 Task: Look for Airbnb properties in Nirasaki, Japan from 24th December, 2023 to 30th December, 2023 for 2 adults. Place can be entire room with 1  bedroom having 1 bed and 1 bathroom. Property type can be hotel.
Action: Mouse moved to (540, 135)
Screenshot: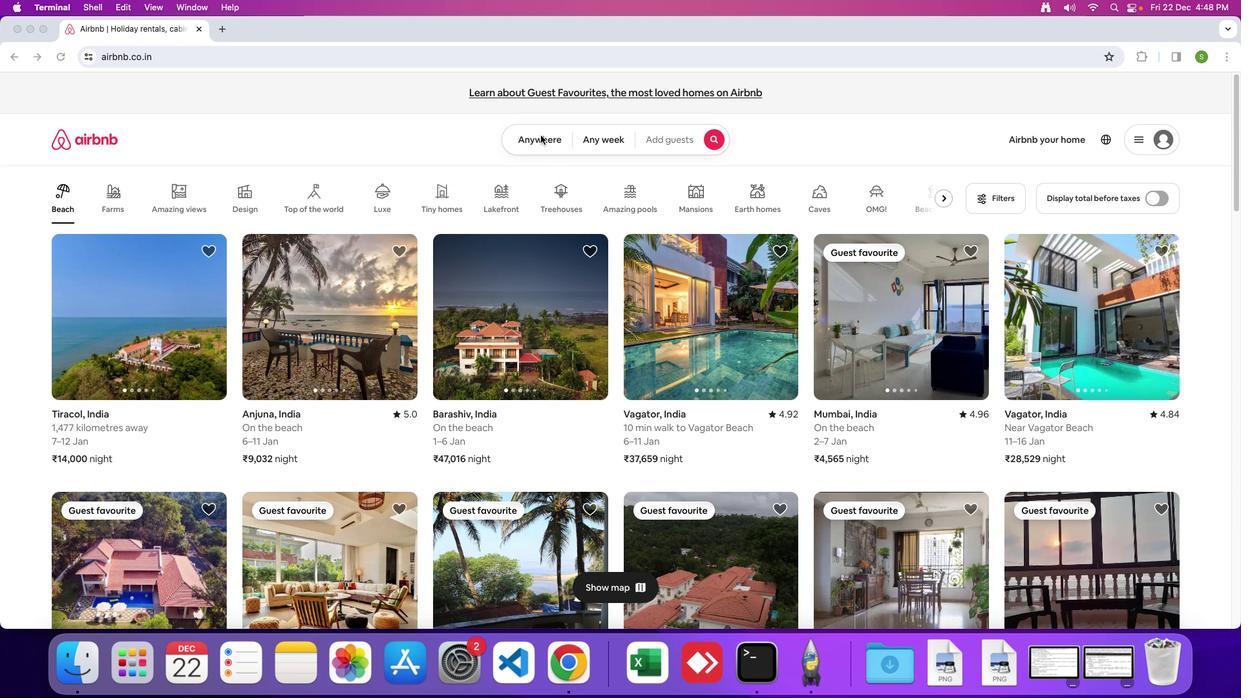 
Action: Mouse pressed left at (540, 135)
Screenshot: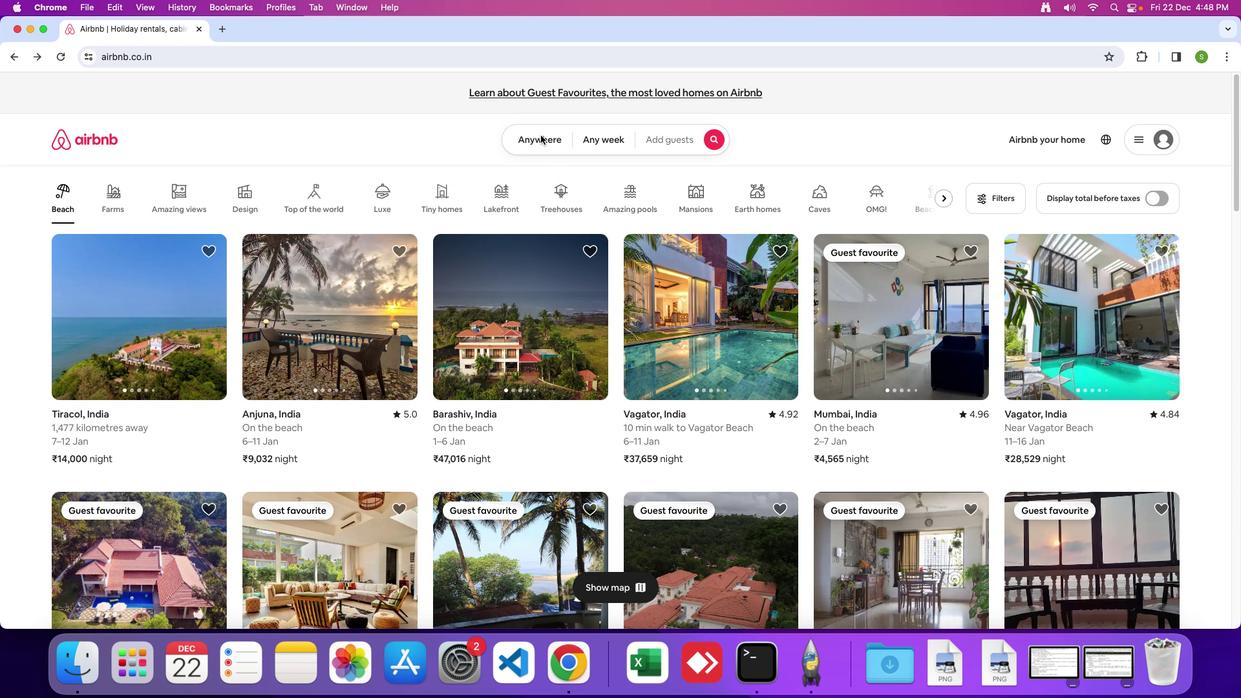 
Action: Mouse moved to (535, 139)
Screenshot: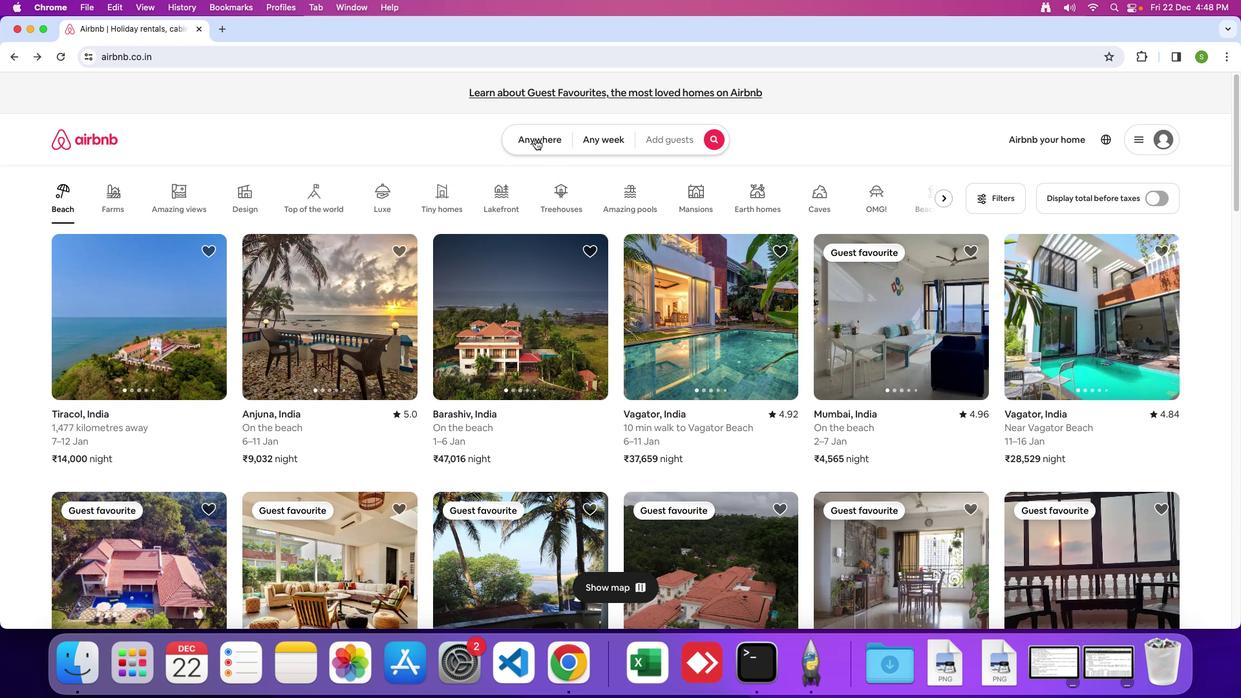 
Action: Mouse pressed left at (535, 139)
Screenshot: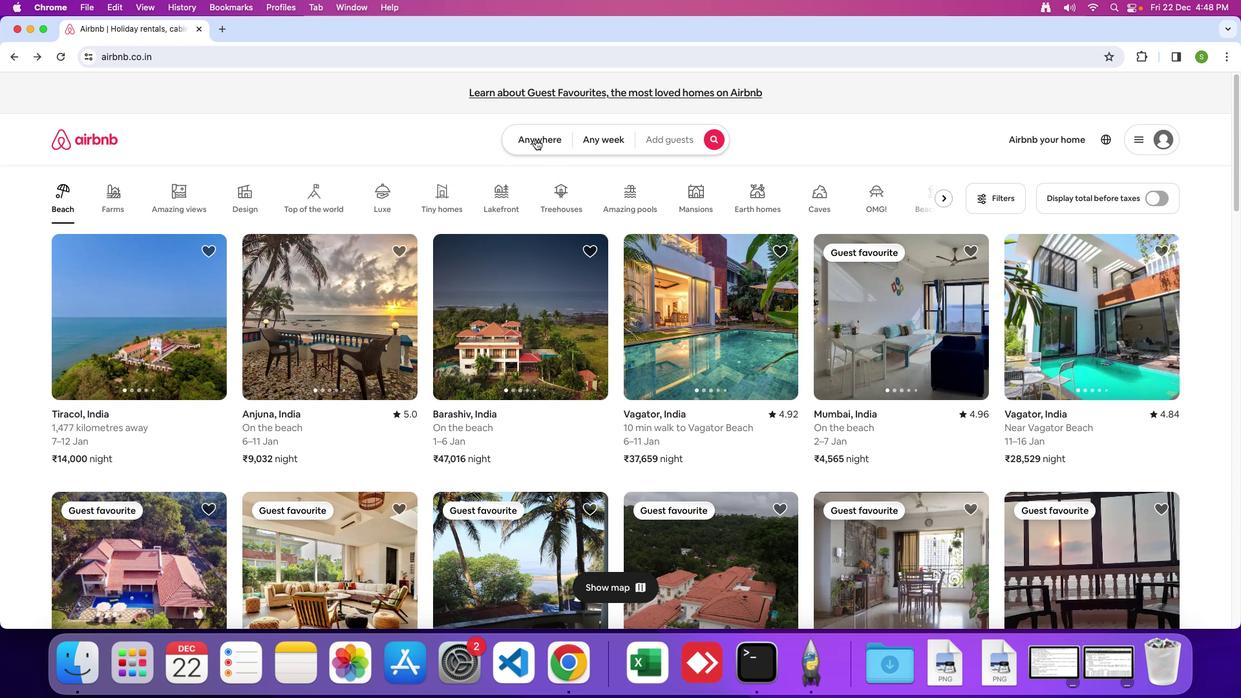 
Action: Mouse moved to (462, 184)
Screenshot: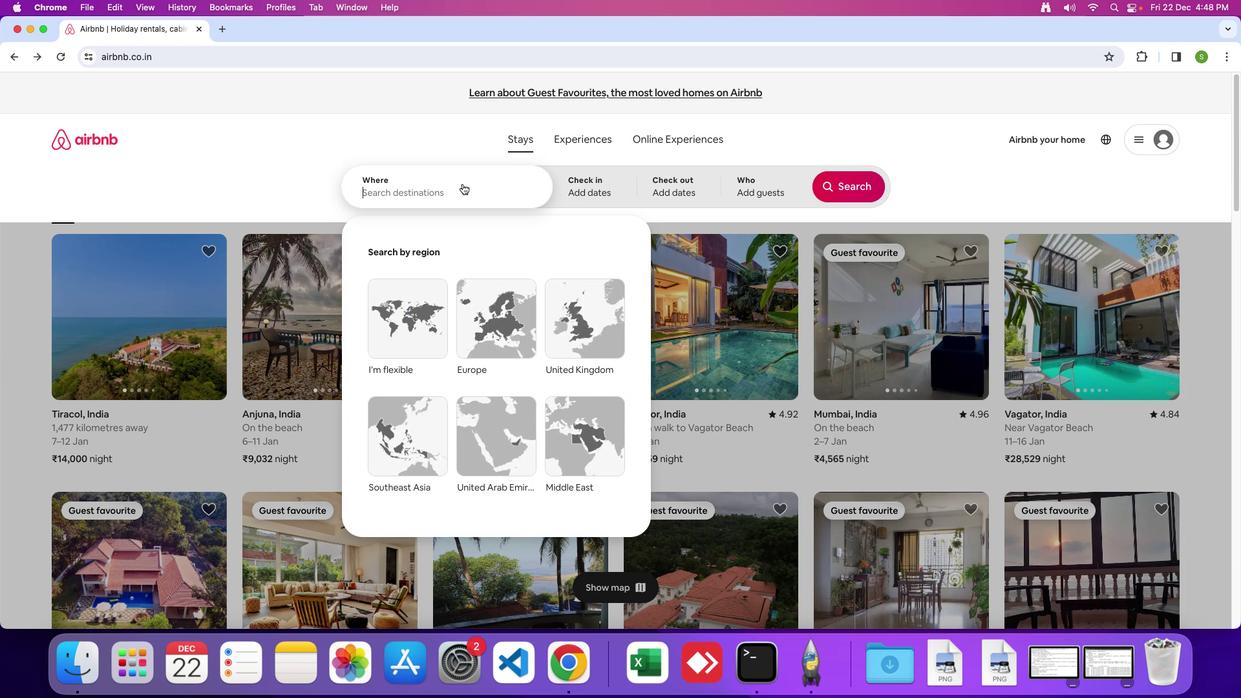 
Action: Mouse pressed left at (462, 184)
Screenshot: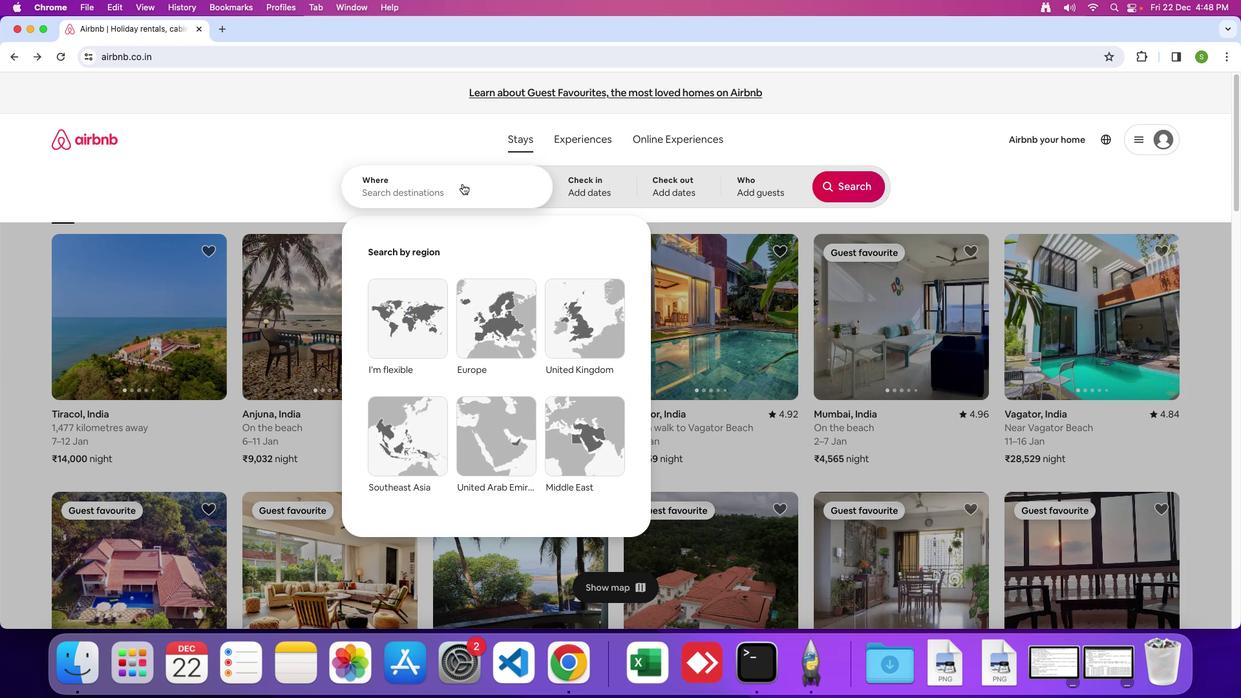 
Action: Key pressed 'N'Key.caps_lock'i''r''a''s''a''k''i'','Key.spaceKey.shift'J''a''p''a''n'Key.enter
Screenshot: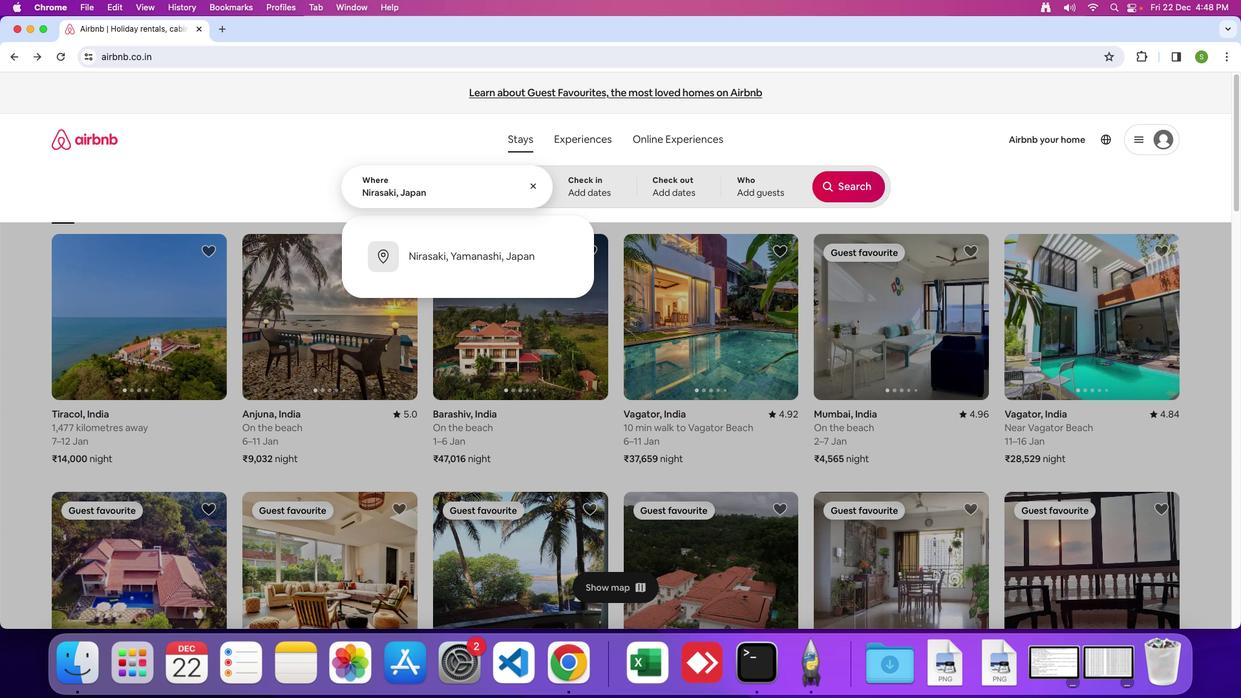 
Action: Mouse moved to (399, 469)
Screenshot: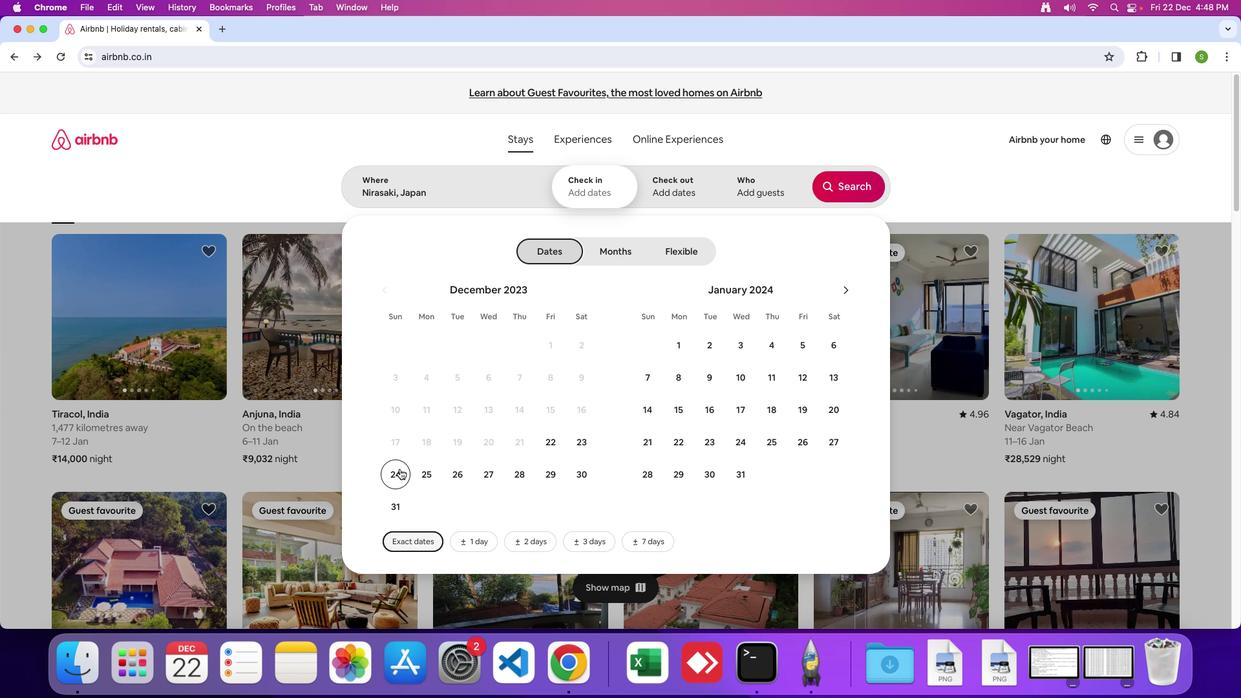 
Action: Mouse pressed left at (399, 469)
Screenshot: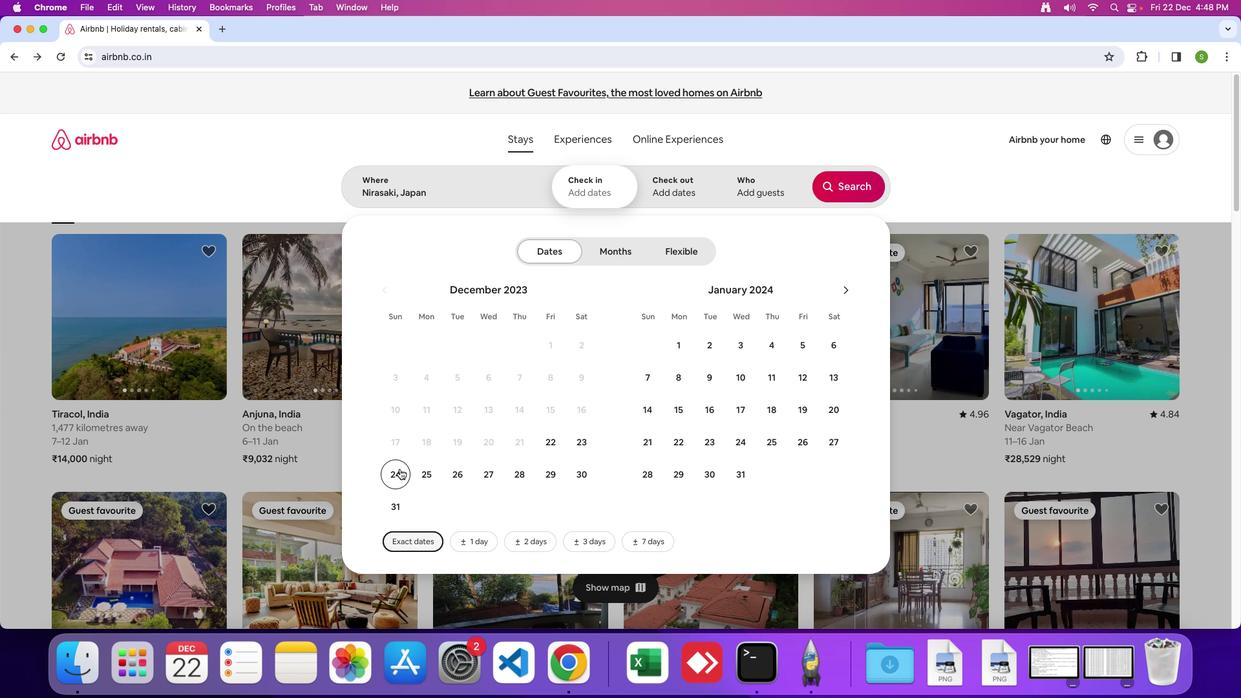 
Action: Mouse moved to (582, 475)
Screenshot: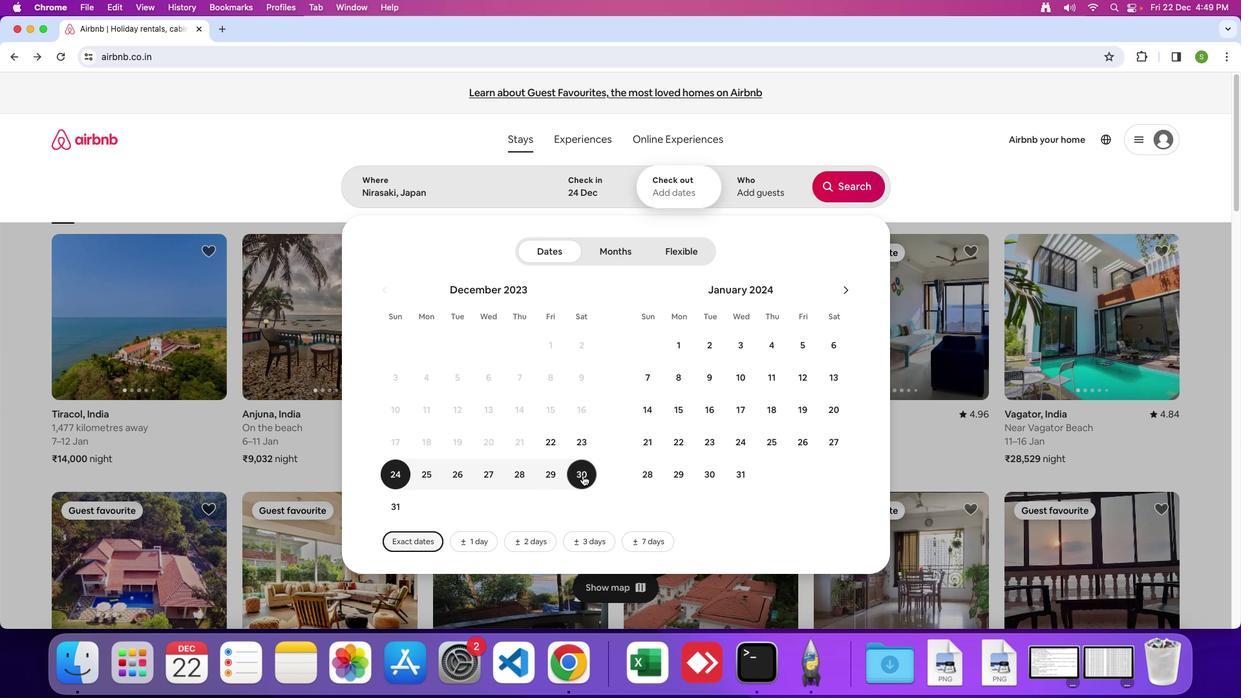 
Action: Mouse pressed left at (582, 475)
Screenshot: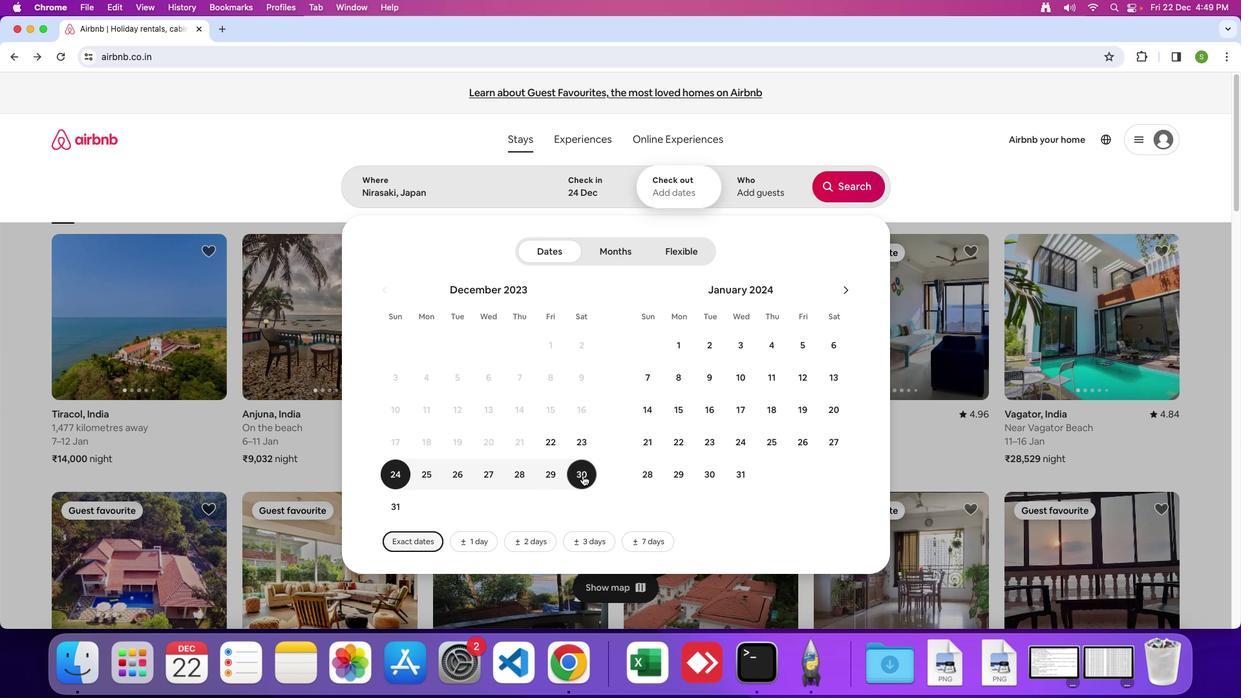 
Action: Mouse moved to (770, 197)
Screenshot: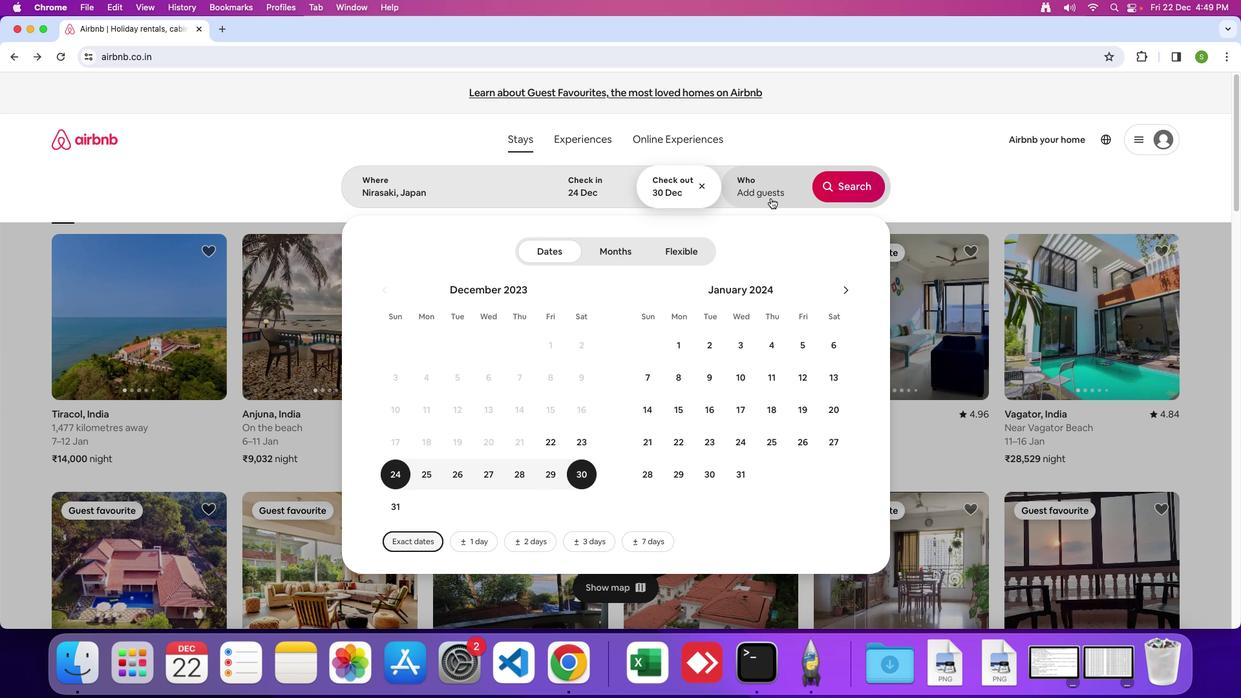 
Action: Mouse pressed left at (770, 197)
Screenshot: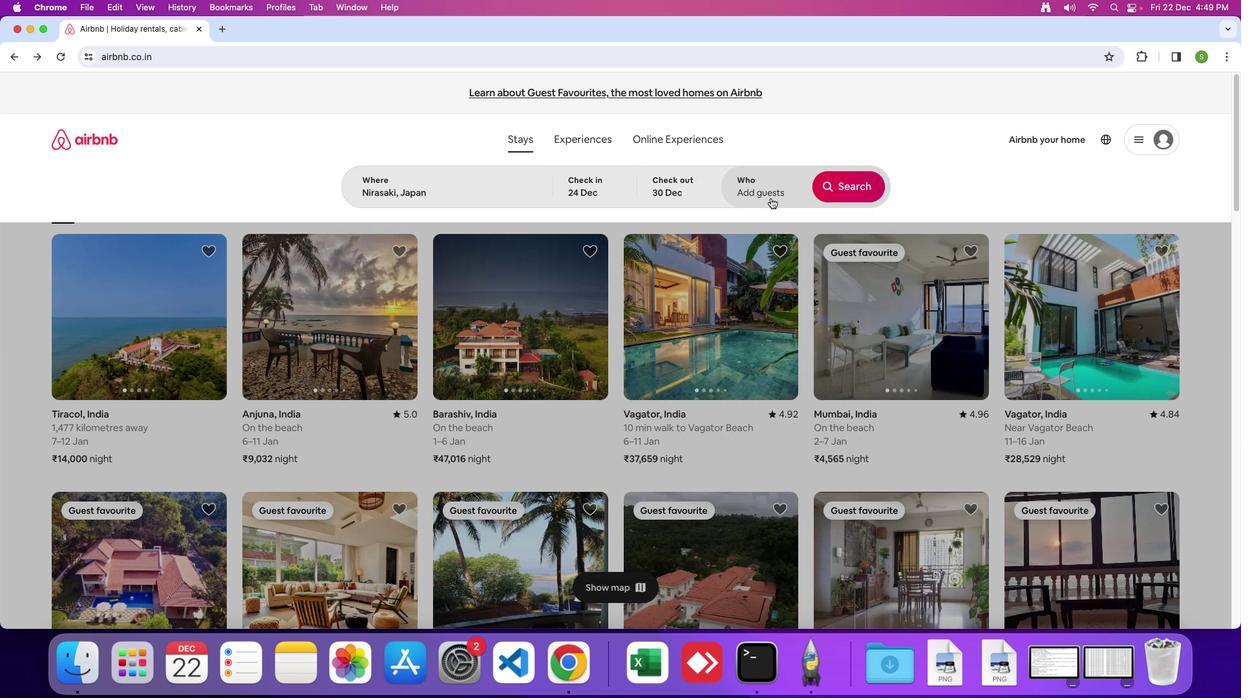 
Action: Mouse moved to (848, 250)
Screenshot: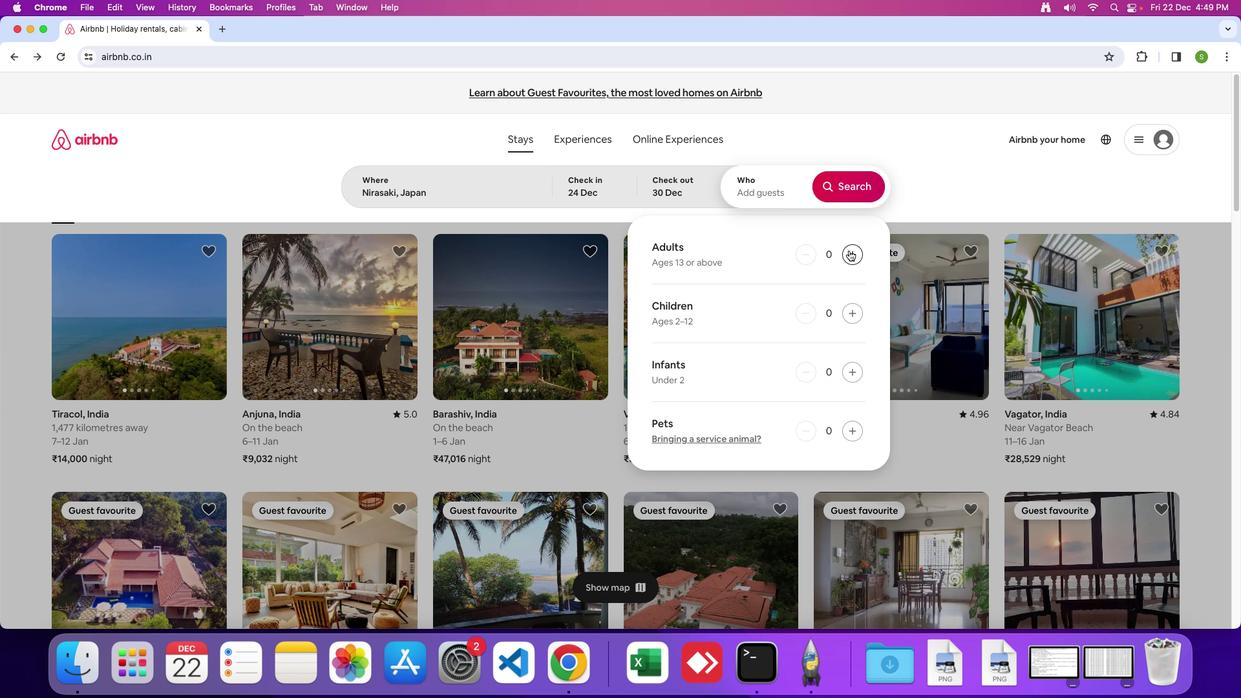 
Action: Mouse pressed left at (848, 250)
Screenshot: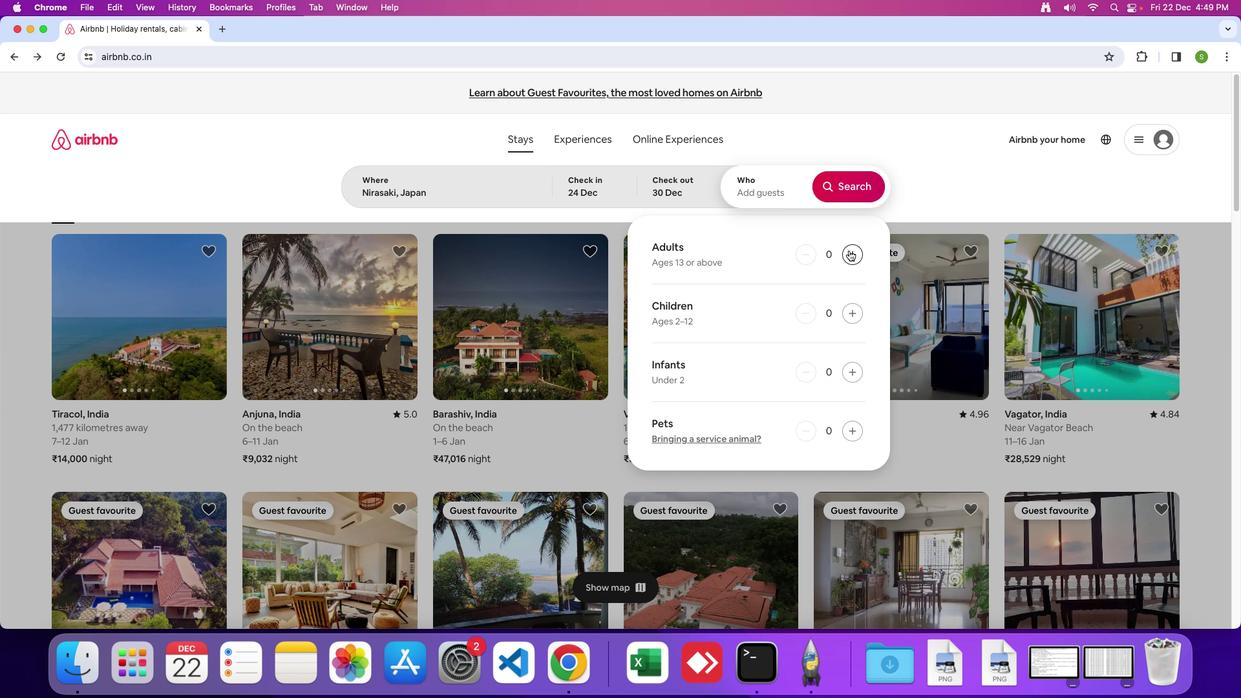 
Action: Mouse moved to (849, 251)
Screenshot: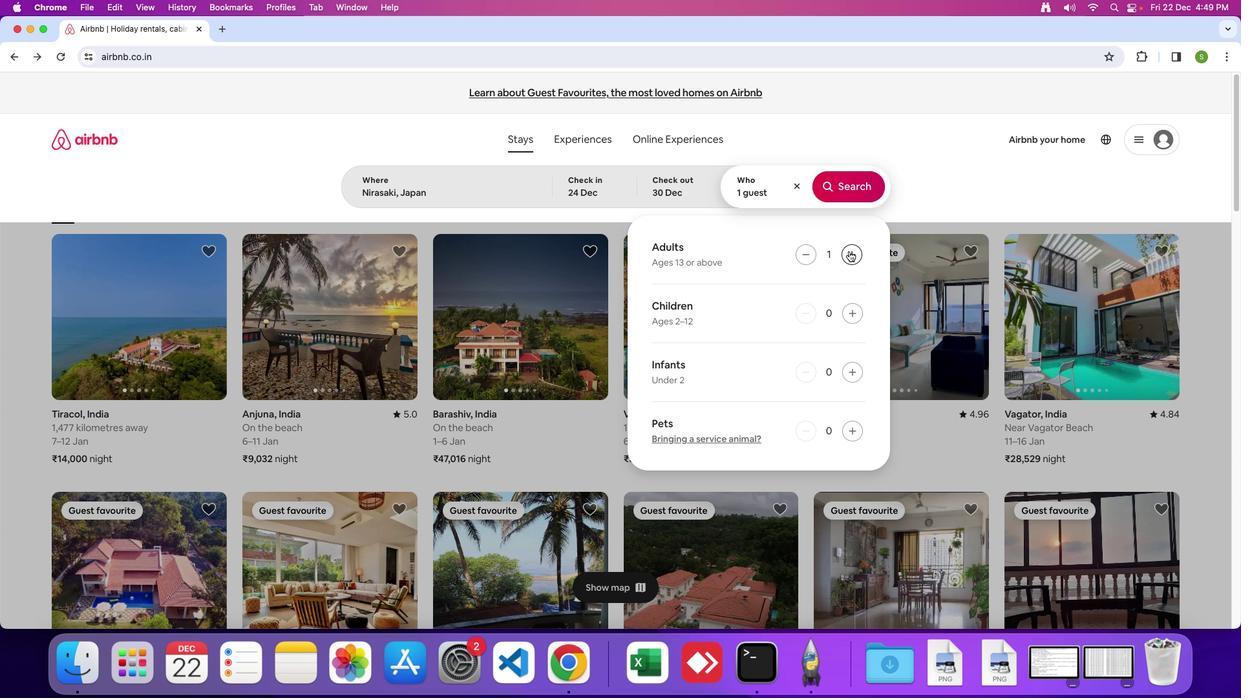 
Action: Mouse pressed left at (849, 251)
Screenshot: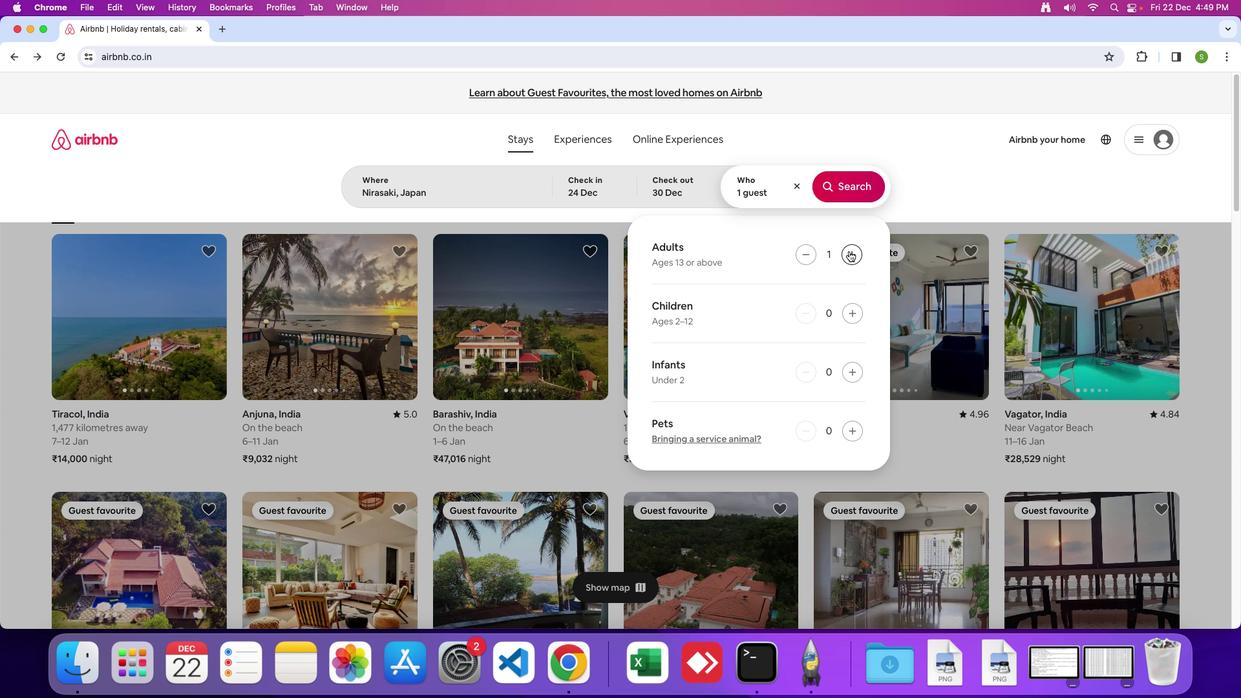 
Action: Mouse moved to (839, 192)
Screenshot: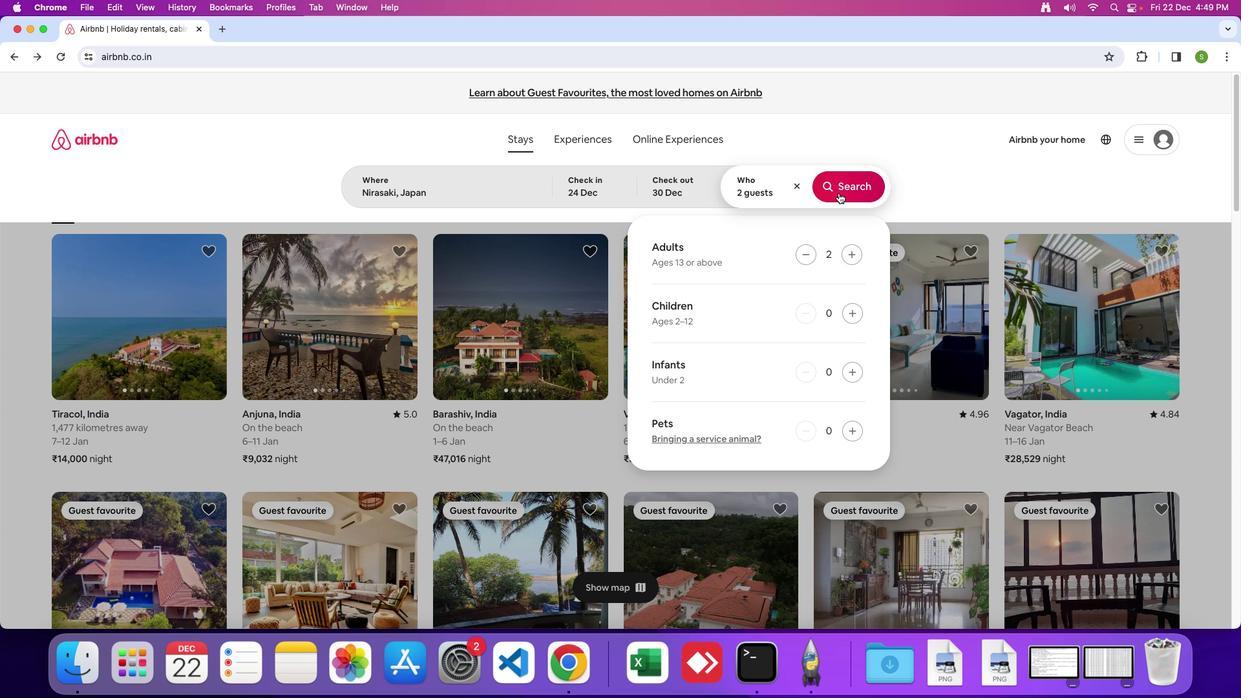 
Action: Mouse pressed left at (839, 192)
Screenshot: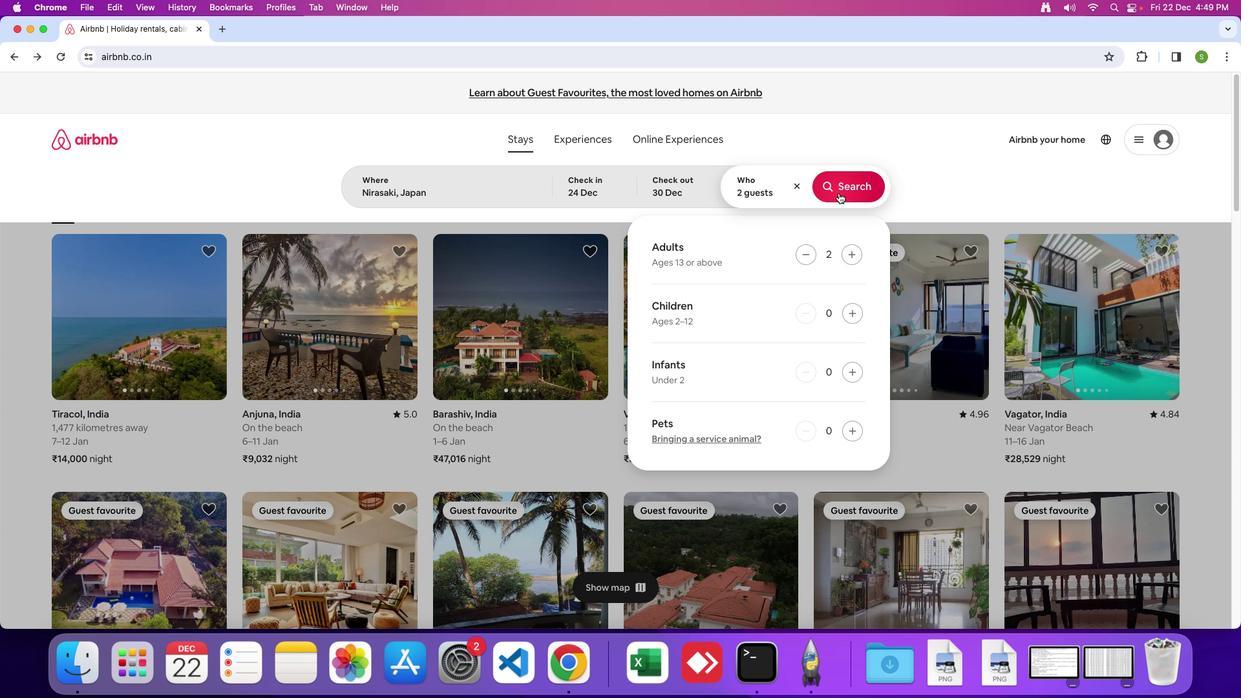 
Action: Mouse moved to (1030, 149)
Screenshot: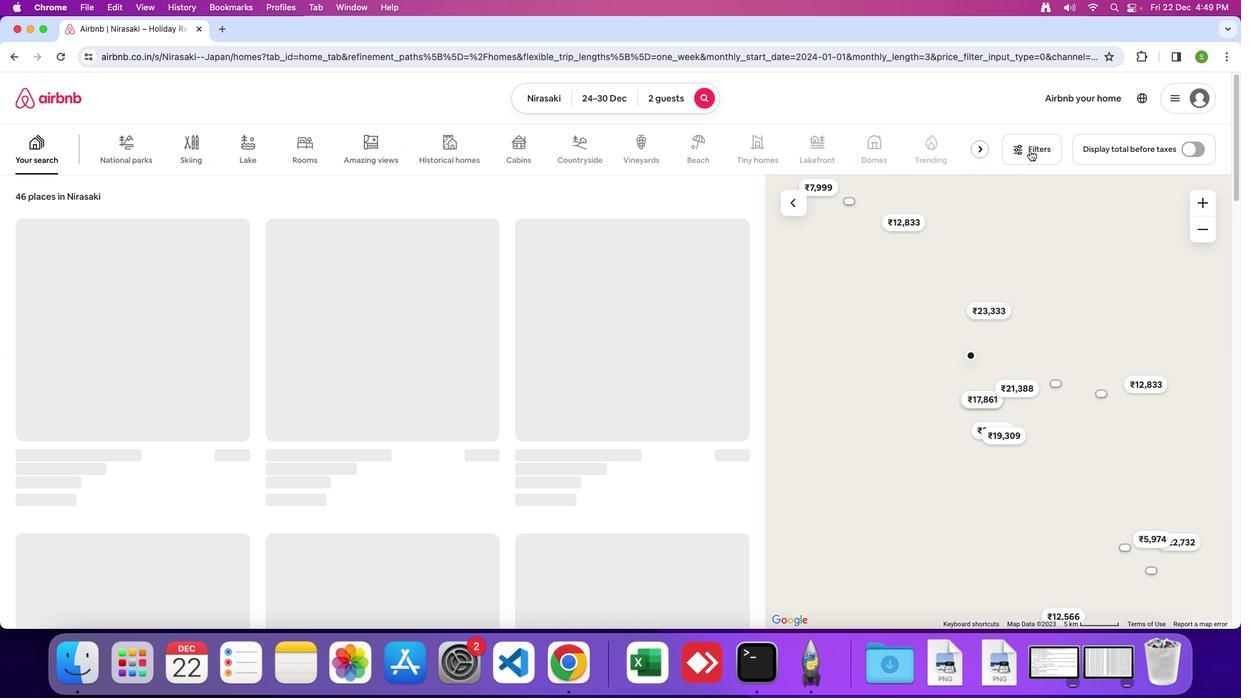 
Action: Mouse pressed left at (1030, 149)
Screenshot: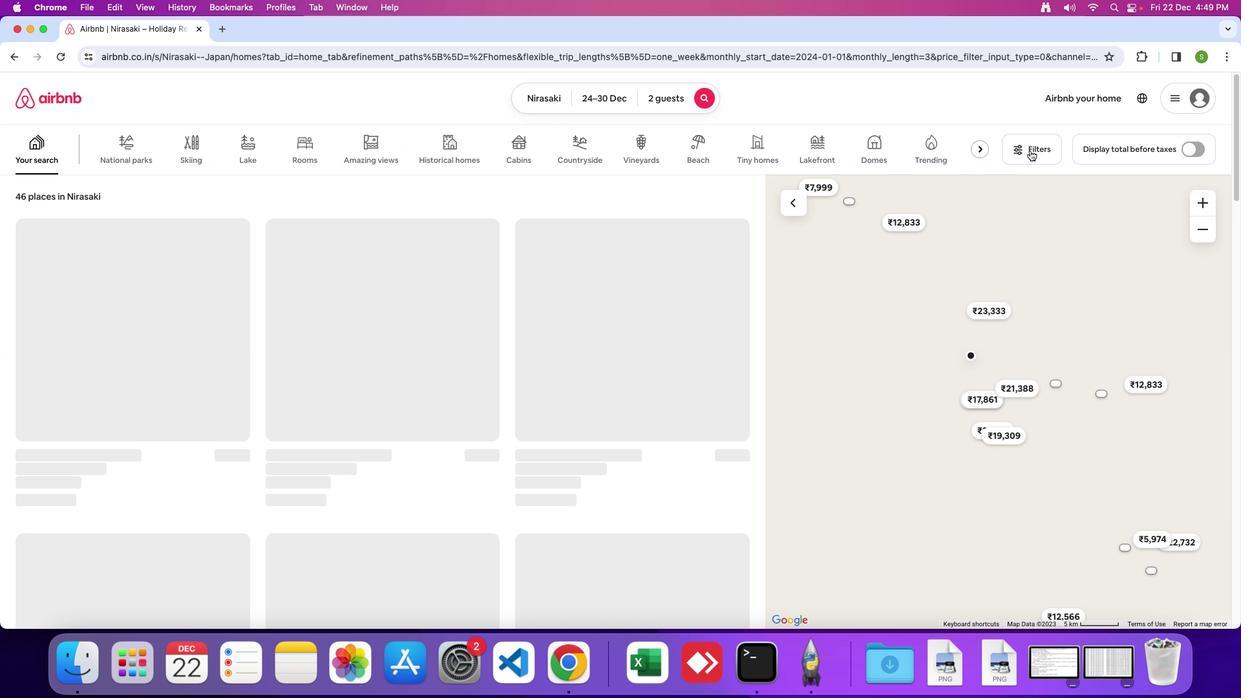 
Action: Mouse moved to (663, 354)
Screenshot: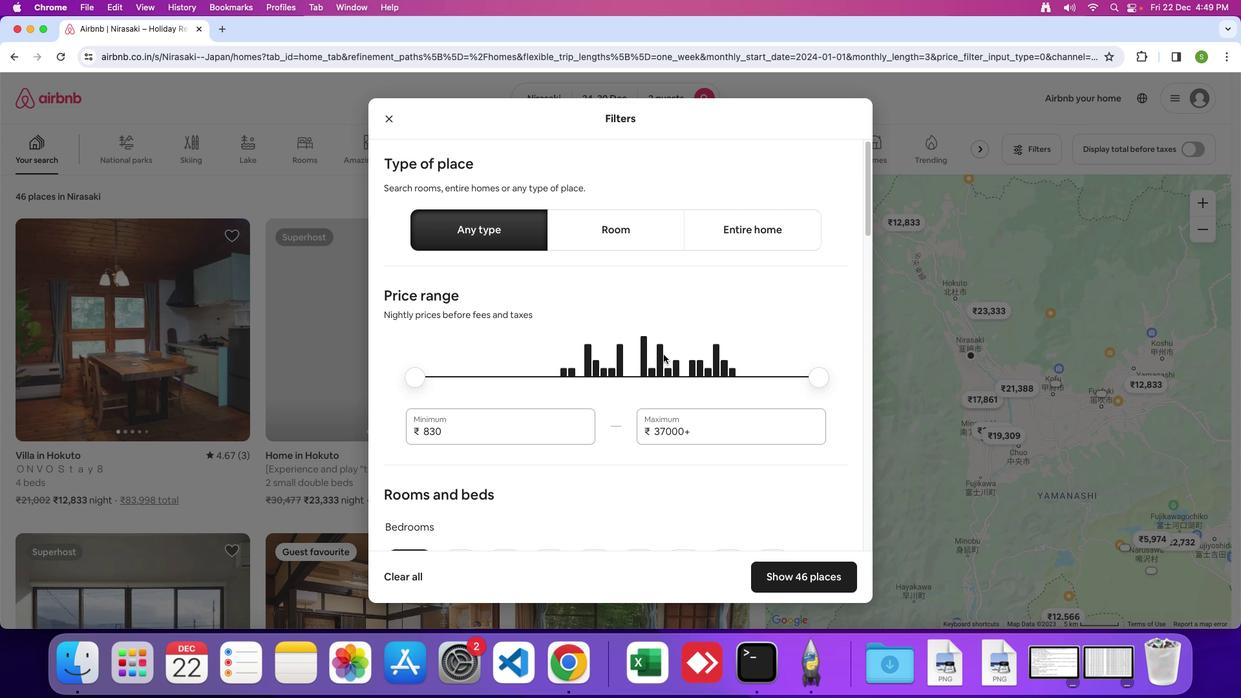
Action: Mouse scrolled (663, 354) with delta (0, 0)
Screenshot: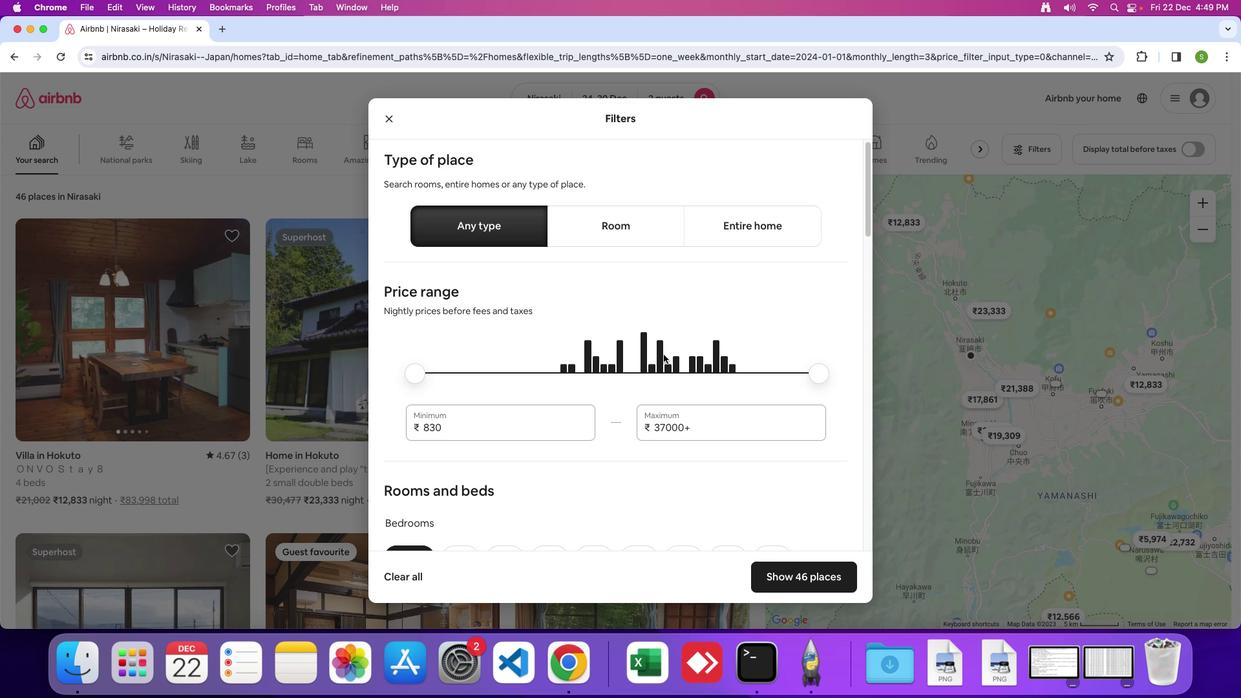 
Action: Mouse scrolled (663, 354) with delta (0, 0)
Screenshot: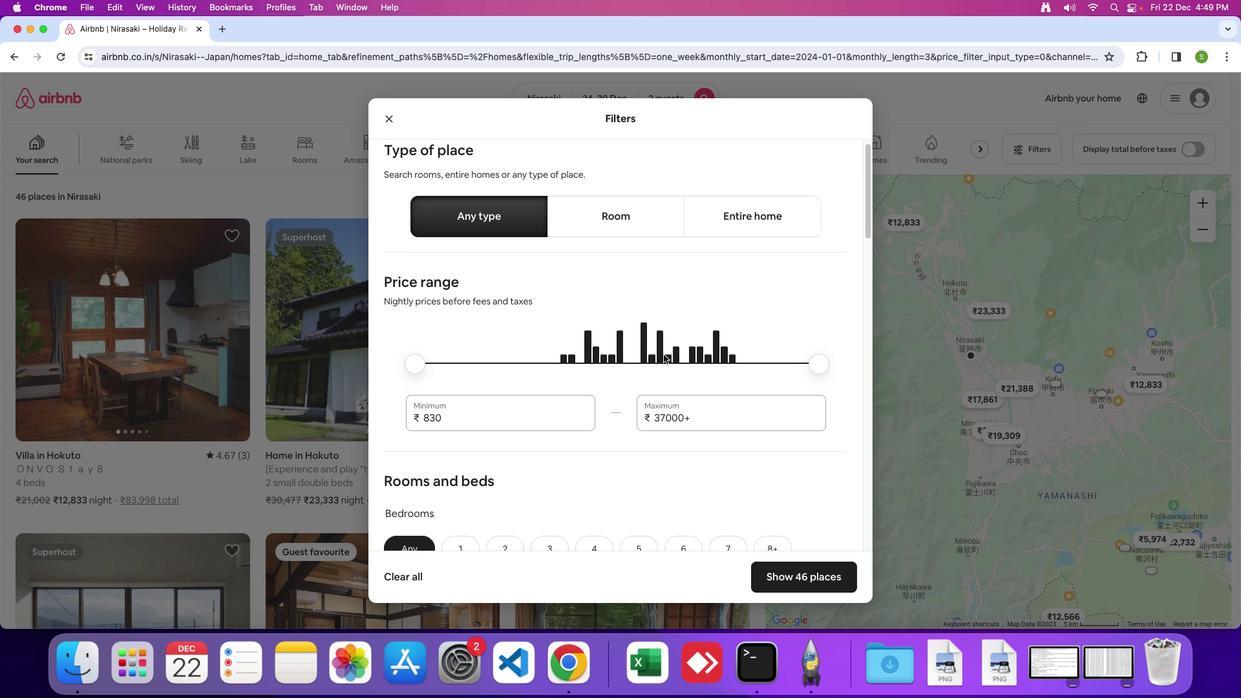 
Action: Mouse scrolled (663, 354) with delta (0, -1)
Screenshot: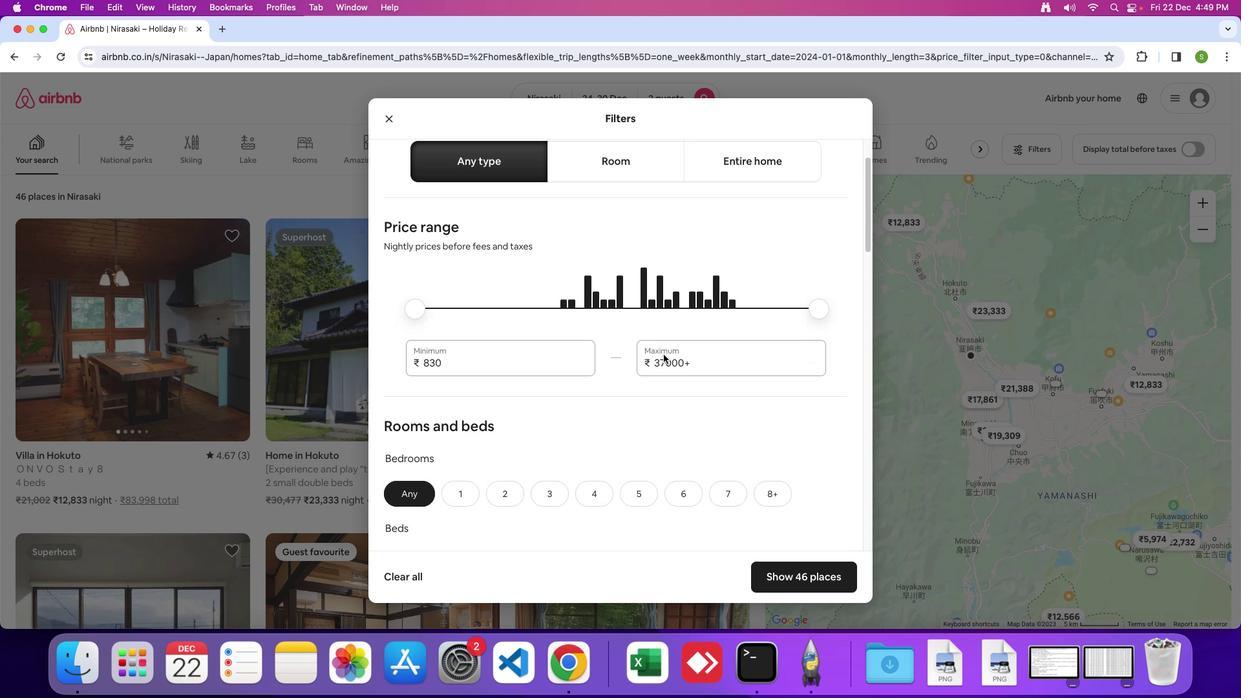 
Action: Mouse scrolled (663, 354) with delta (0, 0)
Screenshot: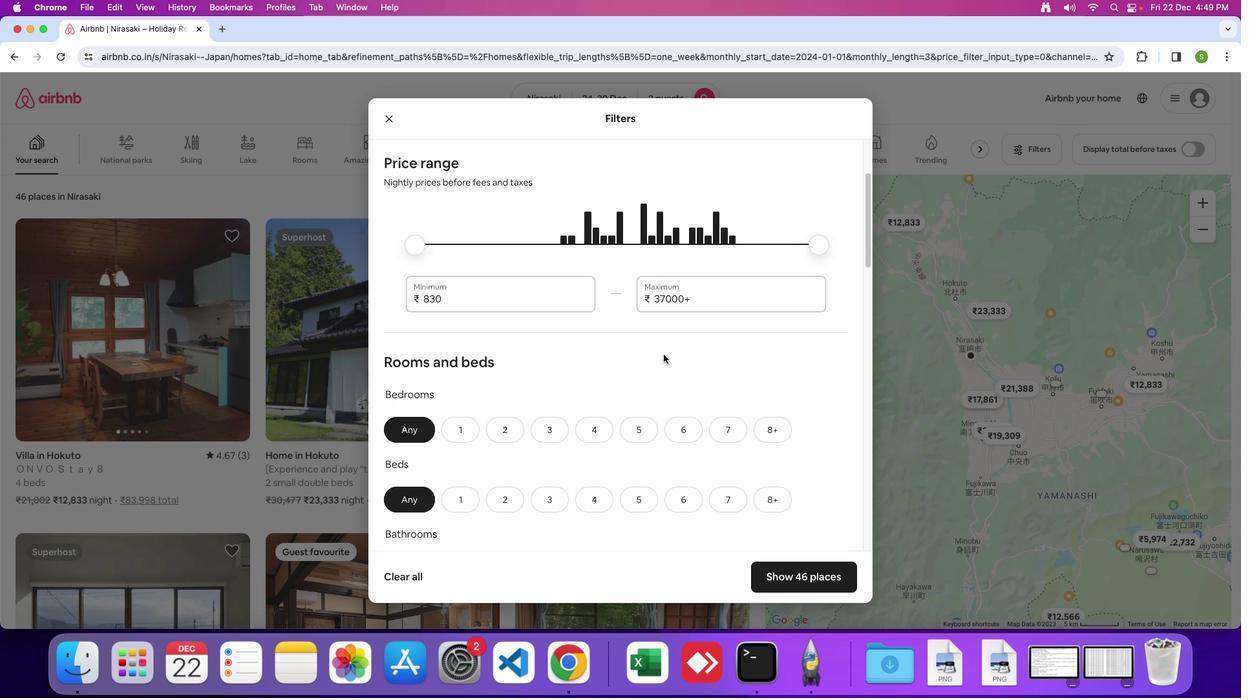 
Action: Mouse scrolled (663, 354) with delta (0, 0)
Screenshot: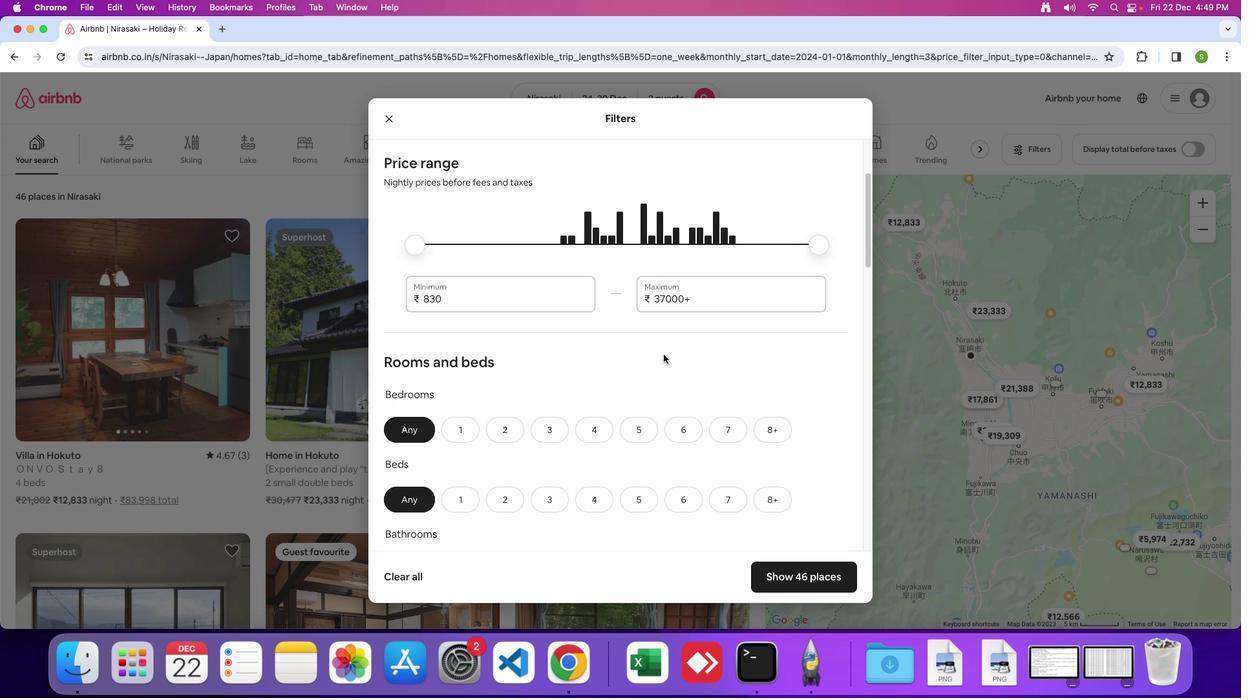 
Action: Mouse scrolled (663, 354) with delta (0, -1)
Screenshot: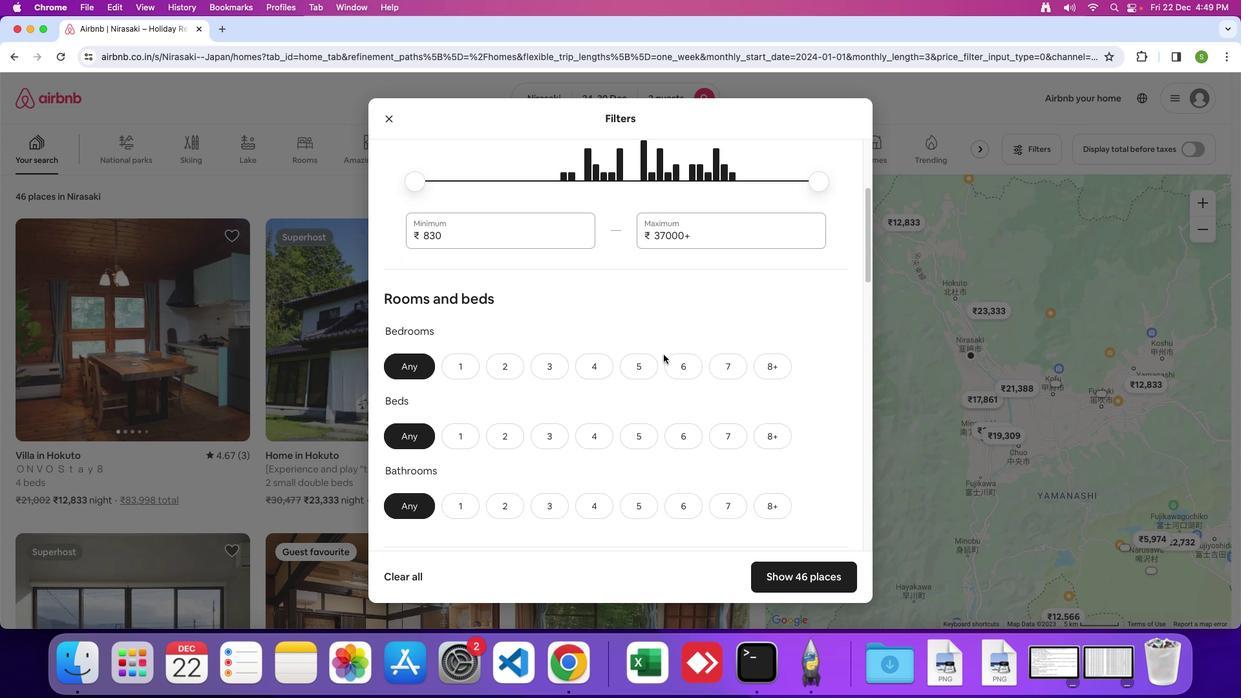 
Action: Mouse moved to (473, 305)
Screenshot: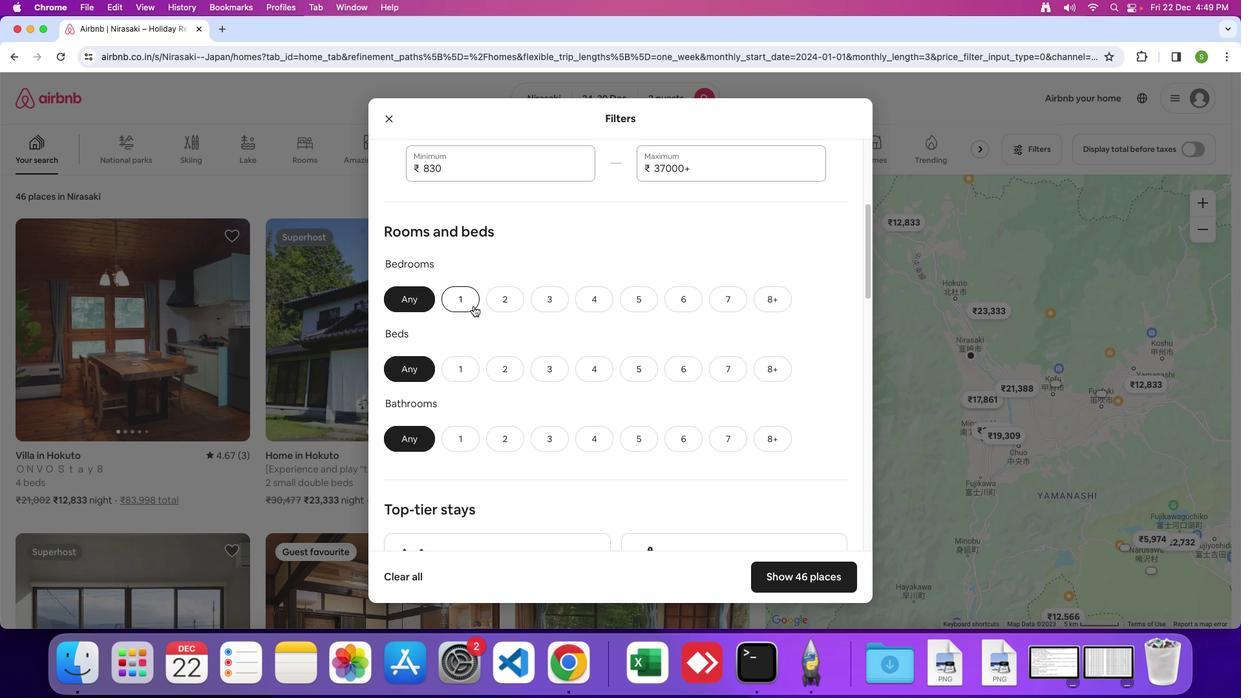 
Action: Mouse pressed left at (473, 305)
Screenshot: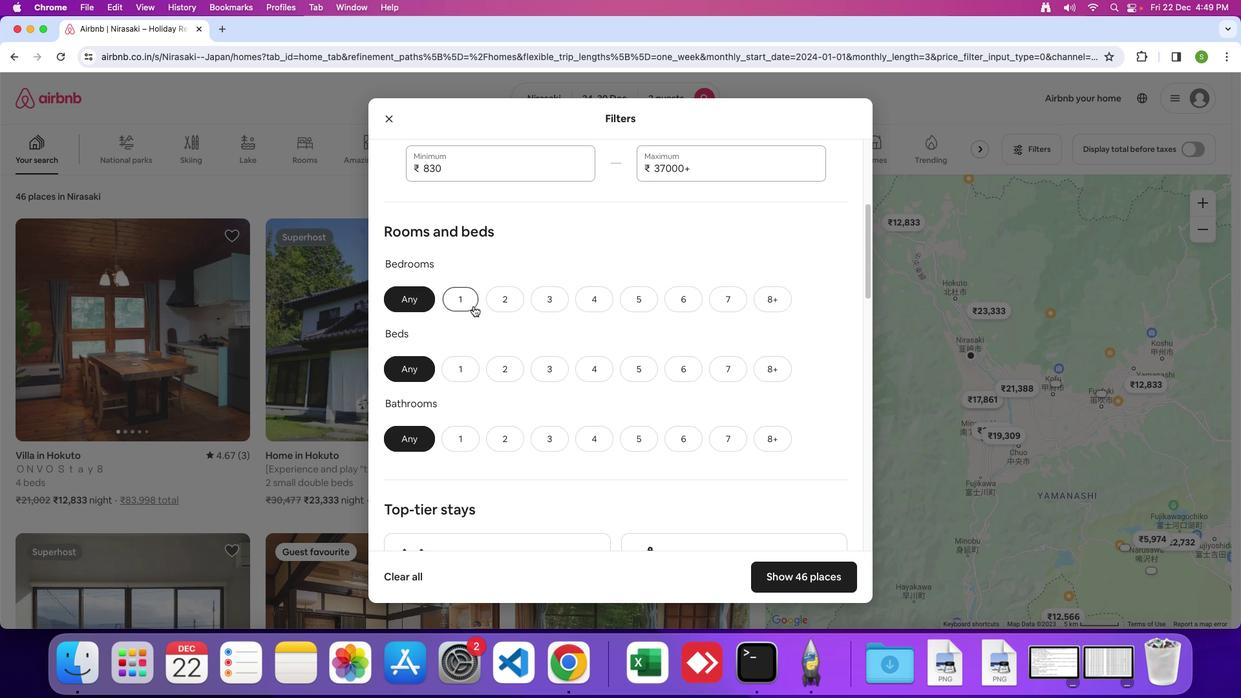
Action: Mouse moved to (452, 364)
Screenshot: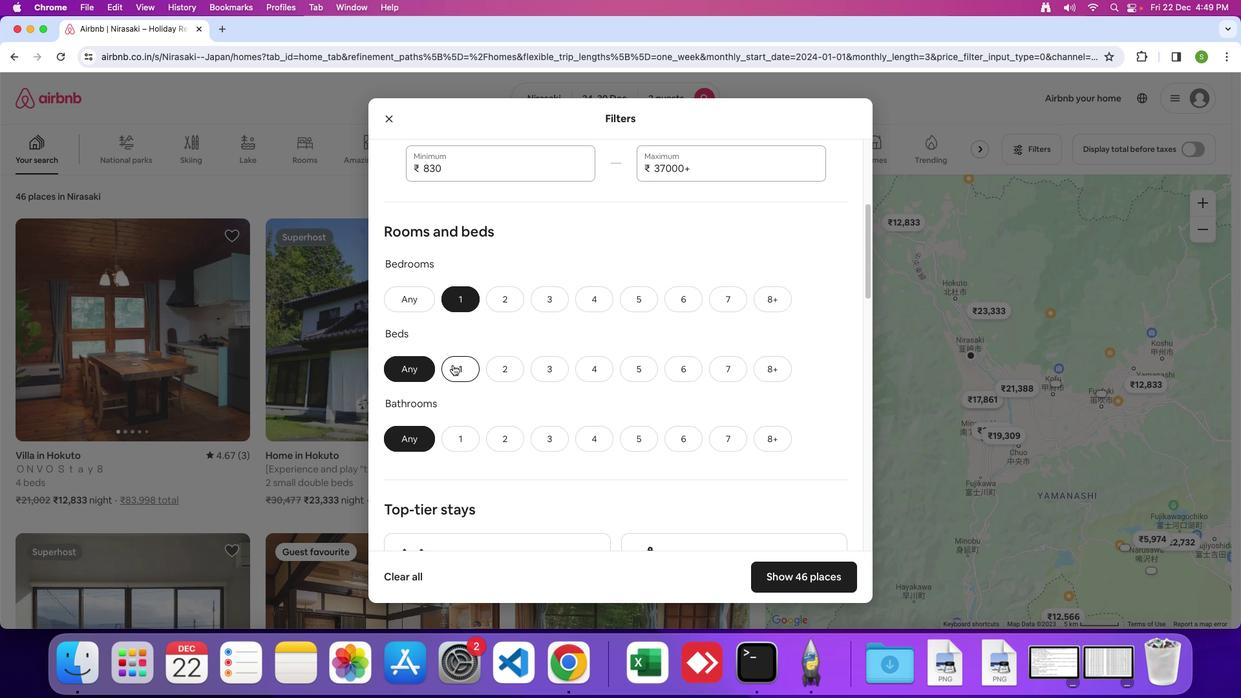 
Action: Mouse pressed left at (452, 364)
Screenshot: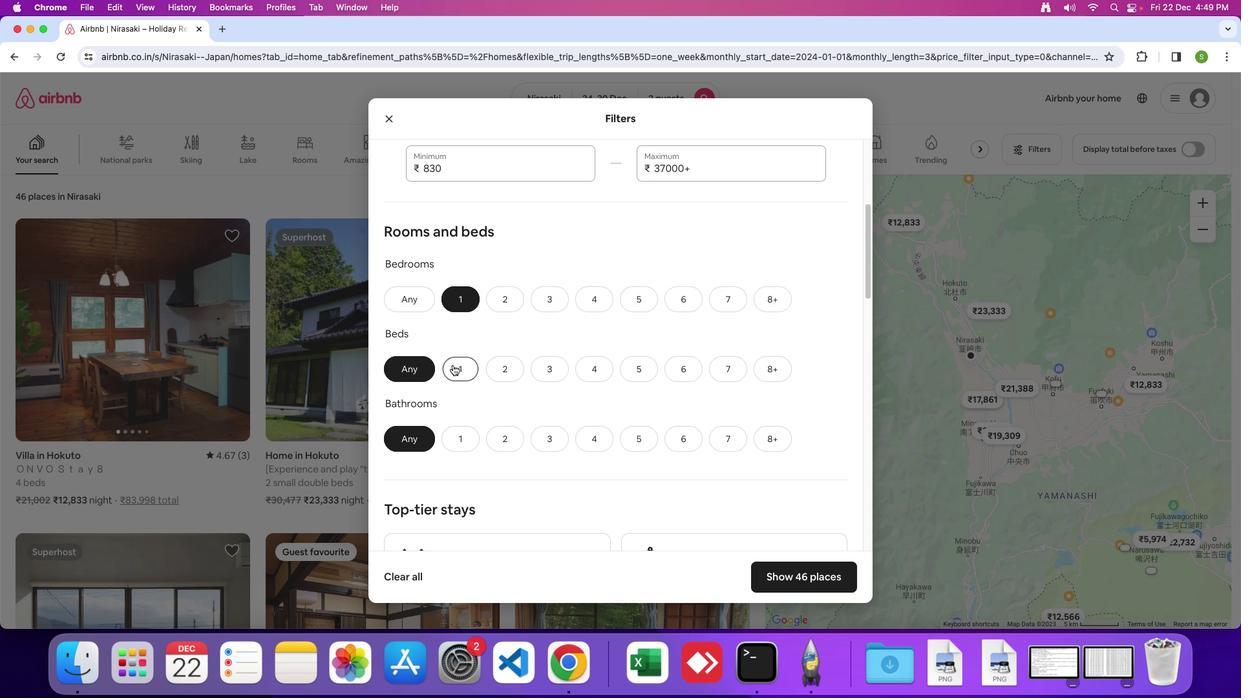 
Action: Mouse moved to (470, 433)
Screenshot: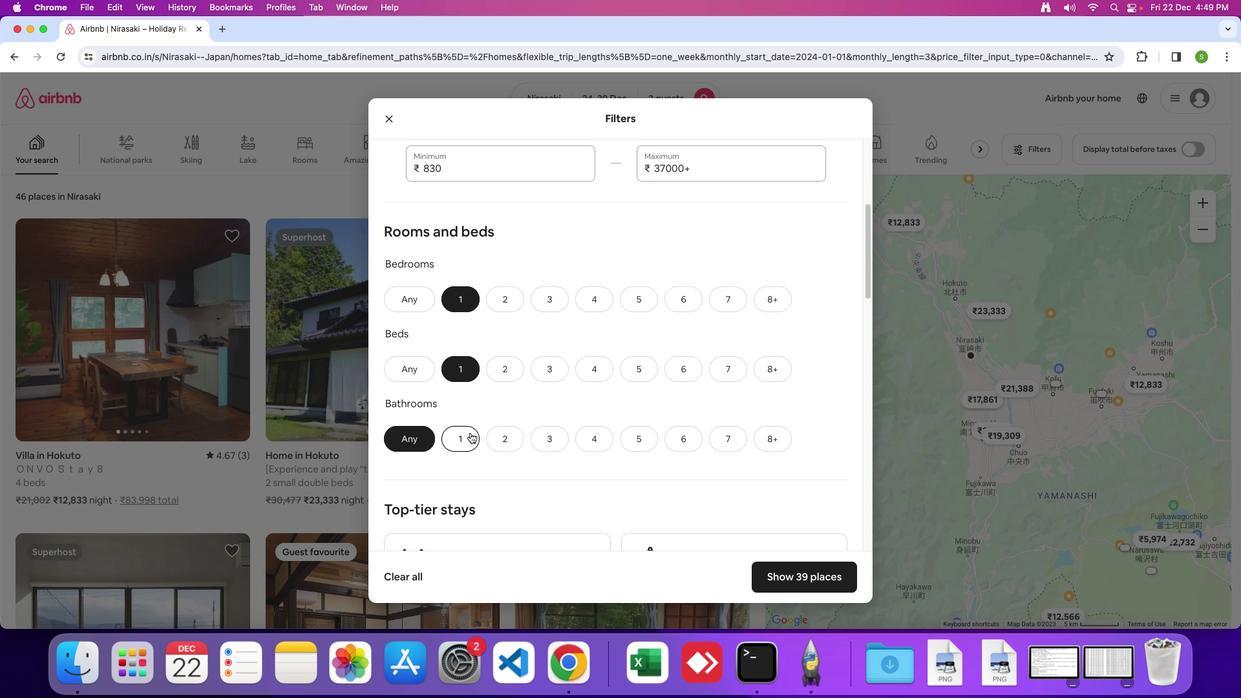 
Action: Mouse pressed left at (470, 433)
Screenshot: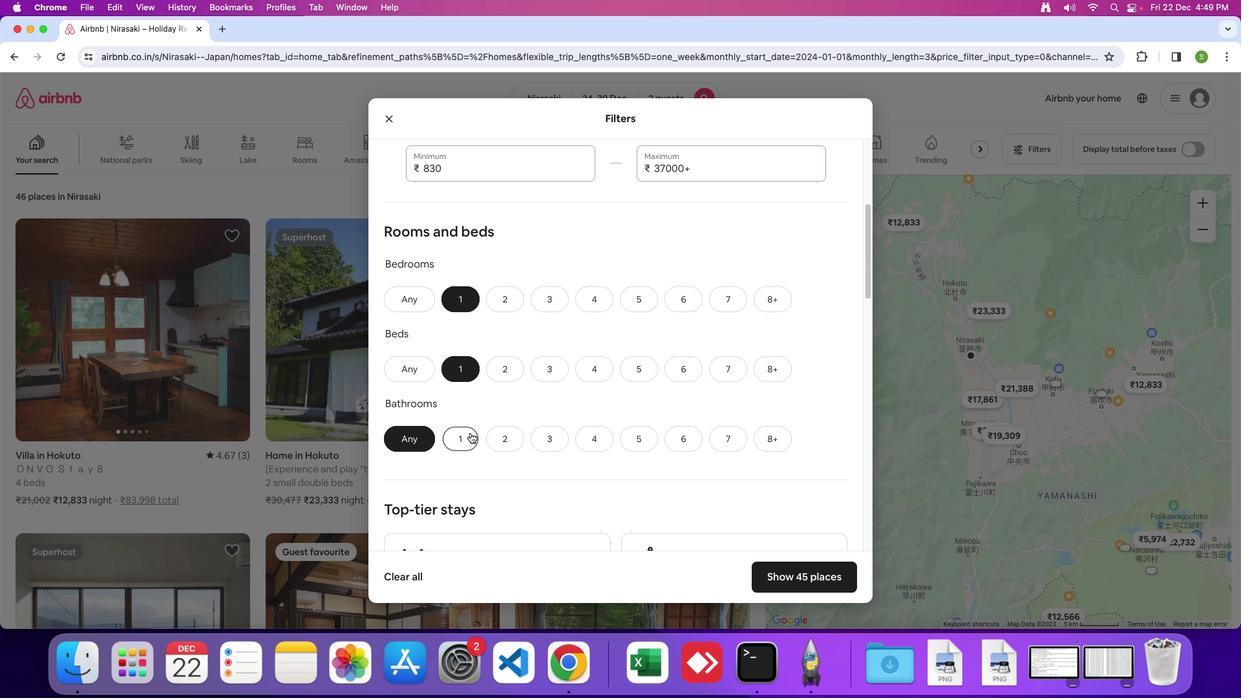 
Action: Mouse moved to (604, 342)
Screenshot: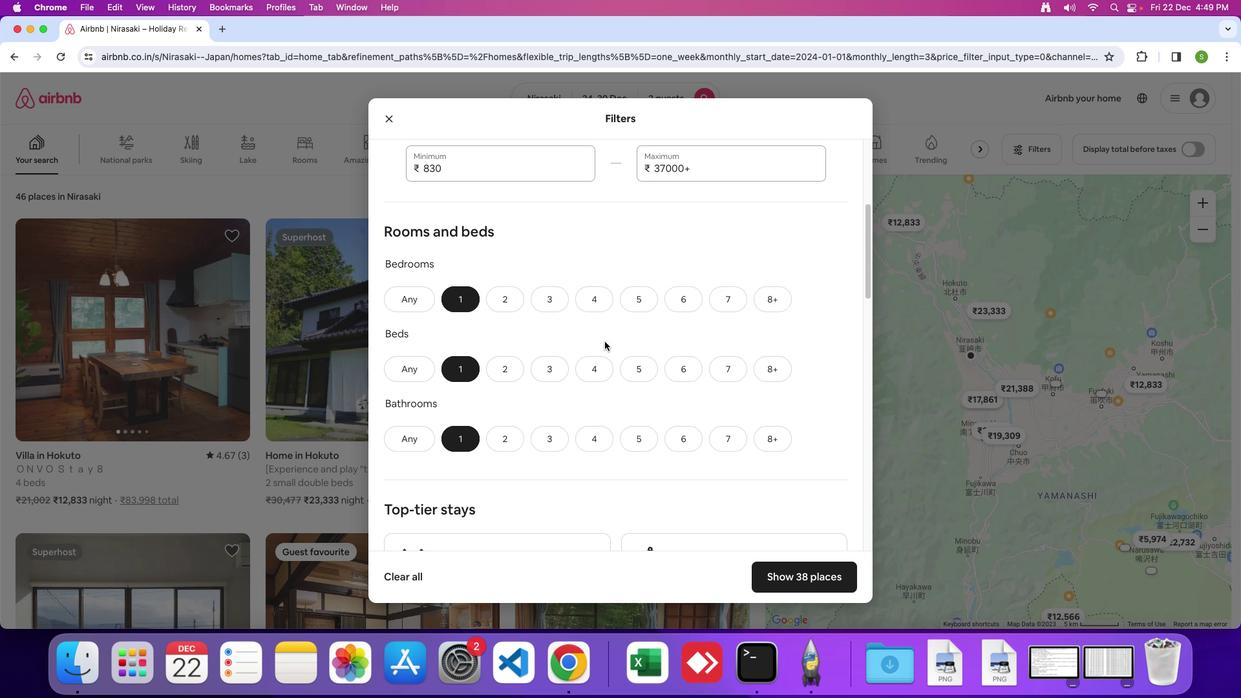 
Action: Mouse scrolled (604, 342) with delta (0, 0)
Screenshot: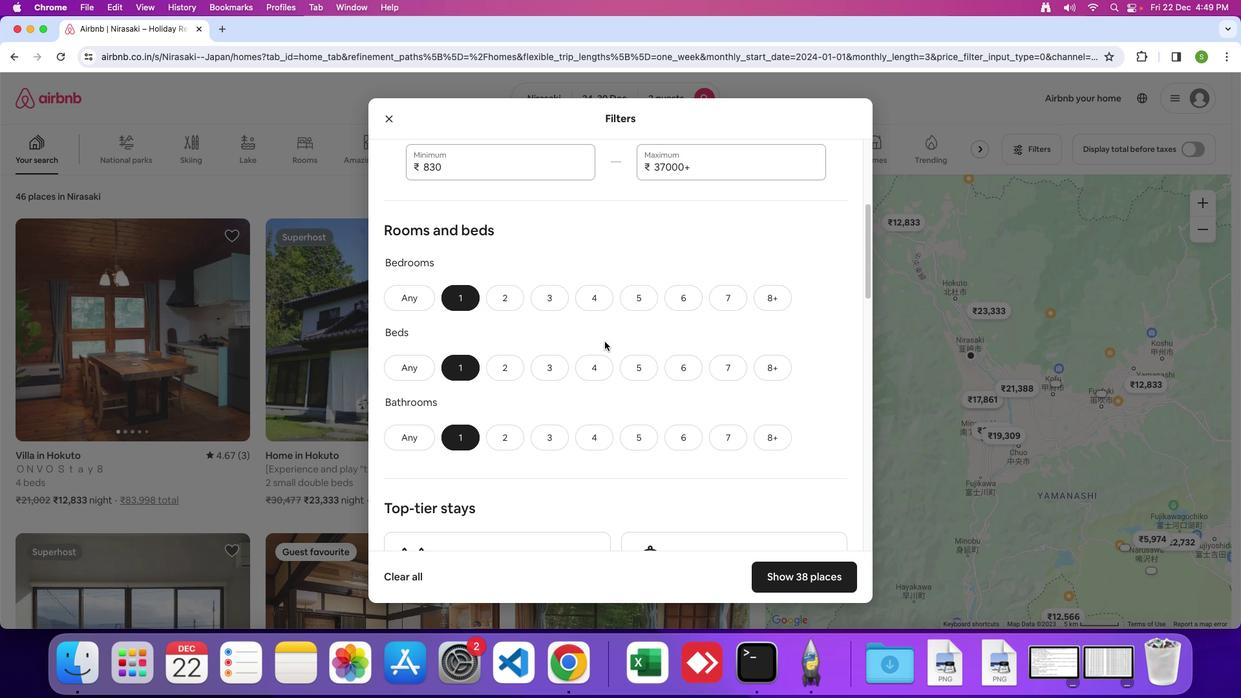 
Action: Mouse scrolled (604, 342) with delta (0, 0)
Screenshot: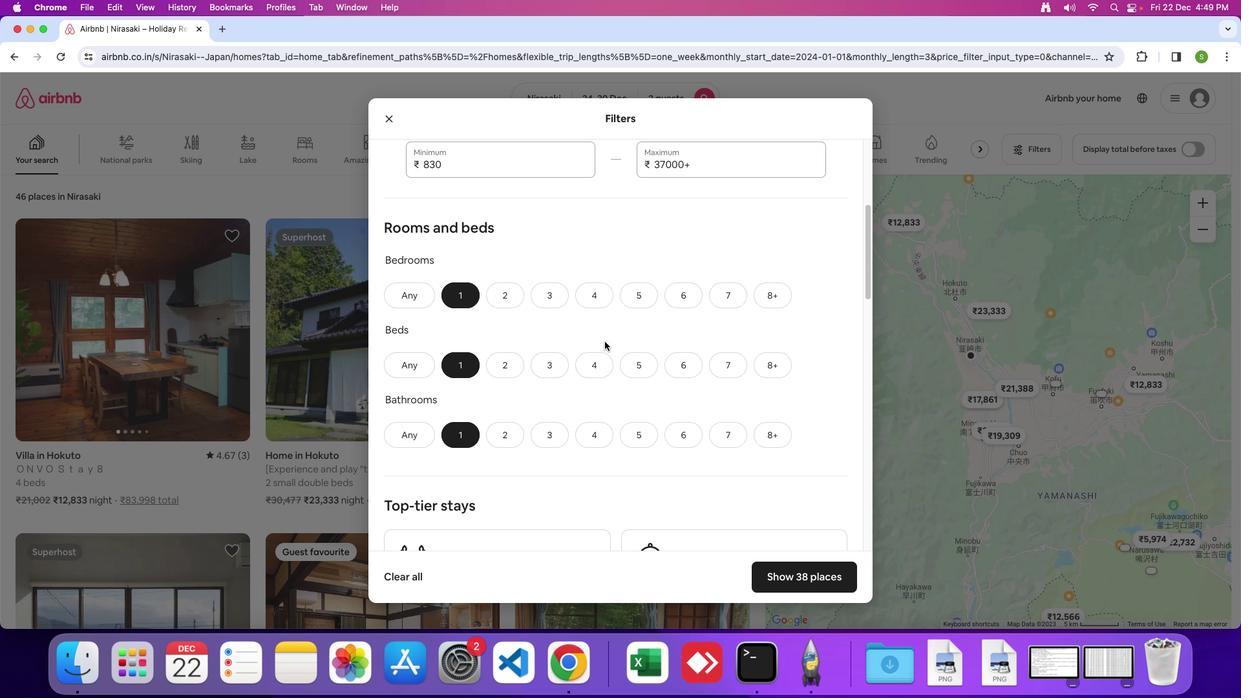 
Action: Mouse scrolled (604, 342) with delta (0, 0)
Screenshot: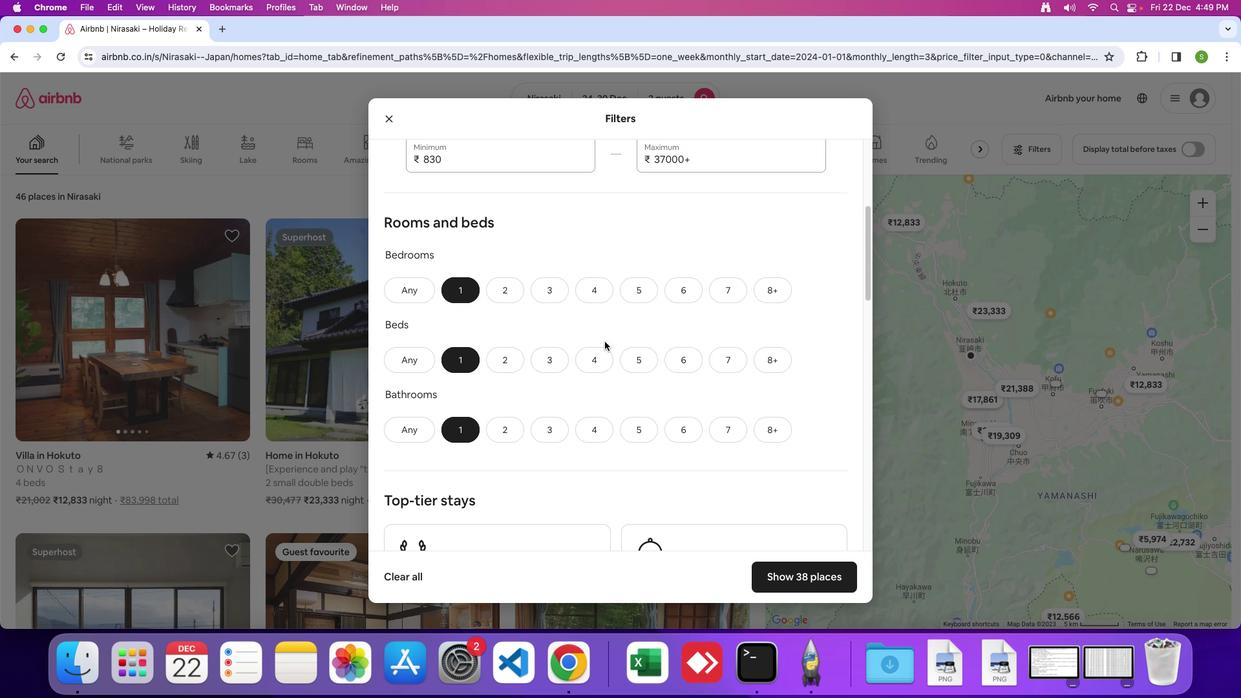 
Action: Mouse scrolled (604, 342) with delta (0, 0)
Screenshot: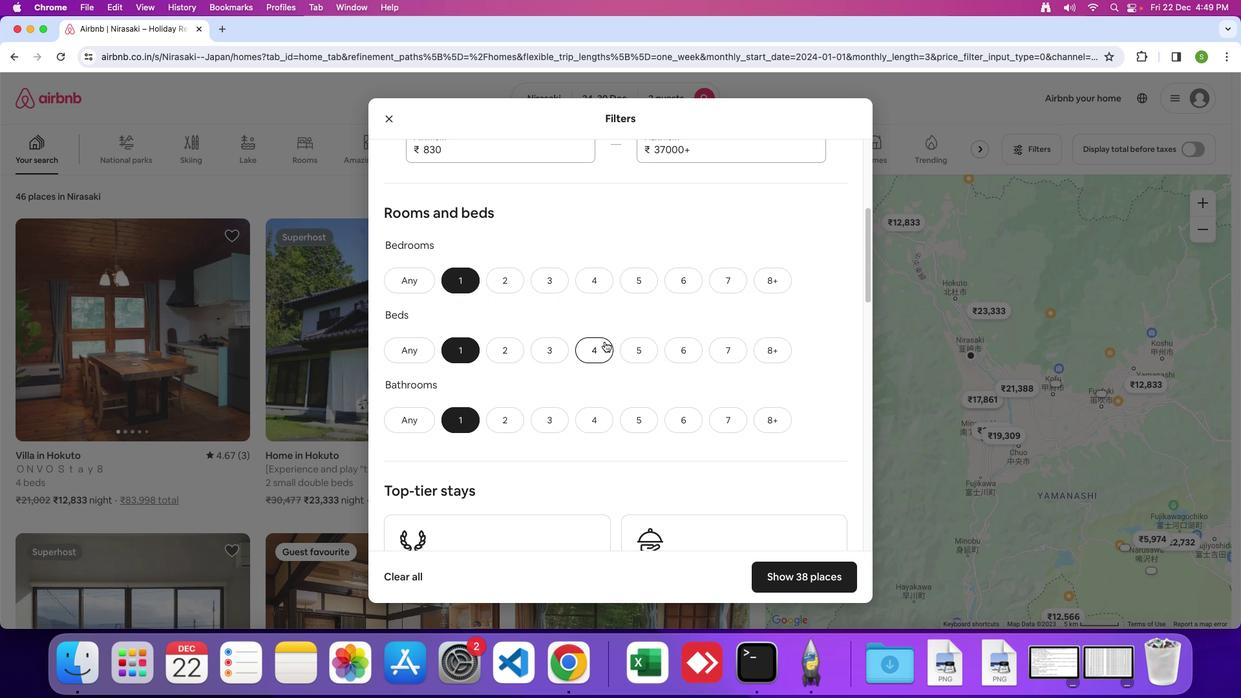 
Action: Mouse scrolled (604, 342) with delta (0, 0)
Screenshot: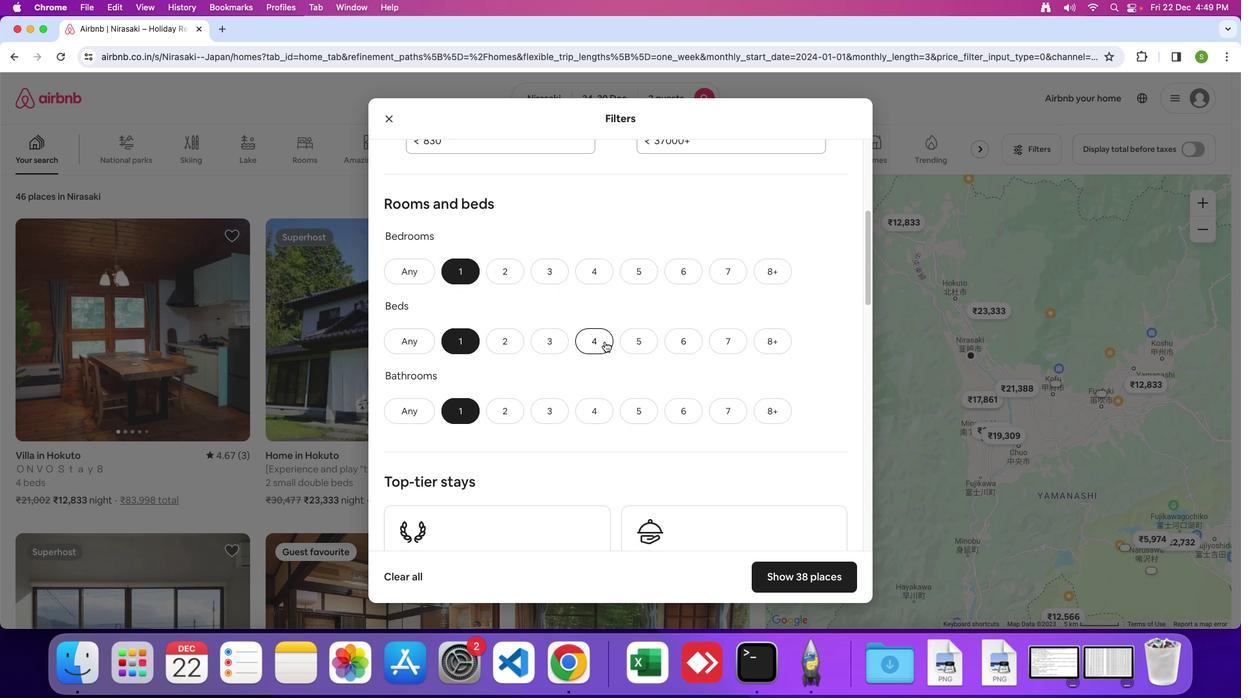 
Action: Mouse scrolled (604, 342) with delta (0, 0)
Screenshot: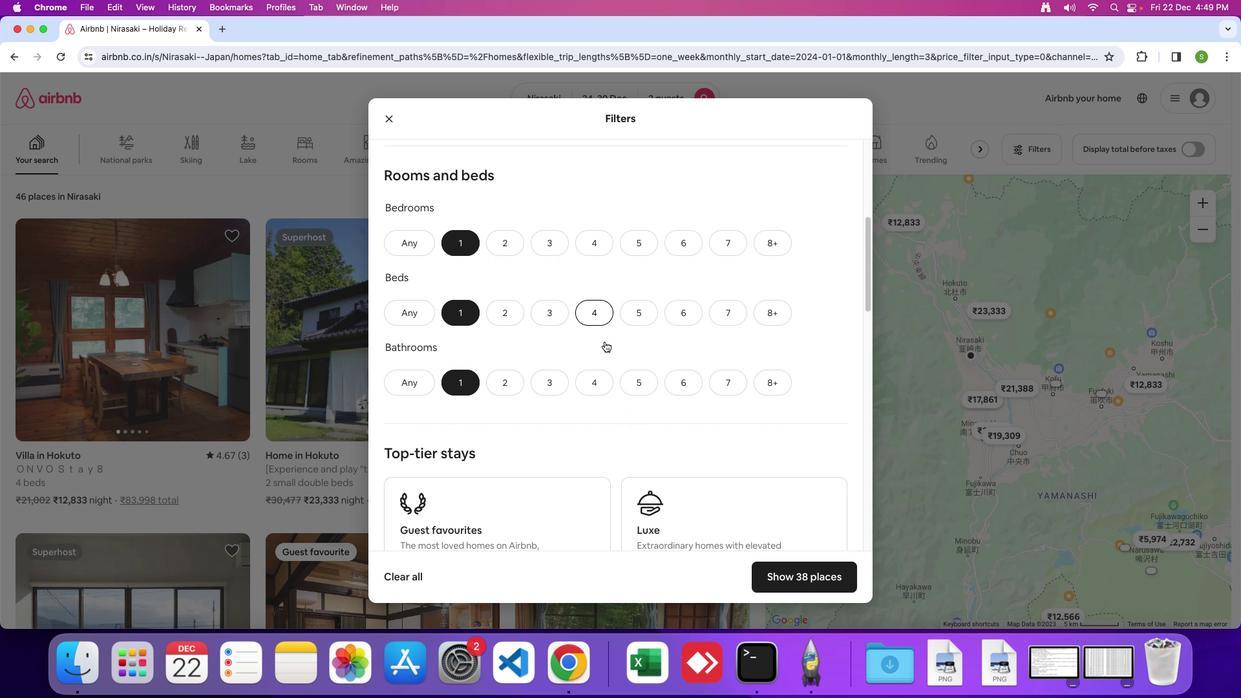 
Action: Mouse scrolled (604, 342) with delta (0, 0)
Screenshot: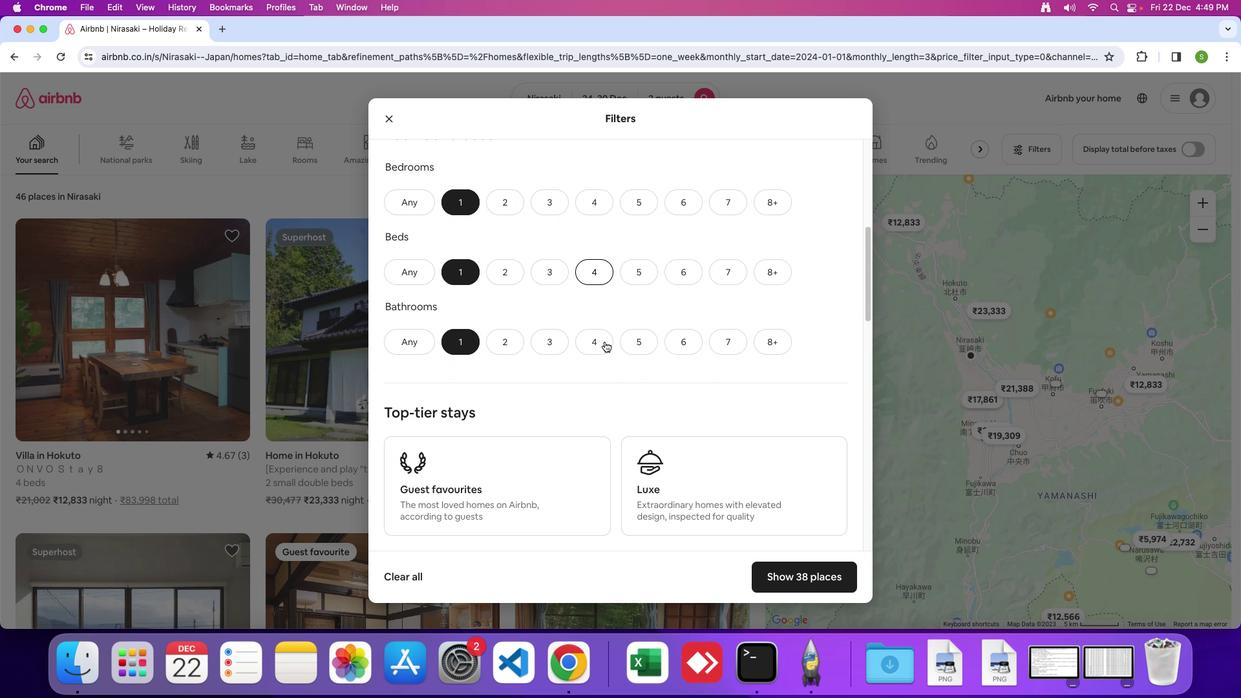 
Action: Mouse scrolled (604, 342) with delta (0, 0)
Screenshot: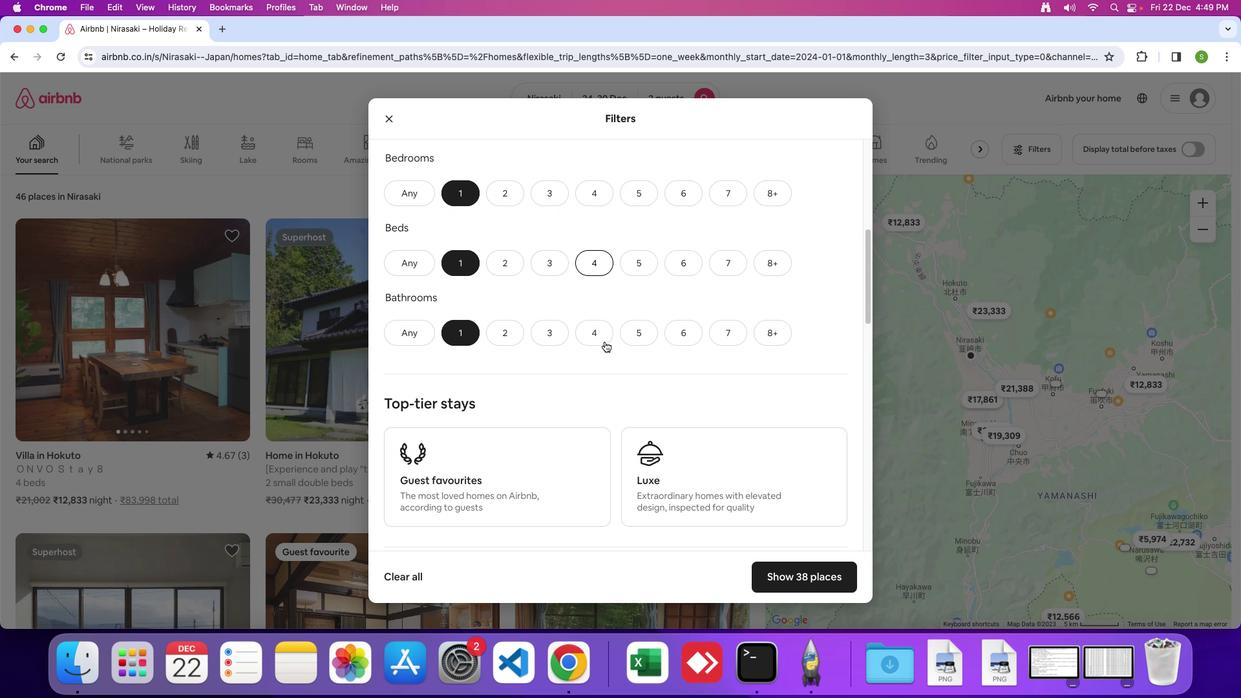 
Action: Mouse scrolled (604, 342) with delta (0, -1)
Screenshot: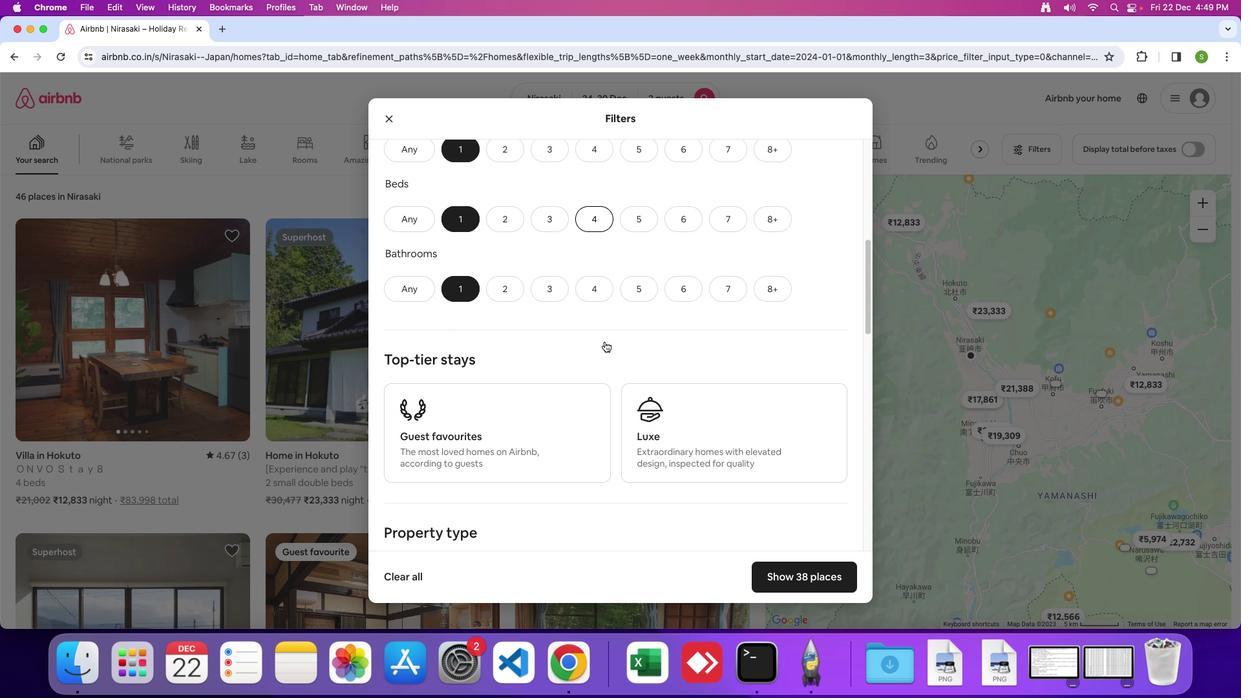 
Action: Mouse scrolled (604, 342) with delta (0, 0)
Screenshot: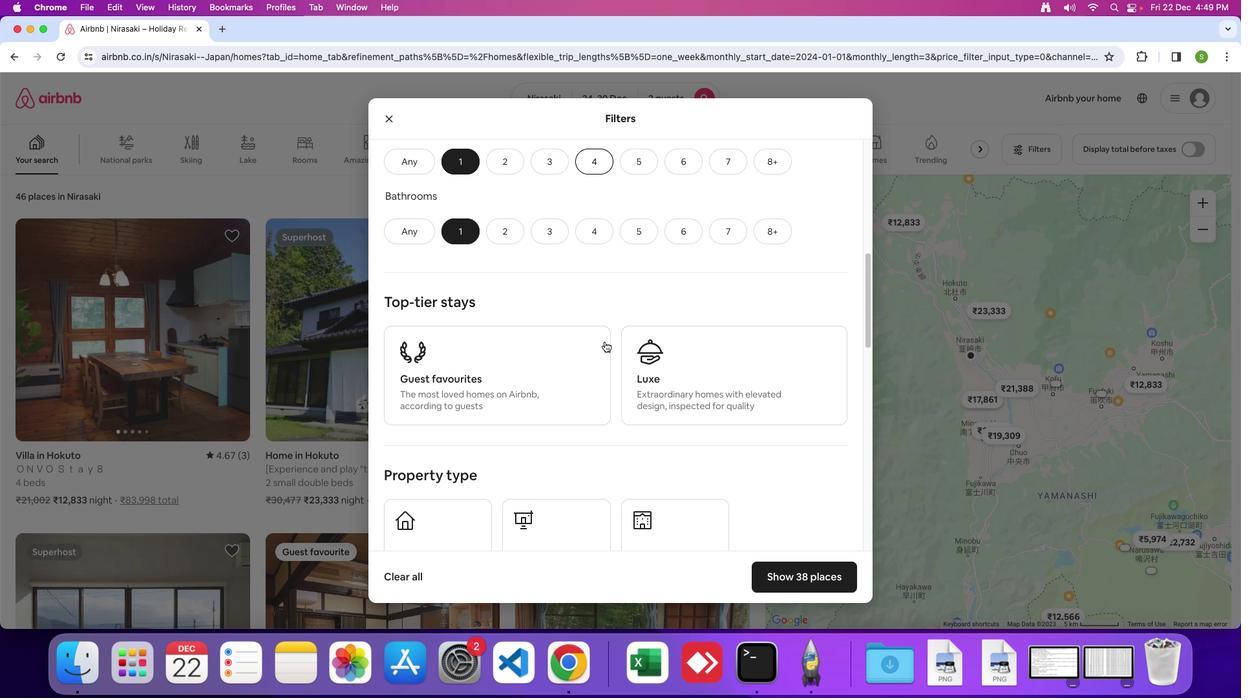 
Action: Mouse scrolled (604, 342) with delta (0, 0)
Screenshot: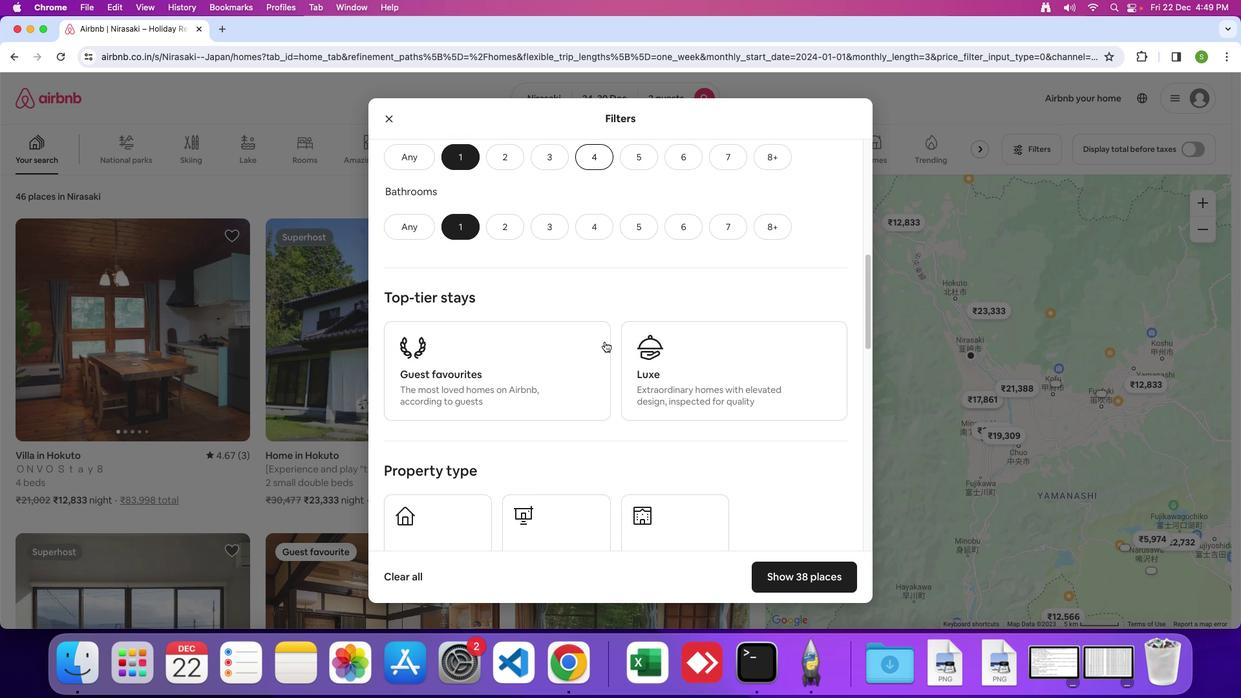 
Action: Mouse scrolled (604, 342) with delta (0, -1)
Screenshot: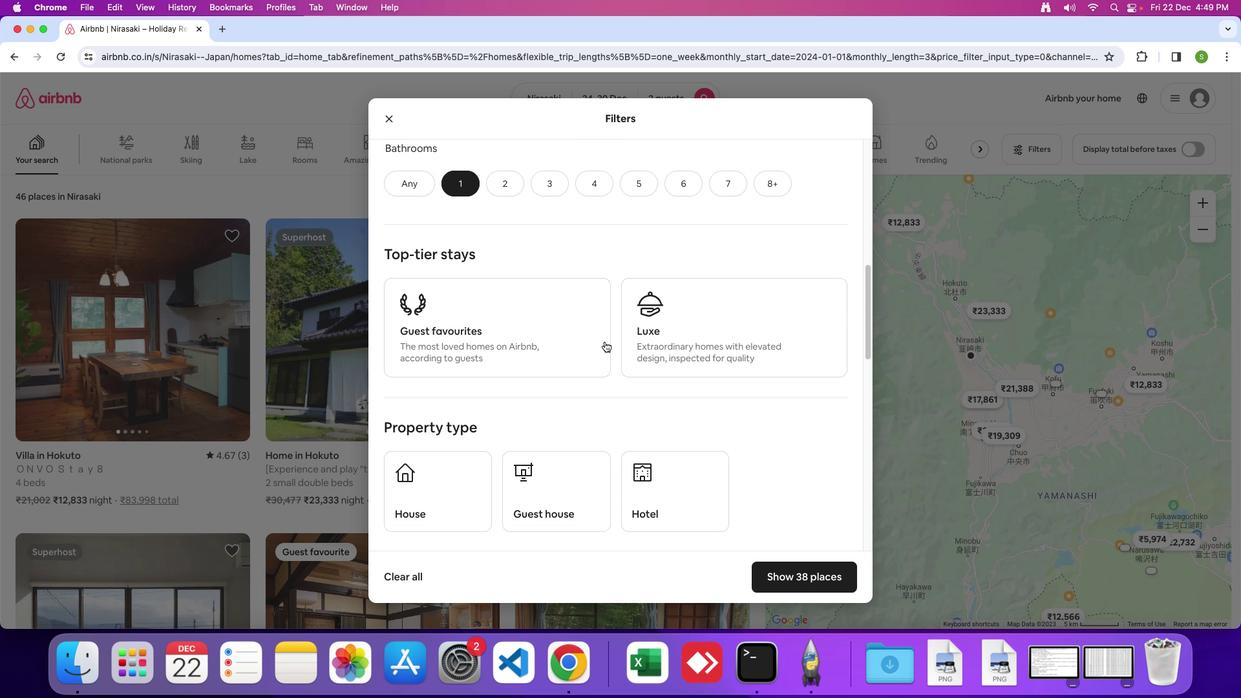
Action: Mouse scrolled (604, 342) with delta (0, 0)
Screenshot: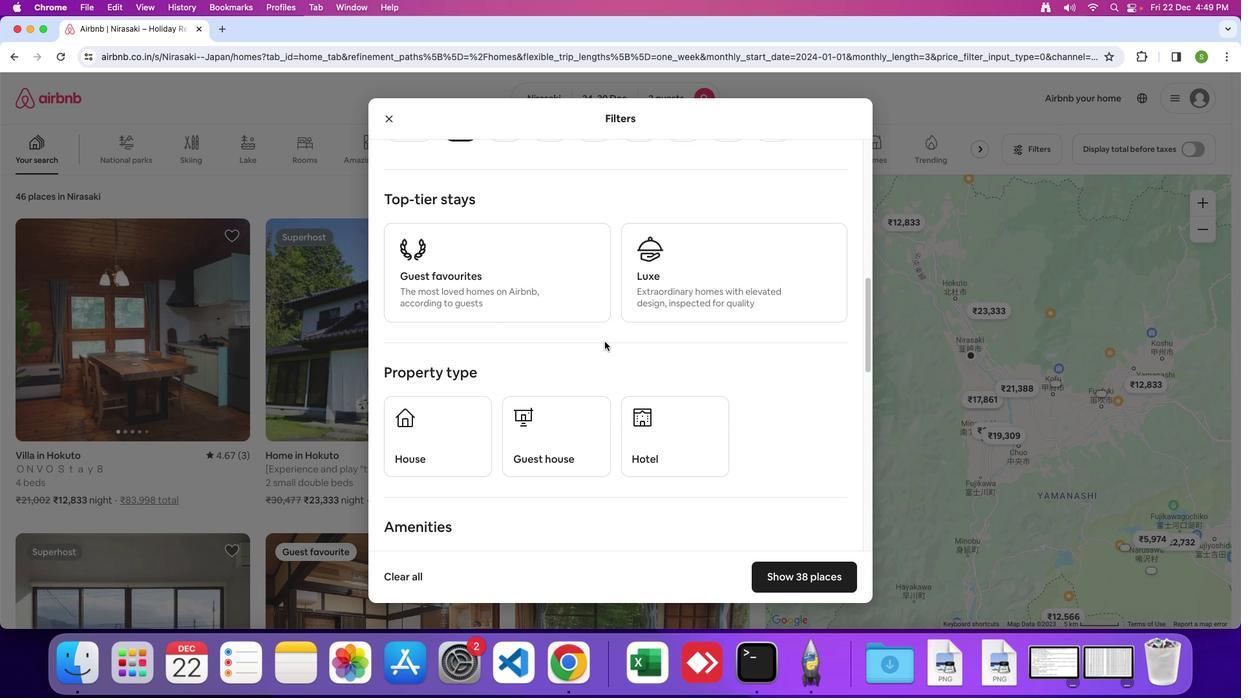 
Action: Mouse scrolled (604, 342) with delta (0, 0)
Screenshot: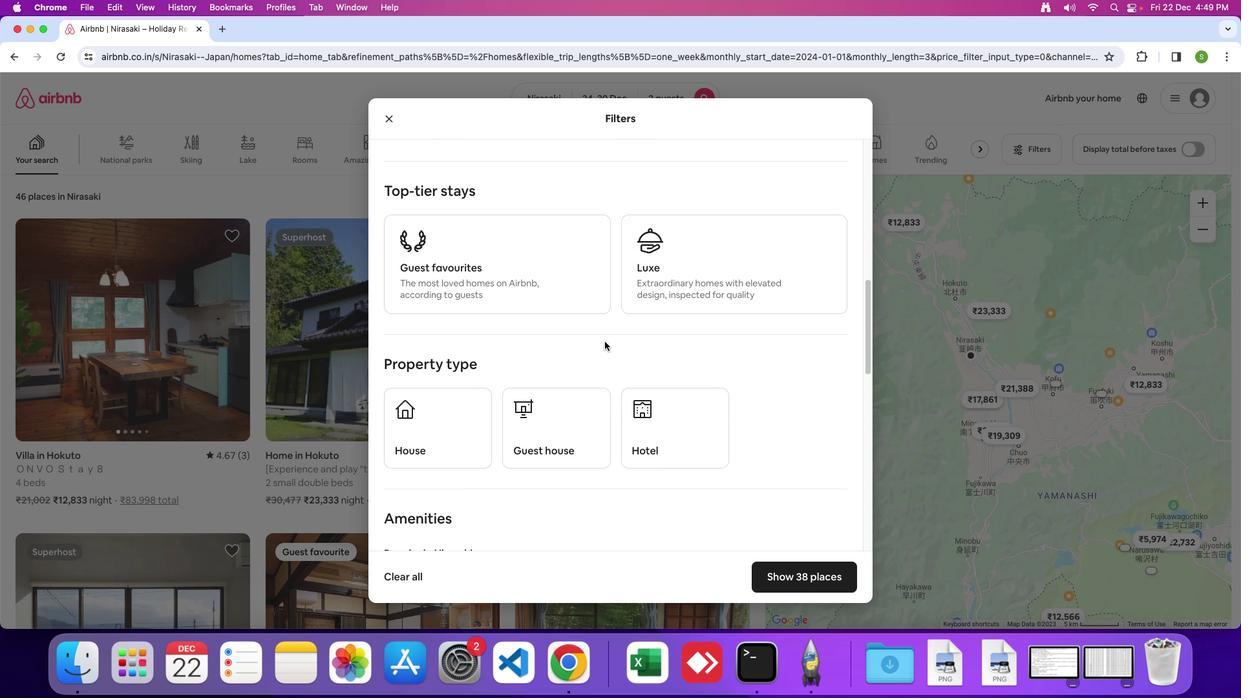 
Action: Mouse scrolled (604, 342) with delta (0, 0)
Screenshot: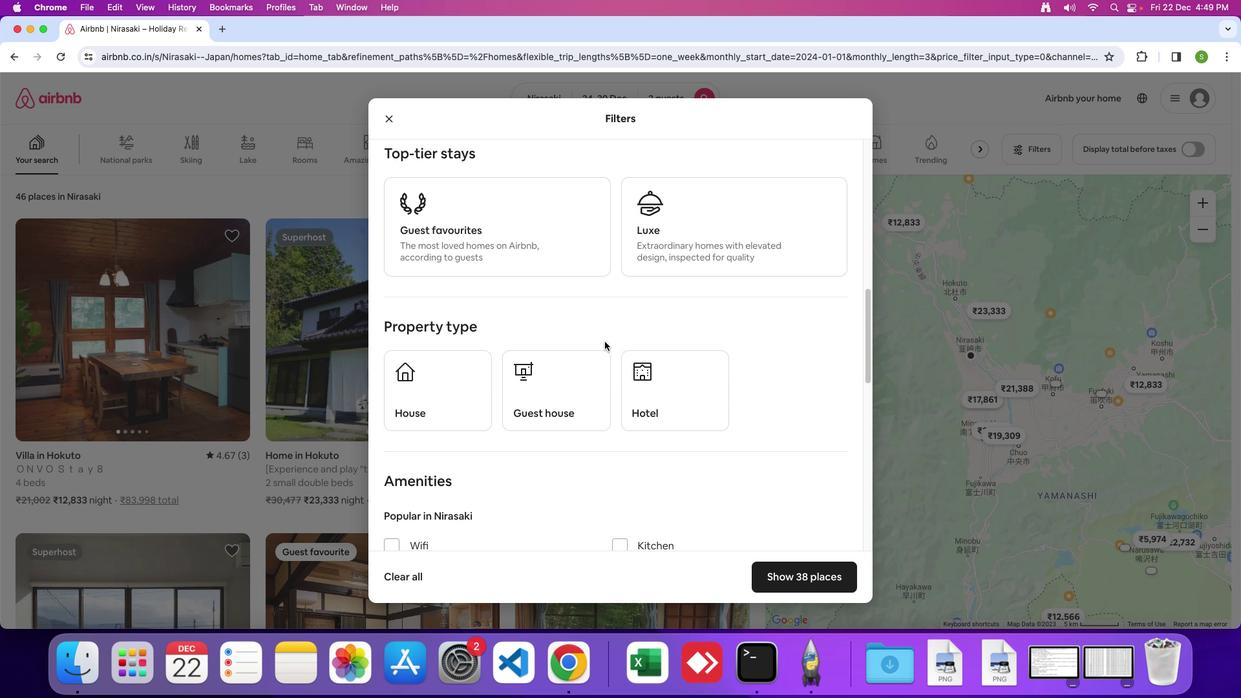 
Action: Mouse moved to (663, 353)
Screenshot: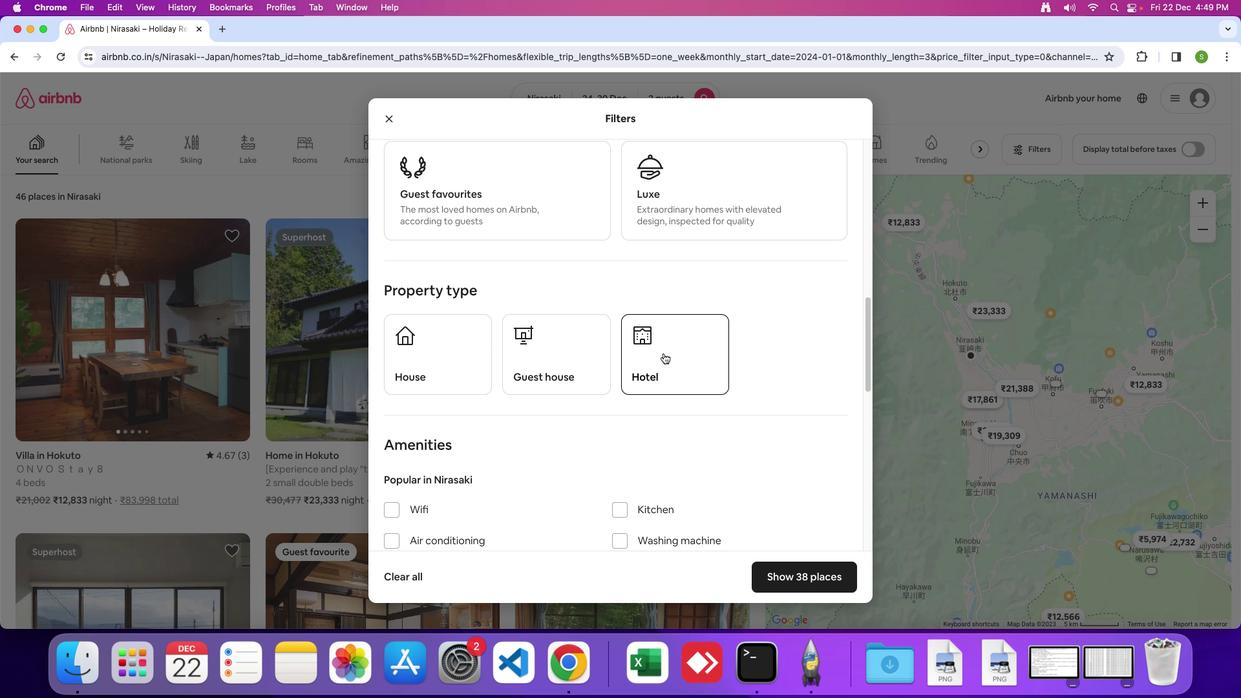 
Action: Mouse pressed left at (663, 353)
Screenshot: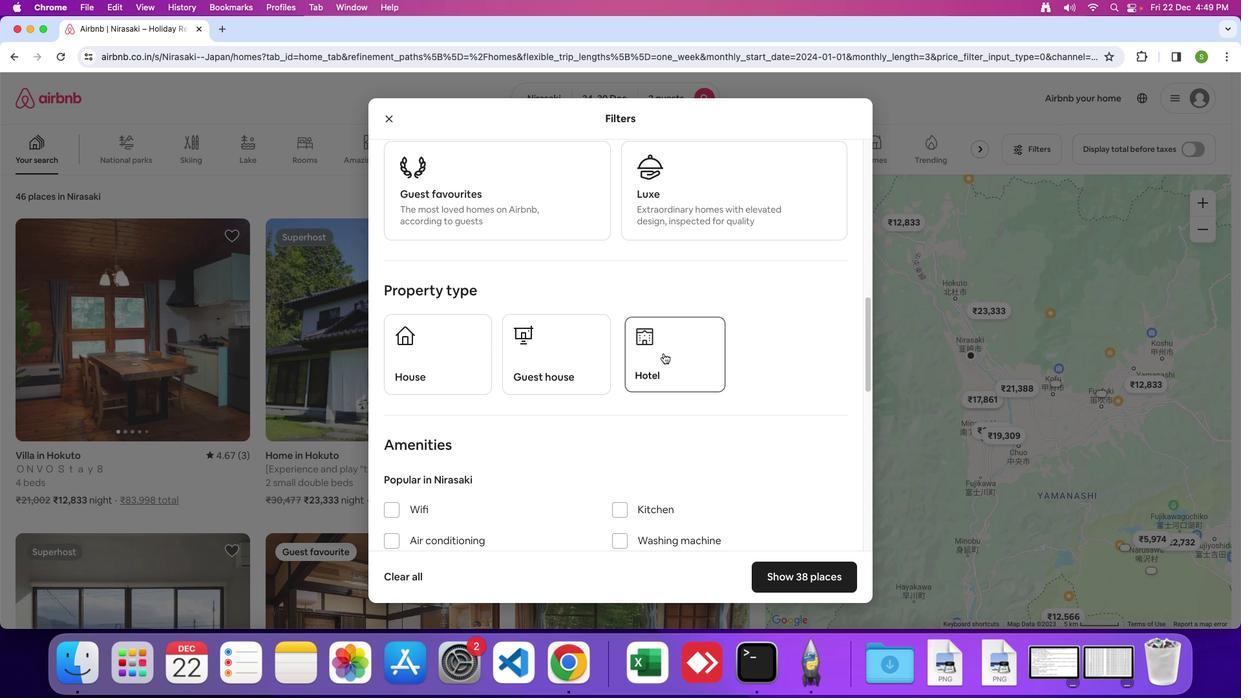 
Action: Mouse moved to (574, 418)
Screenshot: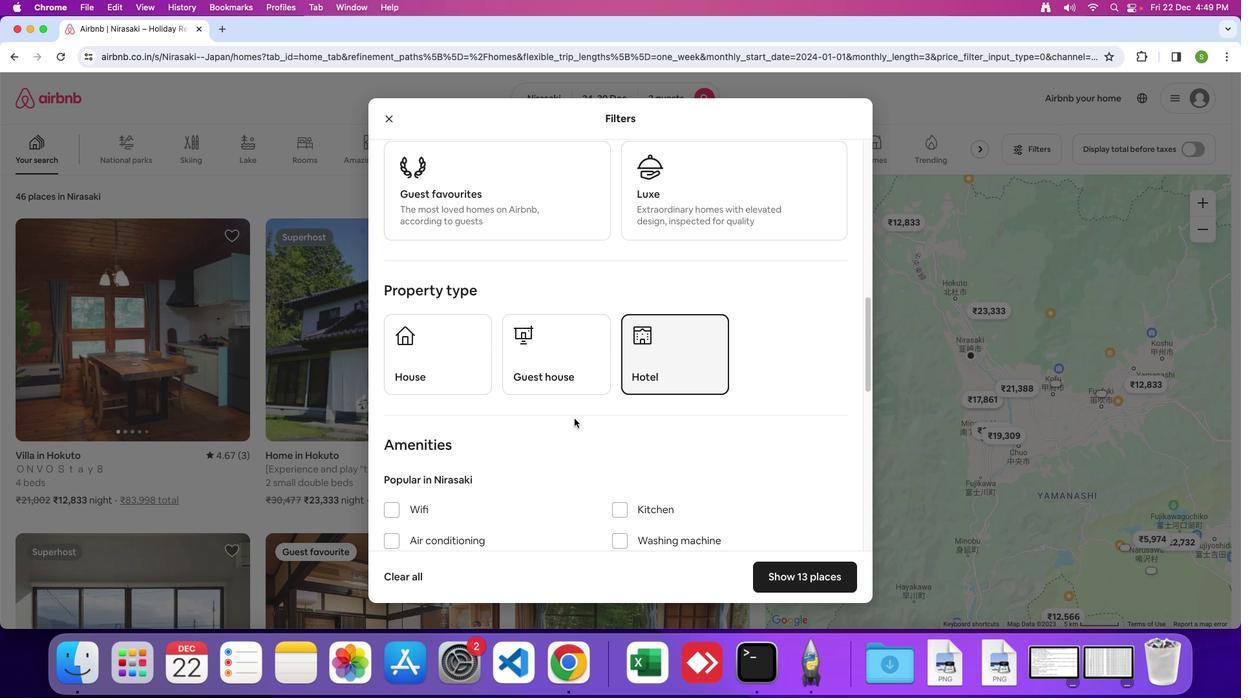
Action: Mouse scrolled (574, 418) with delta (0, 0)
Screenshot: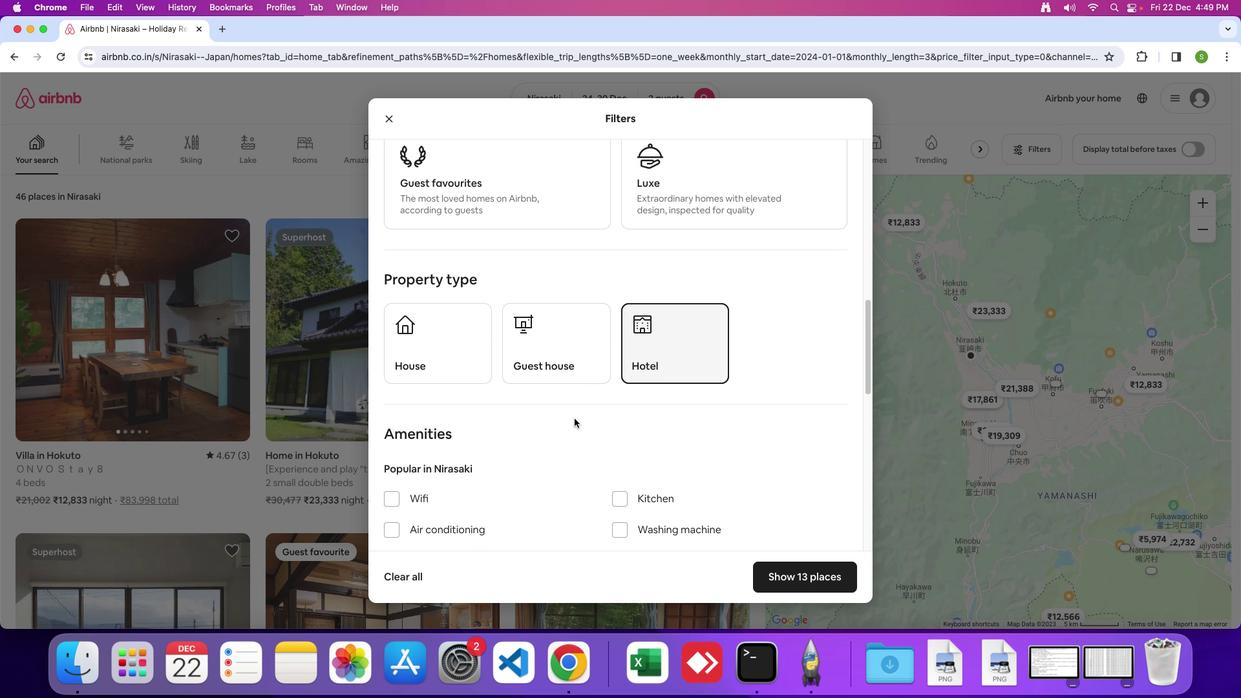 
Action: Mouse scrolled (574, 418) with delta (0, 0)
Screenshot: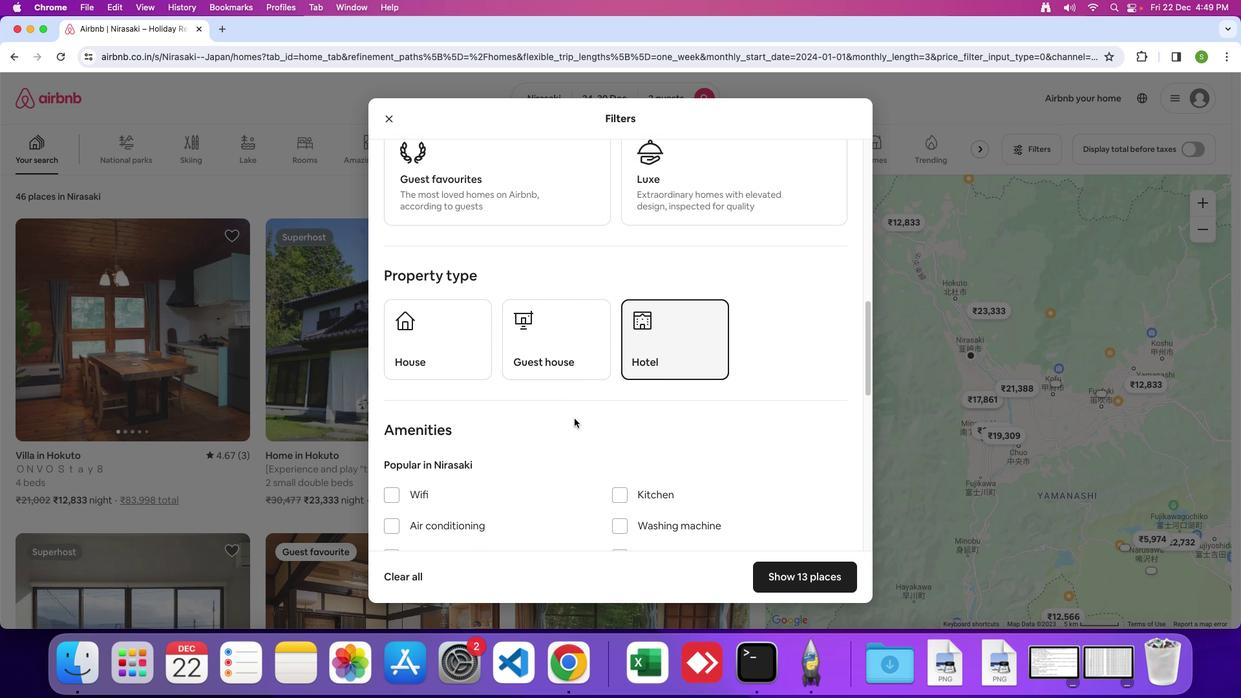 
Action: Mouse scrolled (574, 418) with delta (0, 0)
Screenshot: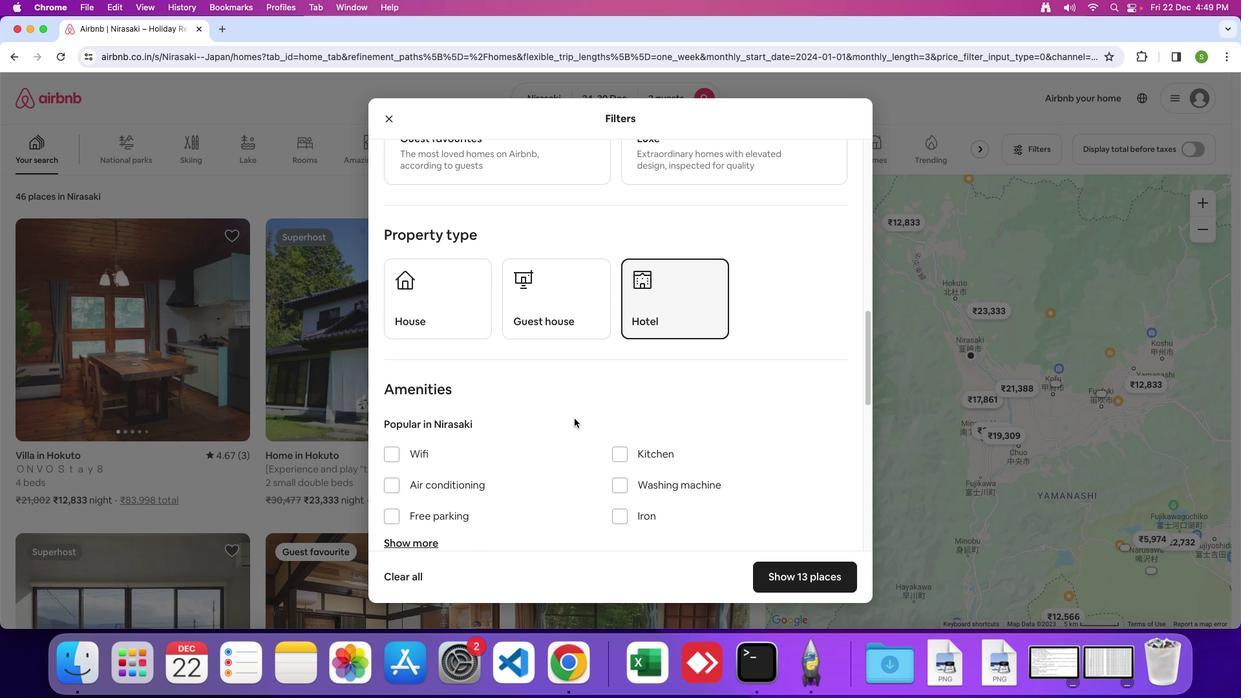 
Action: Mouse moved to (574, 418)
Screenshot: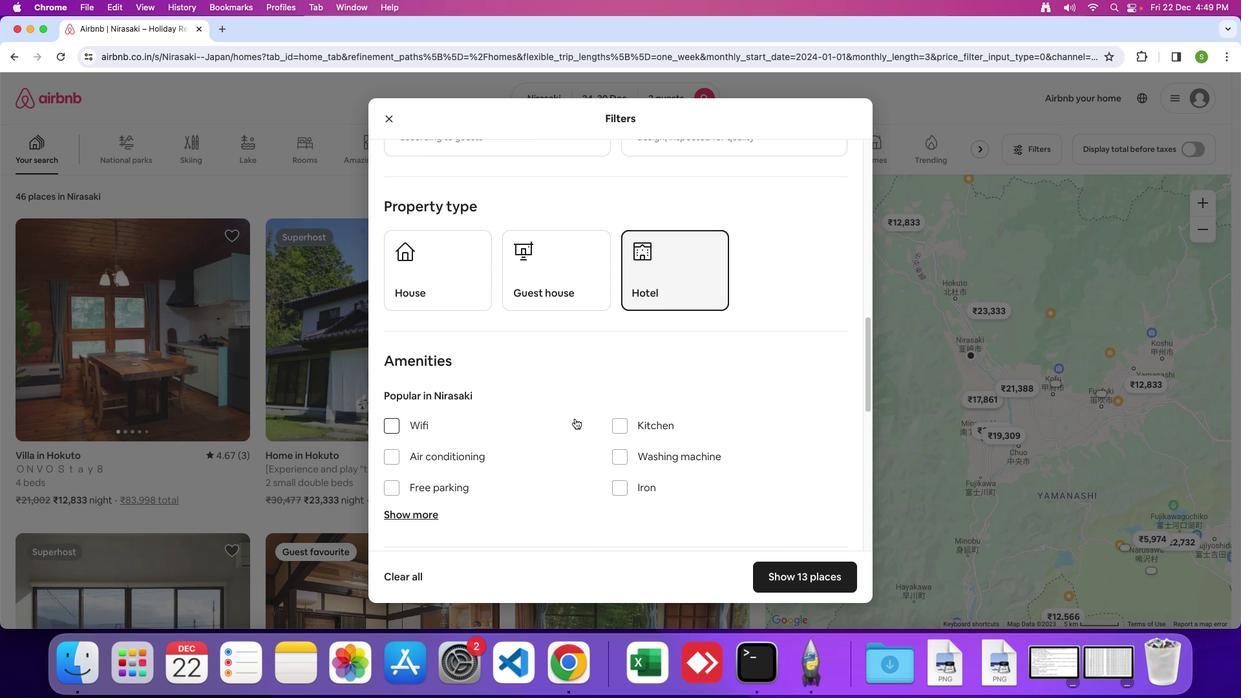 
Action: Mouse scrolled (574, 418) with delta (0, 0)
Screenshot: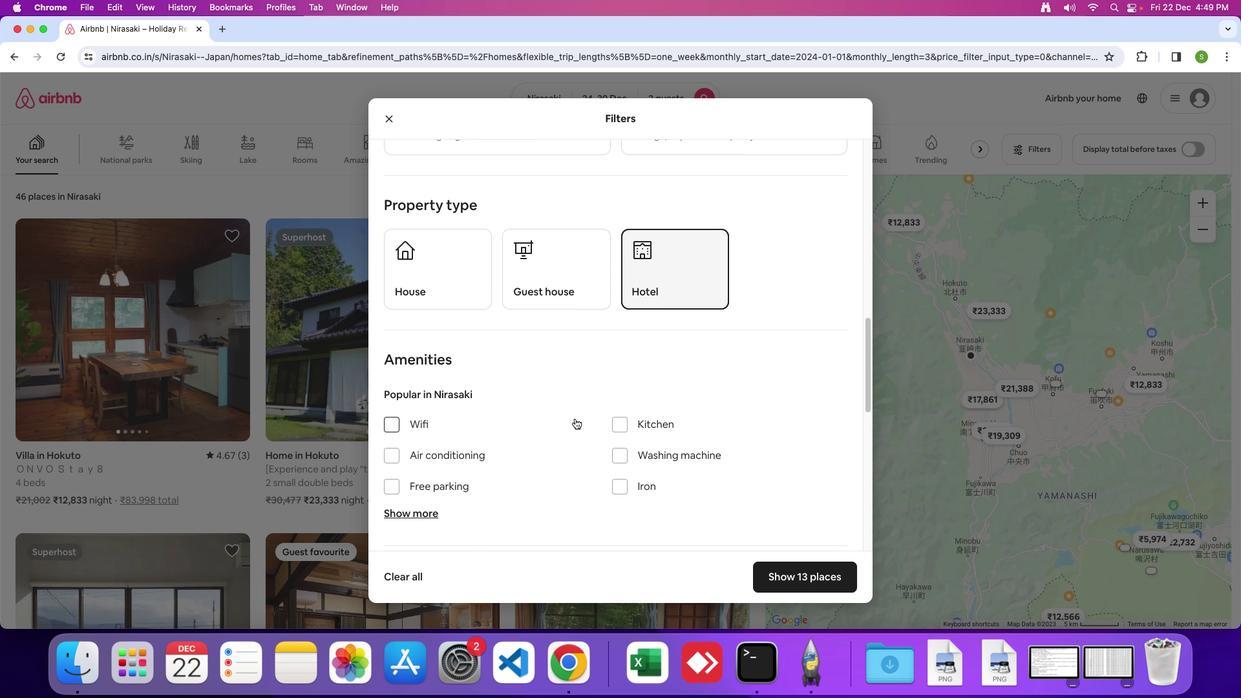 
Action: Mouse scrolled (574, 418) with delta (0, 0)
Screenshot: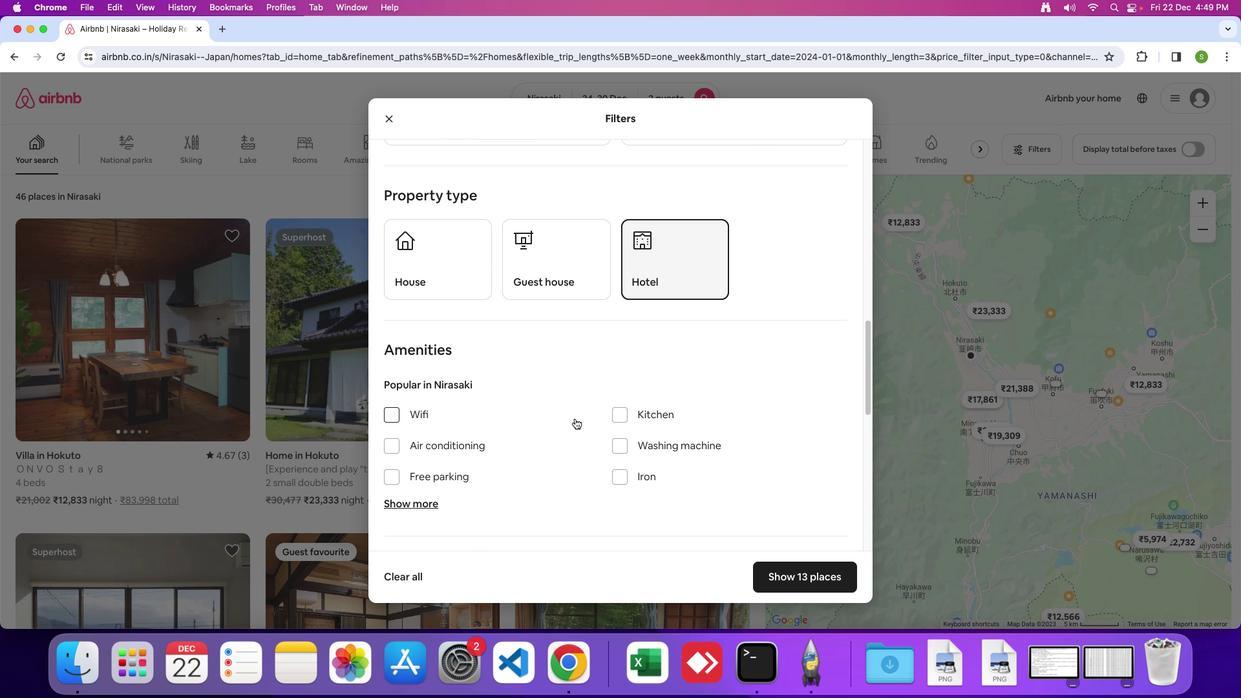 
Action: Mouse scrolled (574, 418) with delta (0, 0)
Screenshot: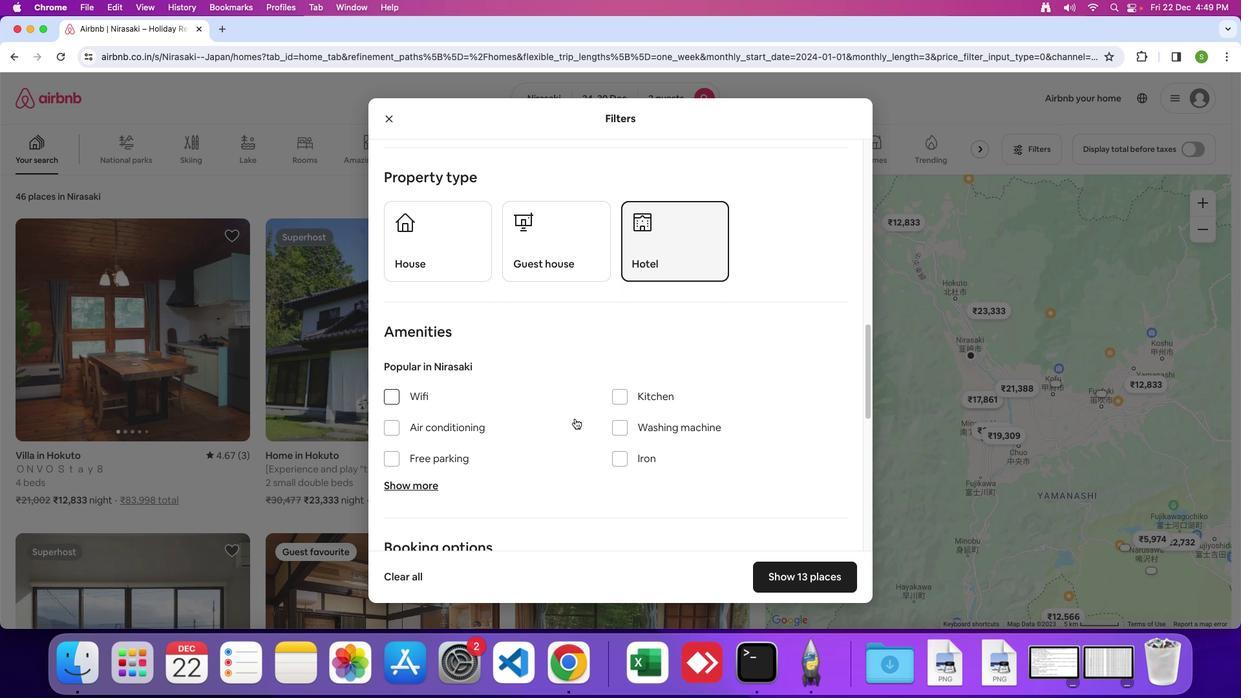 
Action: Mouse scrolled (574, 418) with delta (0, 0)
Screenshot: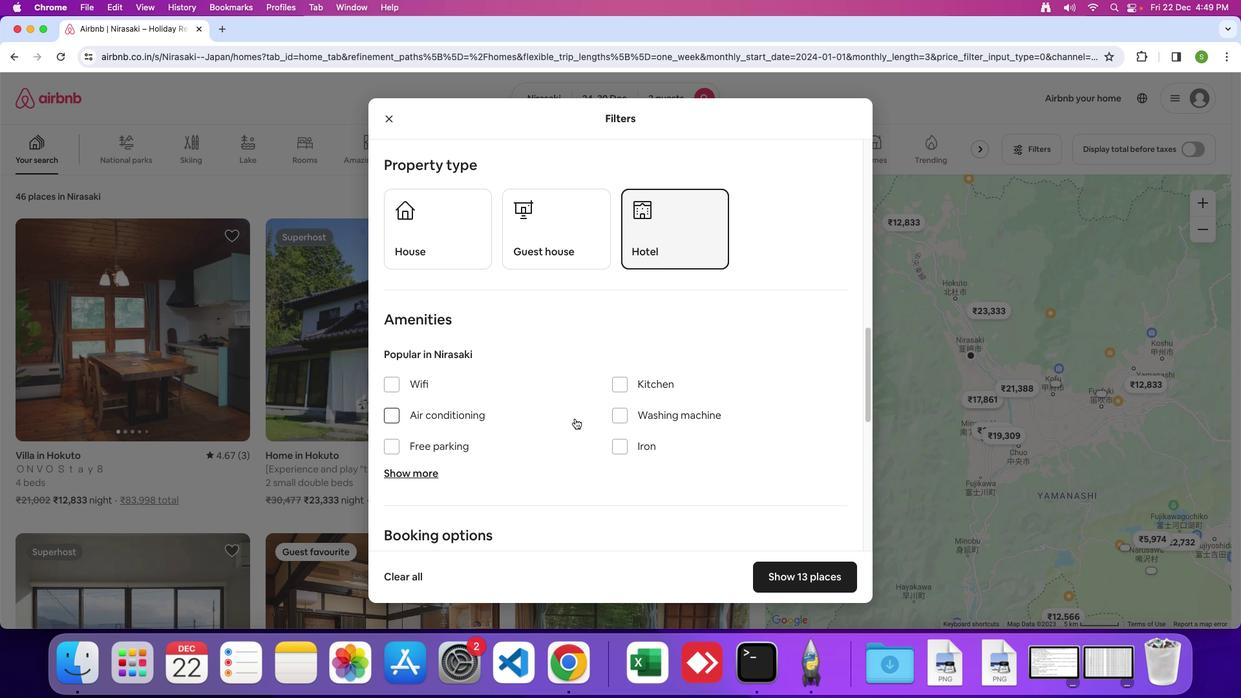 
Action: Mouse scrolled (574, 418) with delta (0, 0)
Screenshot: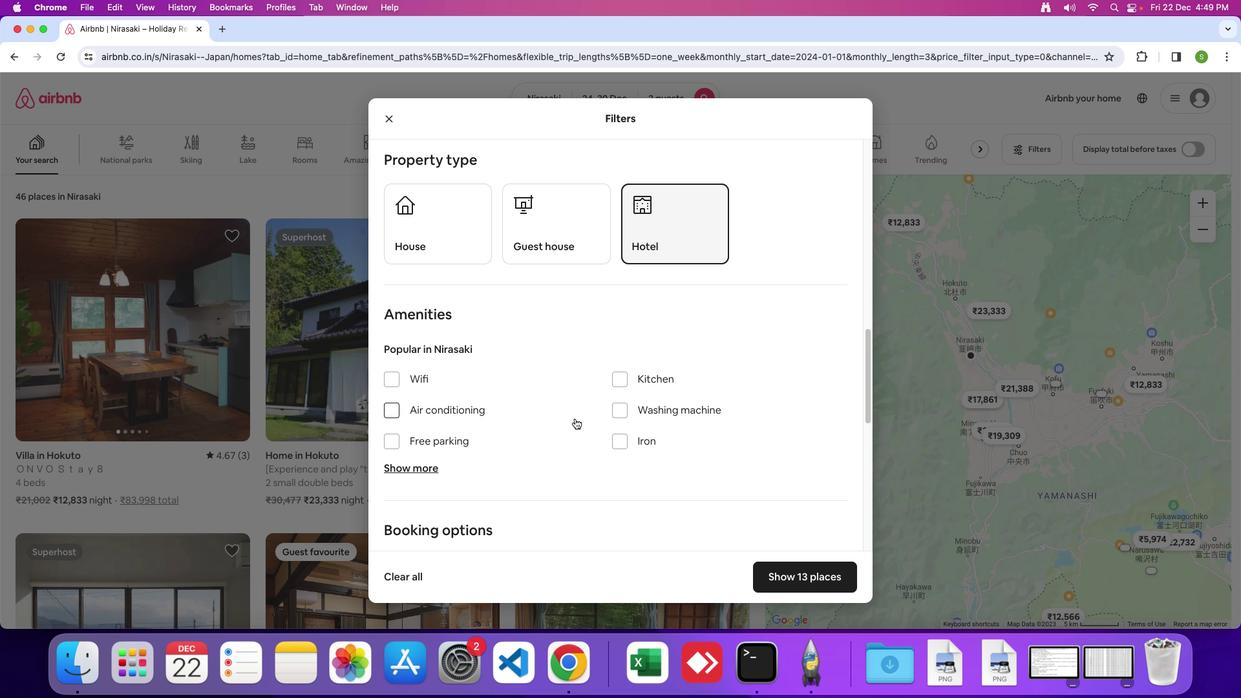 
Action: Mouse scrolled (574, 418) with delta (0, 0)
Screenshot: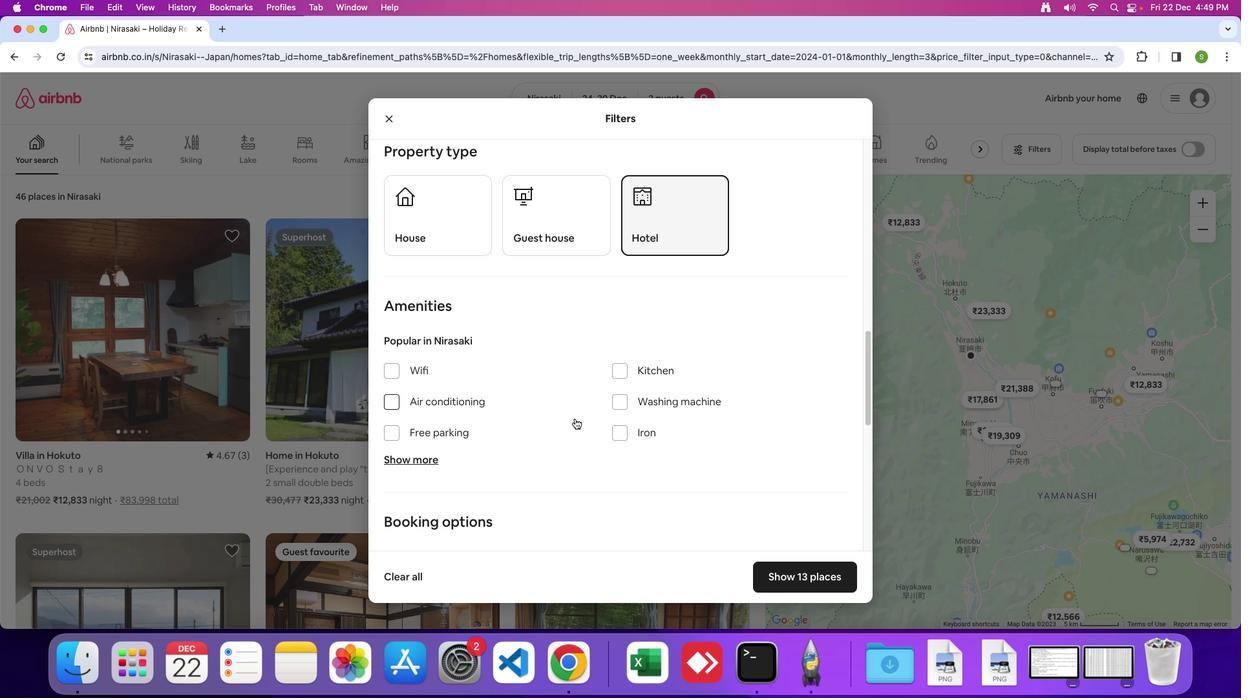 
Action: Mouse scrolled (574, 418) with delta (0, 0)
Screenshot: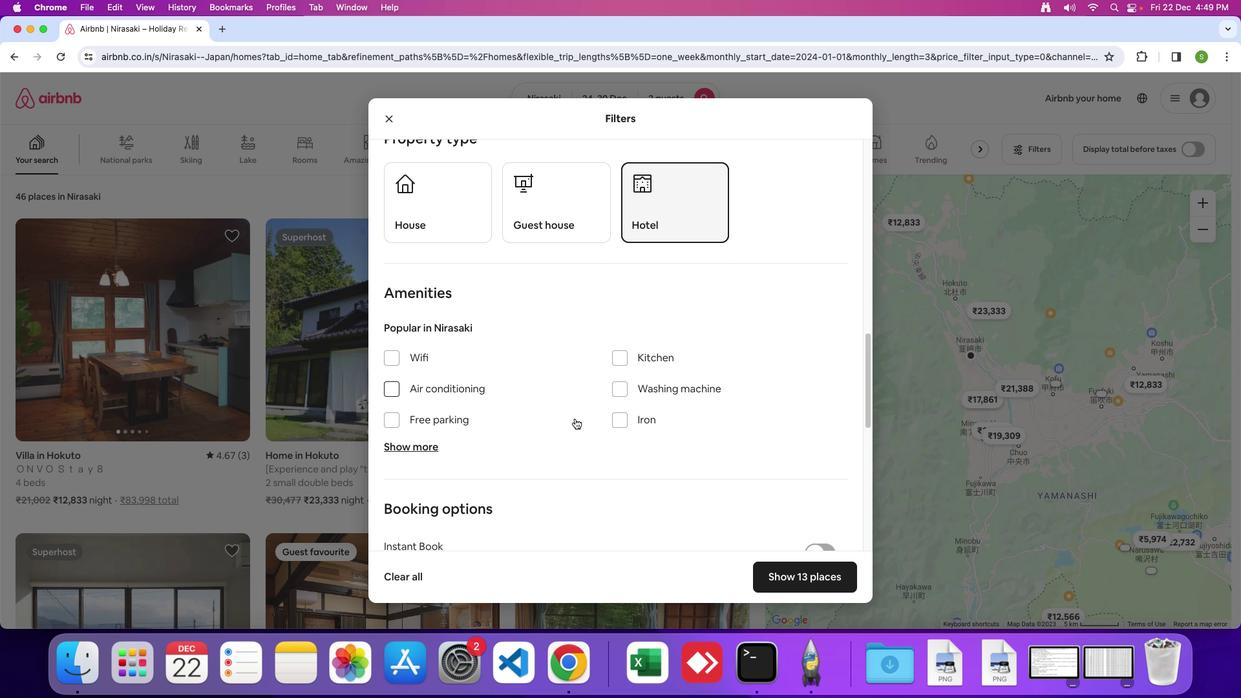 
Action: Mouse scrolled (574, 418) with delta (0, -1)
Screenshot: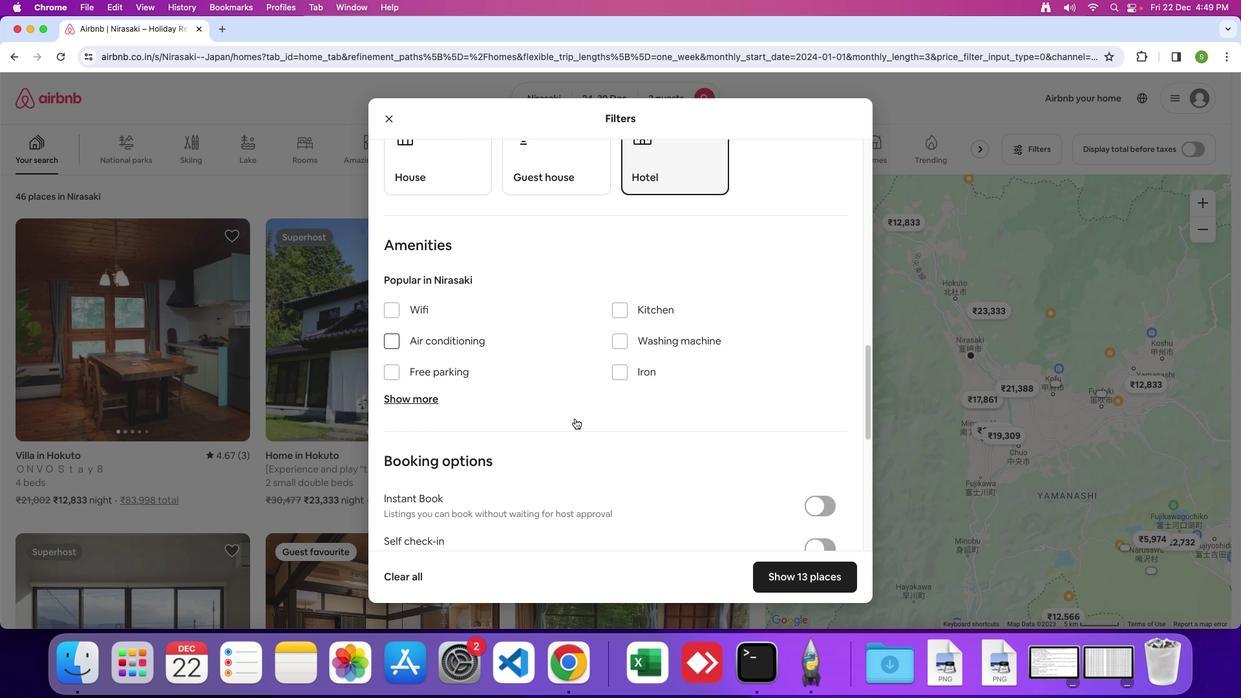 
Action: Mouse scrolled (574, 418) with delta (0, 0)
Screenshot: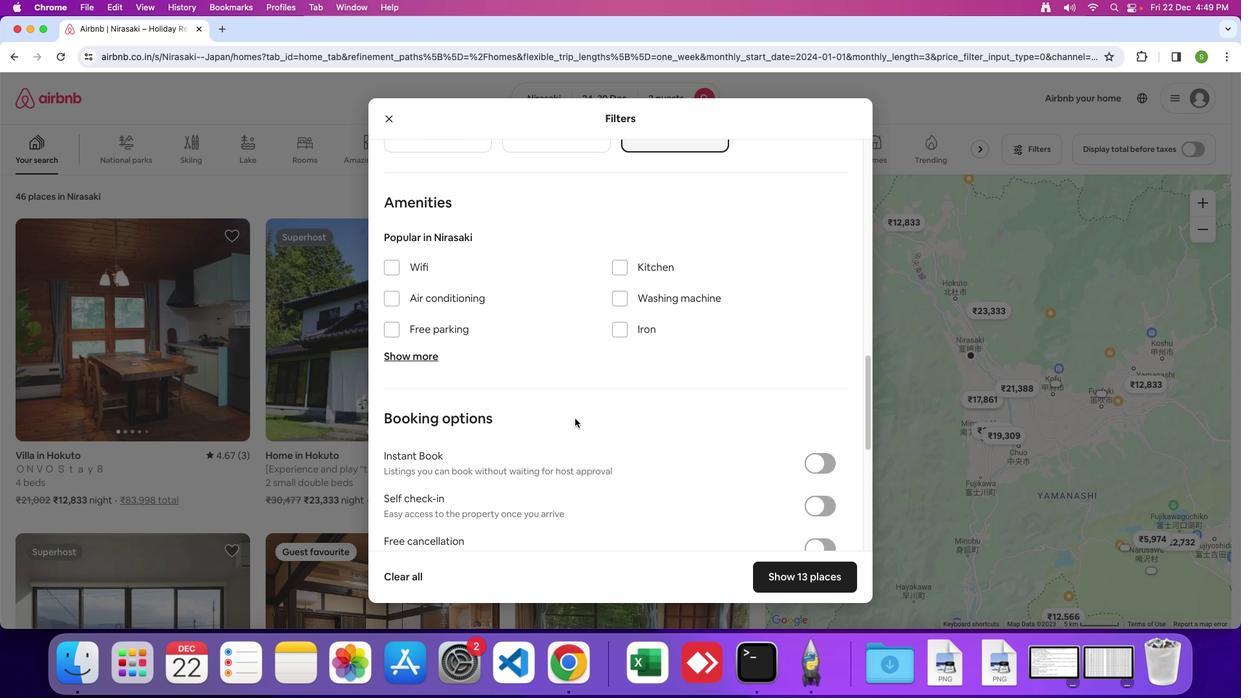
Action: Mouse scrolled (574, 418) with delta (0, 0)
Screenshot: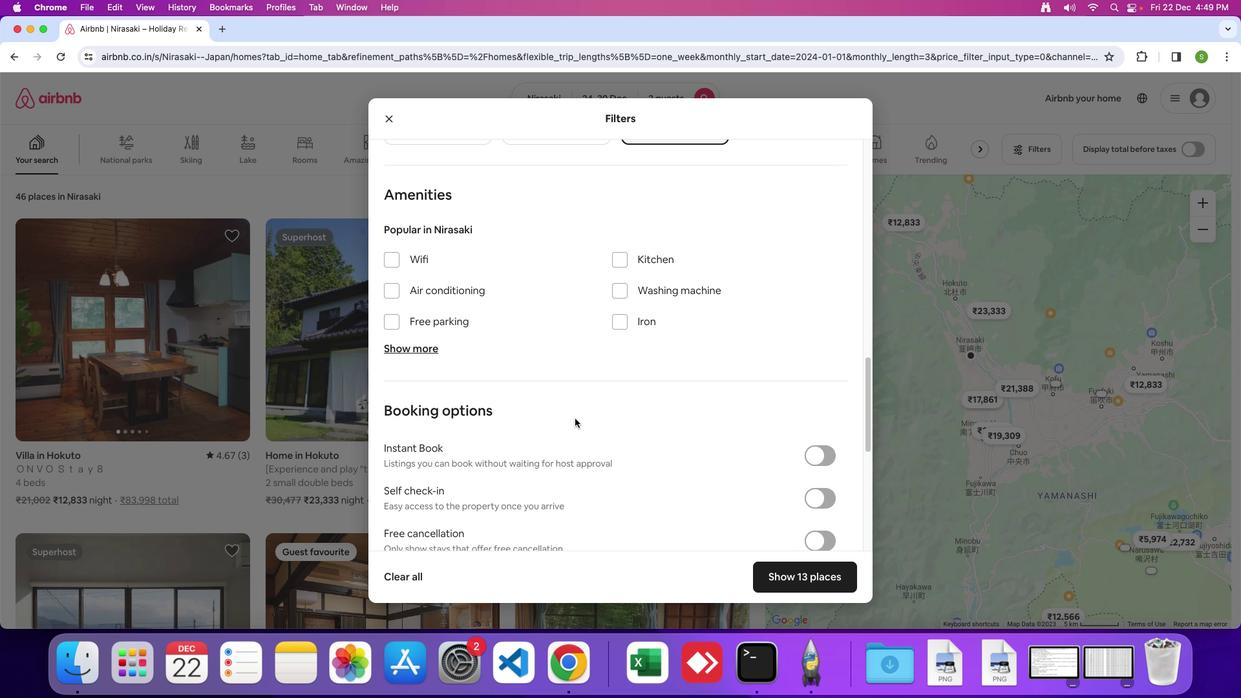 
Action: Mouse scrolled (574, 418) with delta (0, 0)
Screenshot: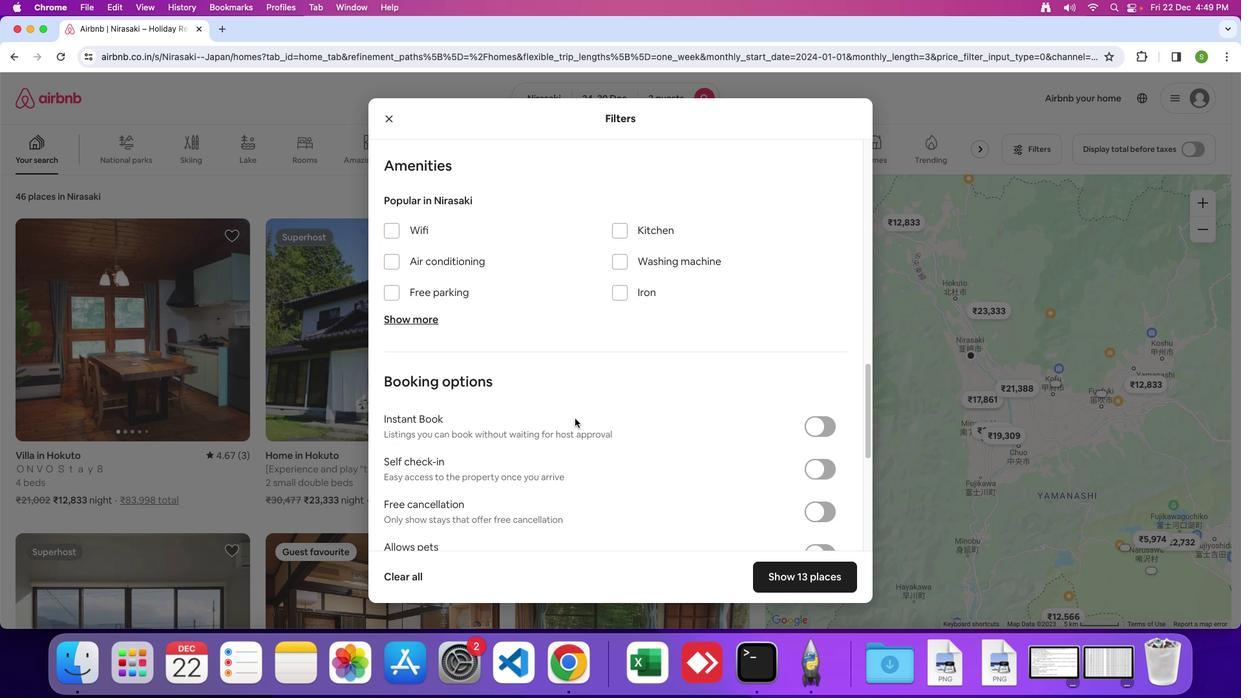 
Action: Mouse moved to (600, 393)
Screenshot: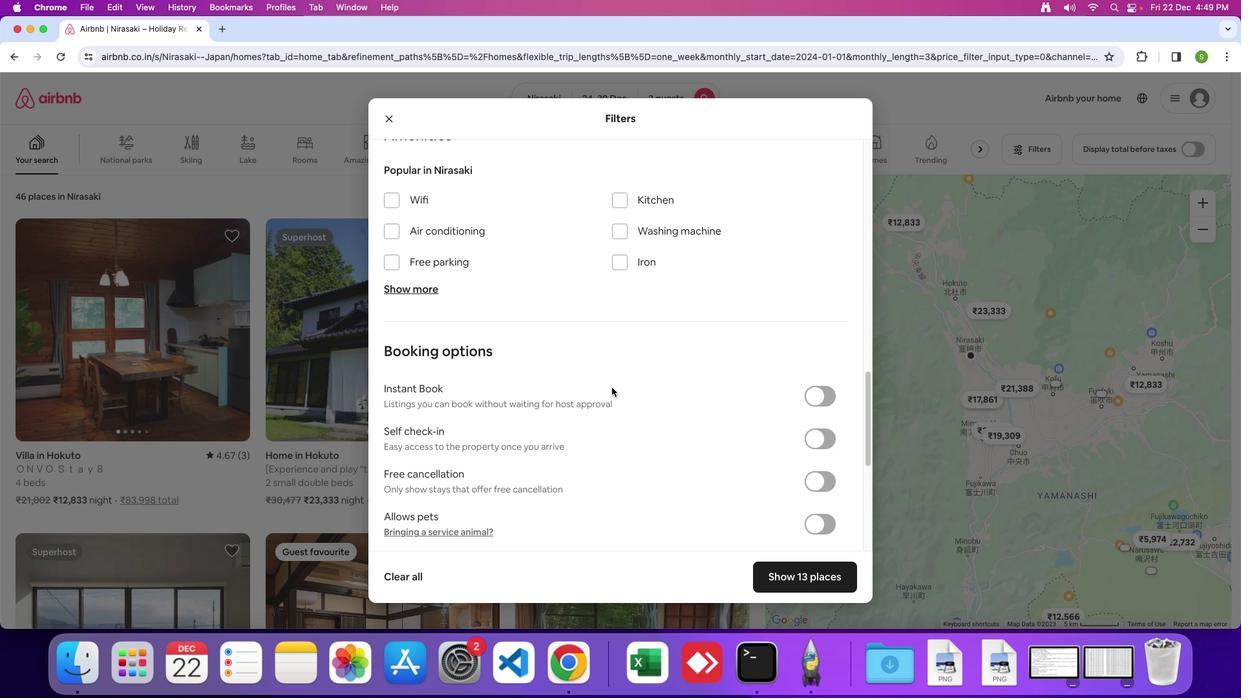 
Action: Mouse scrolled (600, 393) with delta (0, 0)
Screenshot: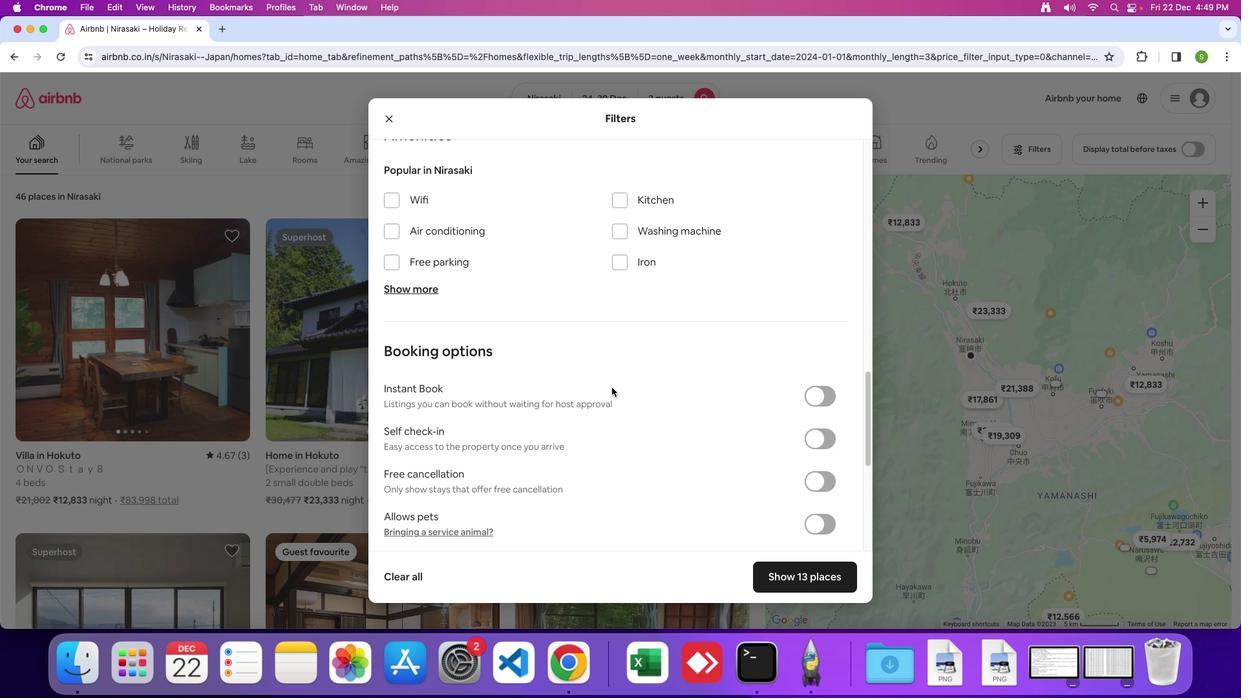 
Action: Mouse moved to (611, 387)
Screenshot: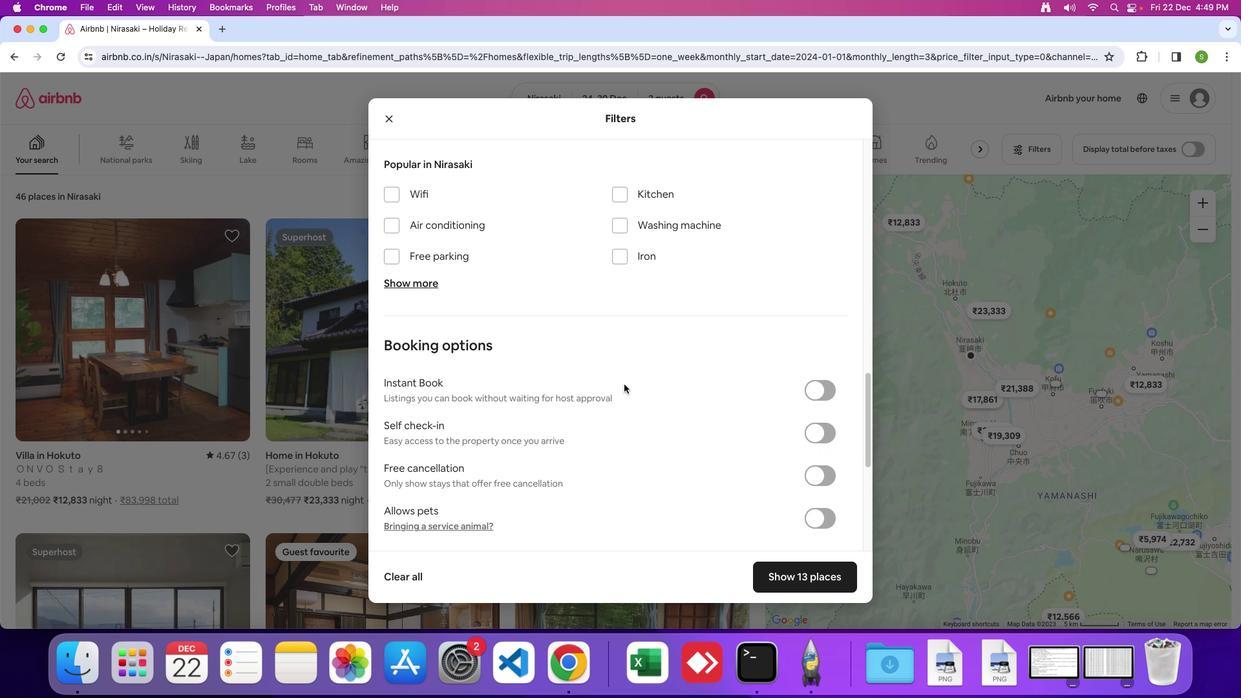 
Action: Mouse scrolled (611, 387) with delta (0, 0)
Screenshot: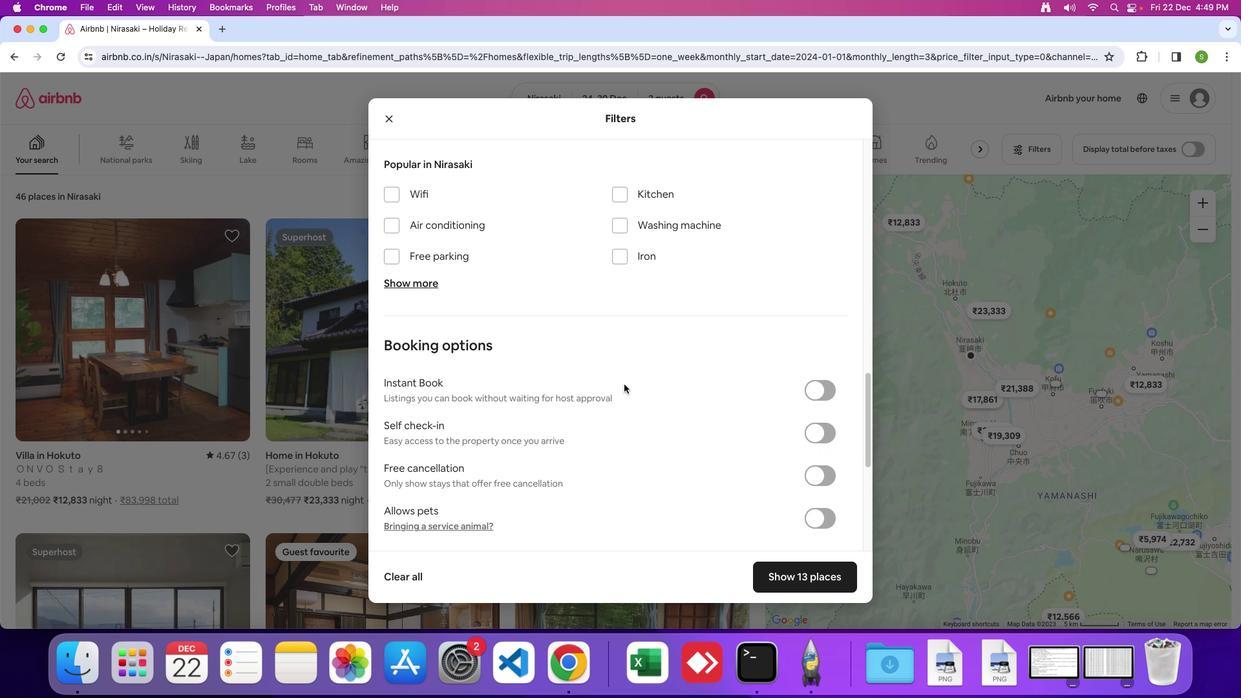 
Action: Mouse moved to (624, 384)
Screenshot: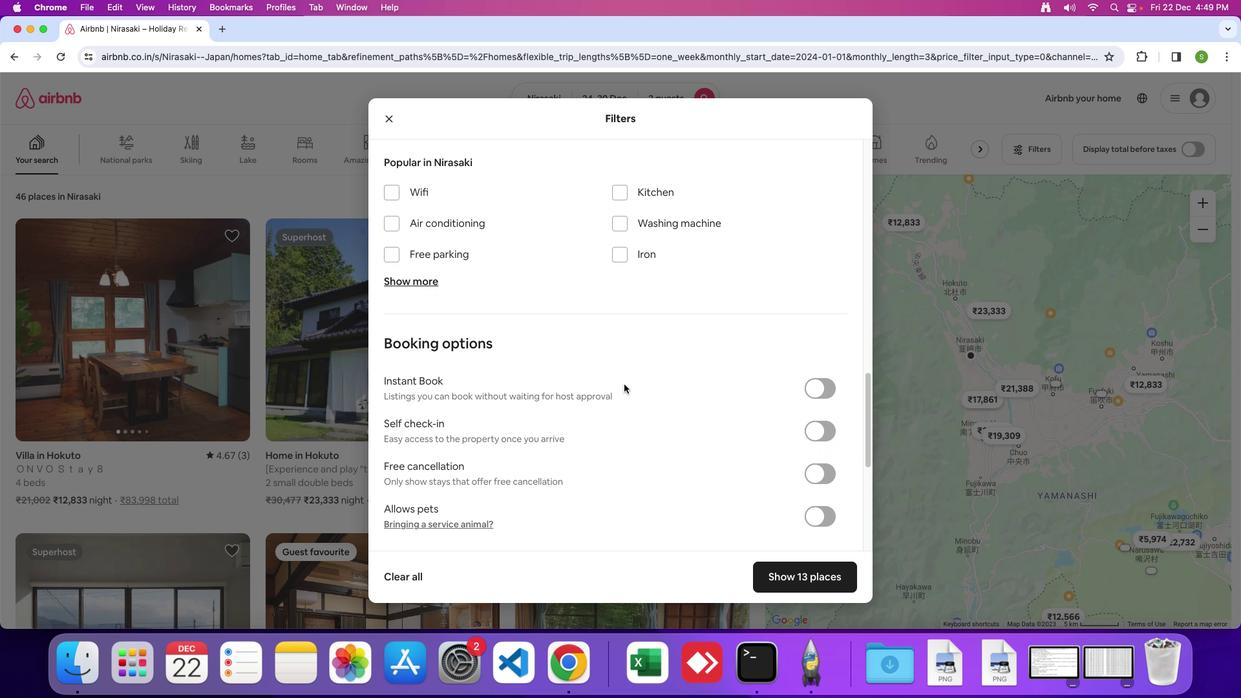 
Action: Mouse scrolled (624, 384) with delta (0, 0)
Screenshot: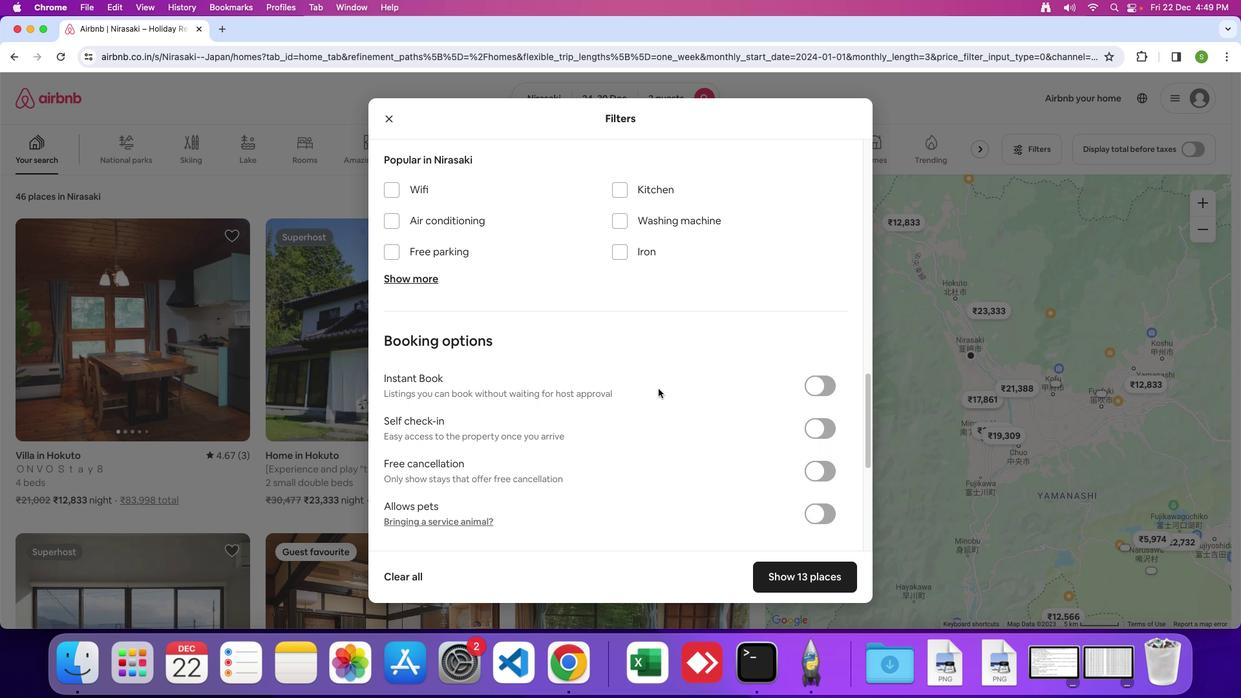 
Action: Mouse moved to (666, 389)
Screenshot: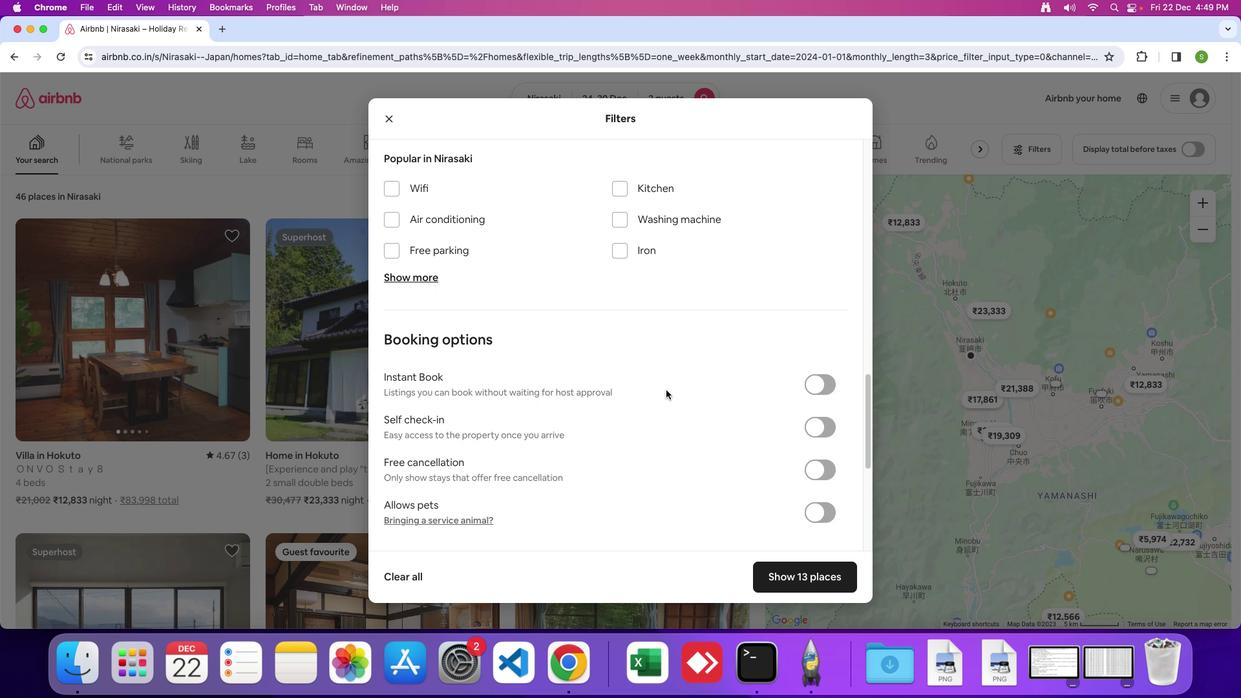 
Action: Mouse scrolled (666, 389) with delta (0, 0)
Screenshot: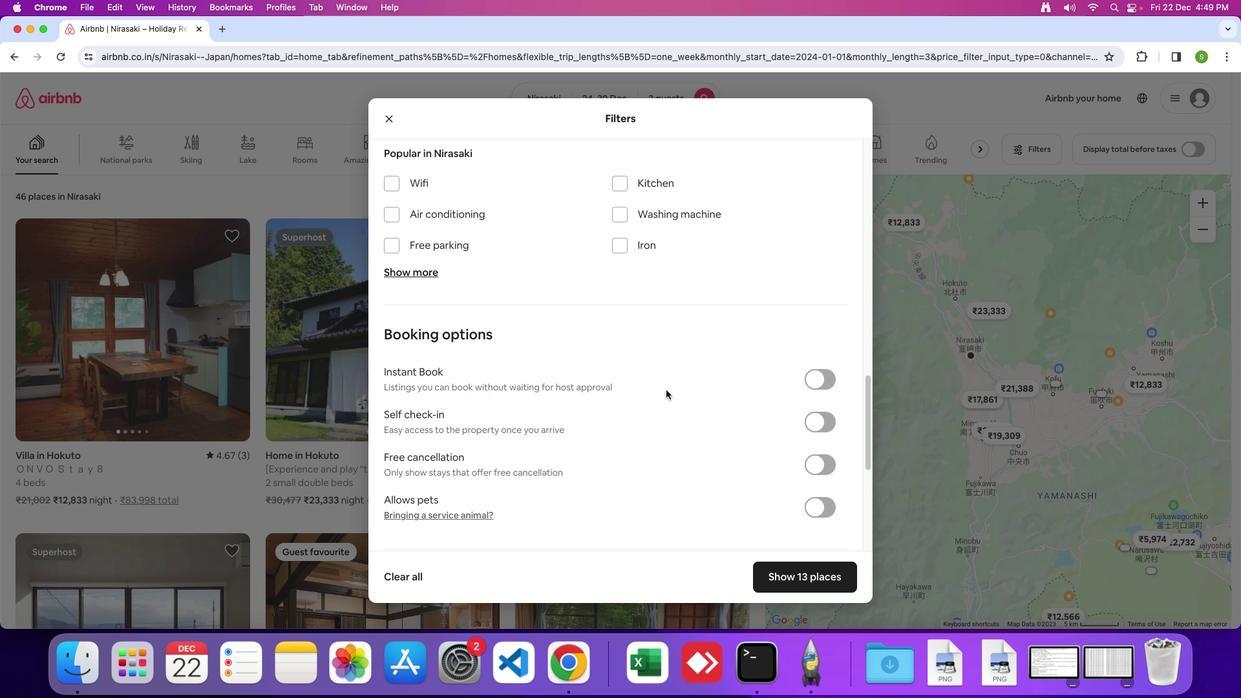 
Action: Mouse scrolled (666, 389) with delta (0, 0)
Screenshot: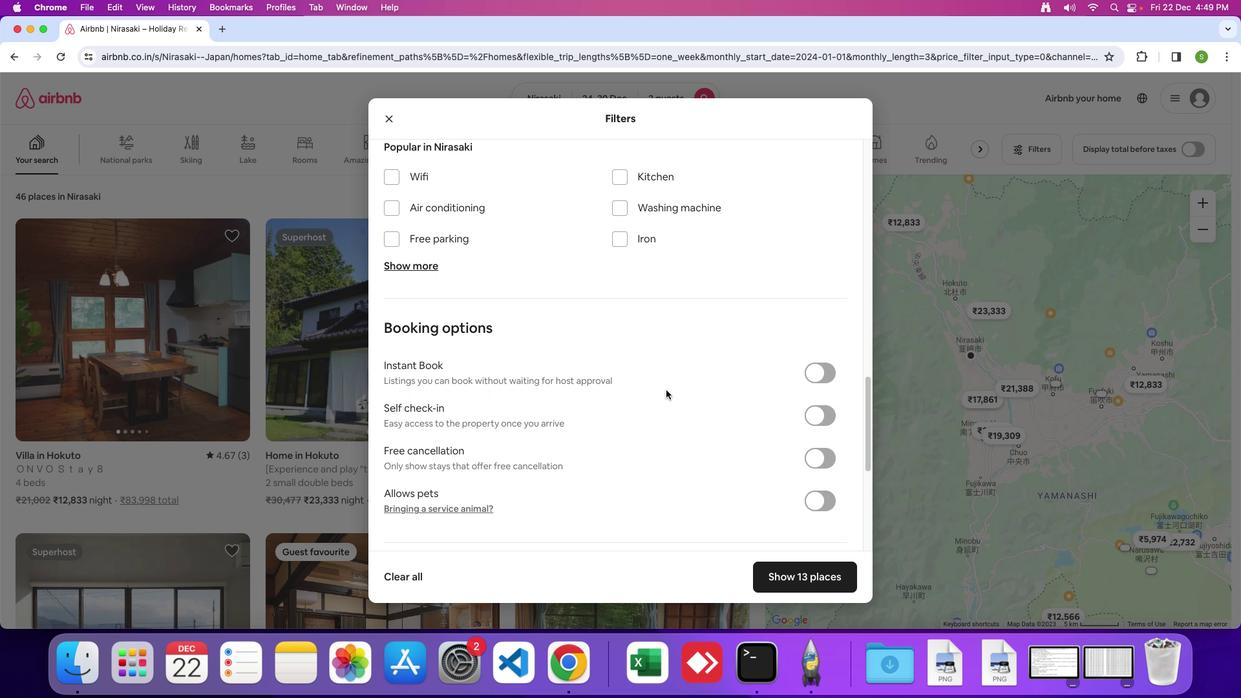 
Action: Mouse scrolled (666, 389) with delta (0, 0)
Screenshot: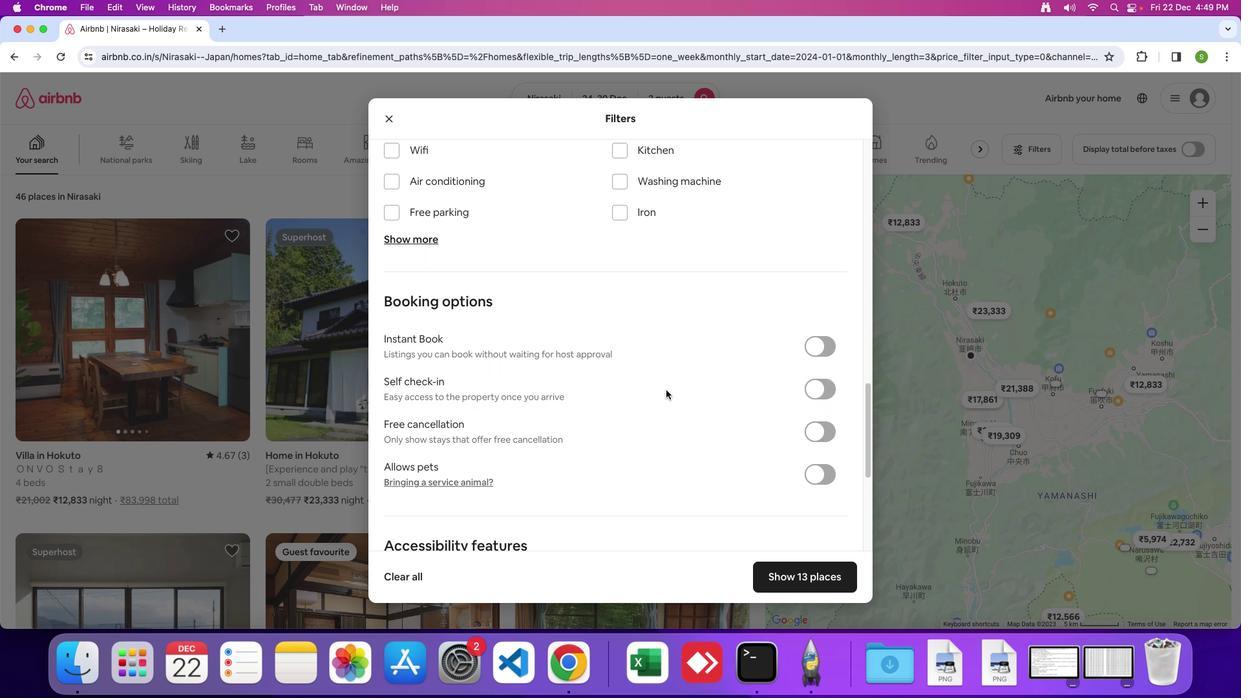 
Action: Mouse scrolled (666, 389) with delta (0, 0)
Screenshot: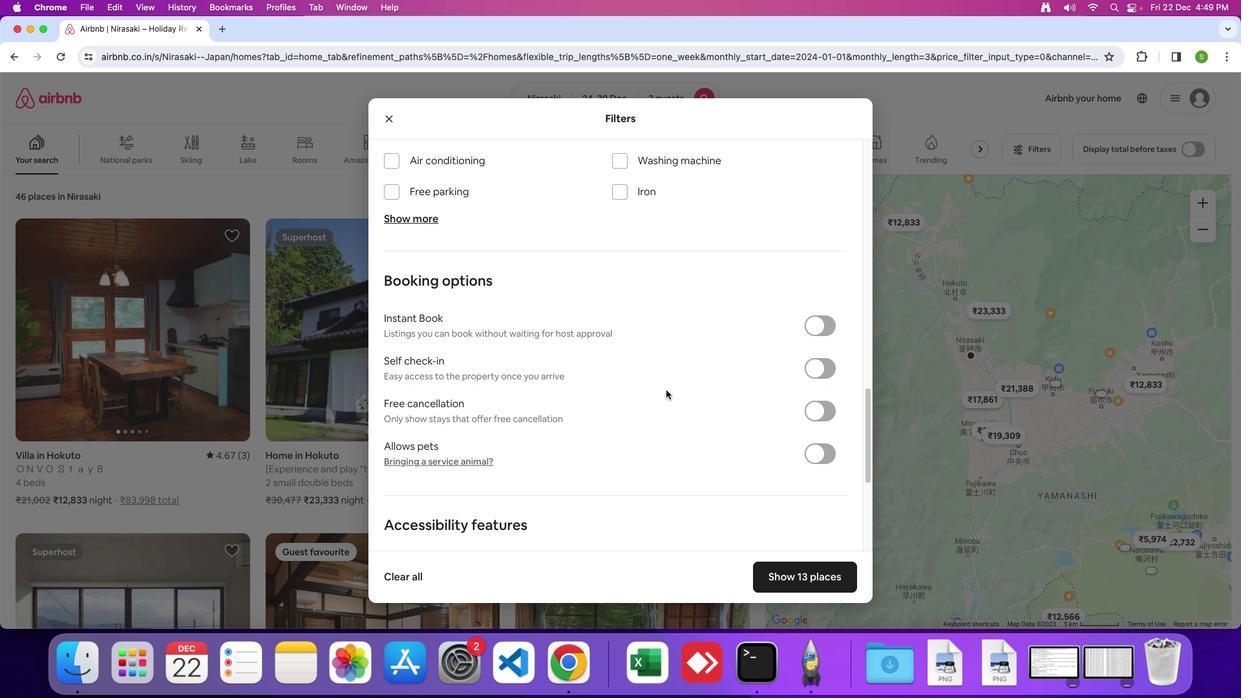 
Action: Mouse scrolled (666, 389) with delta (0, 0)
Screenshot: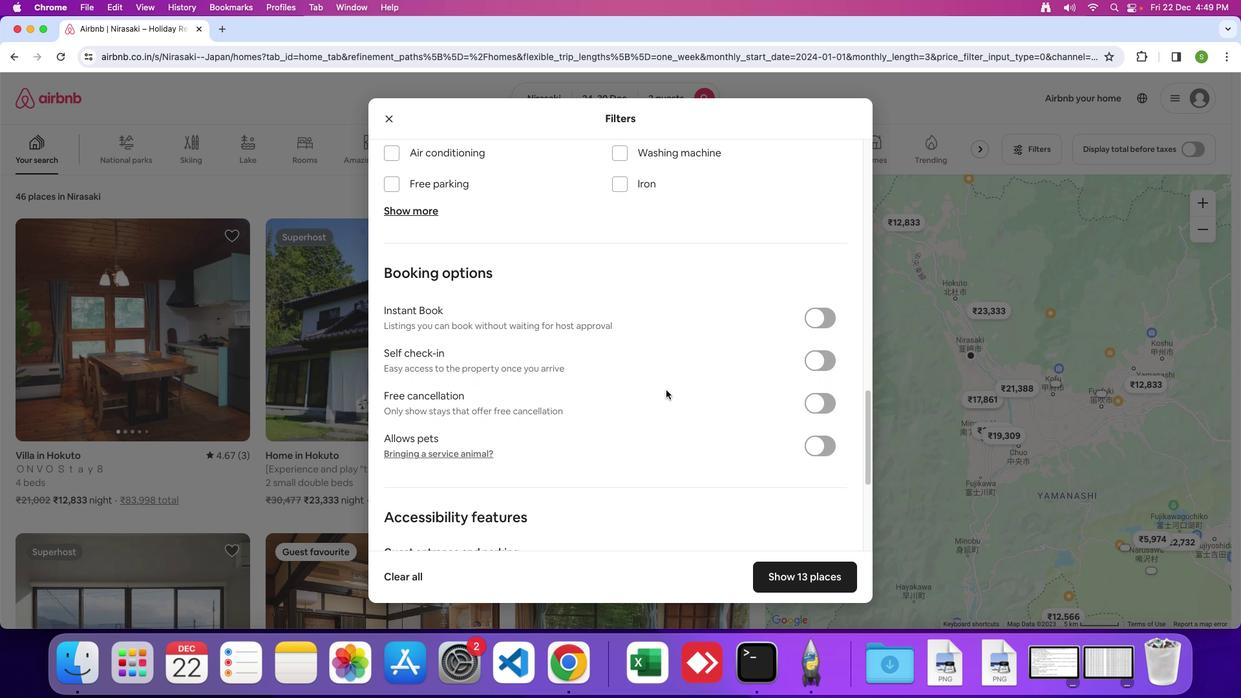 
Action: Mouse scrolled (666, 389) with delta (0, 0)
Screenshot: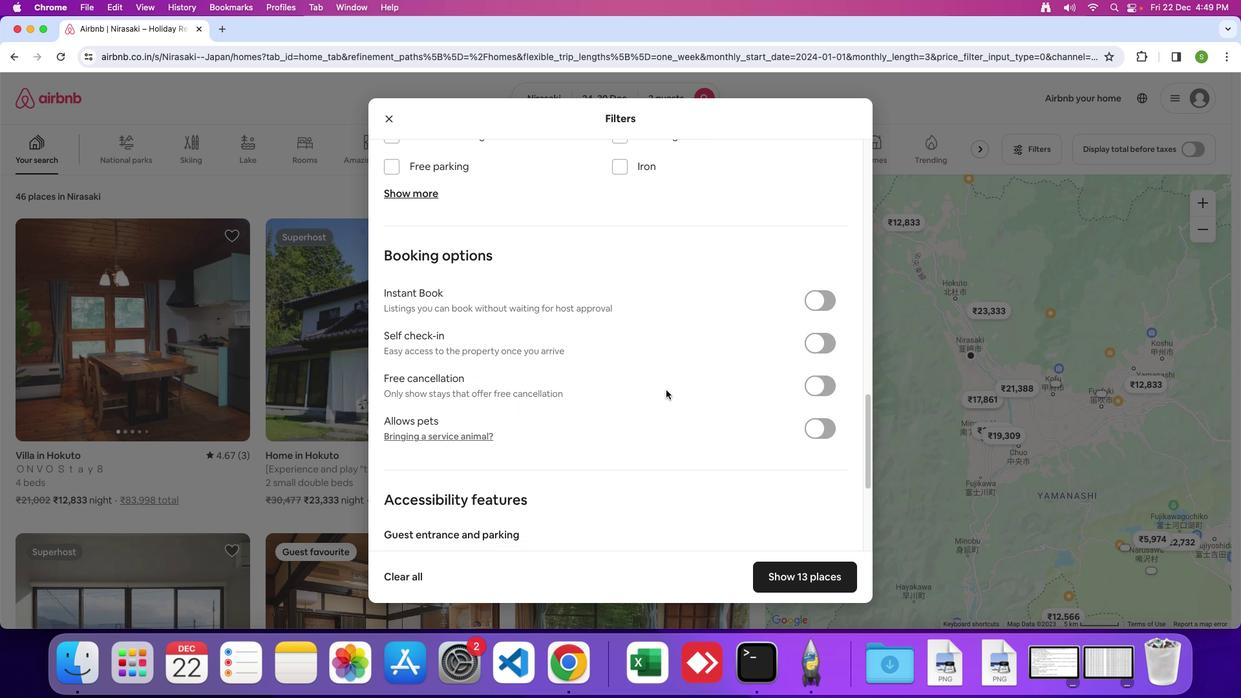 
Action: Mouse scrolled (666, 389) with delta (0, 0)
Screenshot: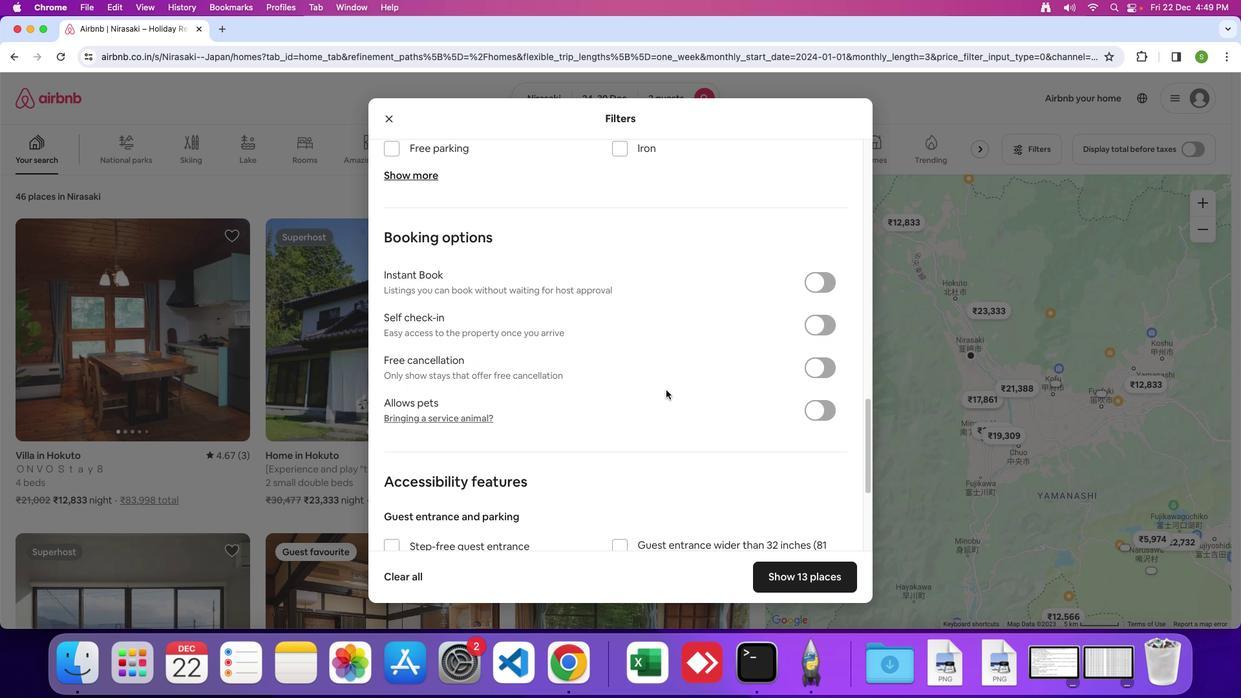 
Action: Mouse scrolled (666, 389) with delta (0, 0)
Screenshot: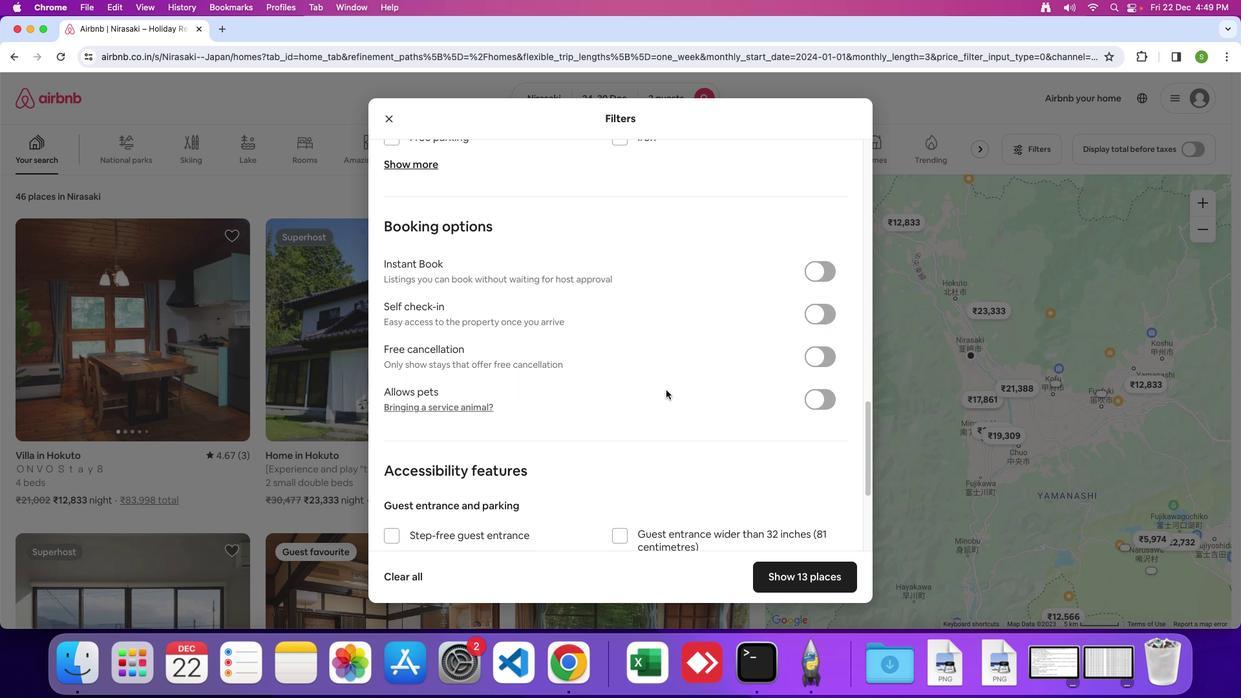 
Action: Mouse scrolled (666, 389) with delta (0, 0)
Screenshot: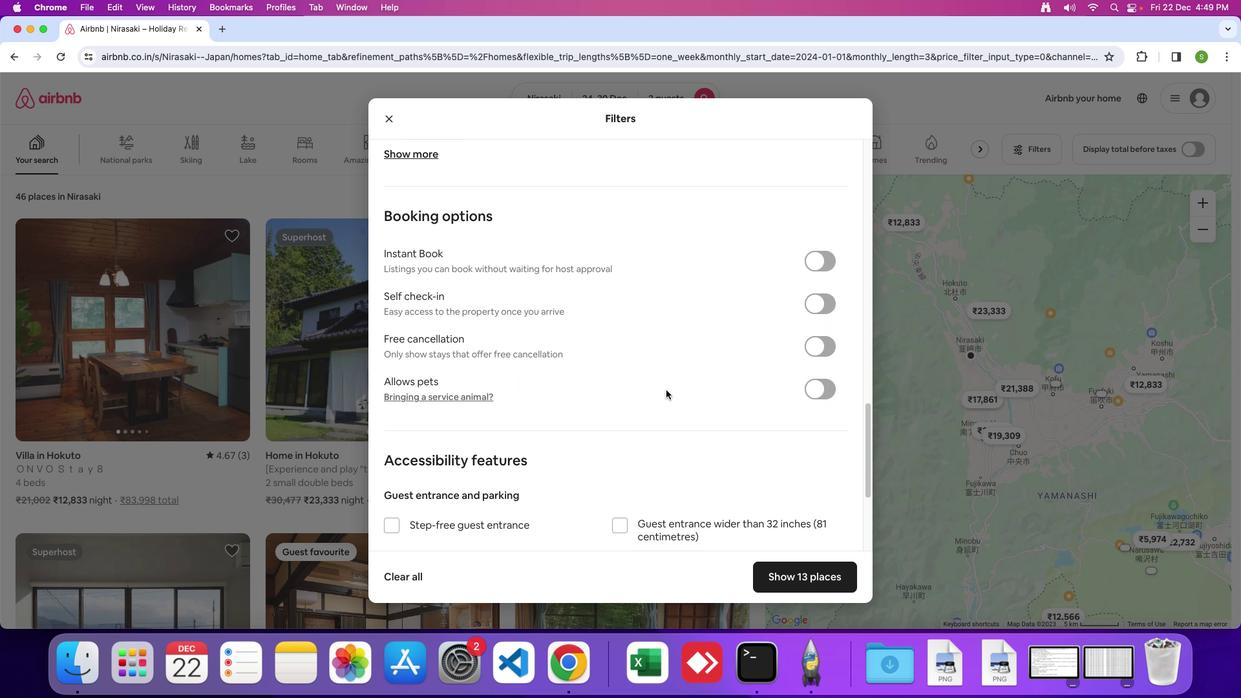 
Action: Mouse scrolled (666, 389) with delta (0, 0)
Screenshot: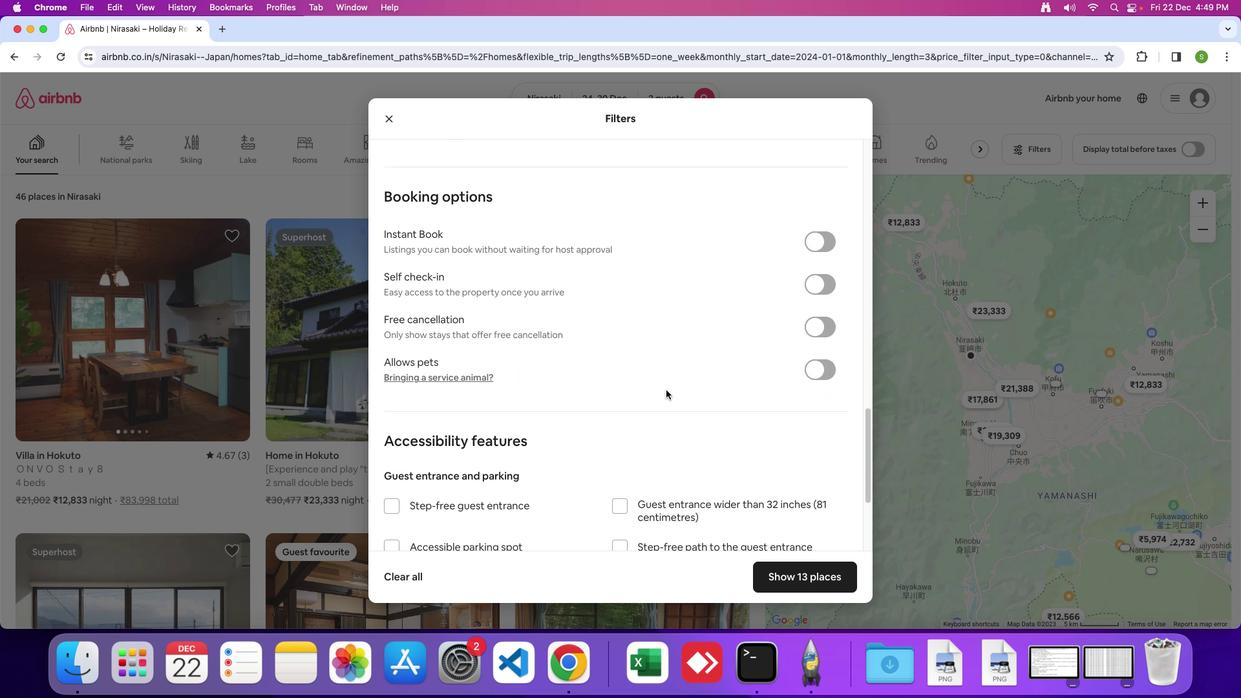 
Action: Mouse scrolled (666, 389) with delta (0, 0)
Screenshot: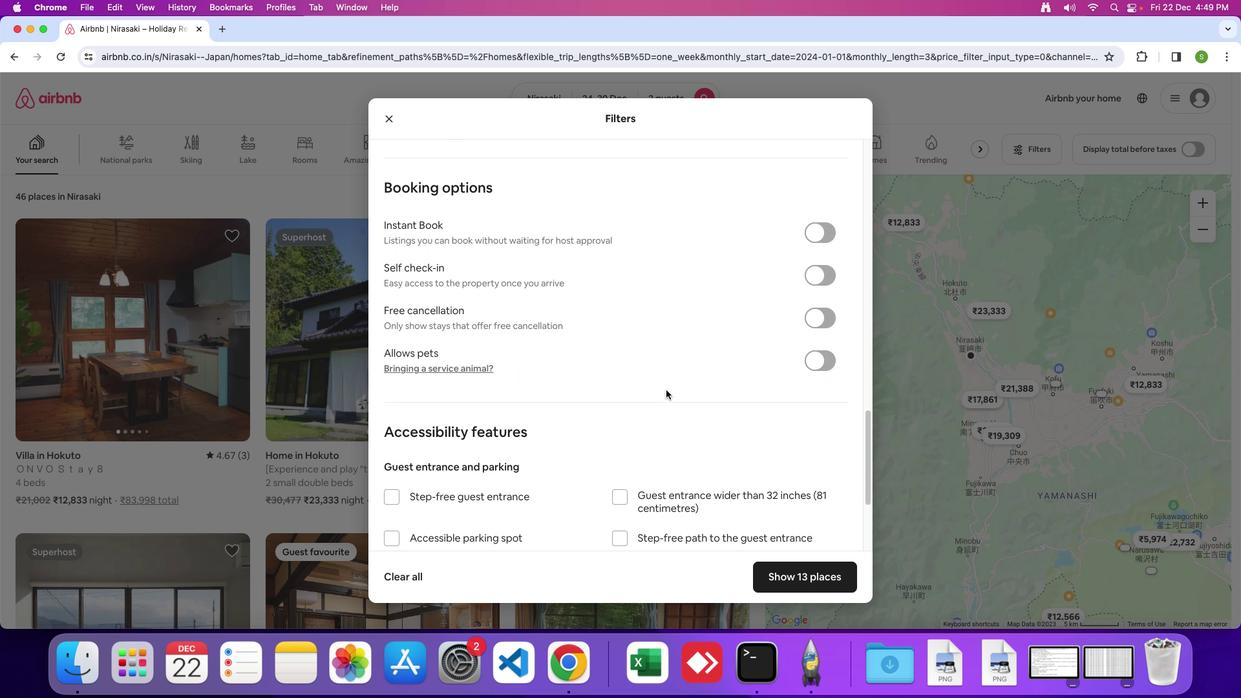 
Action: Mouse scrolled (666, 389) with delta (0, 0)
Screenshot: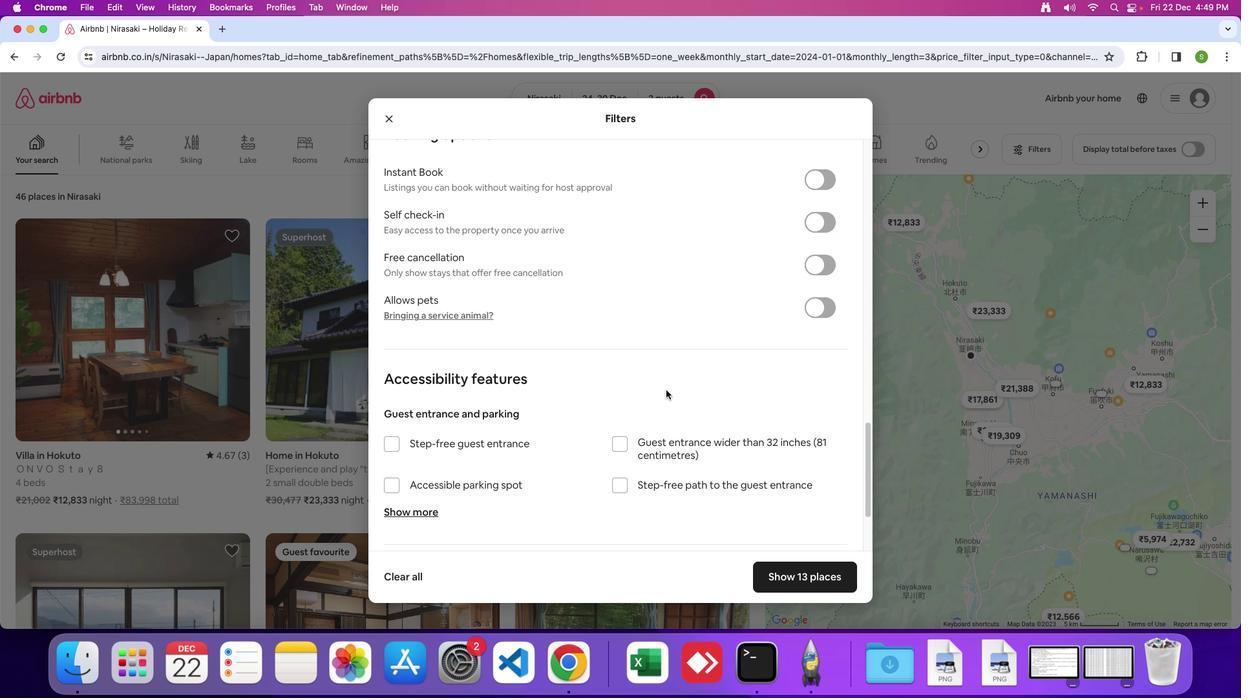 
Action: Mouse scrolled (666, 389) with delta (0, 0)
Screenshot: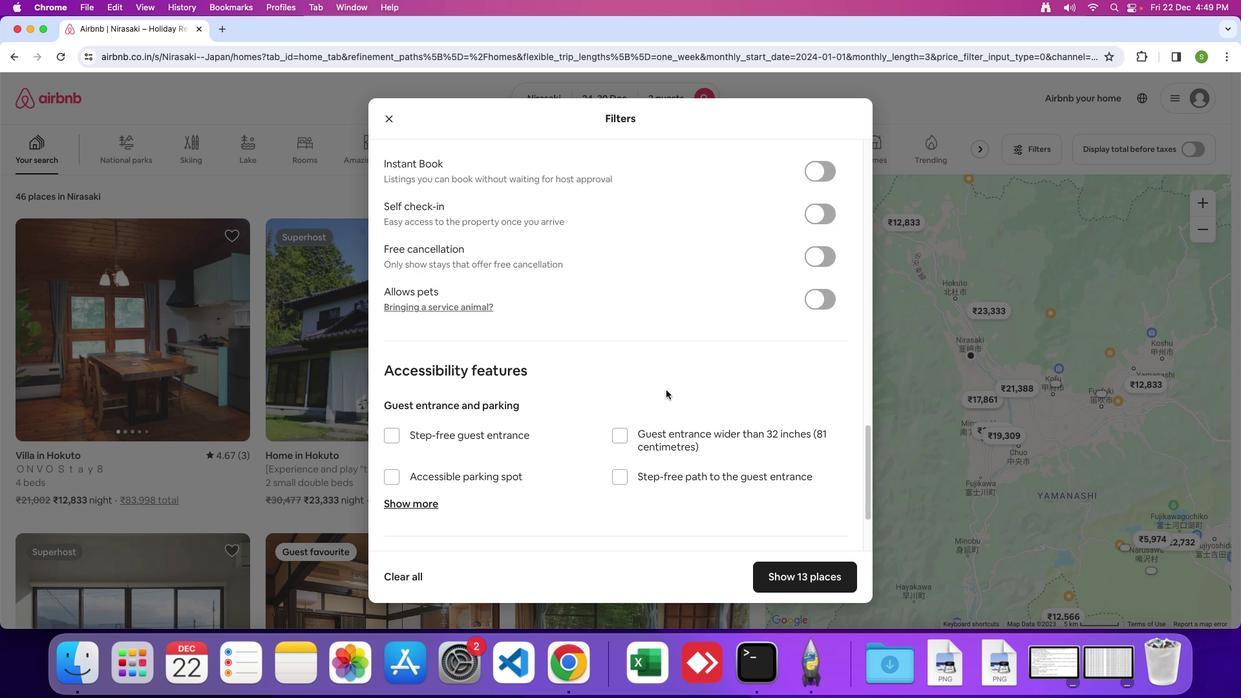 
Action: Mouse scrolled (666, 389) with delta (0, 0)
Screenshot: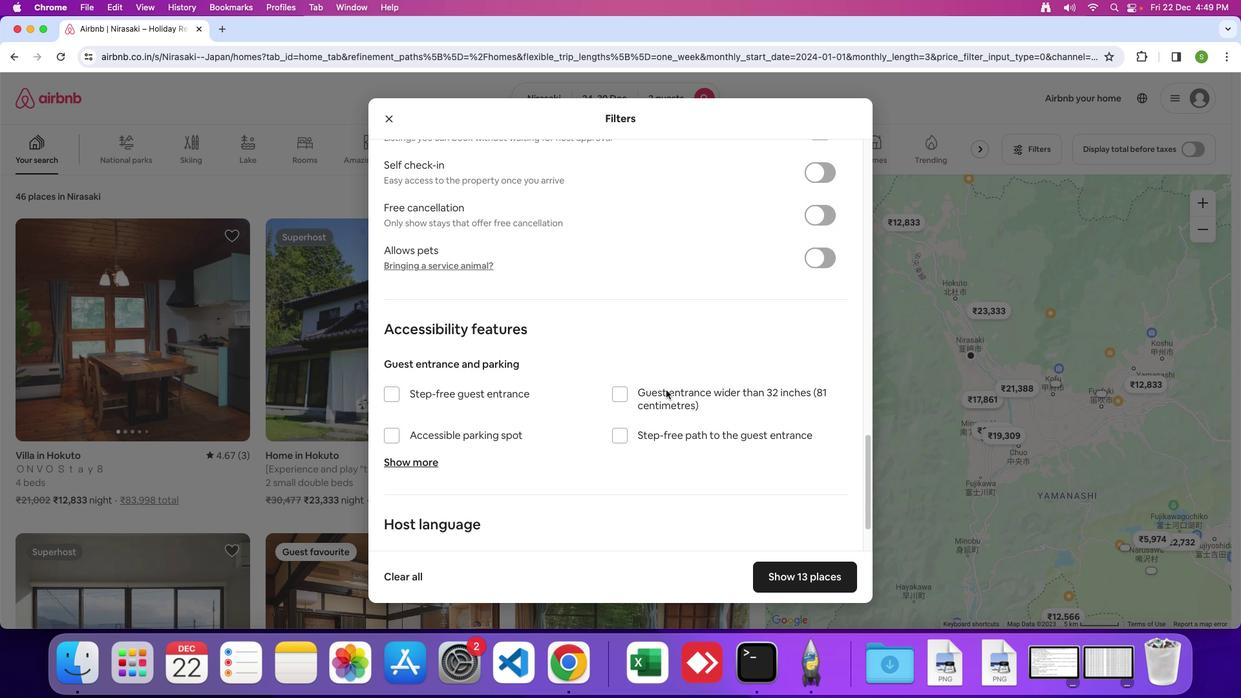 
Action: Mouse scrolled (666, 389) with delta (0, 0)
Screenshot: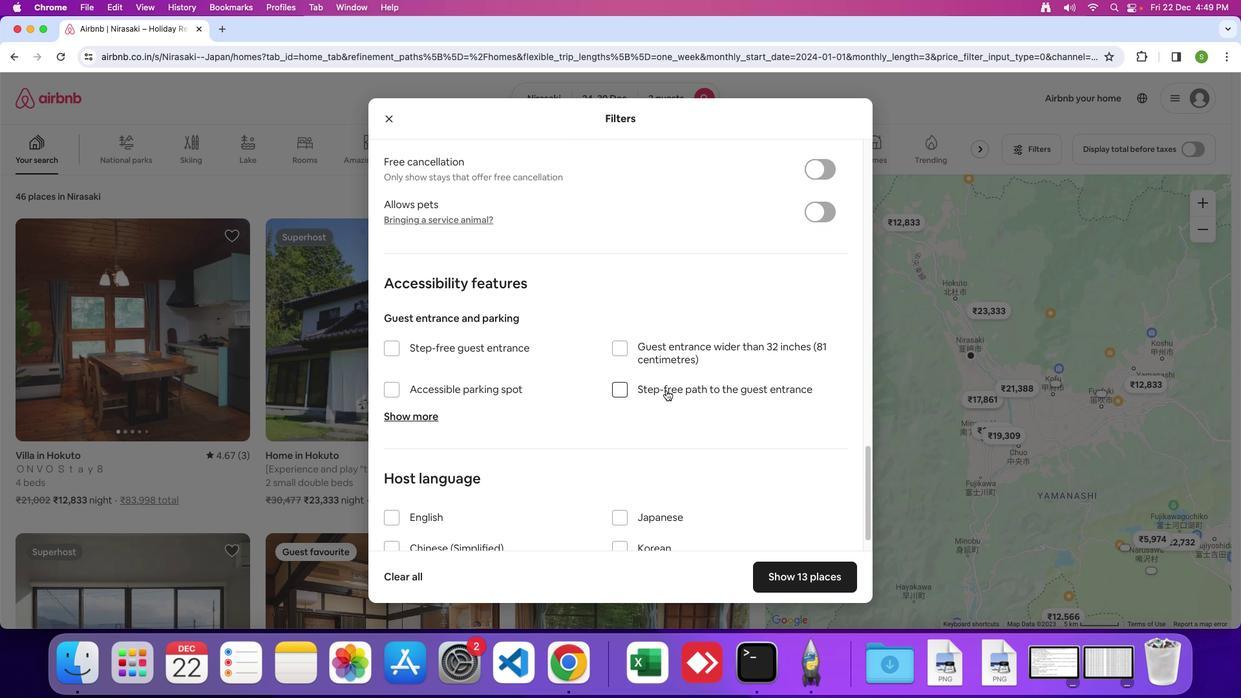 
Action: Mouse scrolled (666, 389) with delta (0, 0)
Screenshot: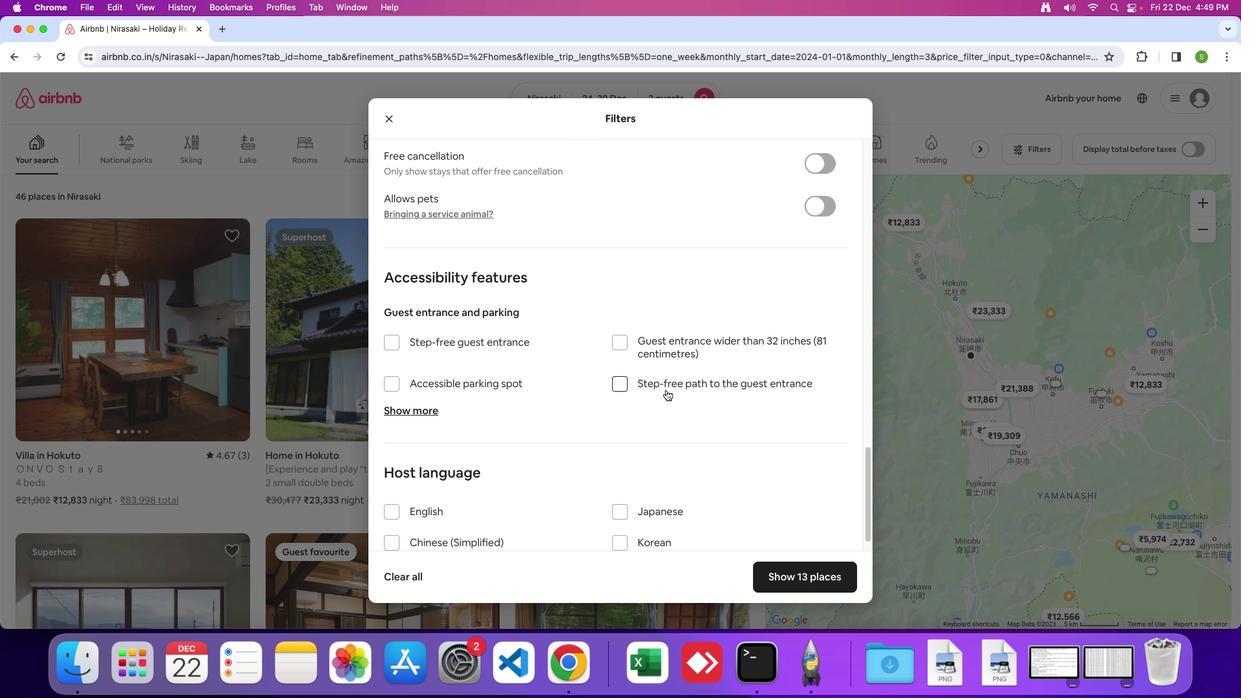 
Action: Mouse scrolled (666, 389) with delta (0, -1)
Screenshot: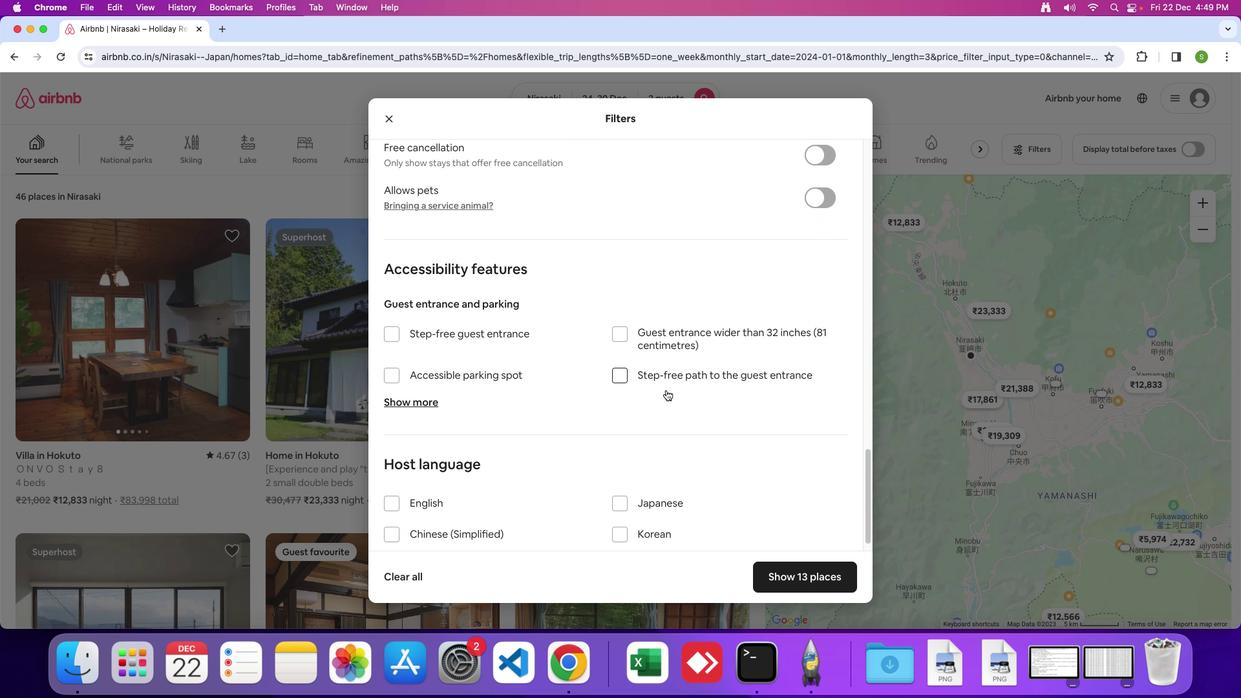 
Action: Mouse scrolled (666, 389) with delta (0, 0)
Screenshot: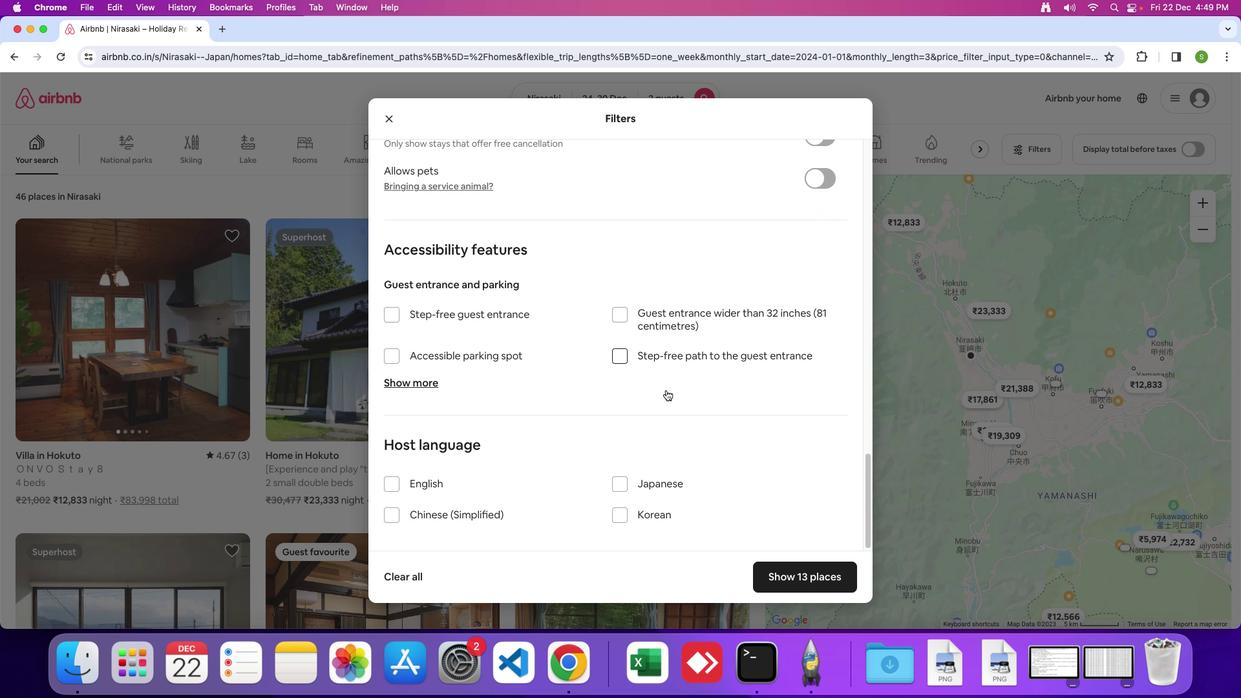 
Action: Mouse scrolled (666, 389) with delta (0, -1)
Screenshot: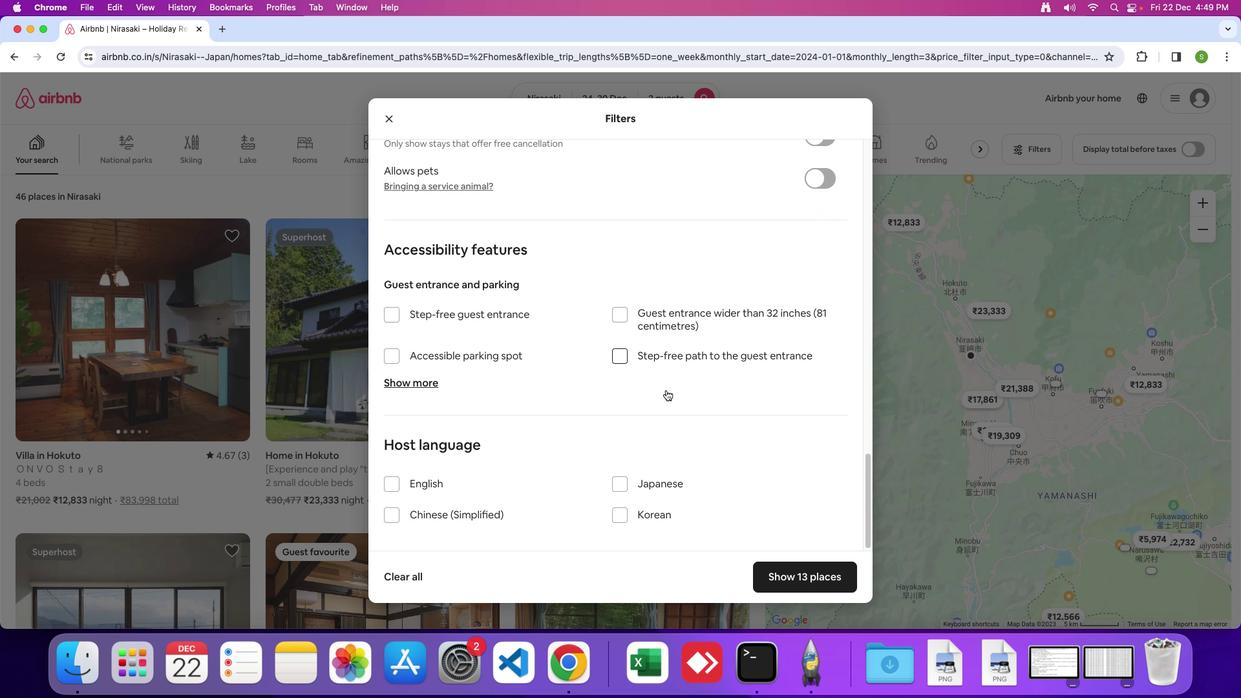 
Action: Mouse scrolled (666, 389) with delta (0, 0)
Screenshot: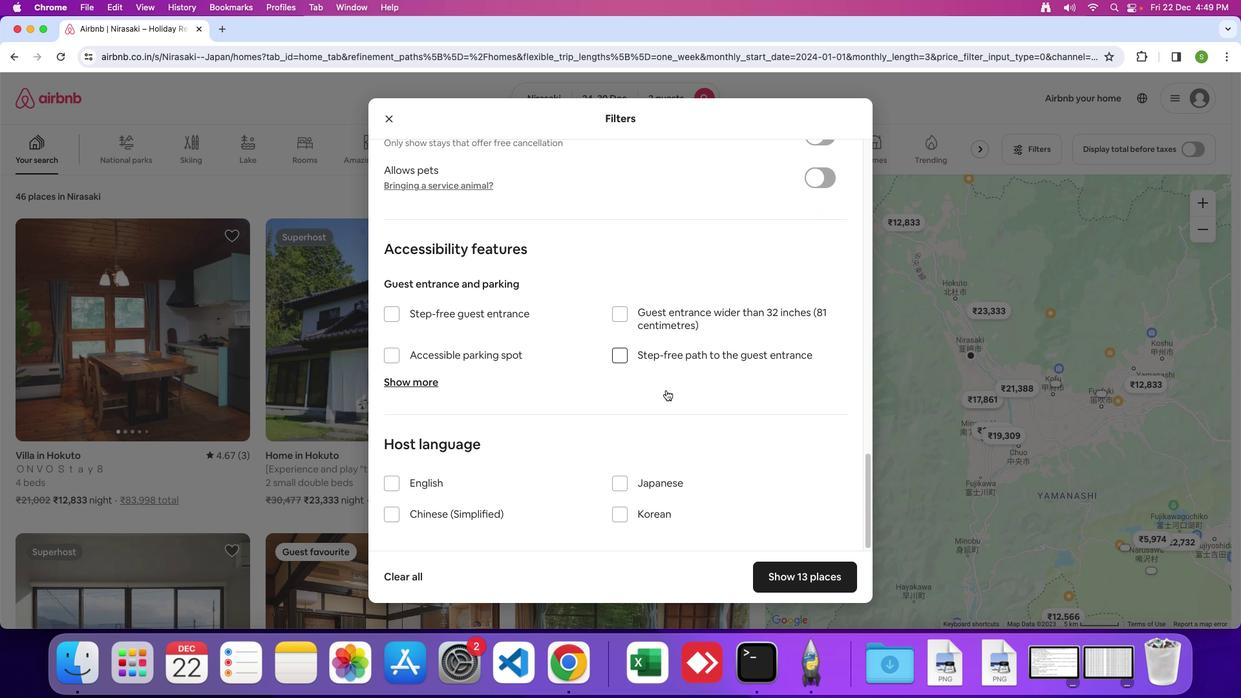 
Action: Mouse scrolled (666, 389) with delta (0, 0)
Screenshot: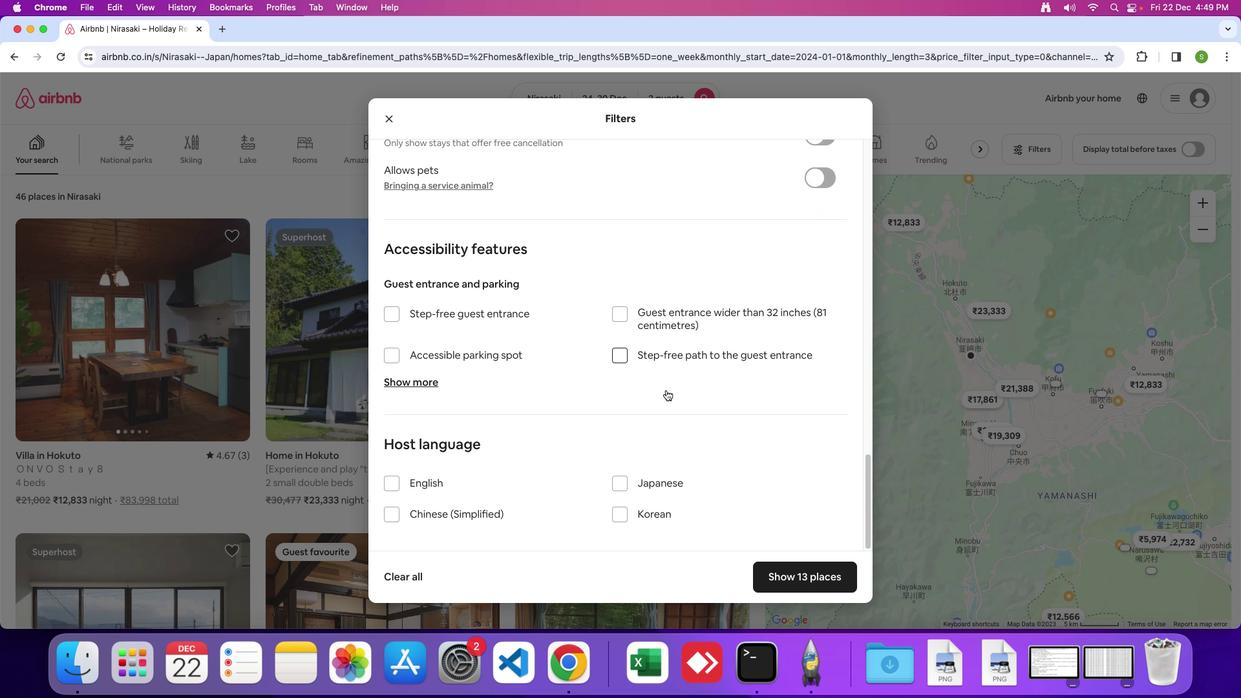 
Action: Mouse moved to (784, 572)
Screenshot: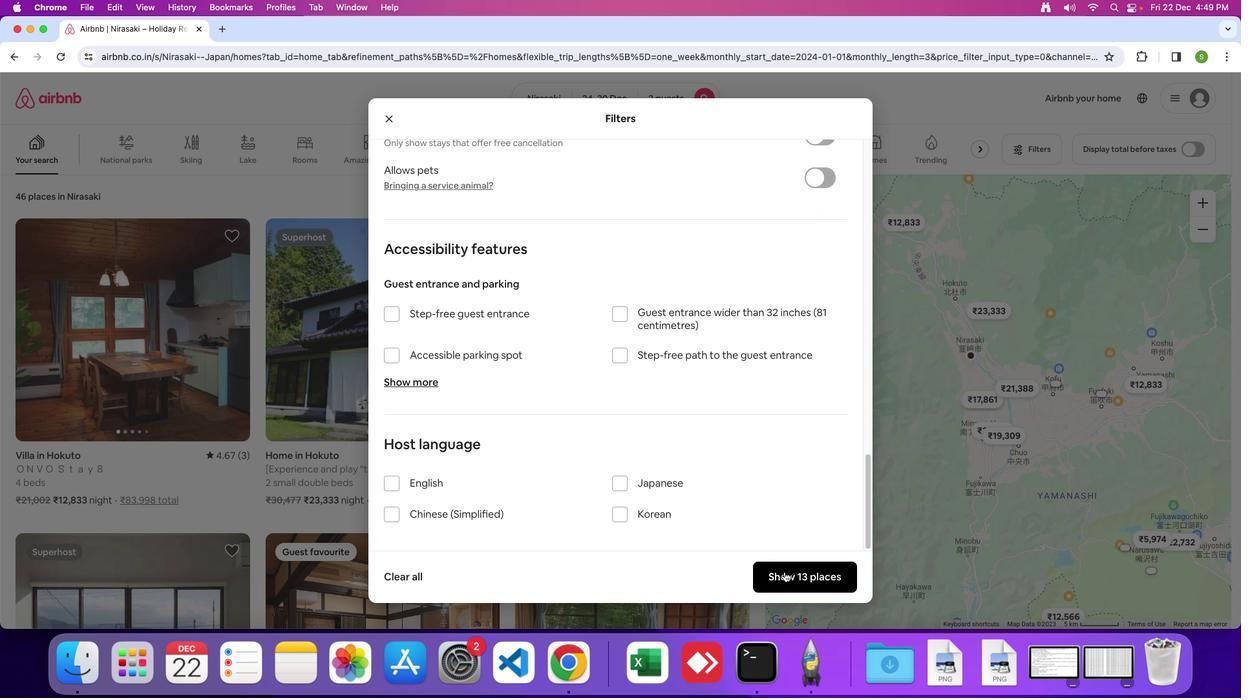 
Action: Mouse pressed left at (784, 572)
Screenshot: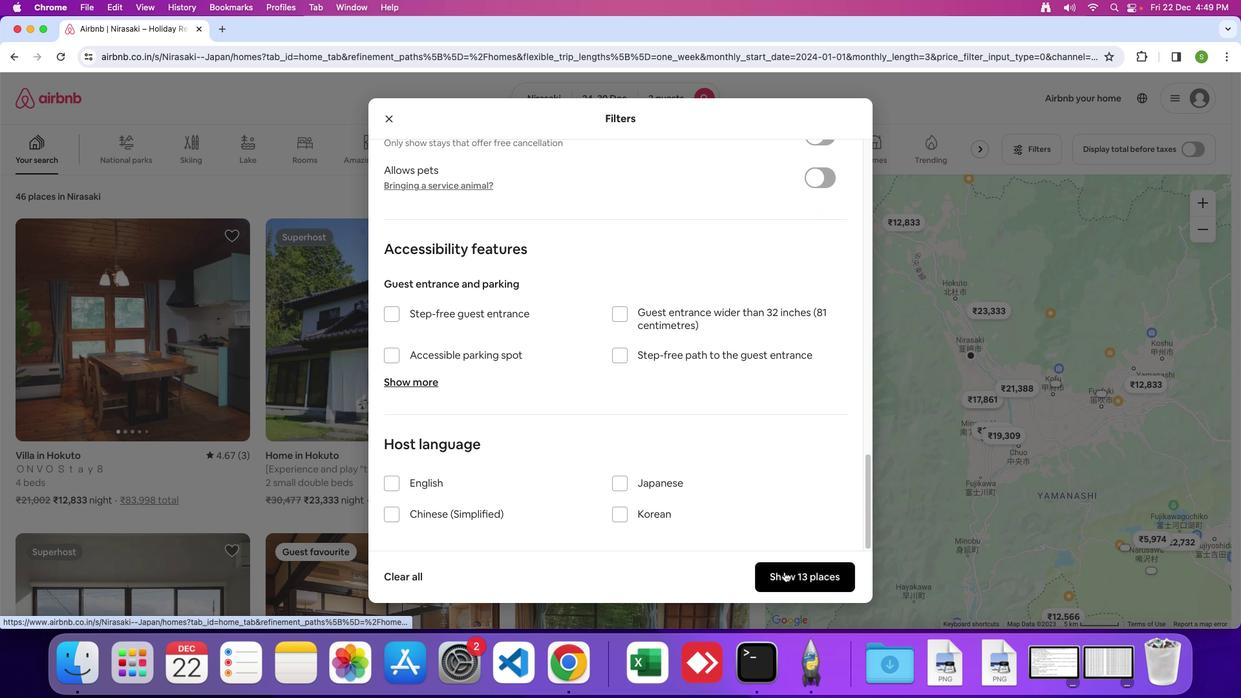 
Action: Mouse moved to (166, 342)
Screenshot: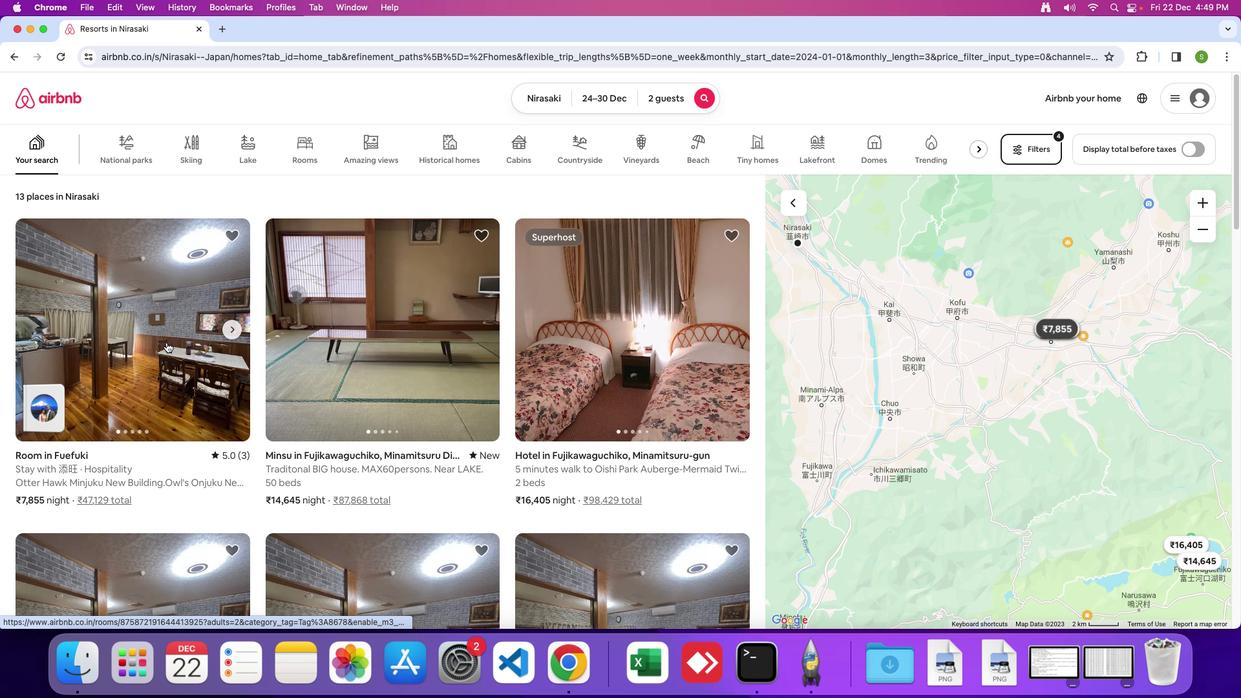 
Action: Mouse pressed left at (166, 342)
Screenshot: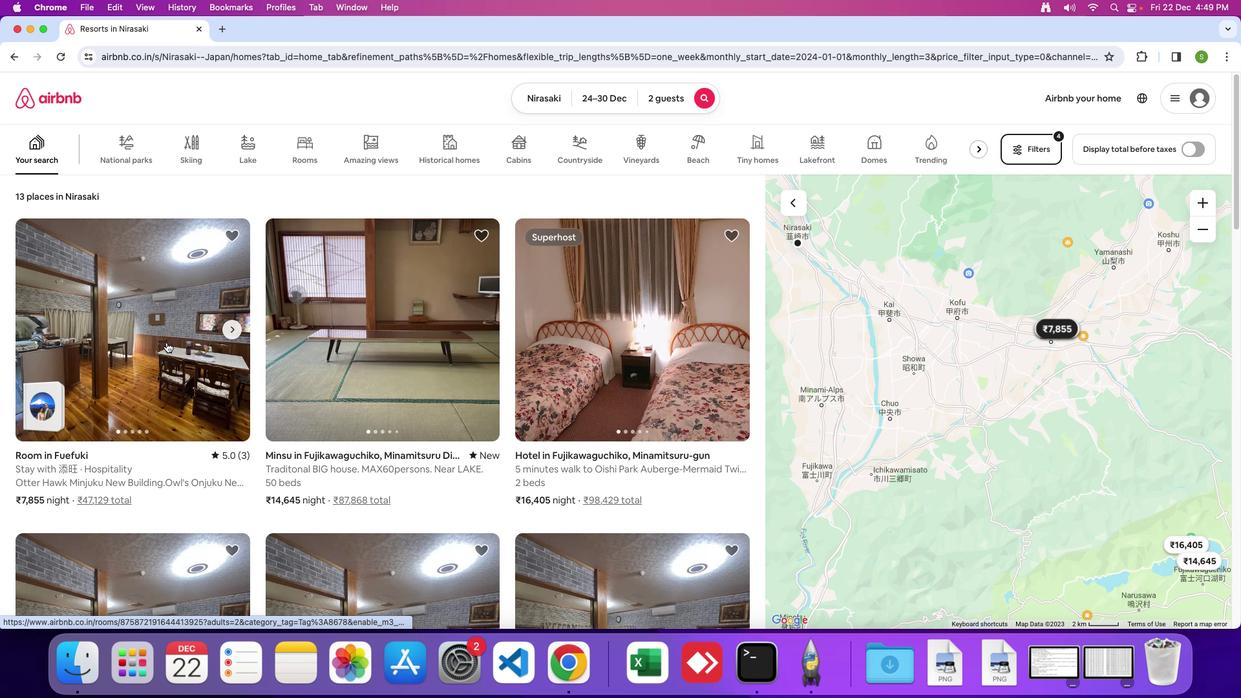 
Action: Mouse moved to (429, 279)
Screenshot: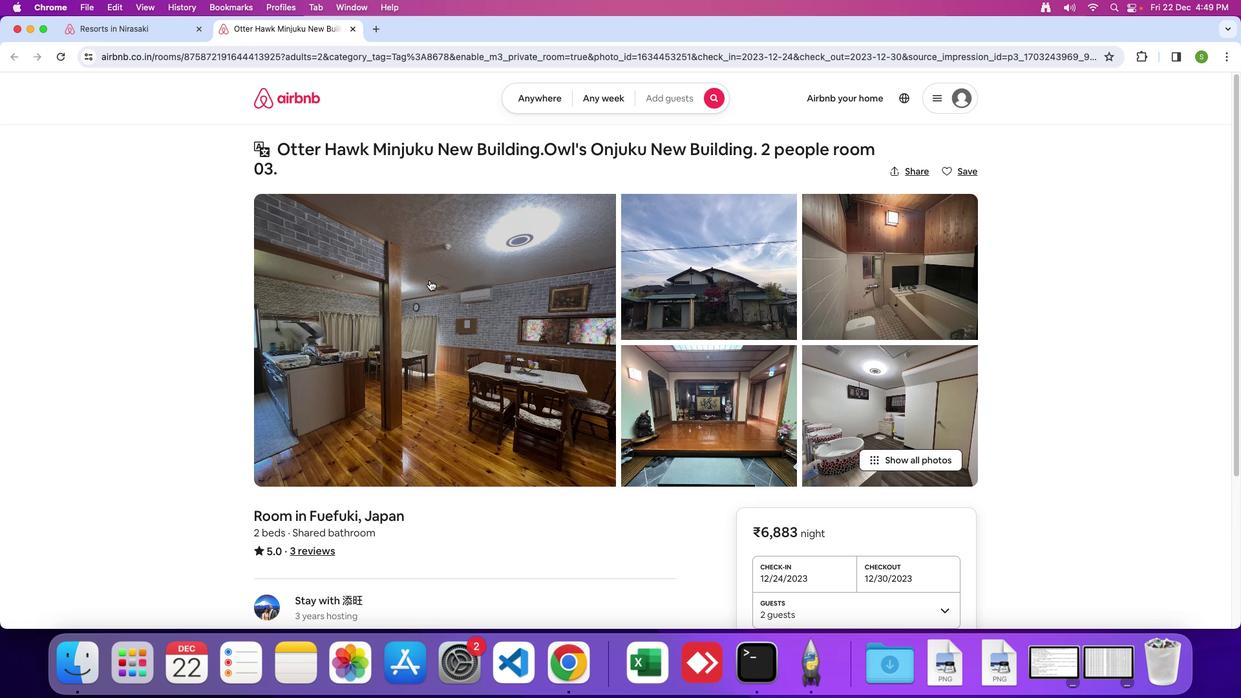 
Action: Mouse pressed left at (429, 279)
Screenshot: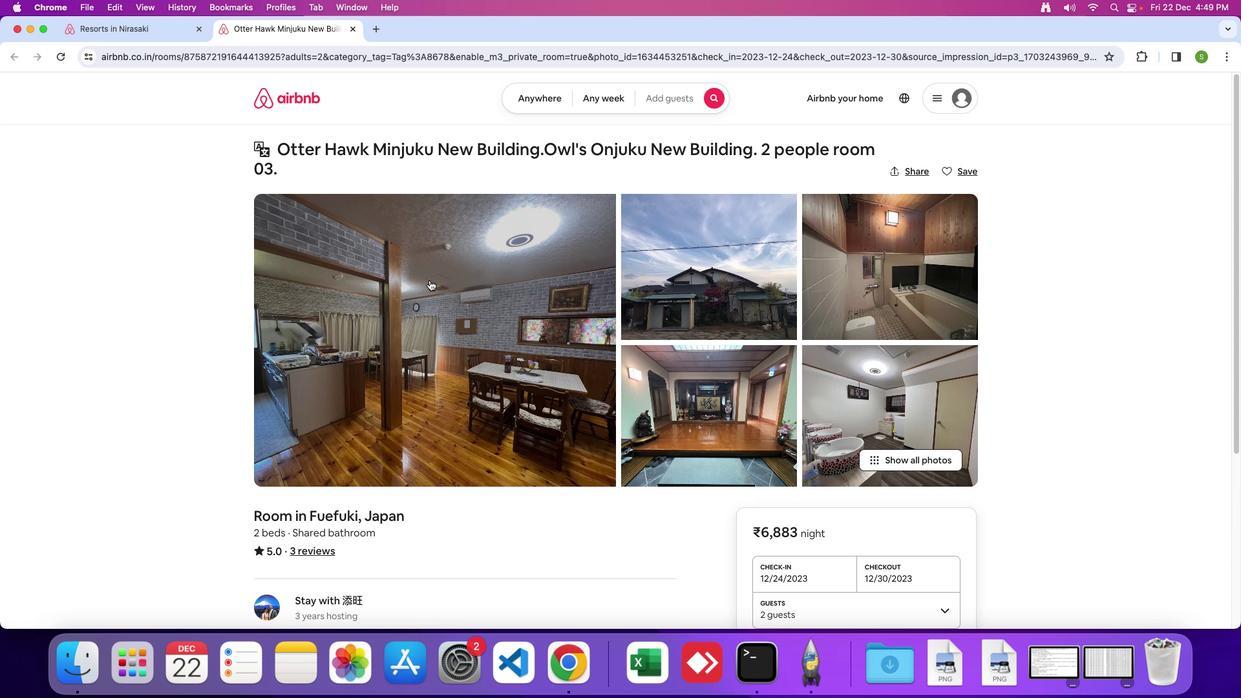 
Action: Mouse moved to (604, 314)
Screenshot: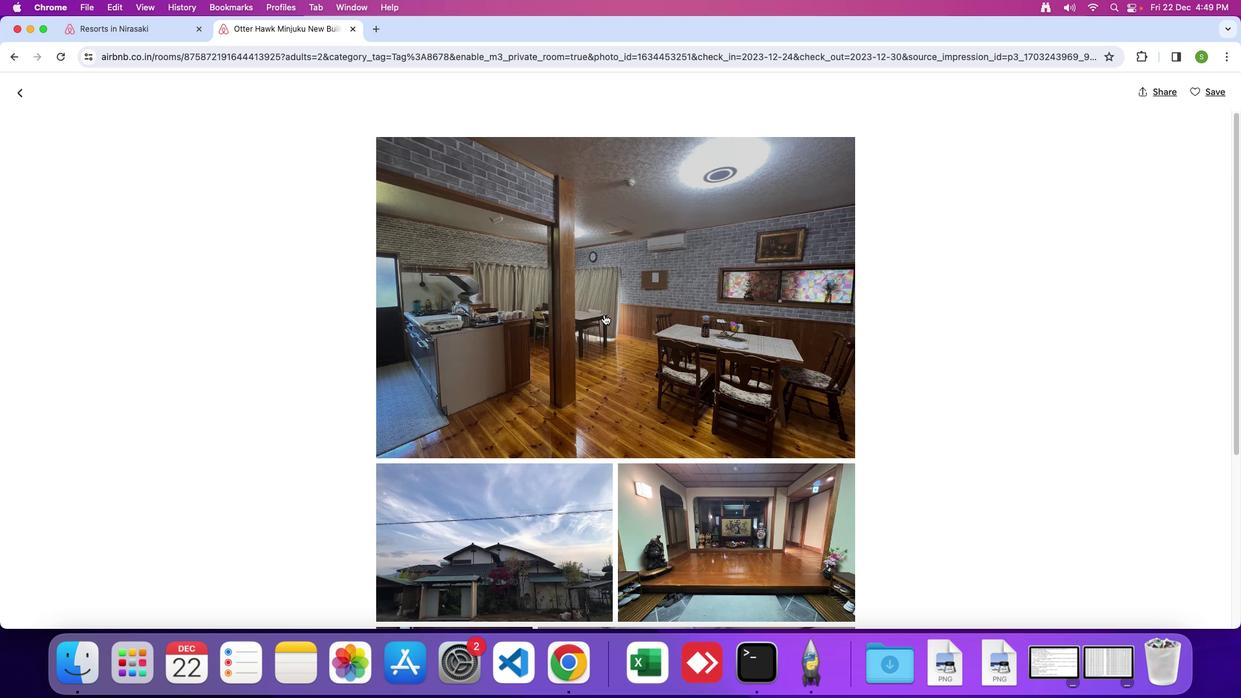 
Action: Mouse scrolled (604, 314) with delta (0, 0)
Screenshot: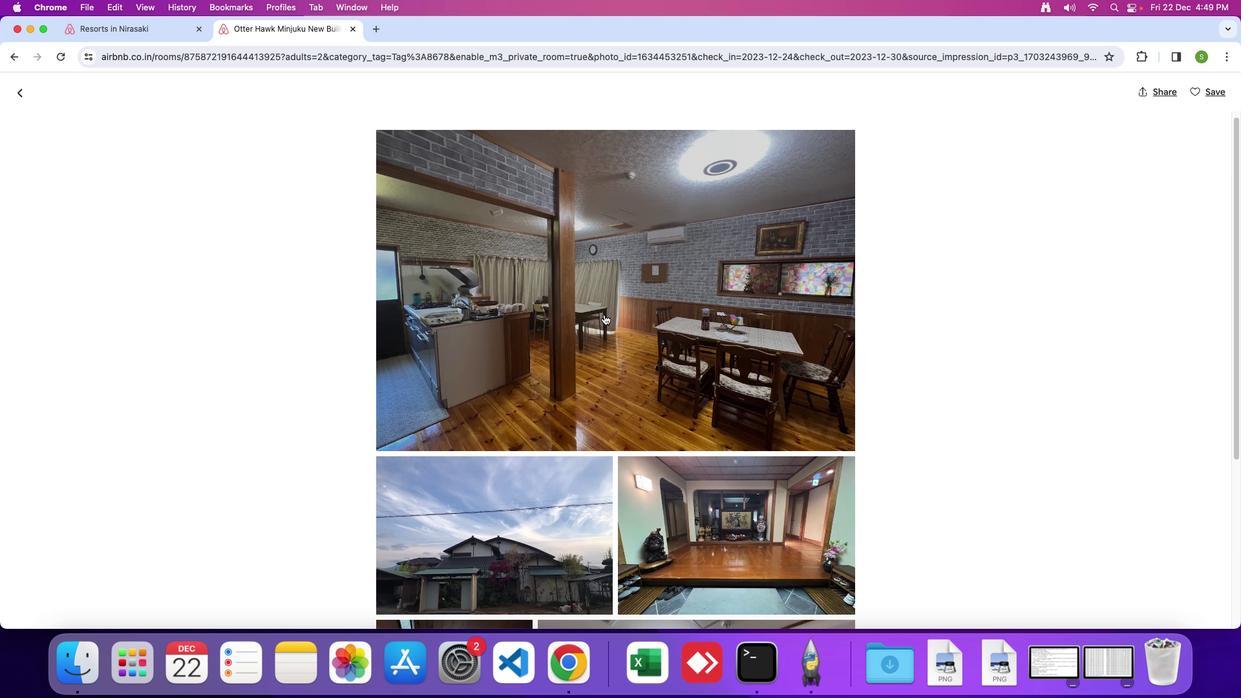 
Action: Mouse scrolled (604, 314) with delta (0, 0)
Screenshot: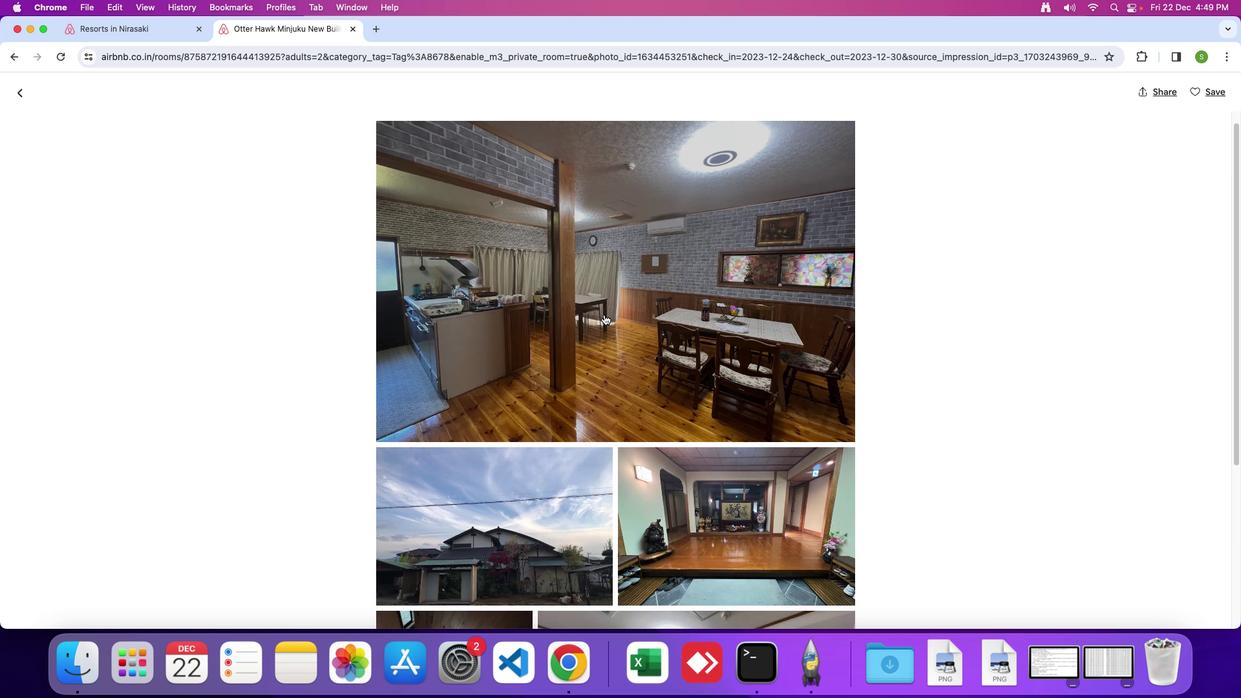 
Action: Mouse scrolled (604, 314) with delta (0, -1)
Screenshot: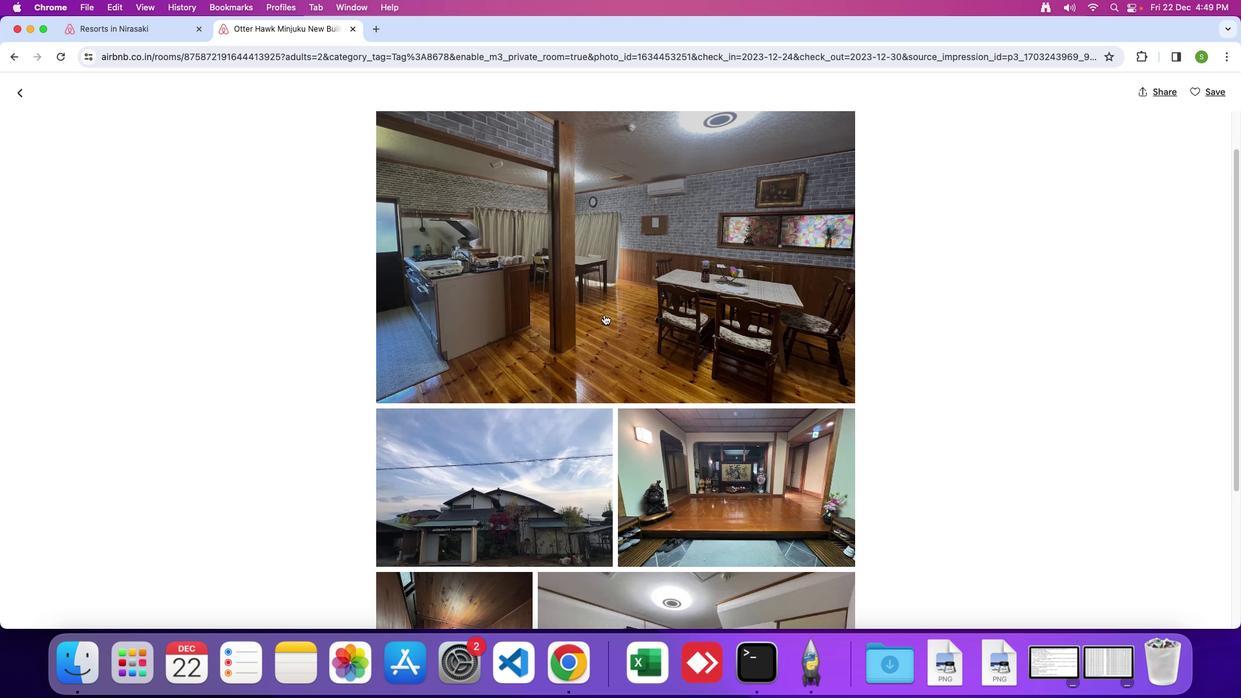 
Action: Mouse moved to (601, 327)
Screenshot: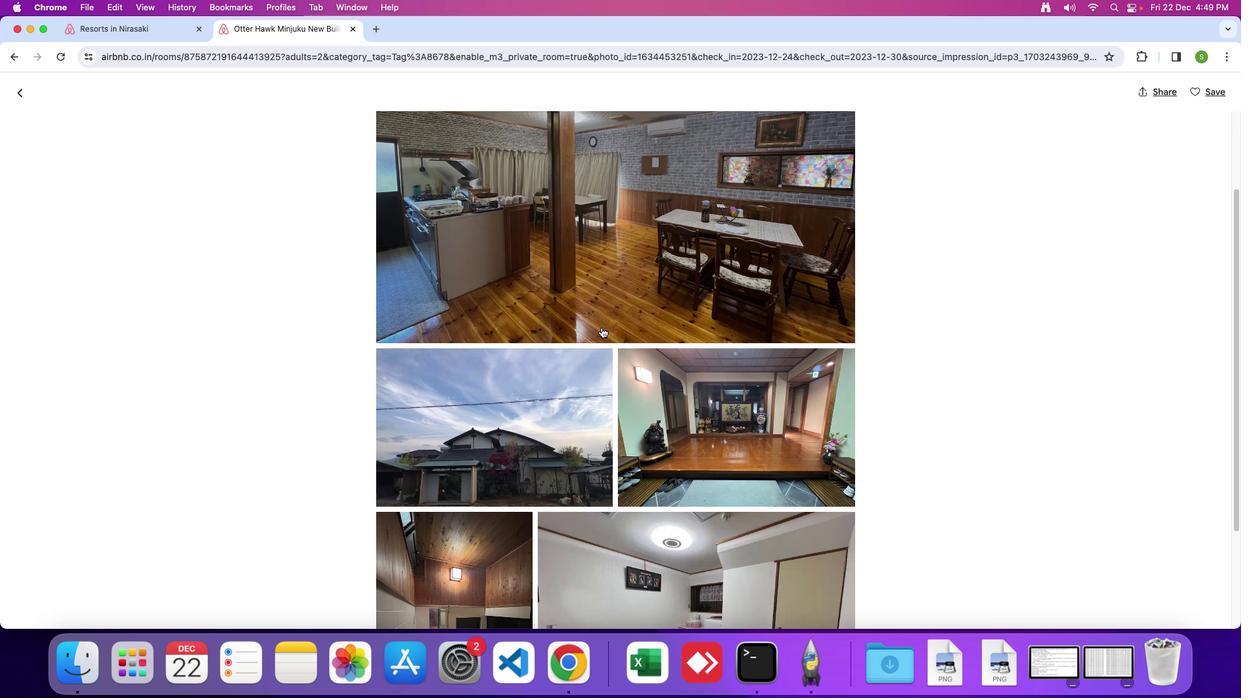 
Action: Mouse scrolled (601, 327) with delta (0, 0)
Screenshot: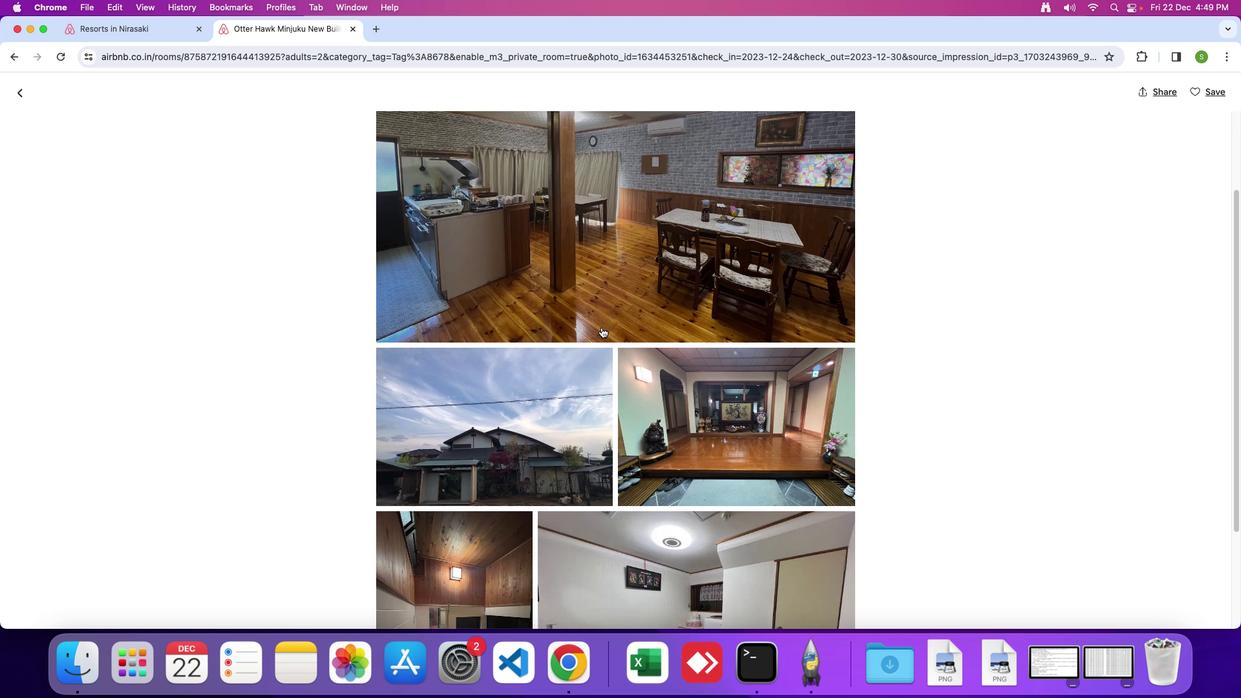 
Action: Mouse scrolled (601, 327) with delta (0, 0)
Screenshot: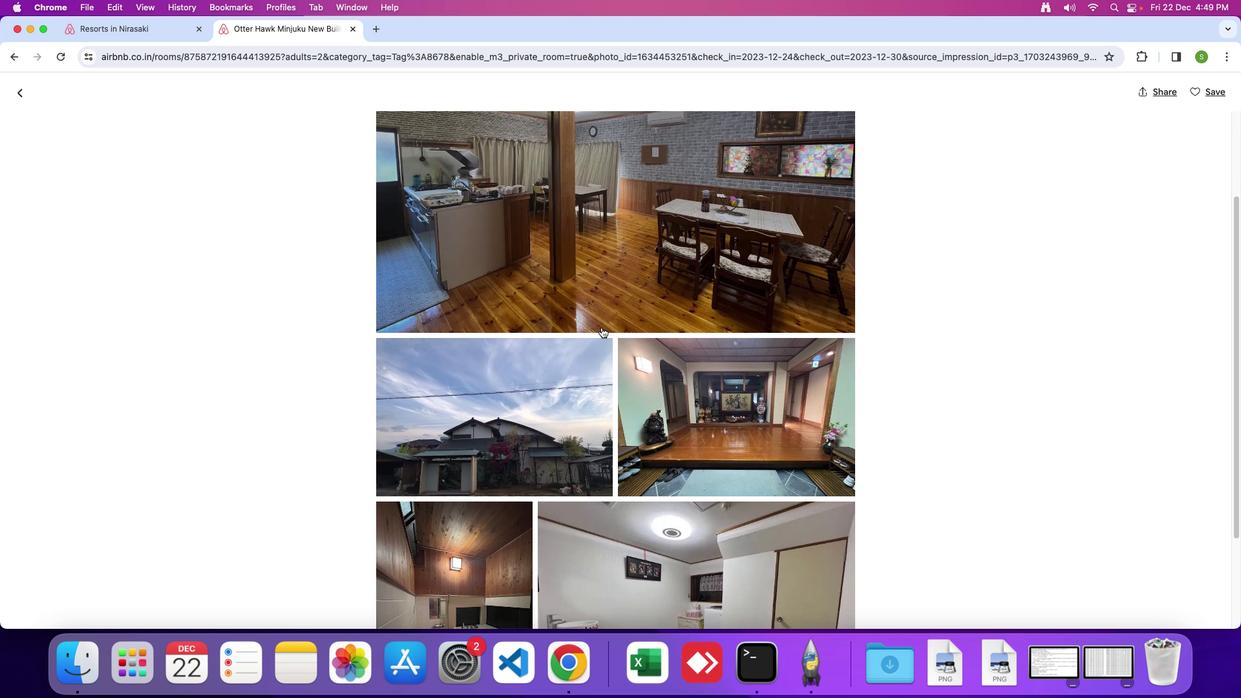 
Action: Mouse moved to (601, 329)
Screenshot: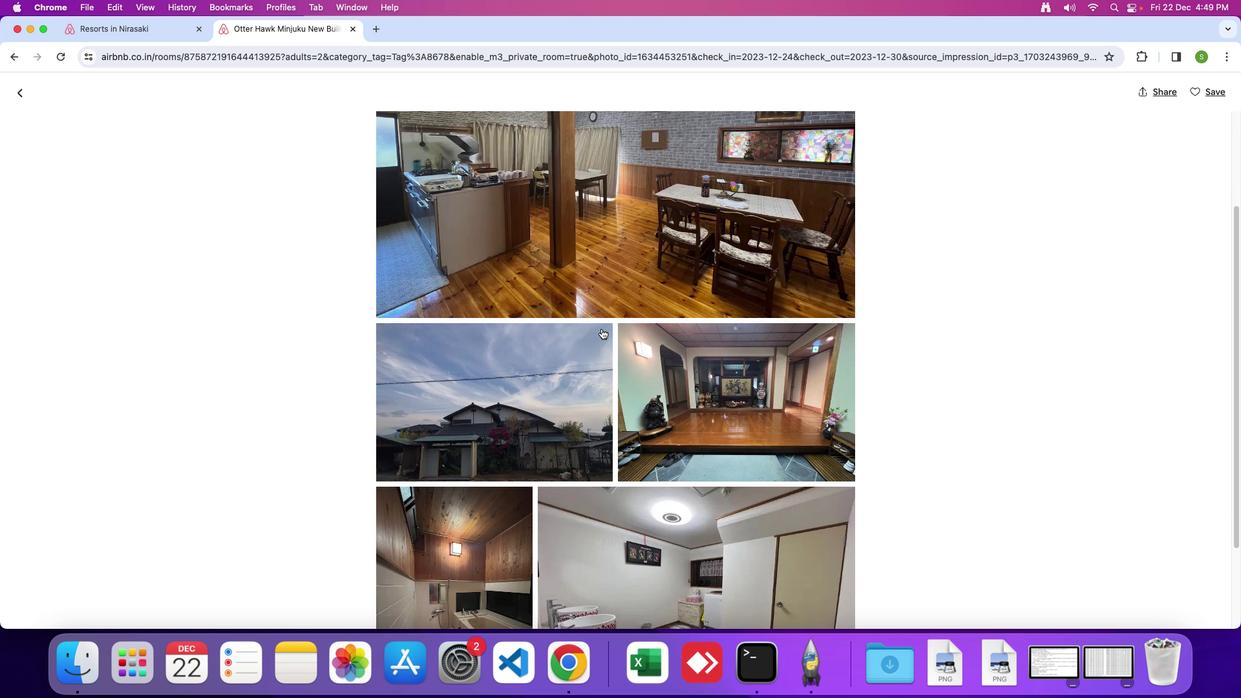 
Action: Mouse scrolled (601, 329) with delta (0, 0)
Screenshot: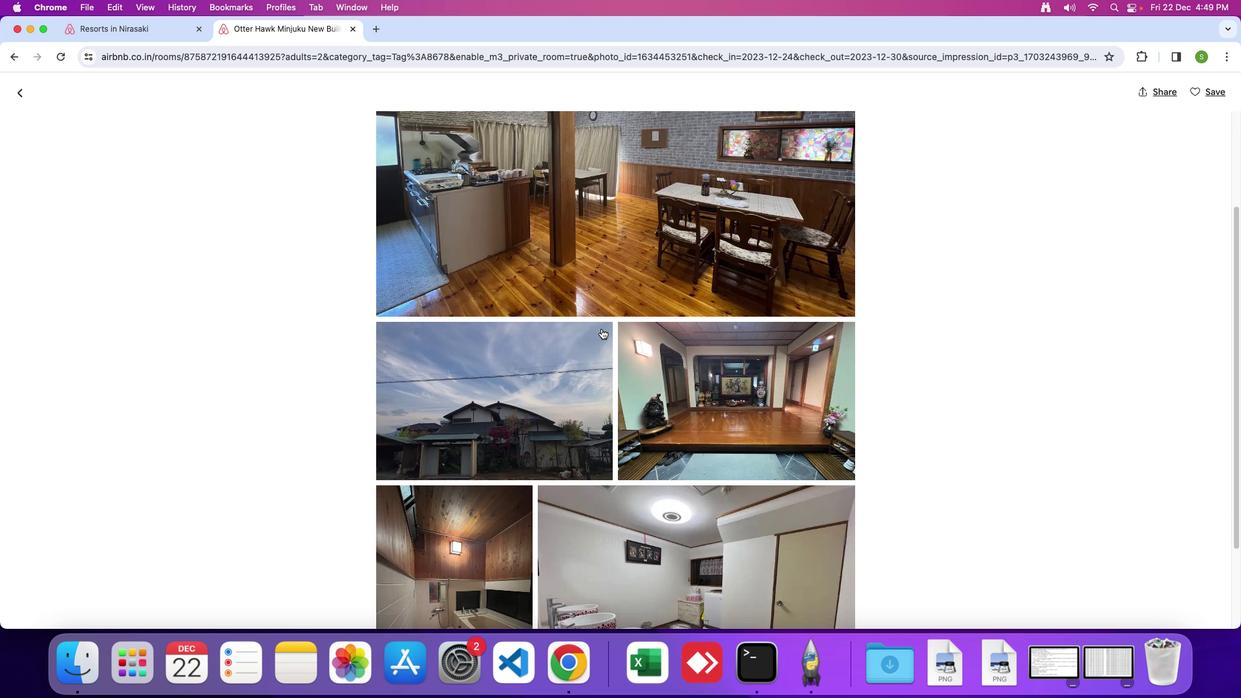 
Action: Mouse scrolled (601, 329) with delta (0, 0)
Screenshot: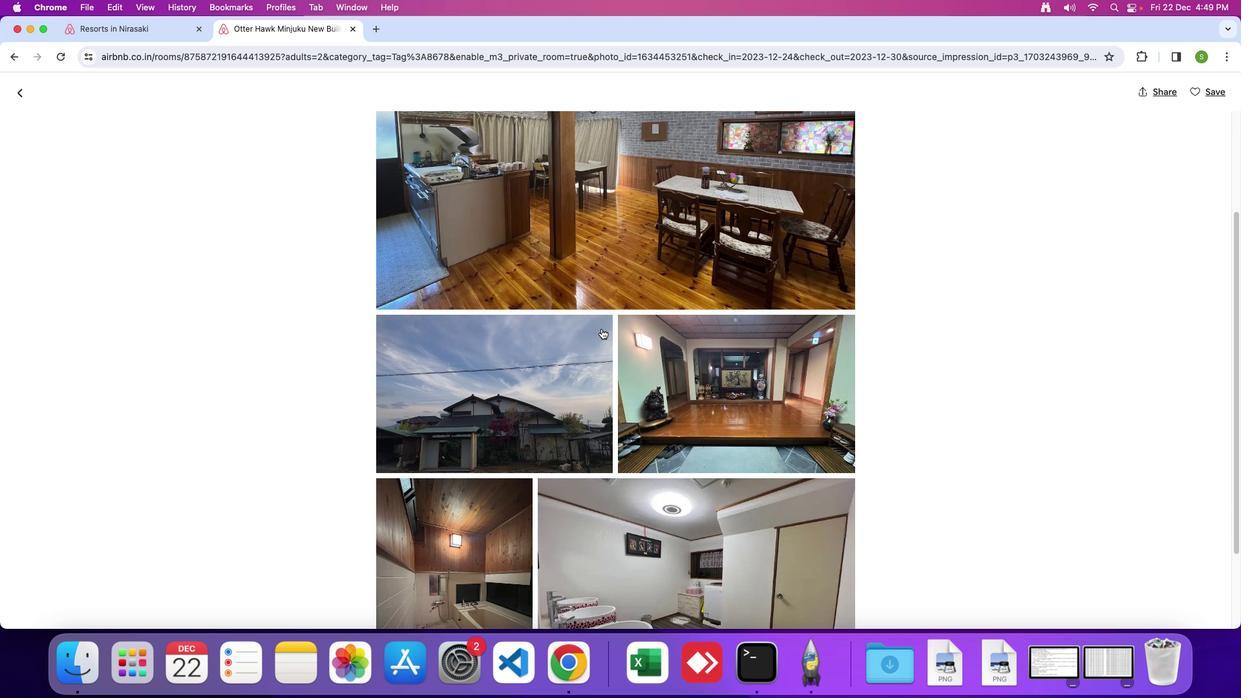 
Action: Mouse scrolled (601, 329) with delta (0, 0)
Screenshot: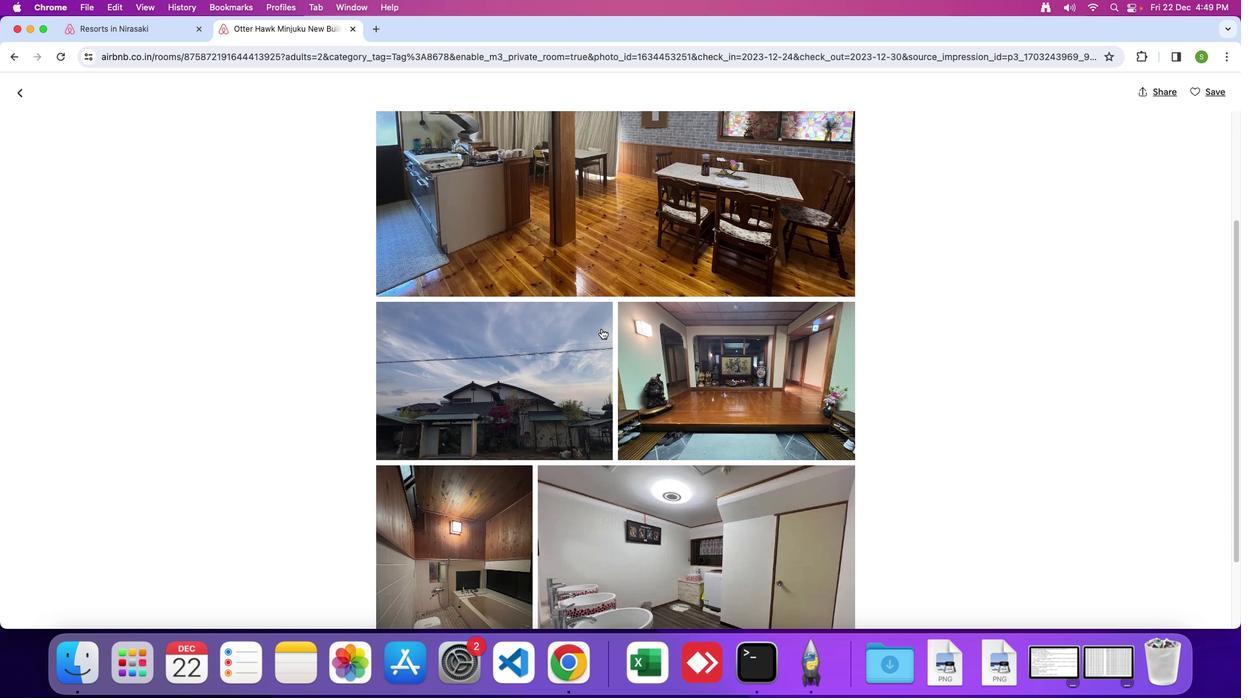 
Action: Mouse scrolled (601, 329) with delta (0, 0)
Screenshot: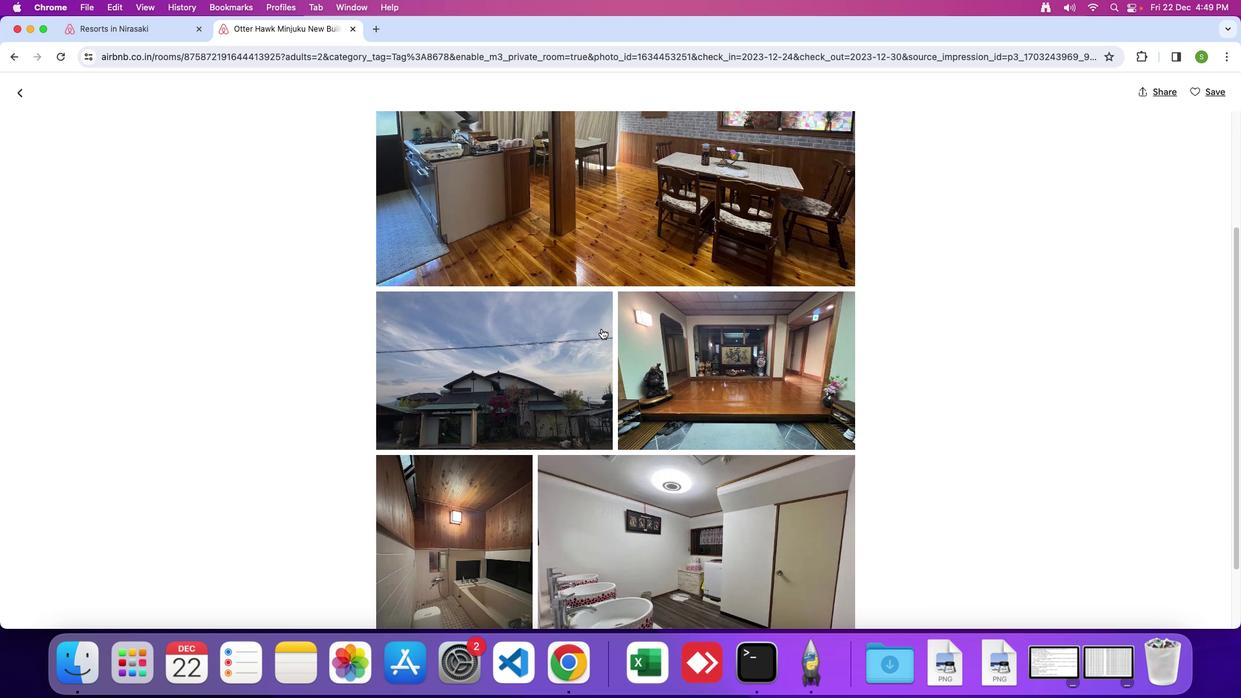 
Action: Mouse scrolled (601, 329) with delta (0, 0)
Screenshot: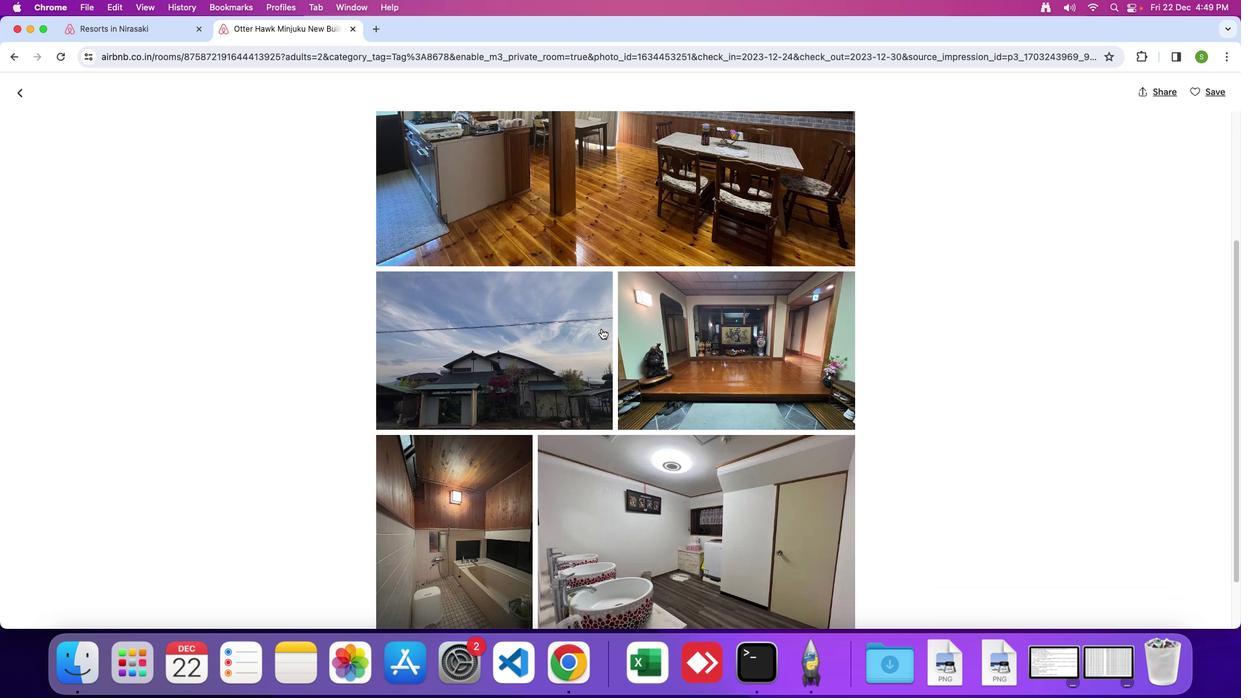 
Action: Mouse scrolled (601, 329) with delta (0, 0)
Screenshot: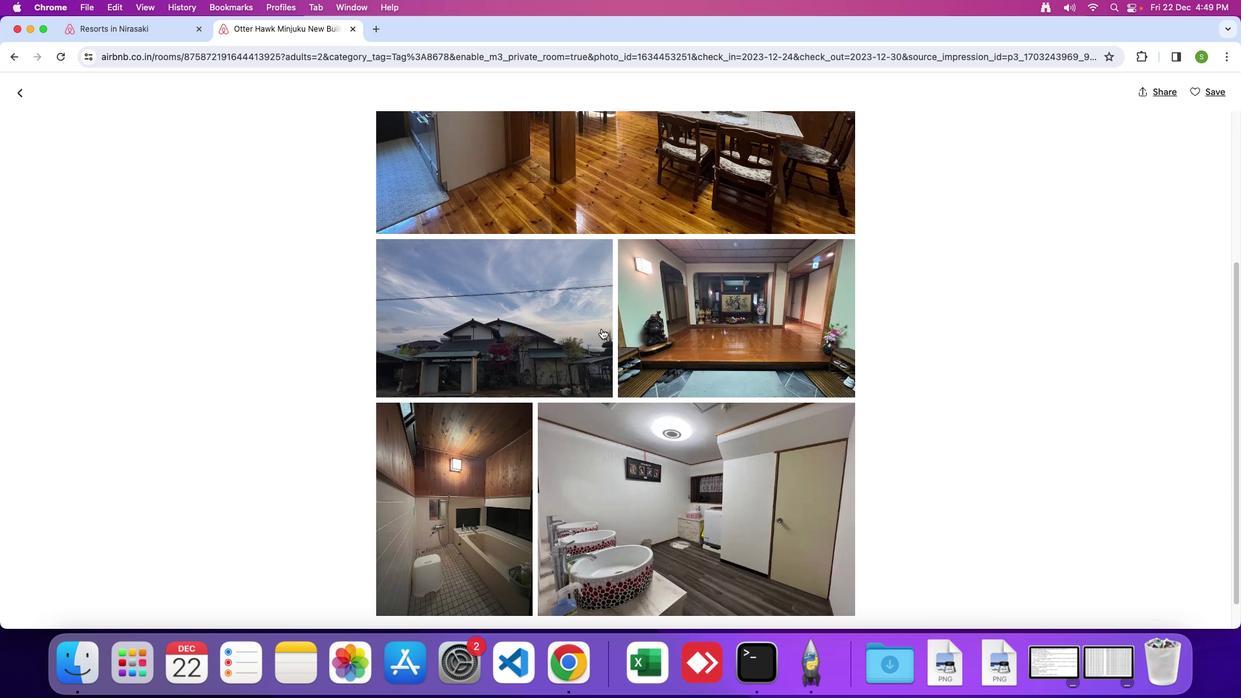 
Action: Mouse scrolled (601, 329) with delta (0, 0)
Screenshot: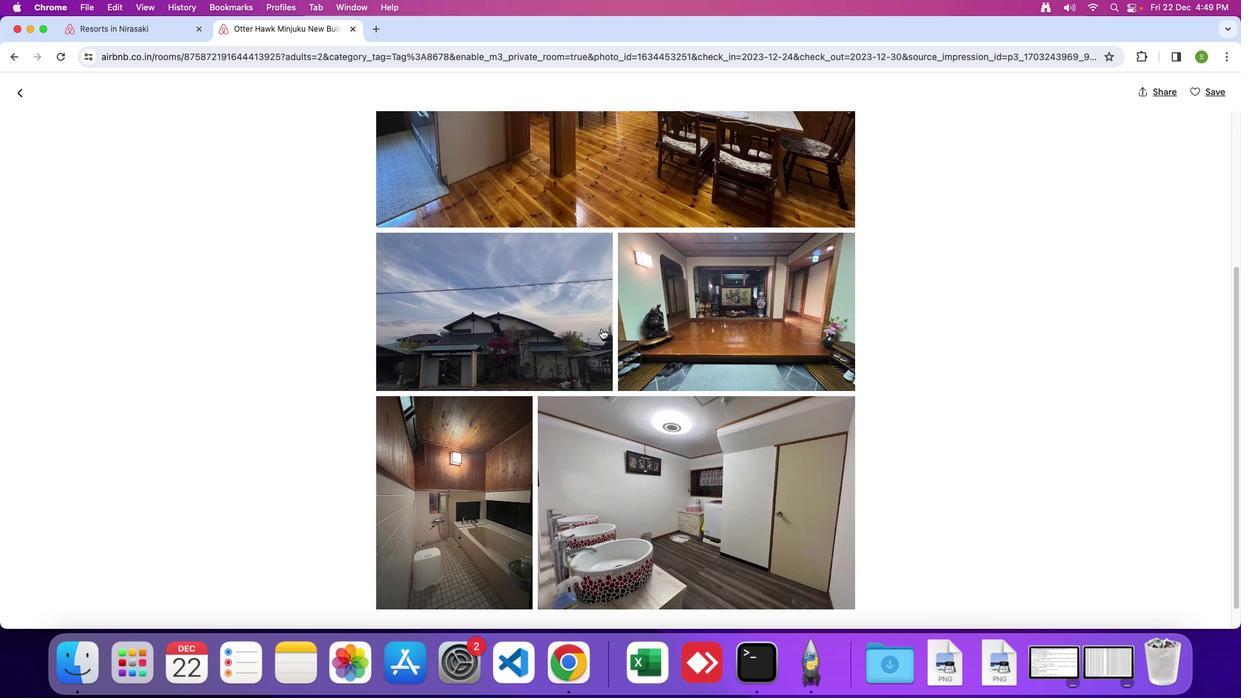 
Action: Mouse scrolled (601, 329) with delta (0, 0)
Screenshot: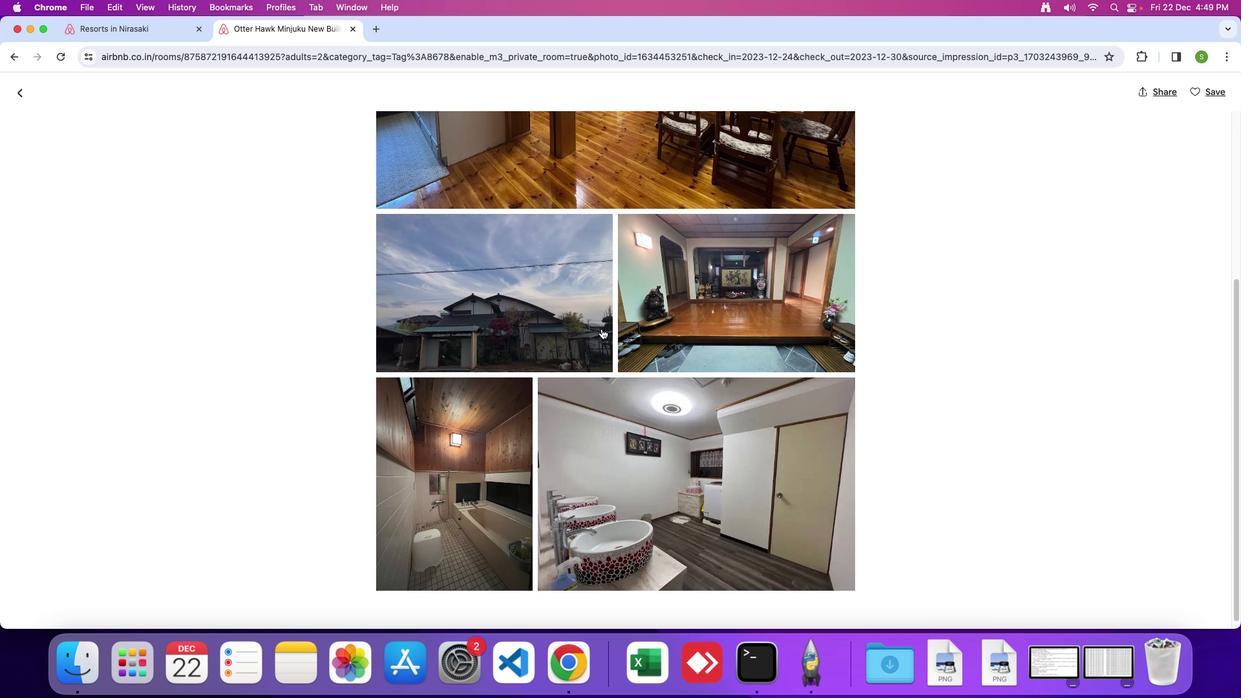 
Action: Mouse scrolled (601, 329) with delta (0, 0)
Screenshot: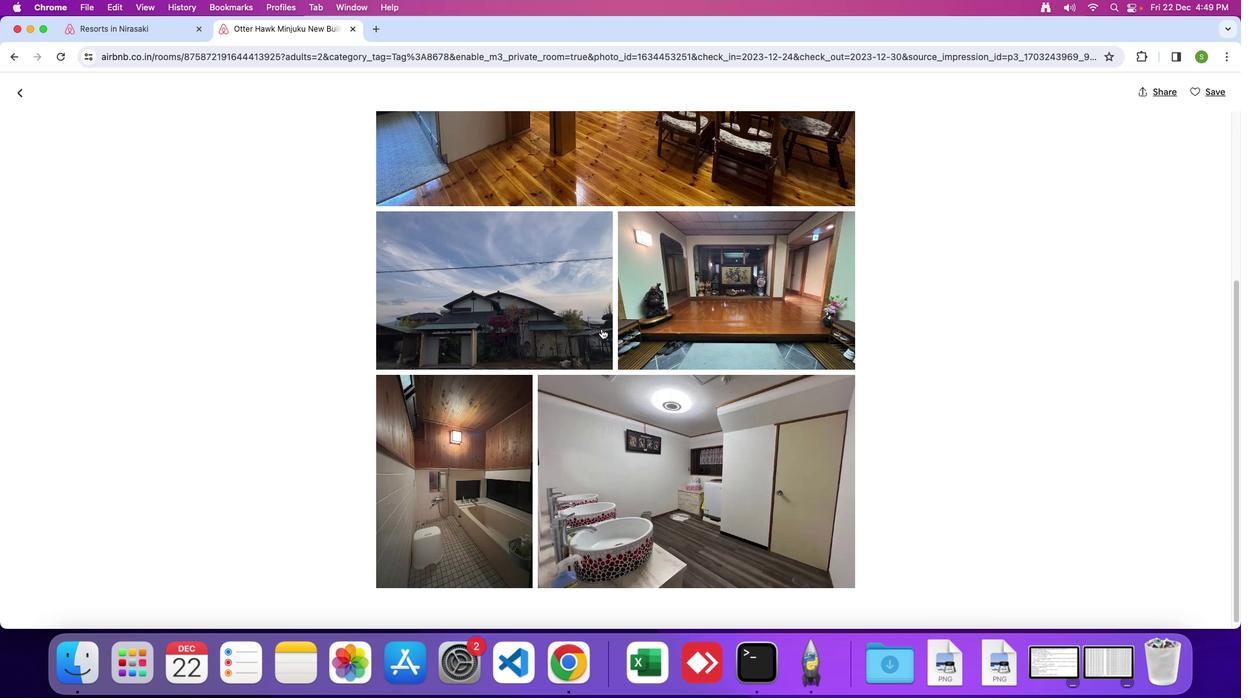 
Action: Mouse scrolled (601, 329) with delta (0, -1)
Screenshot: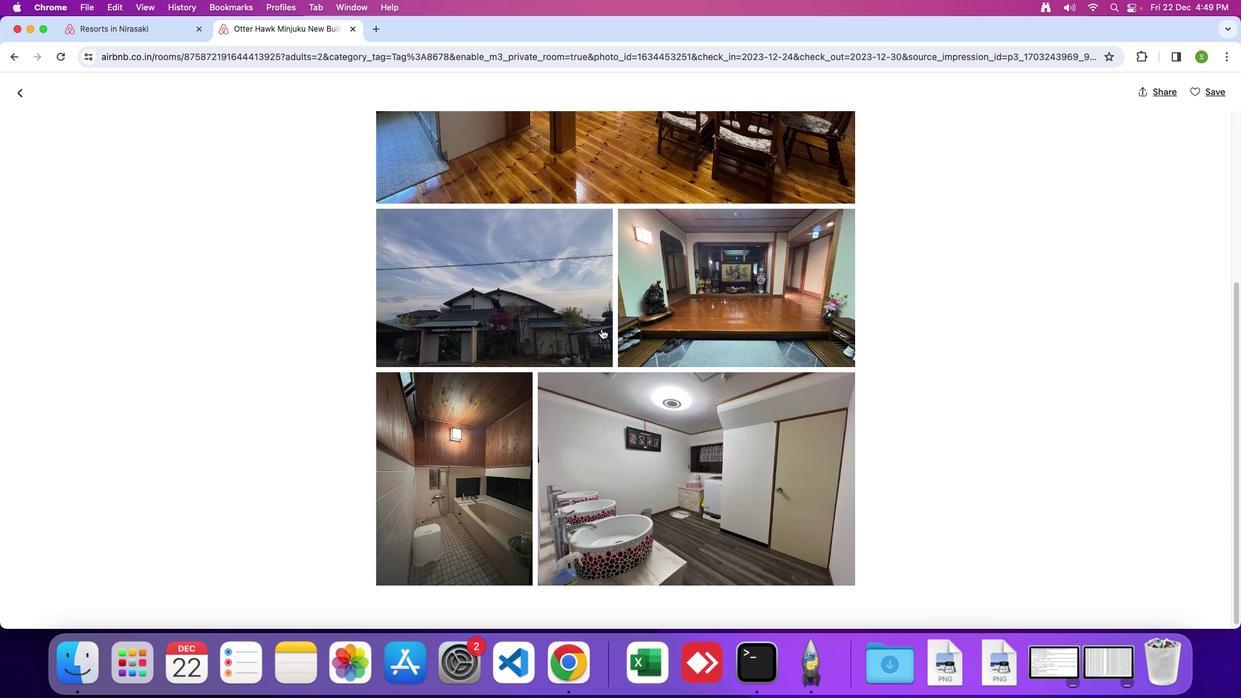 
Action: Mouse scrolled (601, 329) with delta (0, 0)
Screenshot: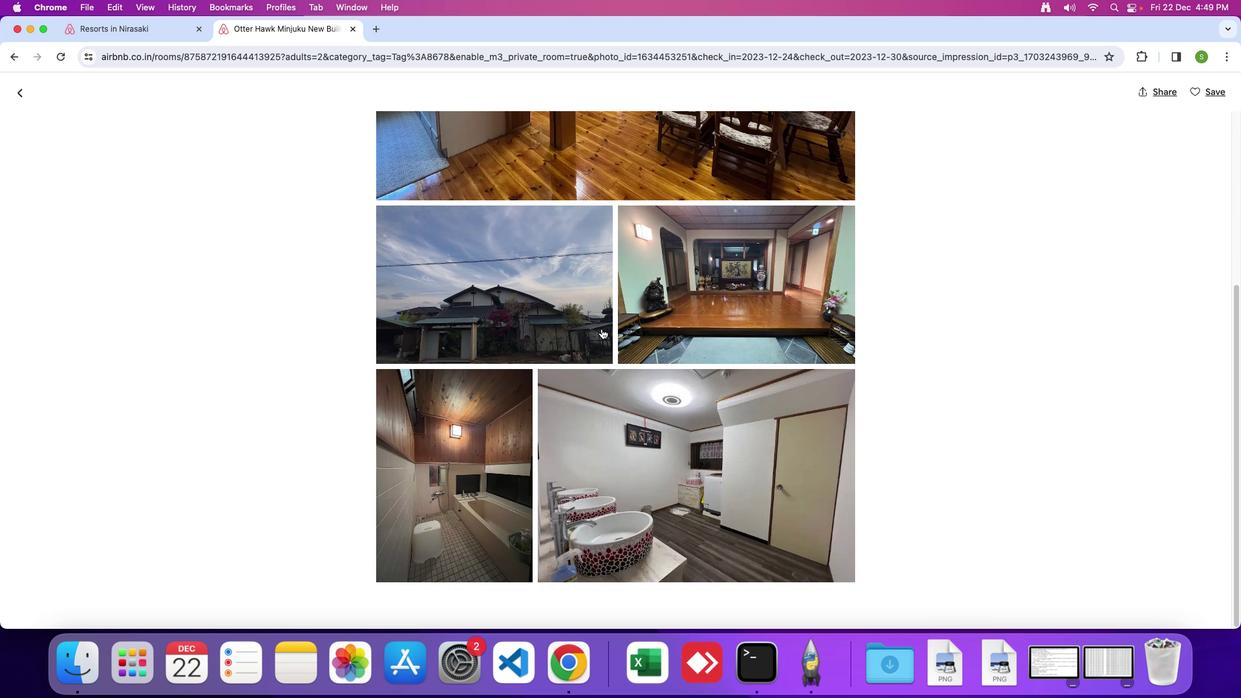 
Action: Mouse scrolled (601, 329) with delta (0, 0)
Screenshot: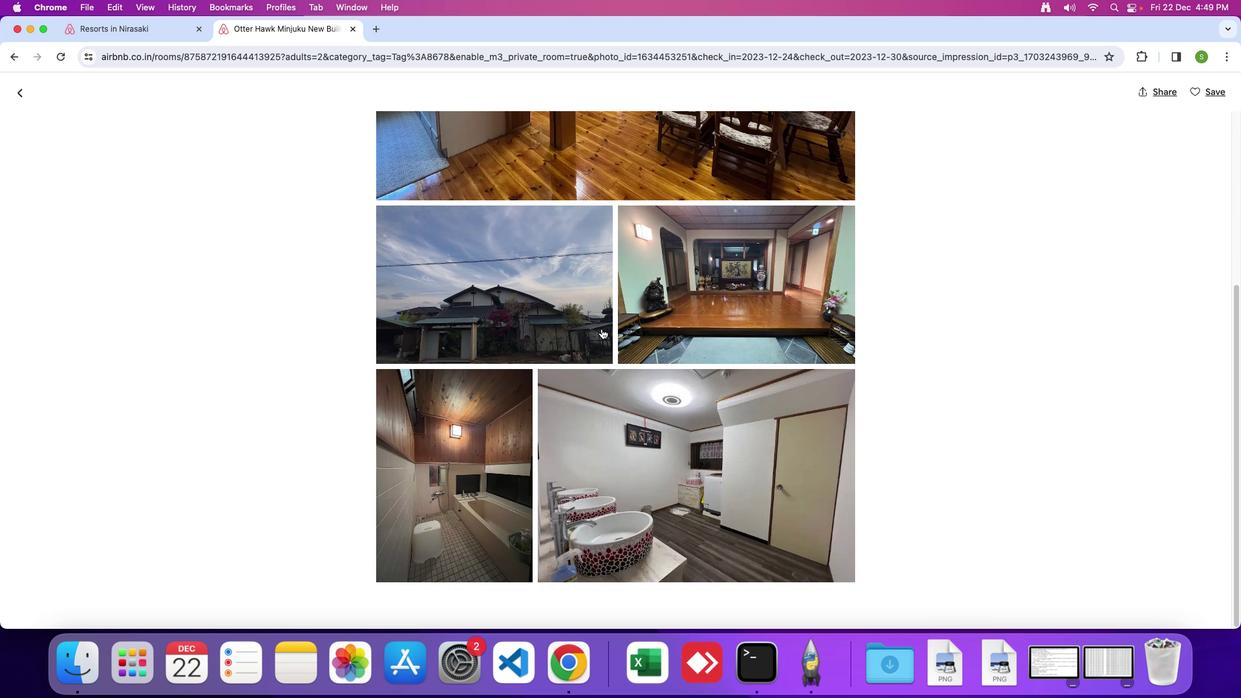 
Action: Mouse scrolled (601, 329) with delta (0, 0)
Screenshot: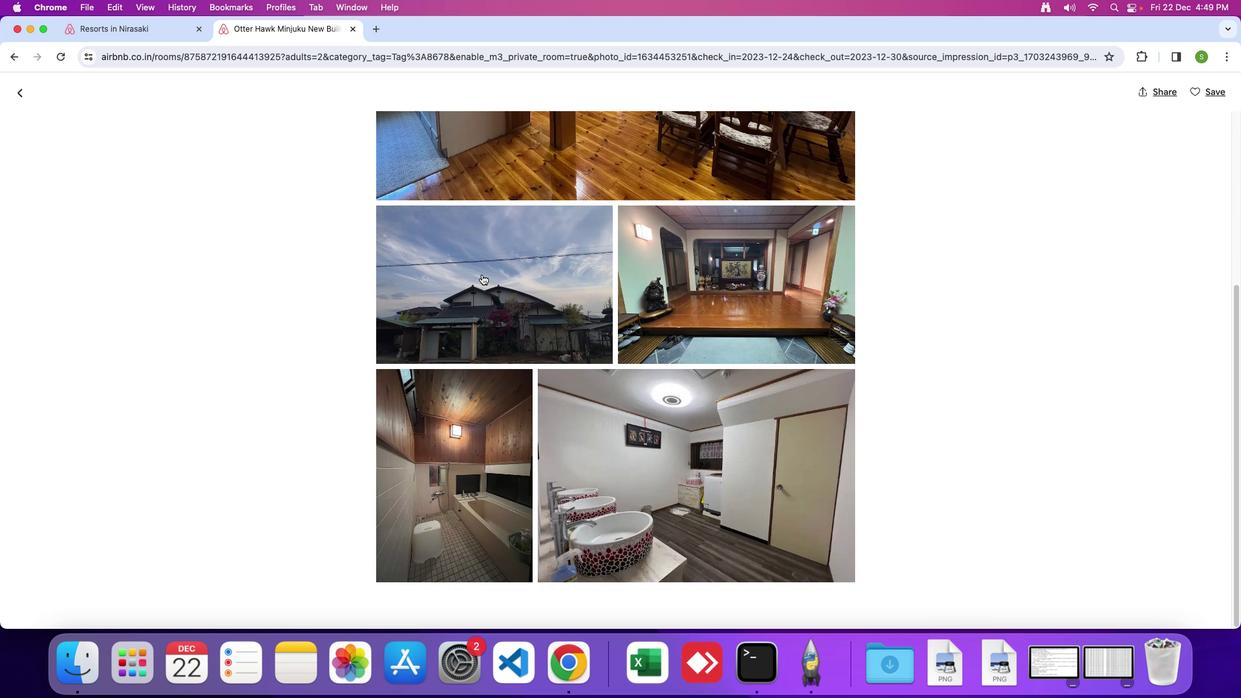 
Action: Mouse moved to (25, 96)
Screenshot: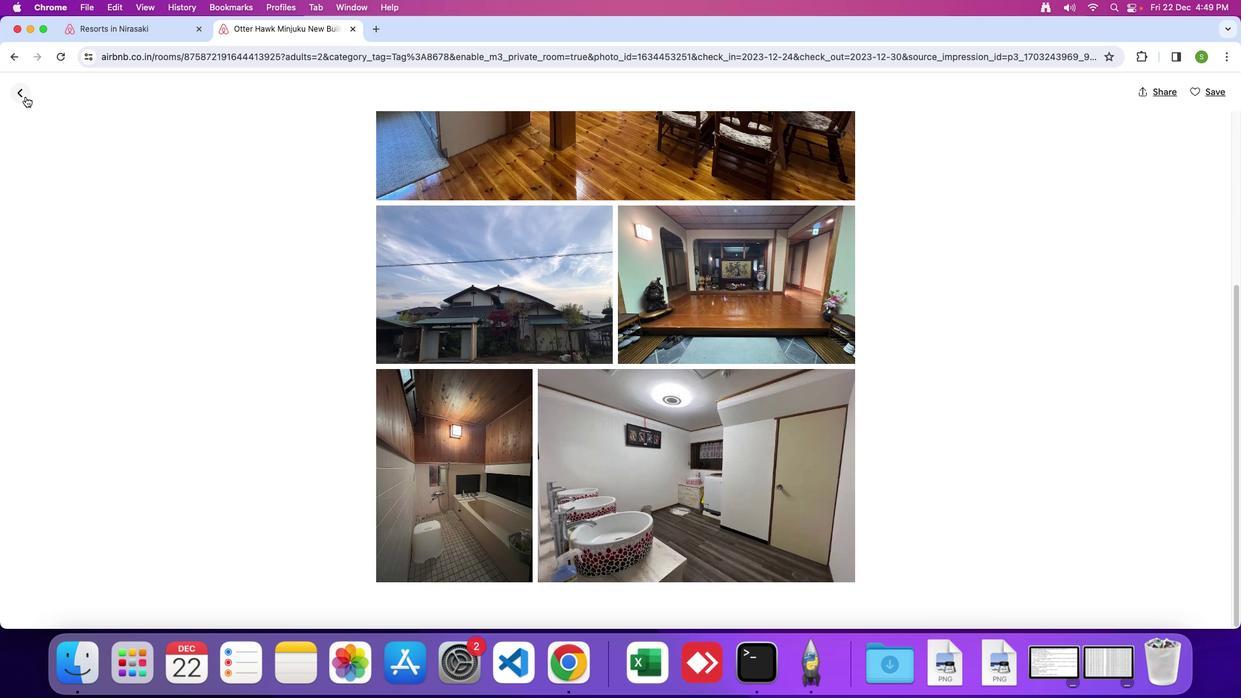
Action: Mouse pressed left at (25, 96)
Screenshot: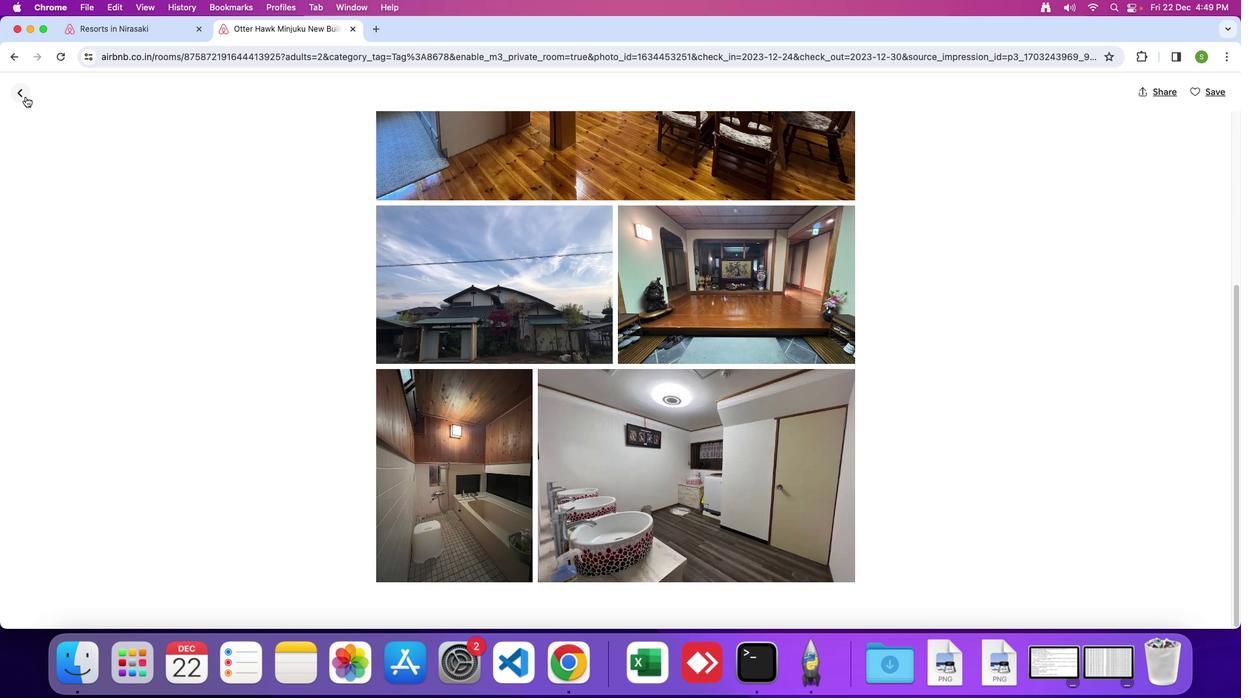 
Action: Mouse moved to (567, 331)
Screenshot: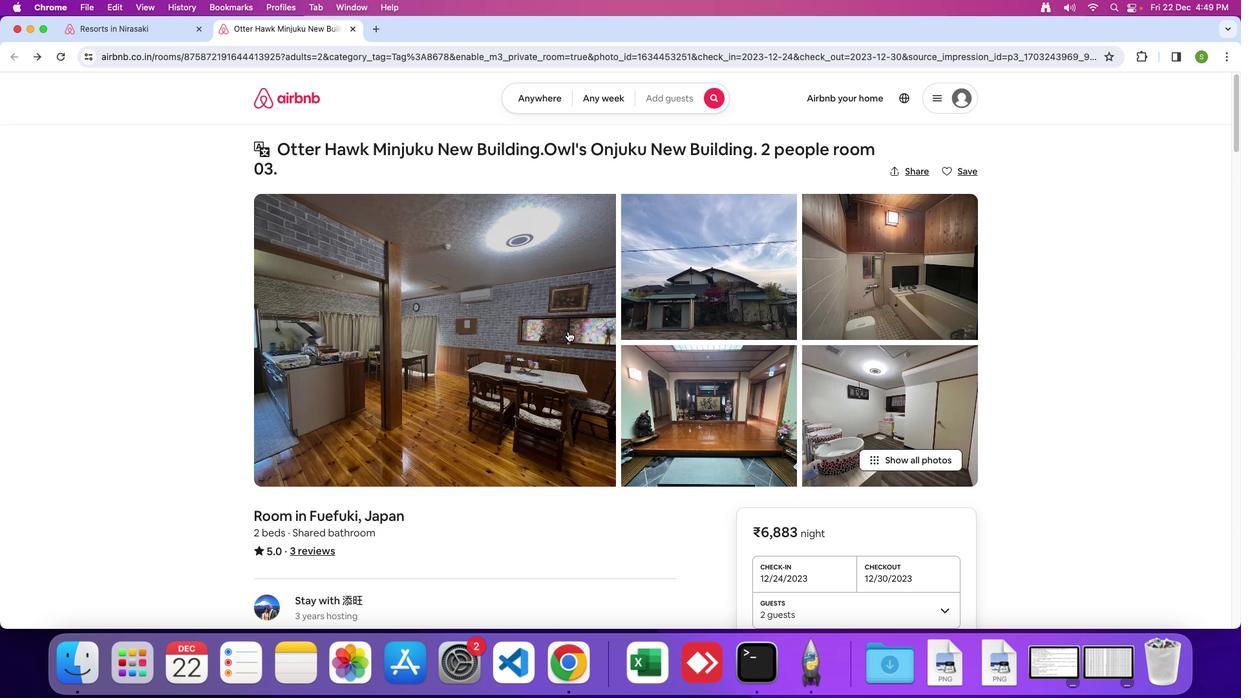 
Action: Mouse scrolled (567, 331) with delta (0, 0)
Screenshot: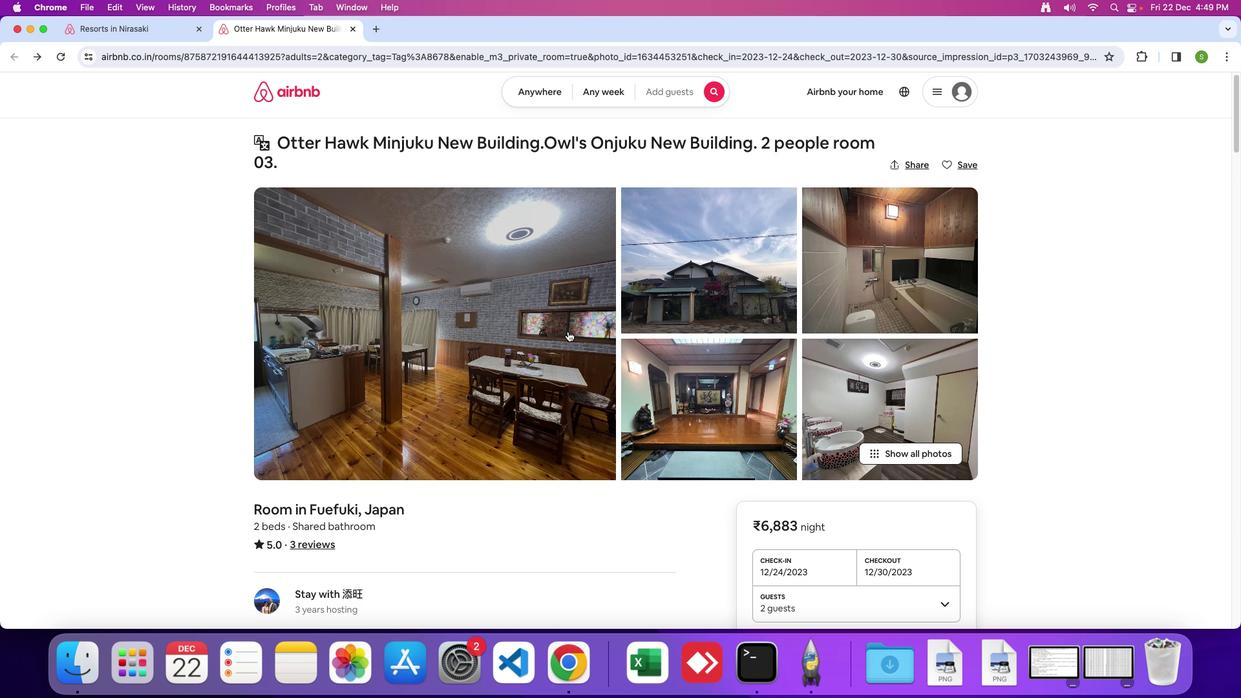 
Action: Mouse scrolled (567, 331) with delta (0, 0)
Screenshot: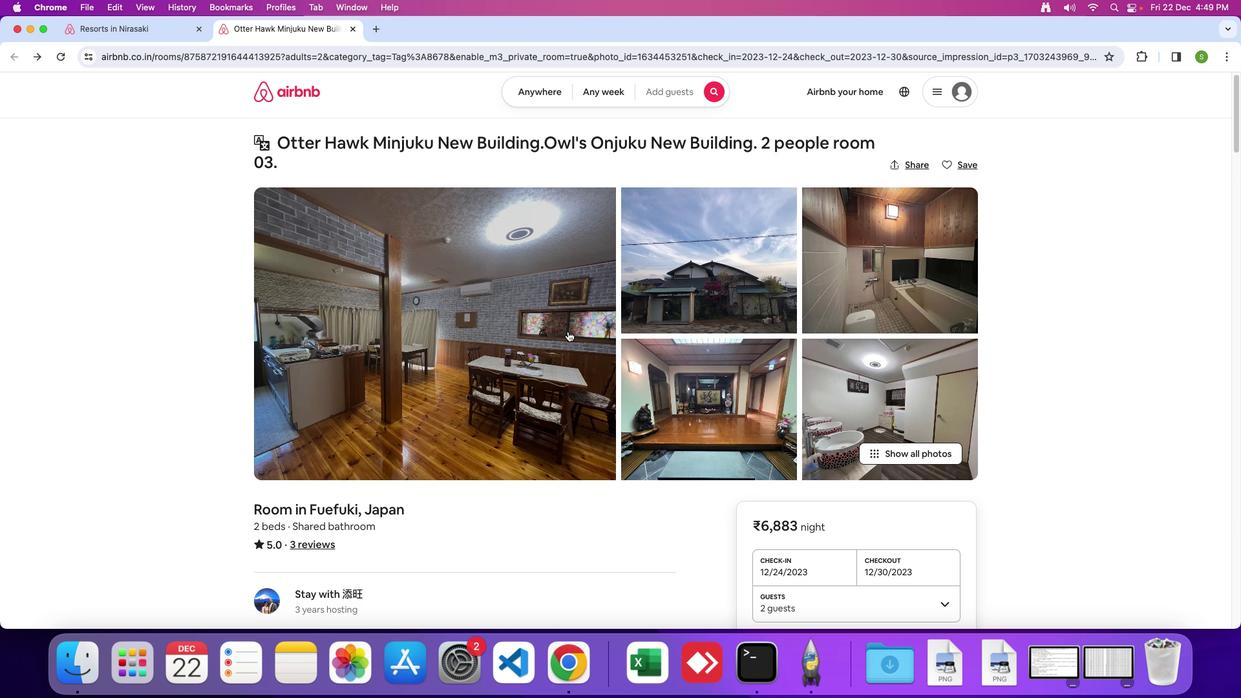 
Action: Mouse scrolled (567, 331) with delta (0, 0)
Screenshot: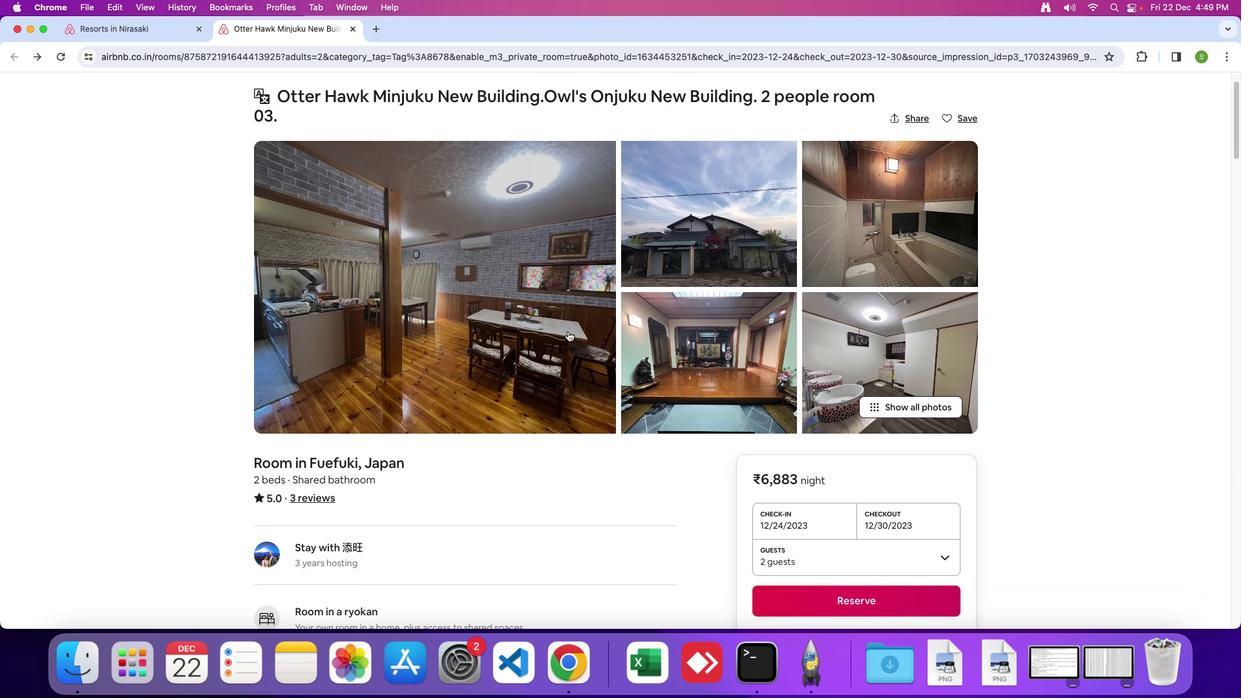 
Action: Mouse scrolled (567, 331) with delta (0, 0)
Screenshot: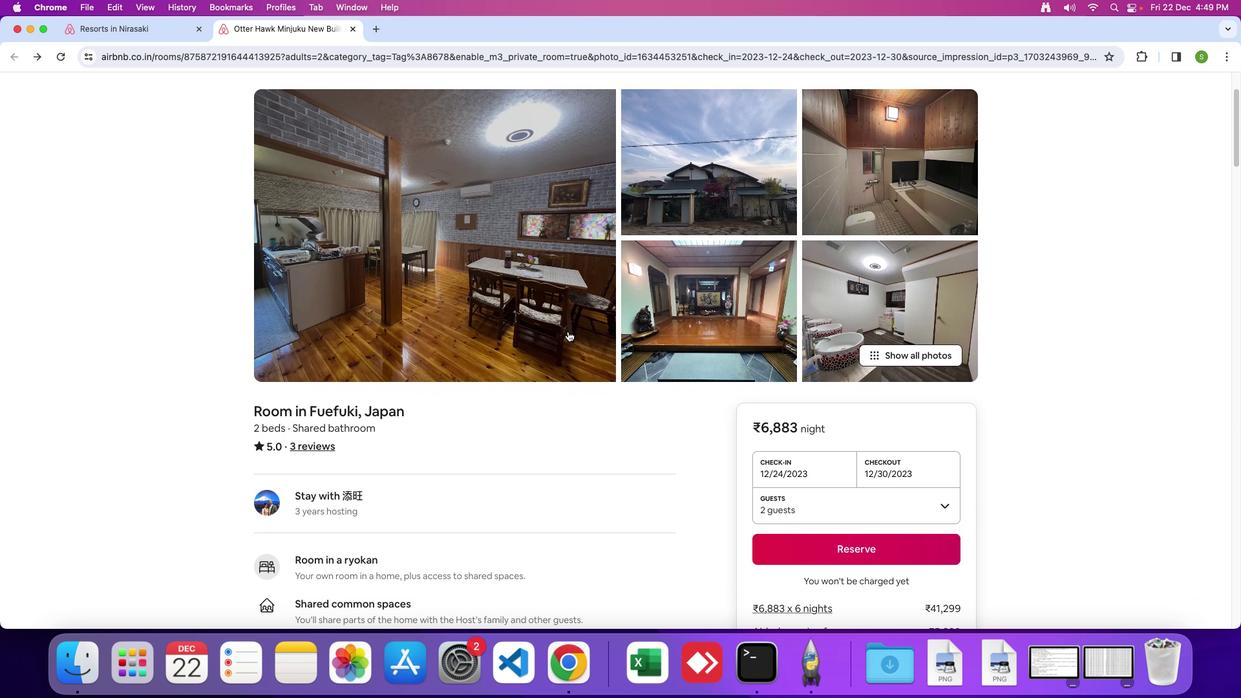 
Action: Mouse scrolled (567, 331) with delta (0, 0)
Screenshot: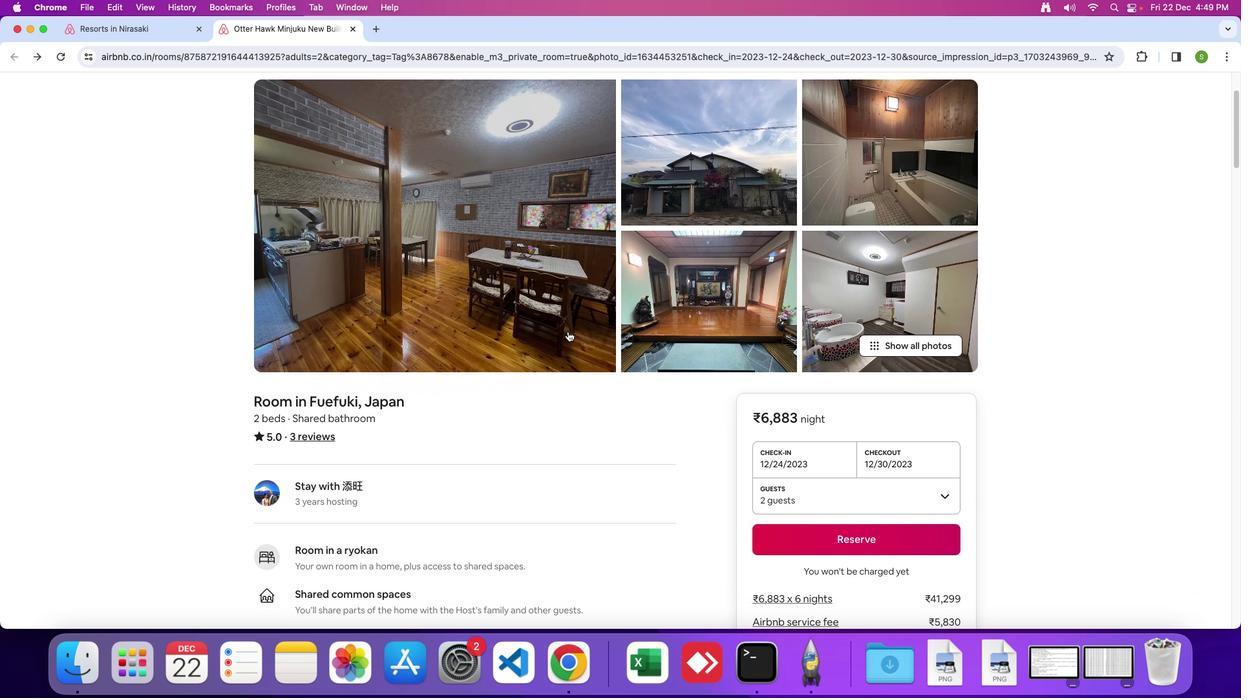 
Action: Mouse scrolled (567, 331) with delta (0, 0)
Screenshot: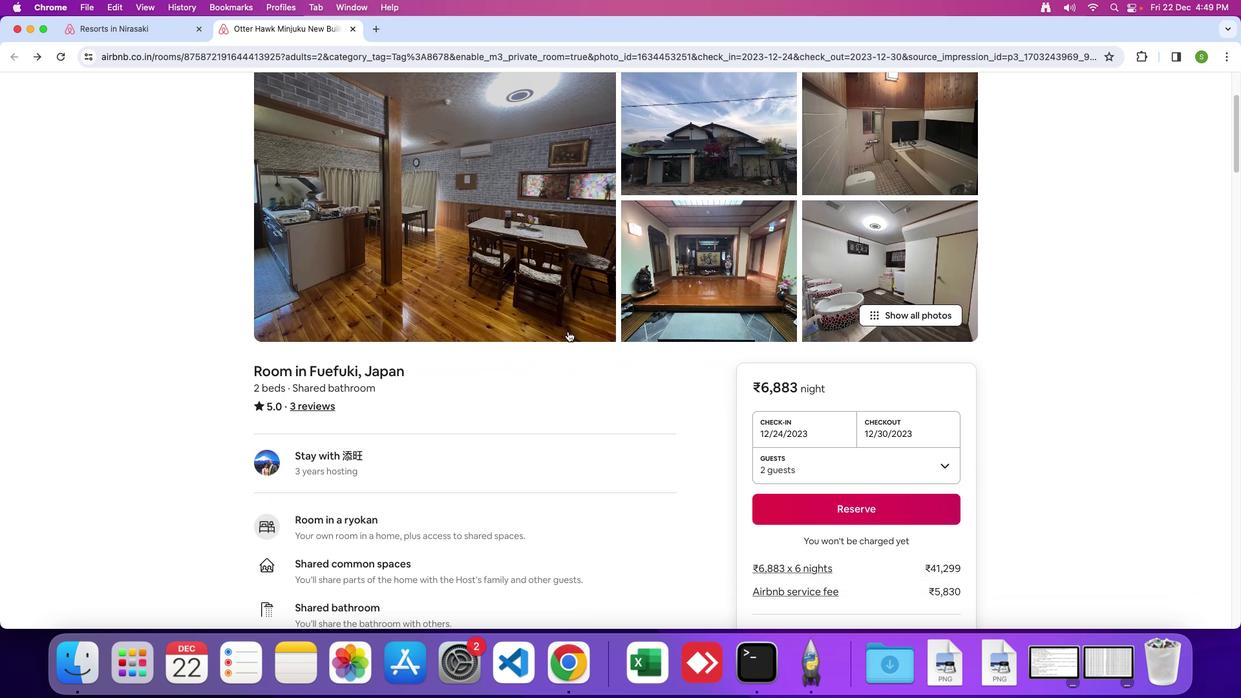 
Action: Mouse scrolled (567, 331) with delta (0, 0)
Screenshot: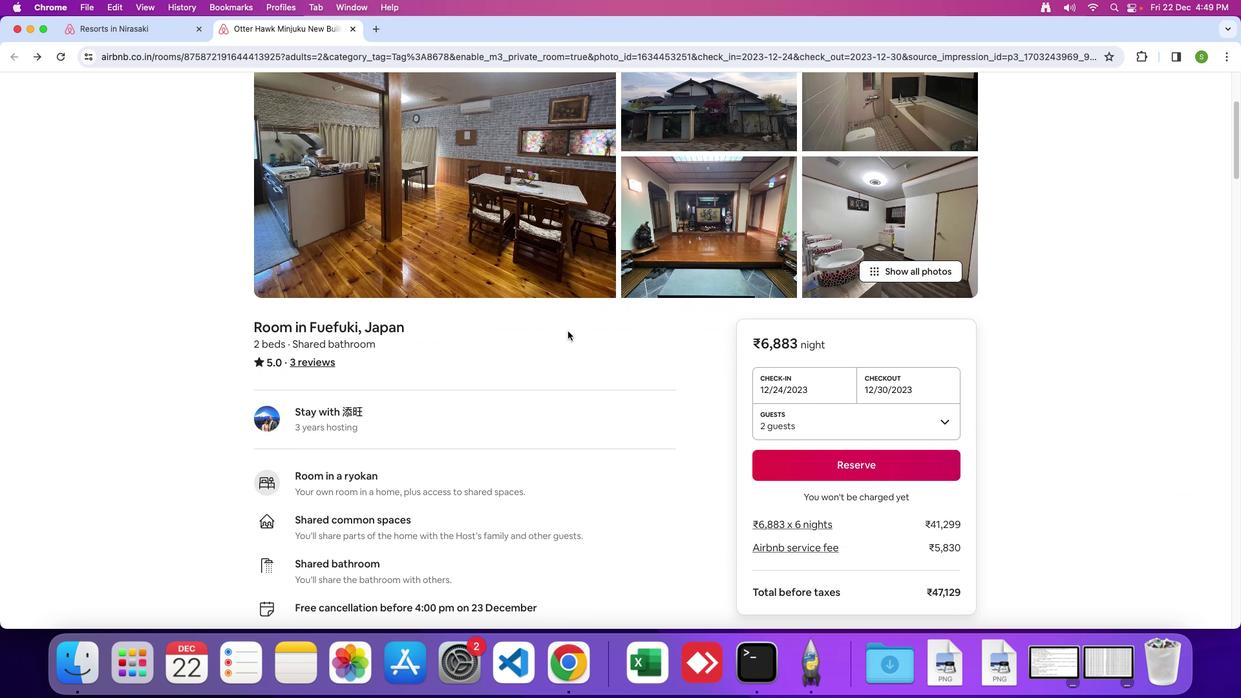 
Action: Mouse scrolled (567, 331) with delta (0, 0)
Screenshot: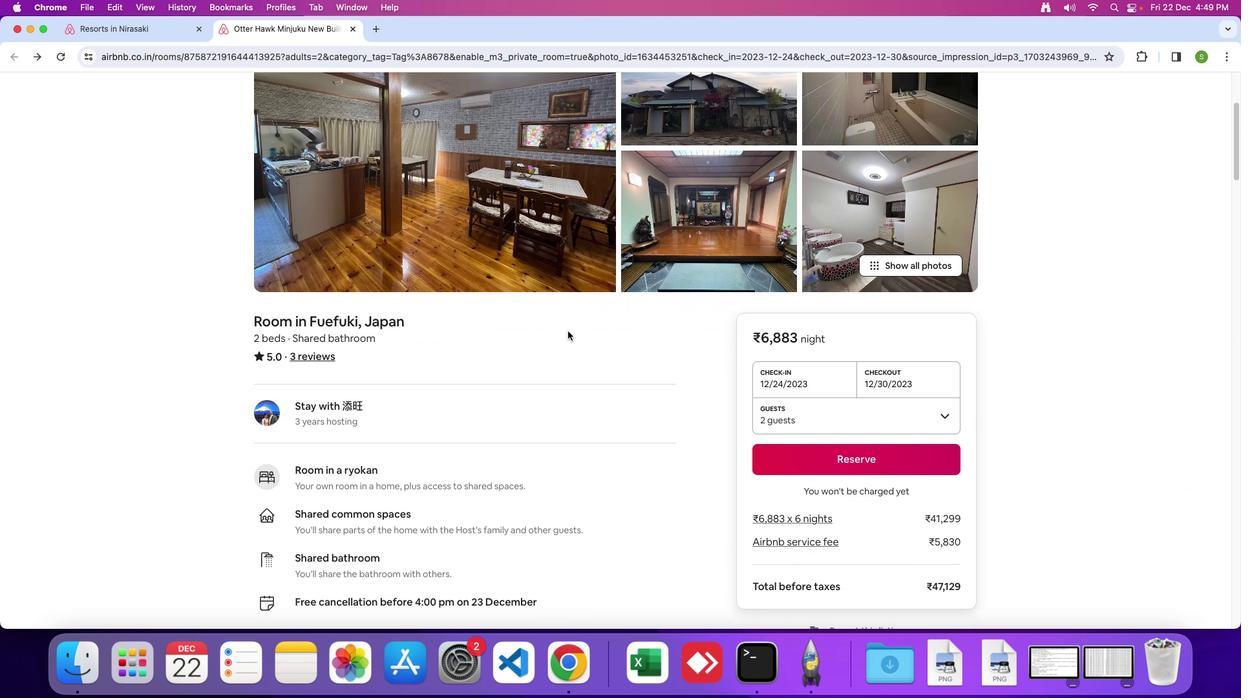 
Action: Mouse scrolled (567, 331) with delta (0, 0)
Screenshot: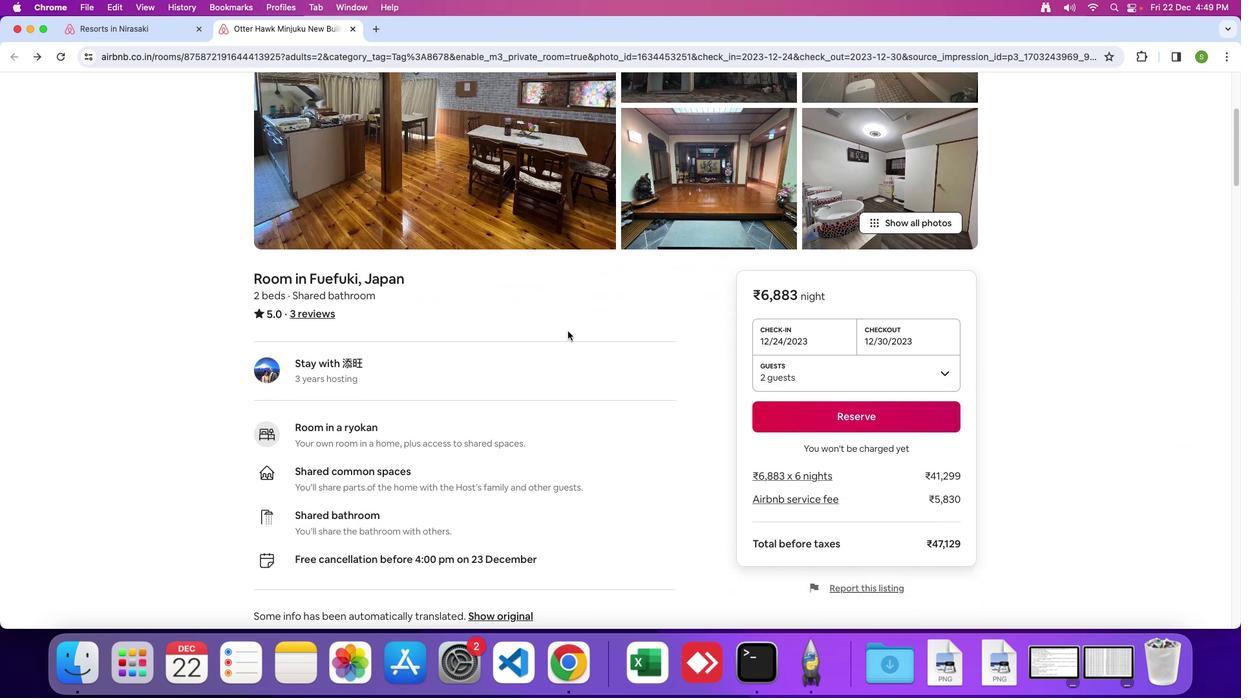 
Action: Mouse scrolled (567, 331) with delta (0, 0)
Screenshot: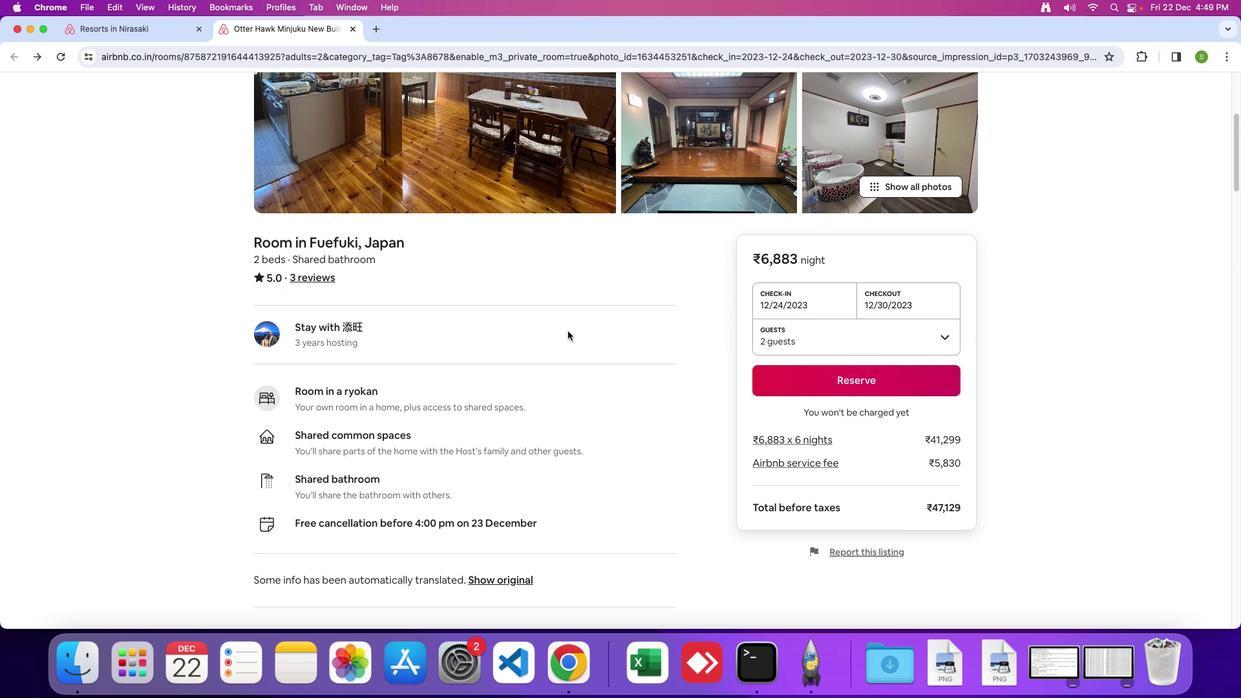 
Action: Mouse scrolled (567, 331) with delta (0, 0)
Screenshot: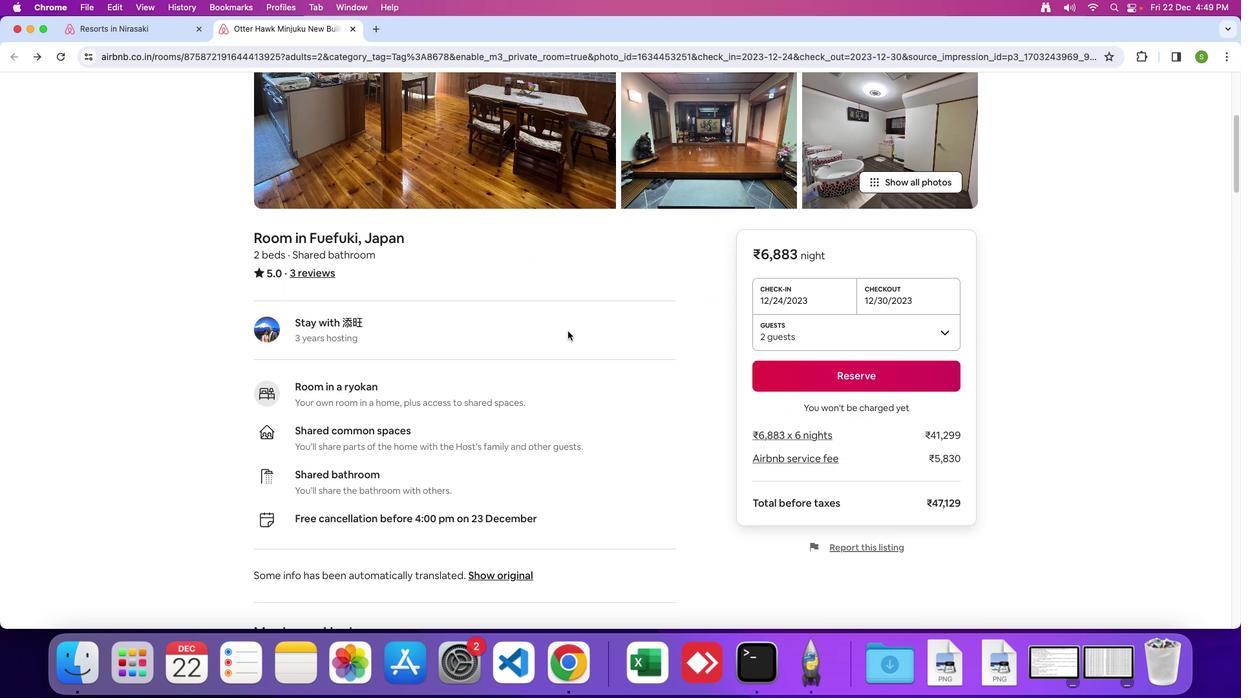 
Action: Mouse scrolled (567, 331) with delta (0, 0)
Screenshot: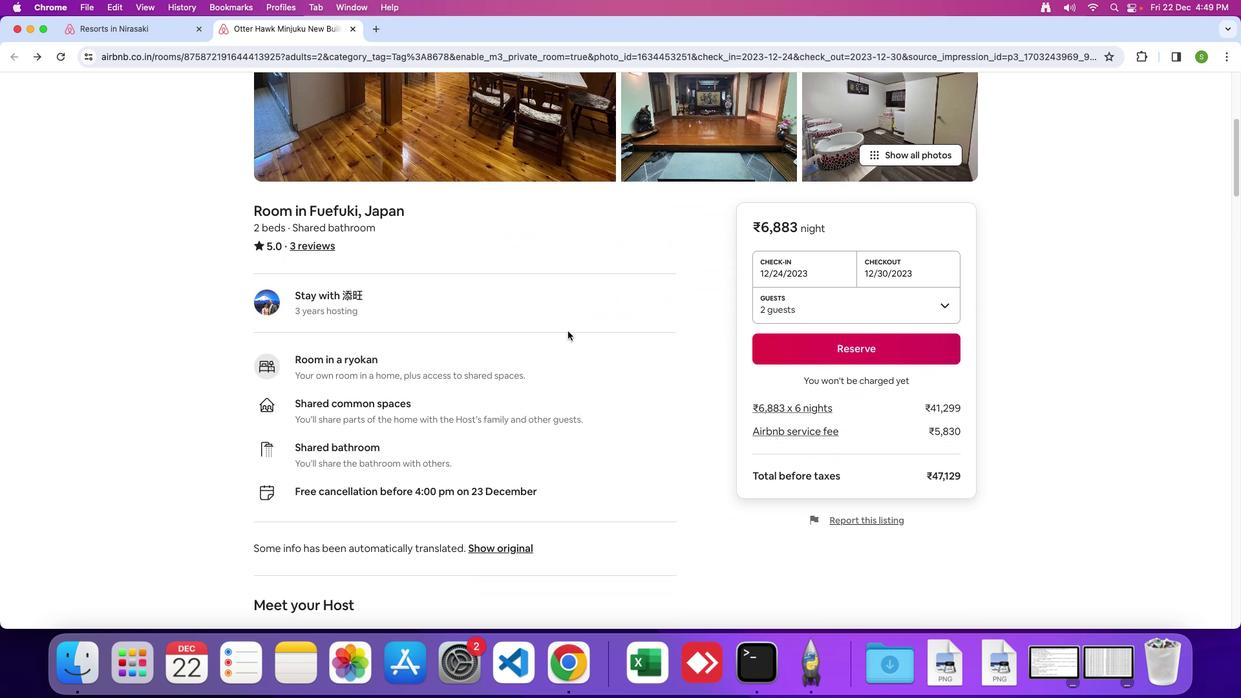 
Action: Mouse moved to (568, 331)
Screenshot: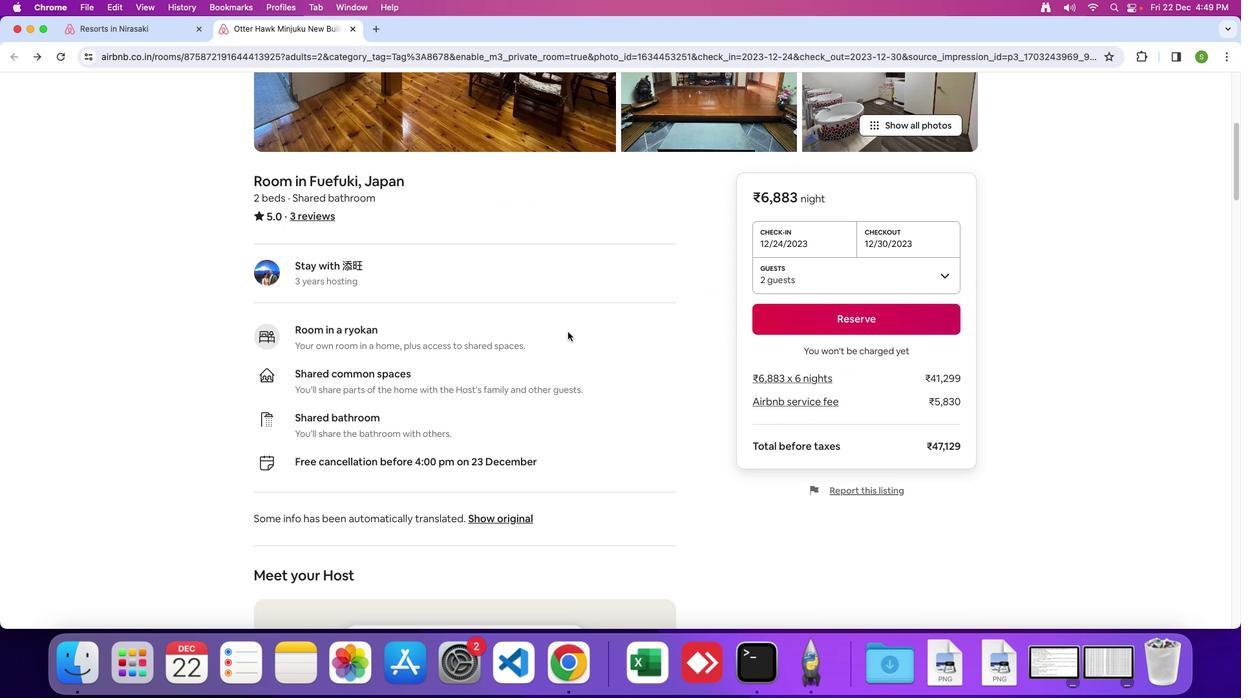 
Action: Mouse scrolled (568, 331) with delta (0, 0)
Screenshot: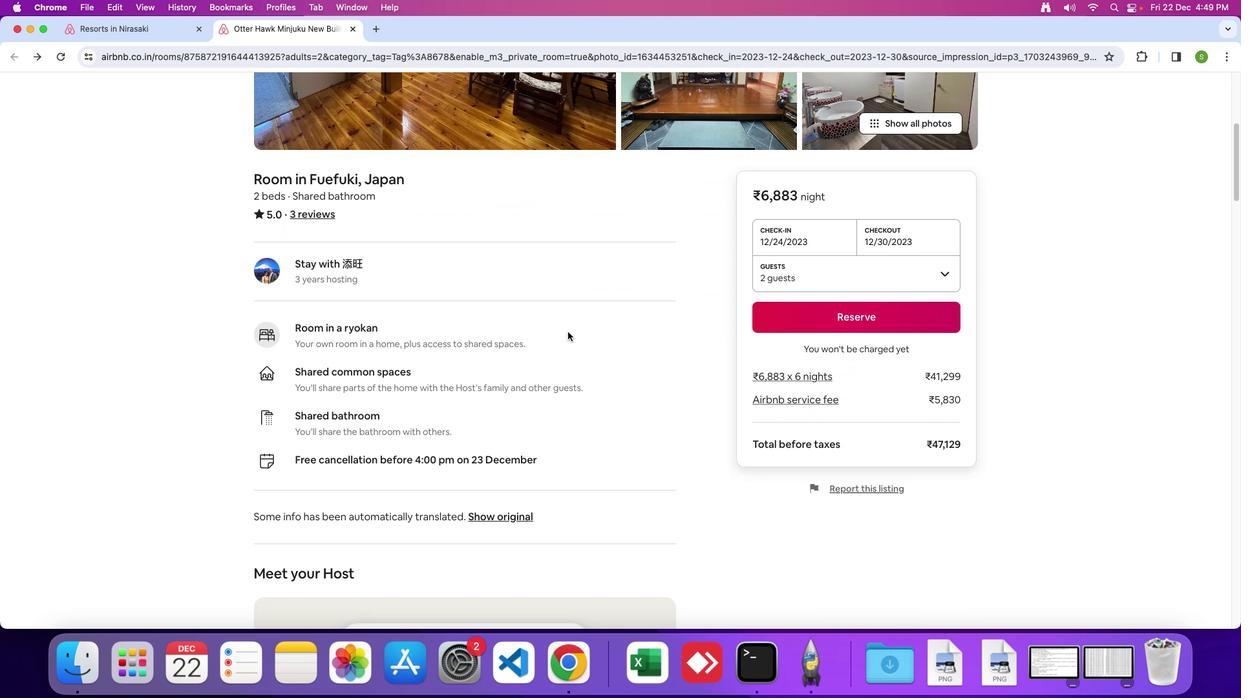 
Action: Mouse scrolled (568, 331) with delta (0, 0)
Screenshot: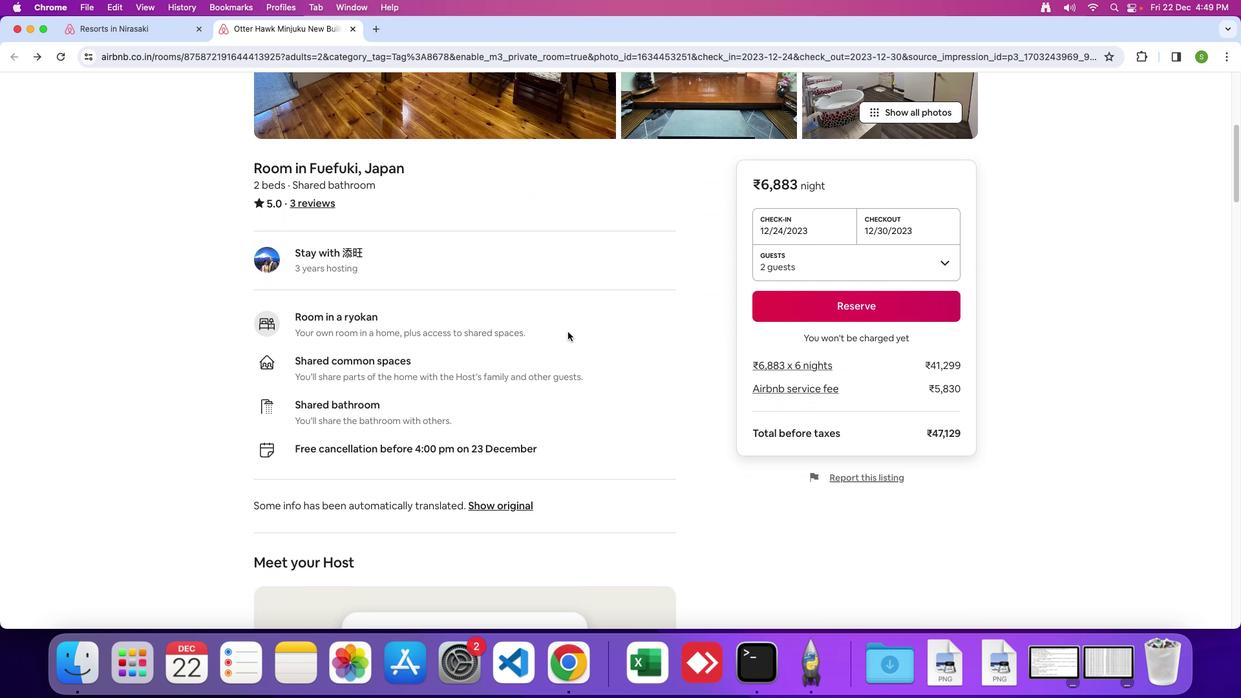 
Action: Mouse scrolled (568, 331) with delta (0, 0)
Screenshot: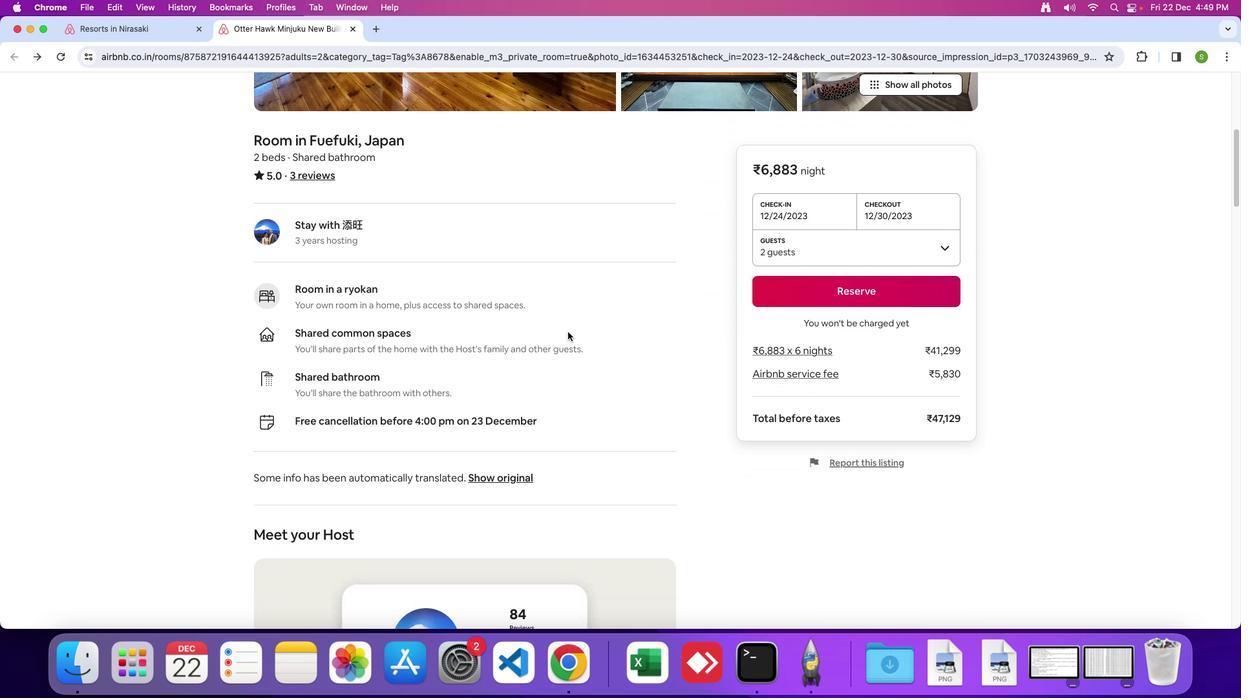 
Action: Mouse scrolled (568, 331) with delta (0, 0)
Screenshot: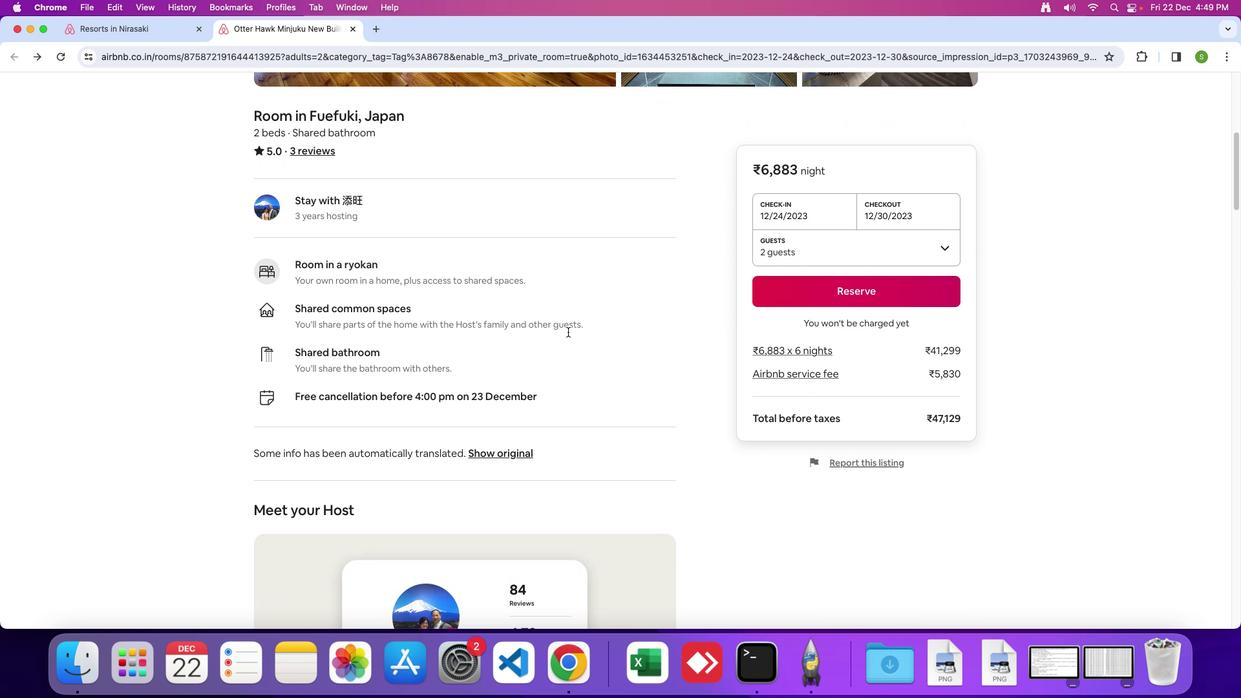
Action: Mouse scrolled (568, 331) with delta (0, 0)
Screenshot: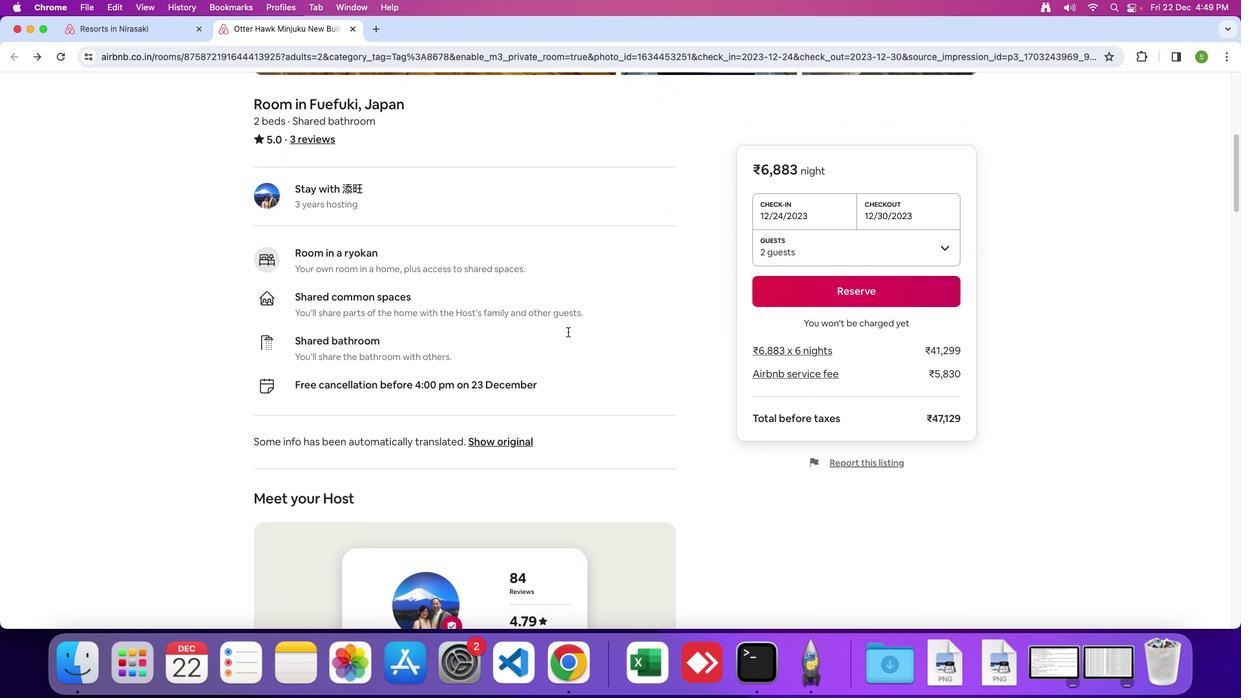 
Action: Mouse scrolled (568, 331) with delta (0, 0)
Screenshot: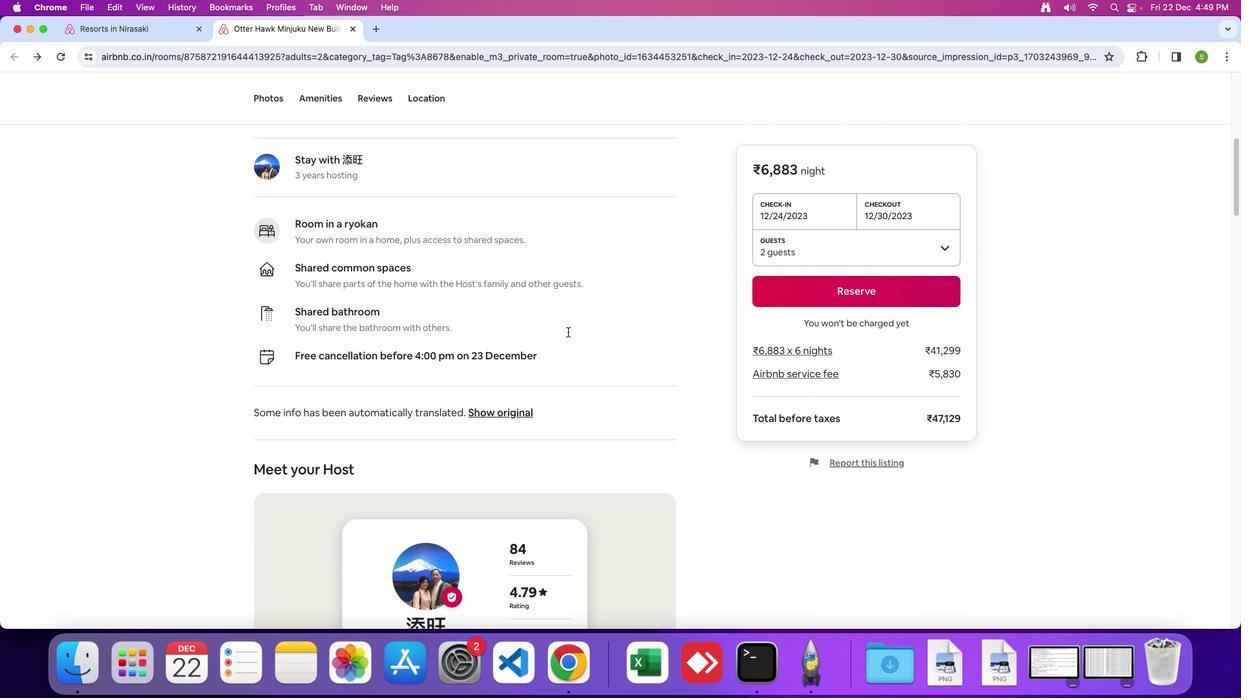 
Action: Mouse scrolled (568, 331) with delta (0, 0)
Screenshot: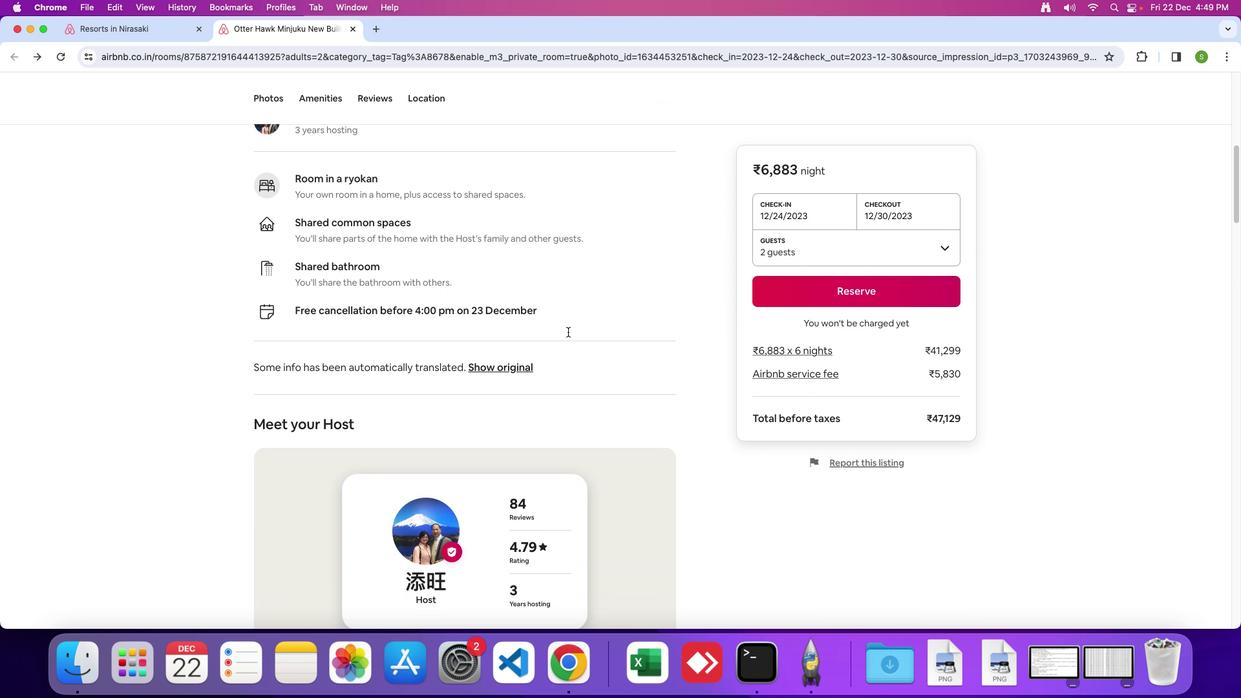 
Action: Mouse scrolled (568, 331) with delta (0, 0)
Screenshot: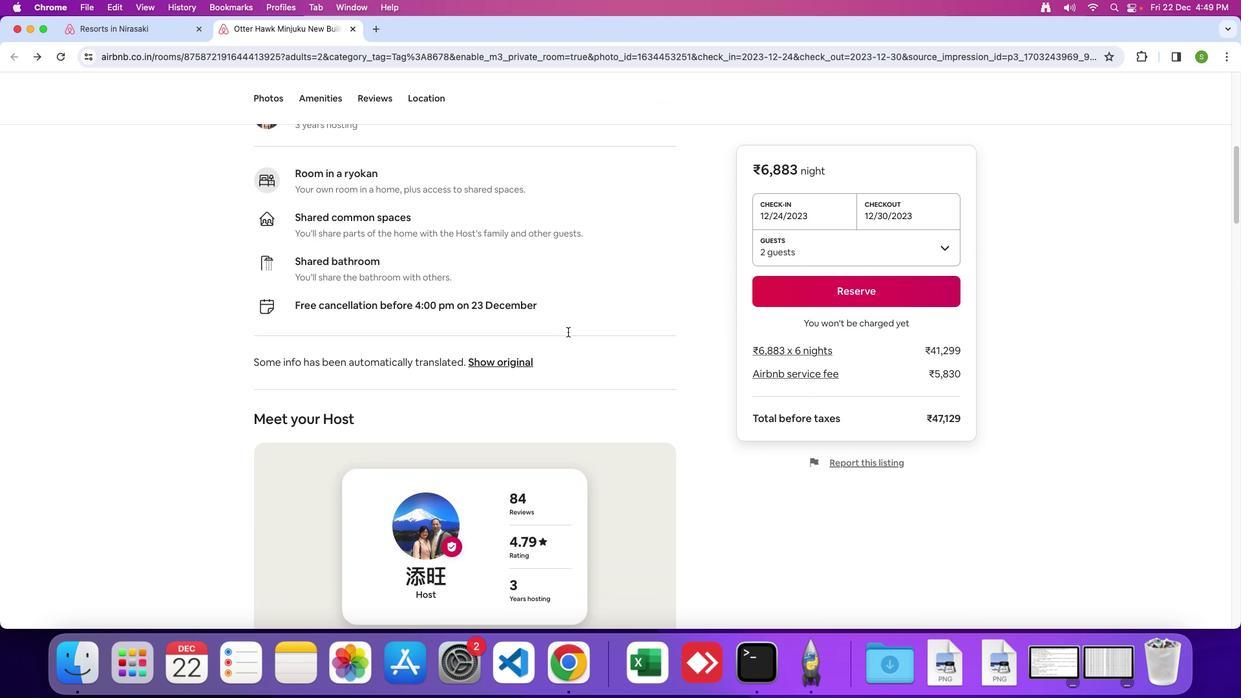 
Action: Mouse scrolled (568, 331) with delta (0, 0)
Screenshot: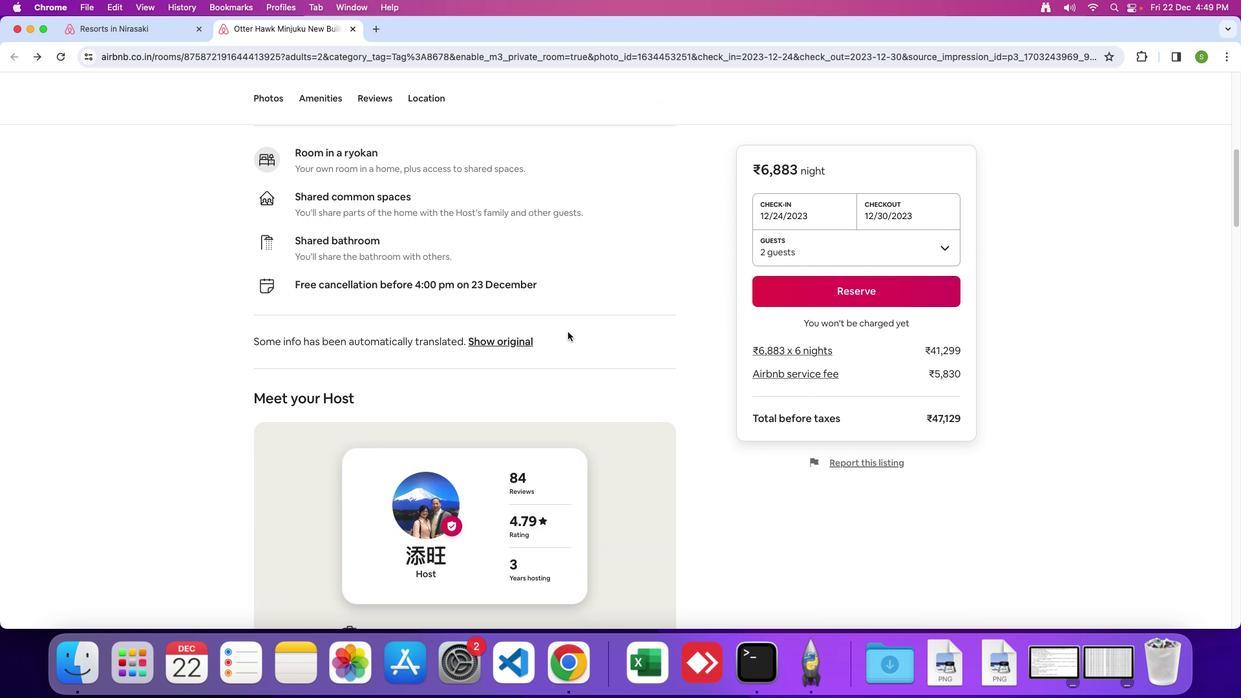 
Action: Mouse scrolled (568, 331) with delta (0, 0)
Screenshot: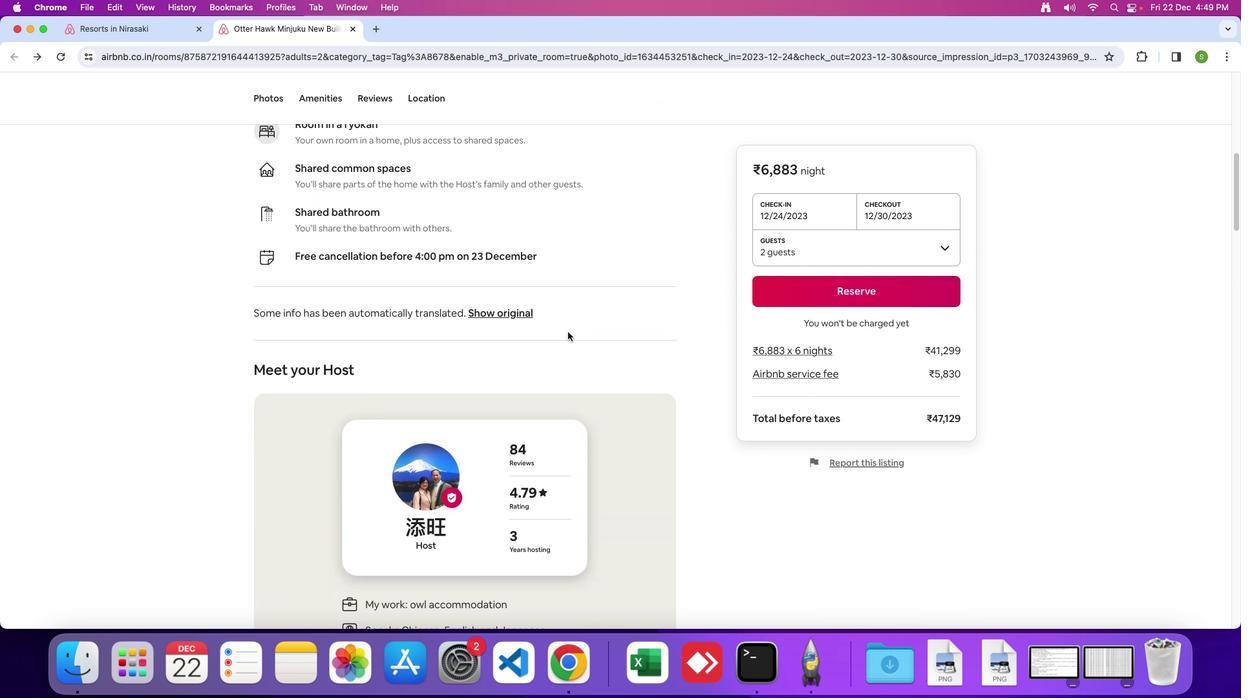 
Action: Mouse moved to (568, 331)
Screenshot: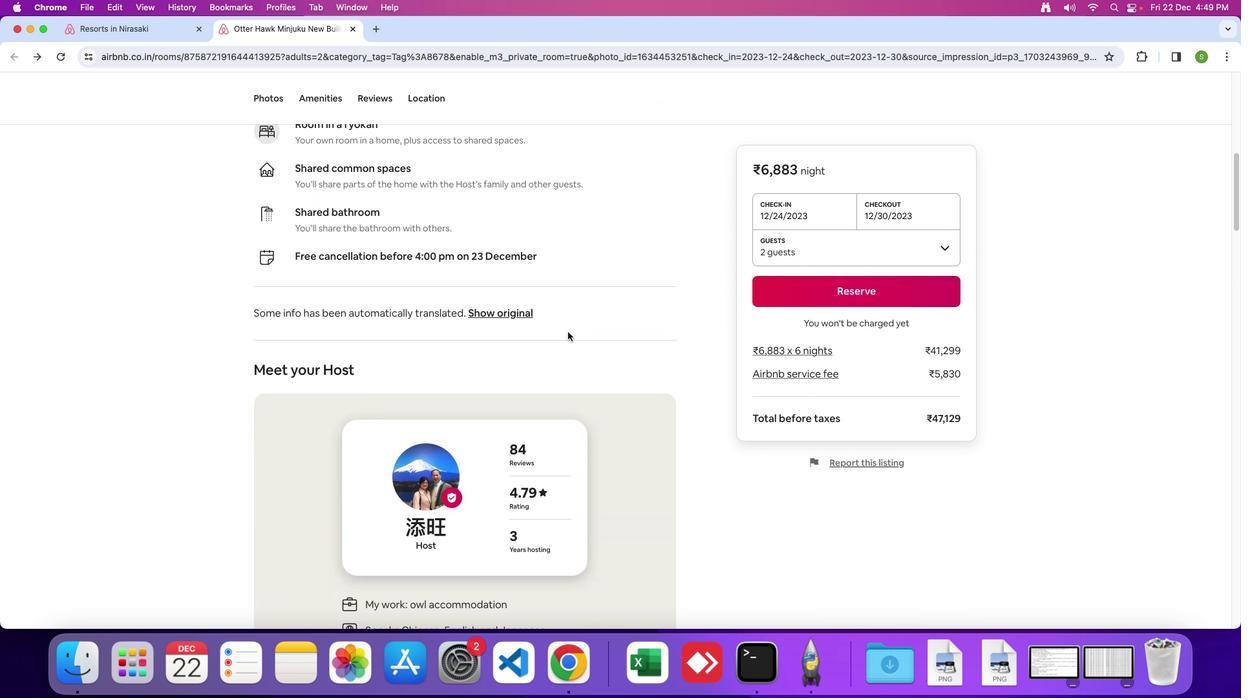 
Action: Mouse scrolled (568, 331) with delta (0, -1)
Screenshot: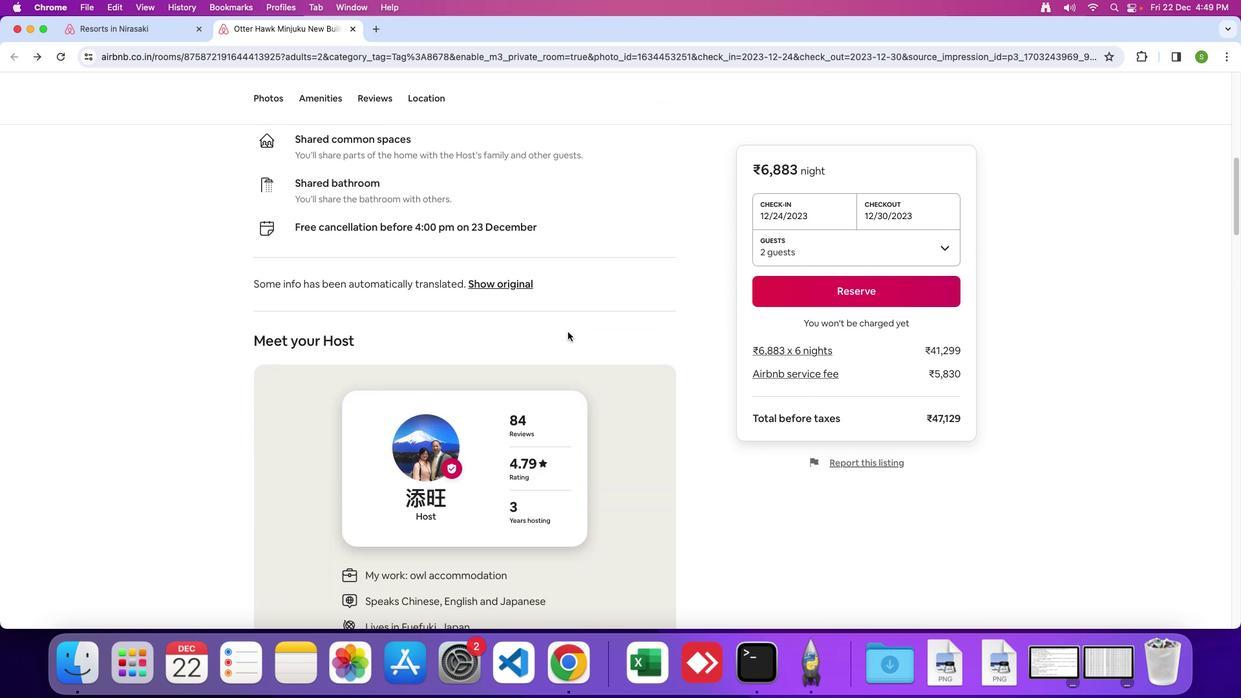 
Action: Mouse scrolled (568, 331) with delta (0, 0)
Screenshot: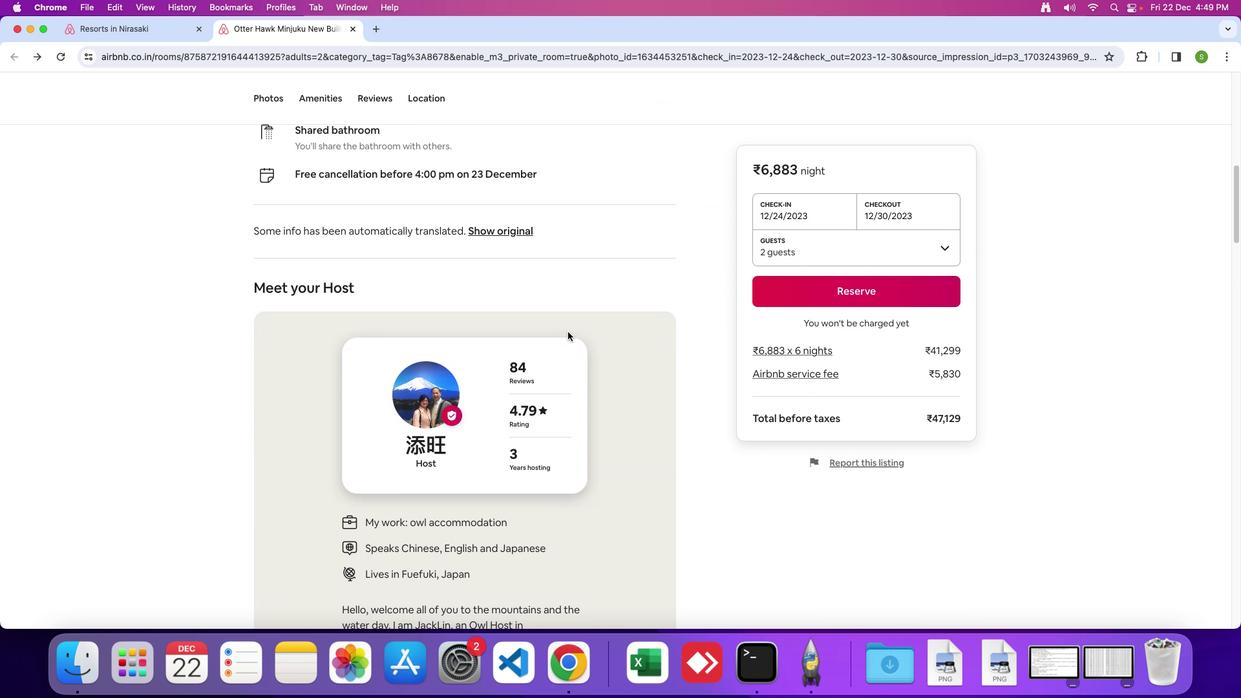 
Action: Mouse scrolled (568, 331) with delta (0, 0)
Screenshot: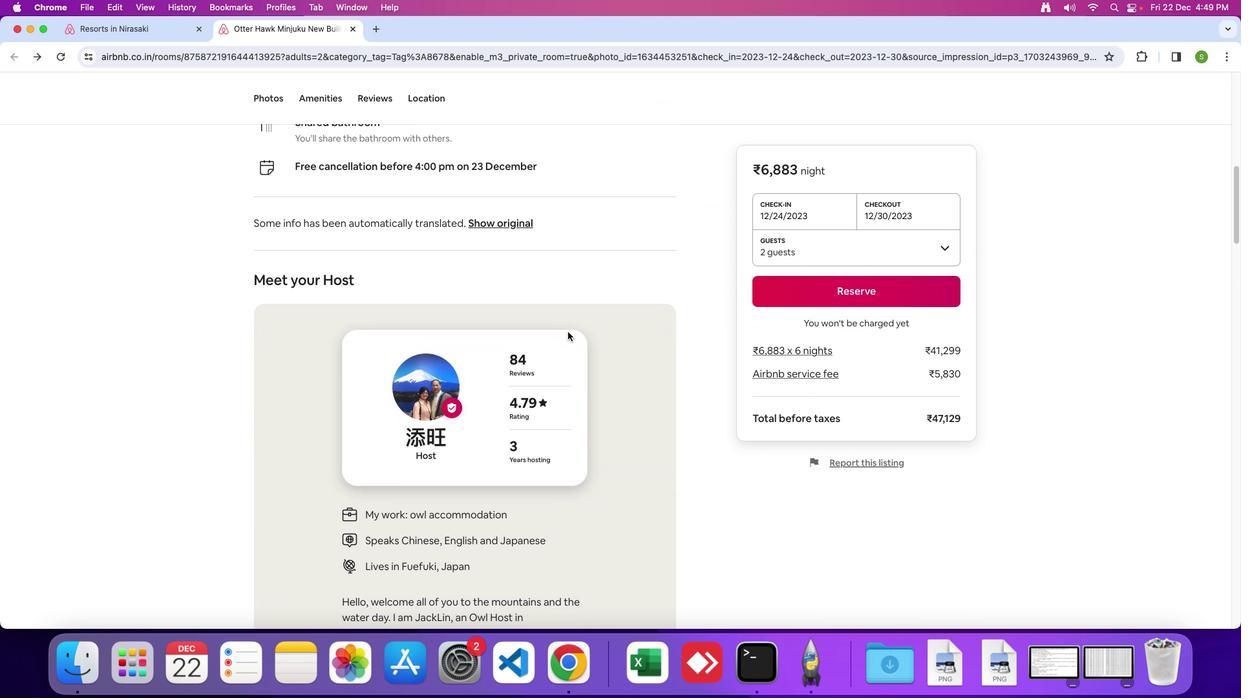
Action: Mouse scrolled (568, 331) with delta (0, 0)
Screenshot: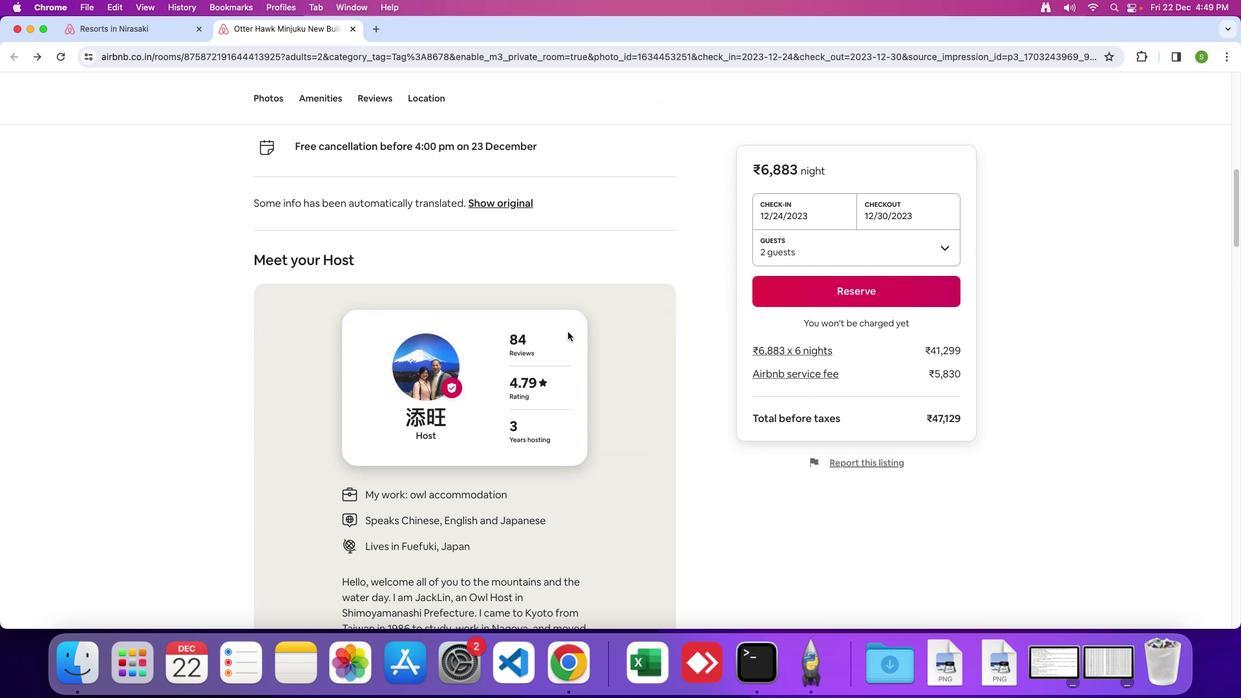 
Action: Mouse scrolled (568, 331) with delta (0, 0)
Screenshot: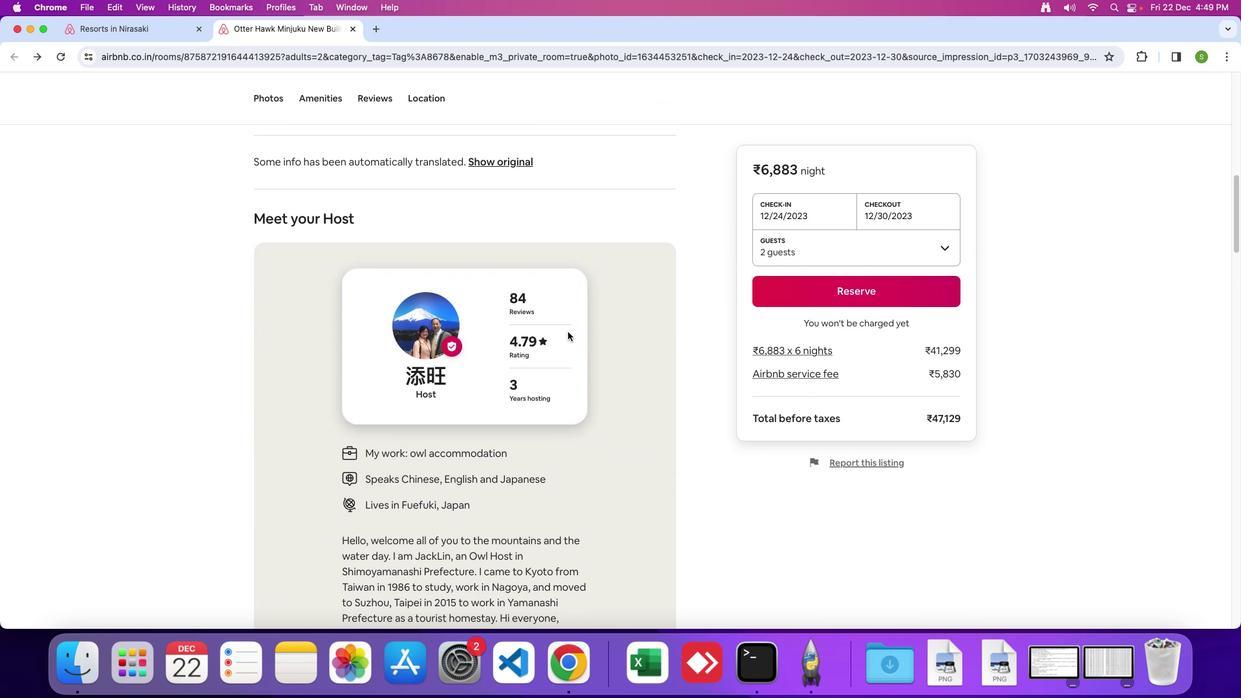 
Action: Mouse scrolled (568, 331) with delta (0, 0)
Screenshot: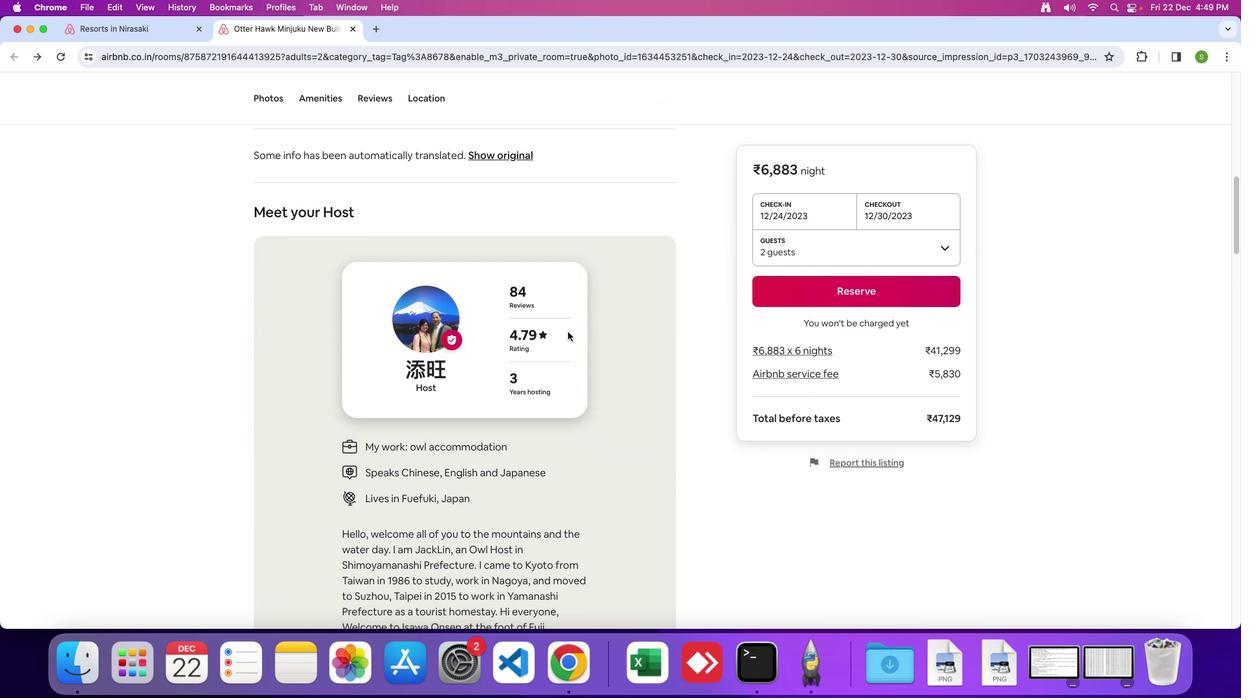 
Action: Mouse scrolled (568, 331) with delta (0, -1)
Screenshot: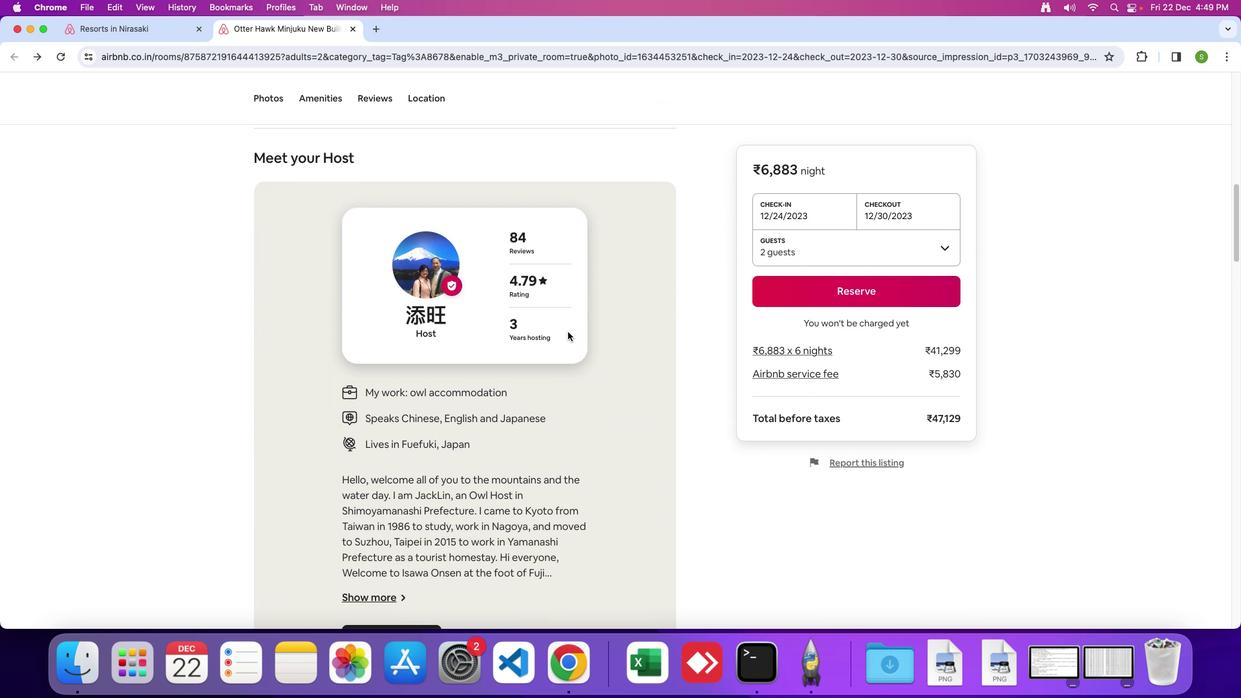 
Action: Mouse scrolled (568, 331) with delta (0, 0)
Screenshot: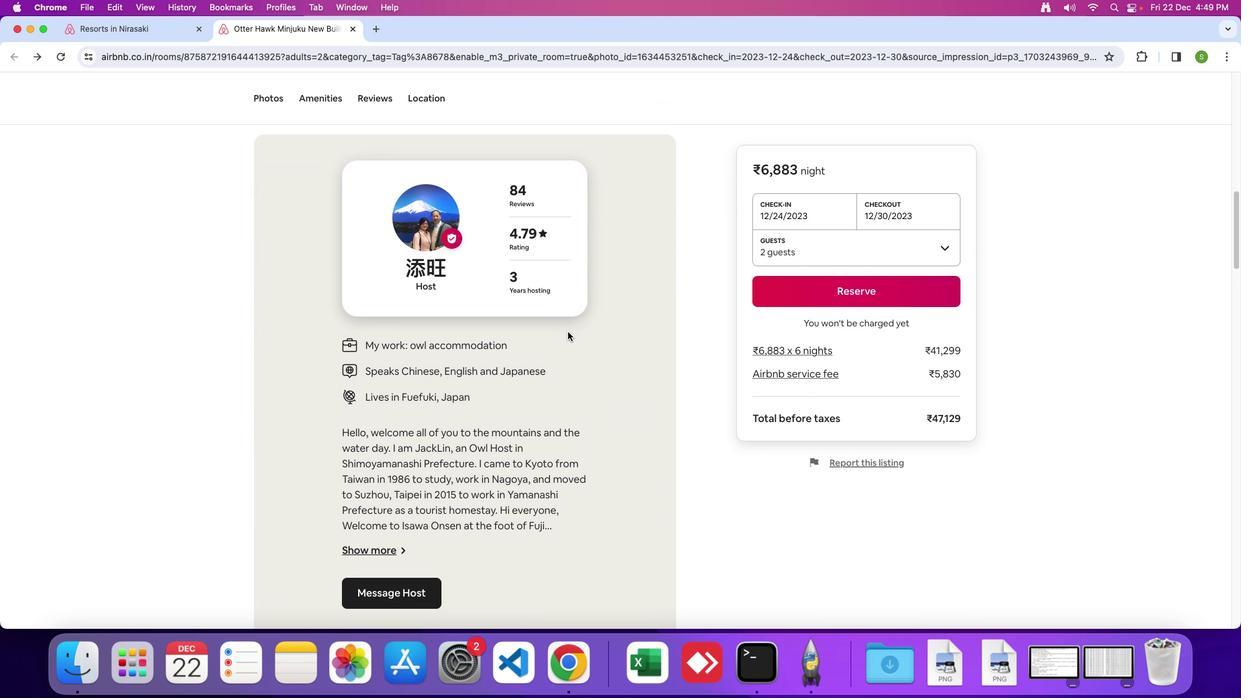 
Action: Mouse scrolled (568, 331) with delta (0, 0)
Screenshot: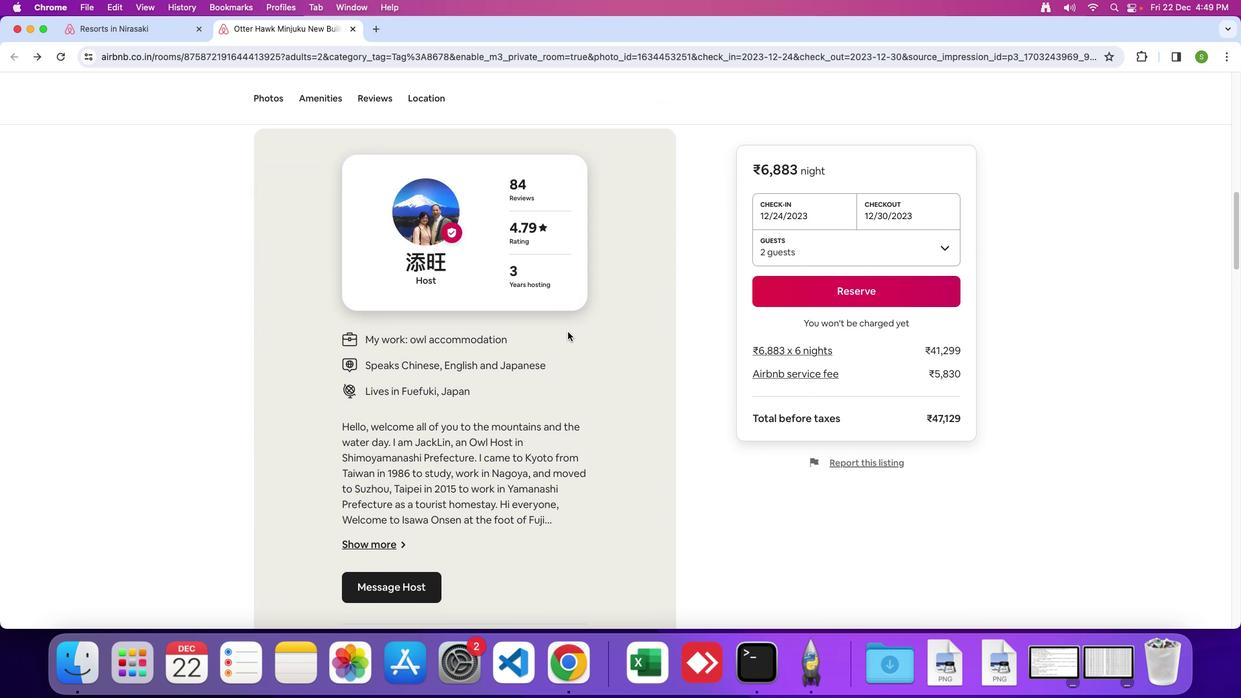 
Action: Mouse scrolled (568, 331) with delta (0, 0)
Screenshot: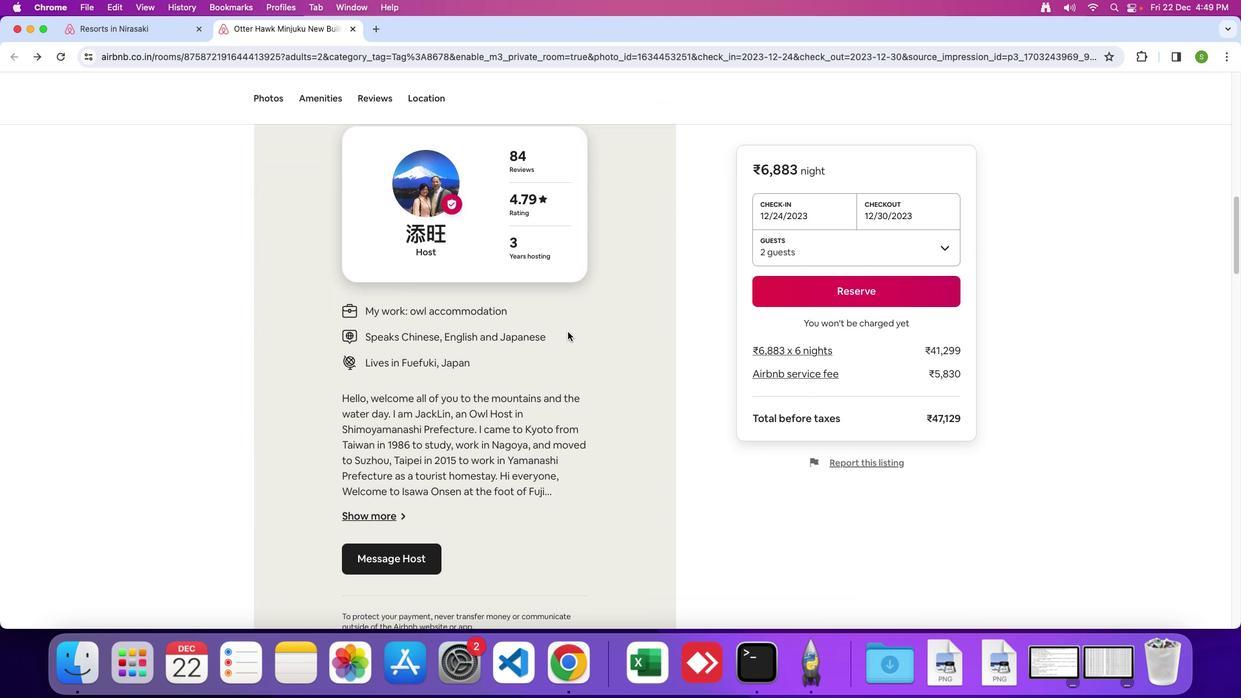 
Action: Mouse scrolled (568, 331) with delta (0, 0)
Screenshot: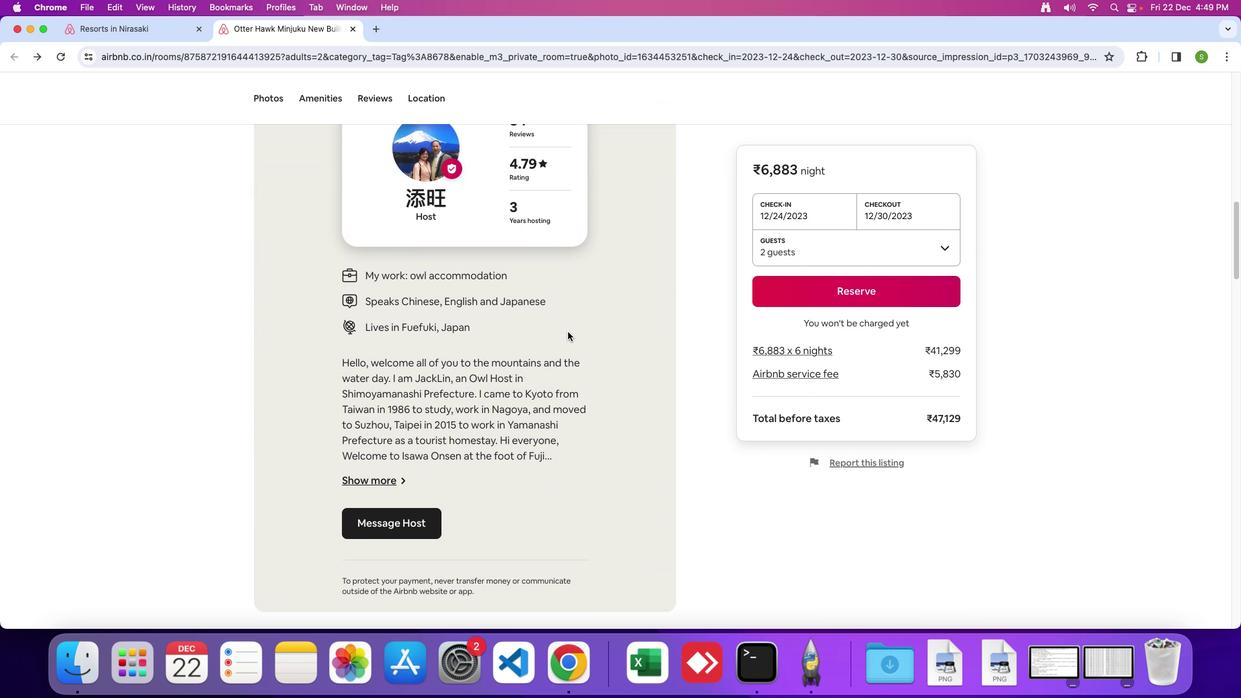 
Action: Mouse scrolled (568, 331) with delta (0, 0)
Screenshot: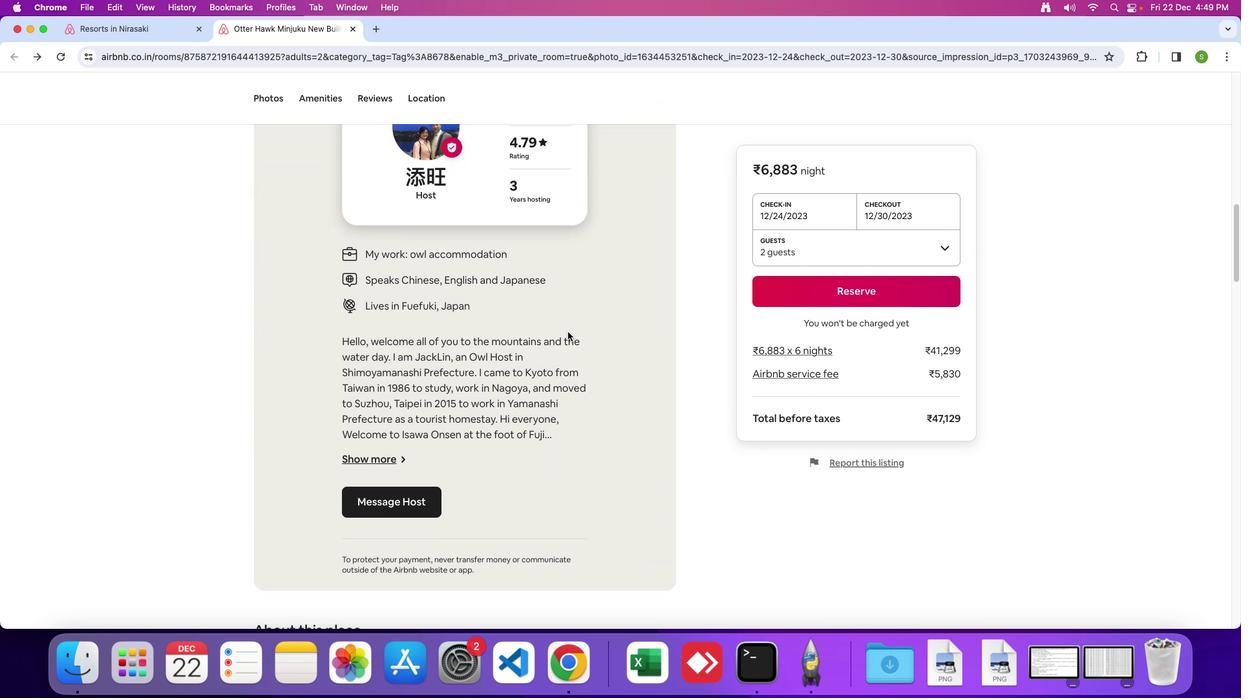 
Action: Mouse scrolled (568, 331) with delta (0, 0)
Screenshot: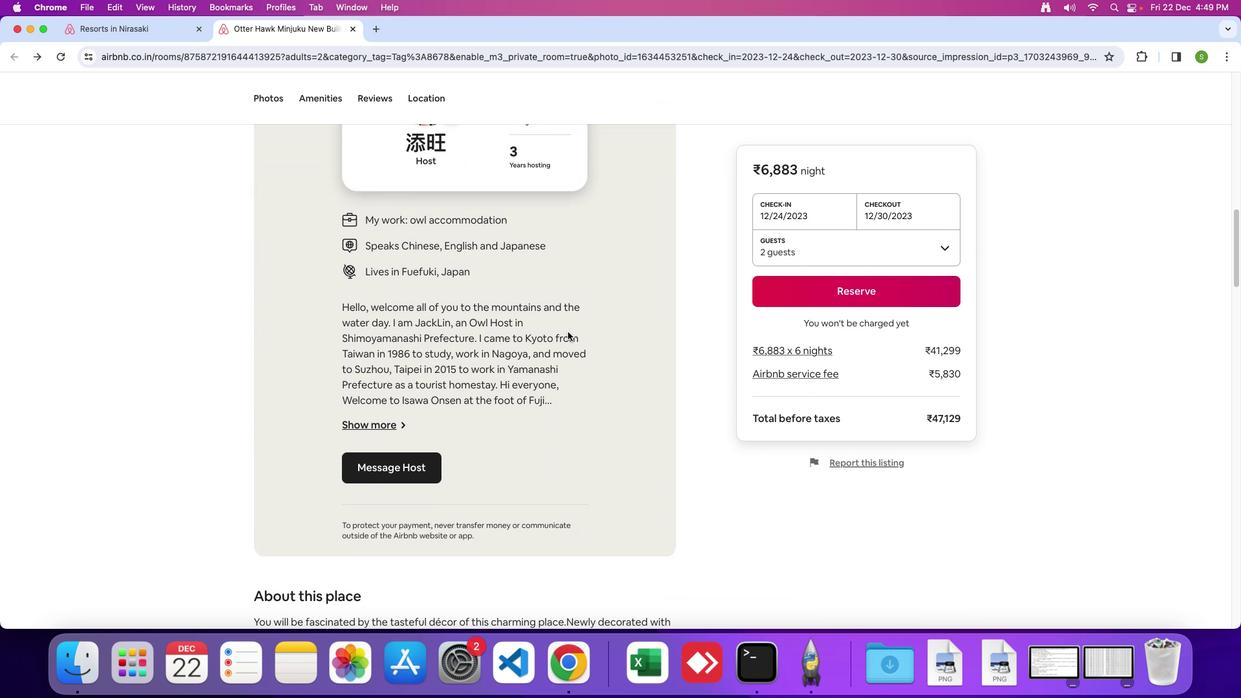 
Action: Mouse scrolled (568, 331) with delta (0, 0)
Screenshot: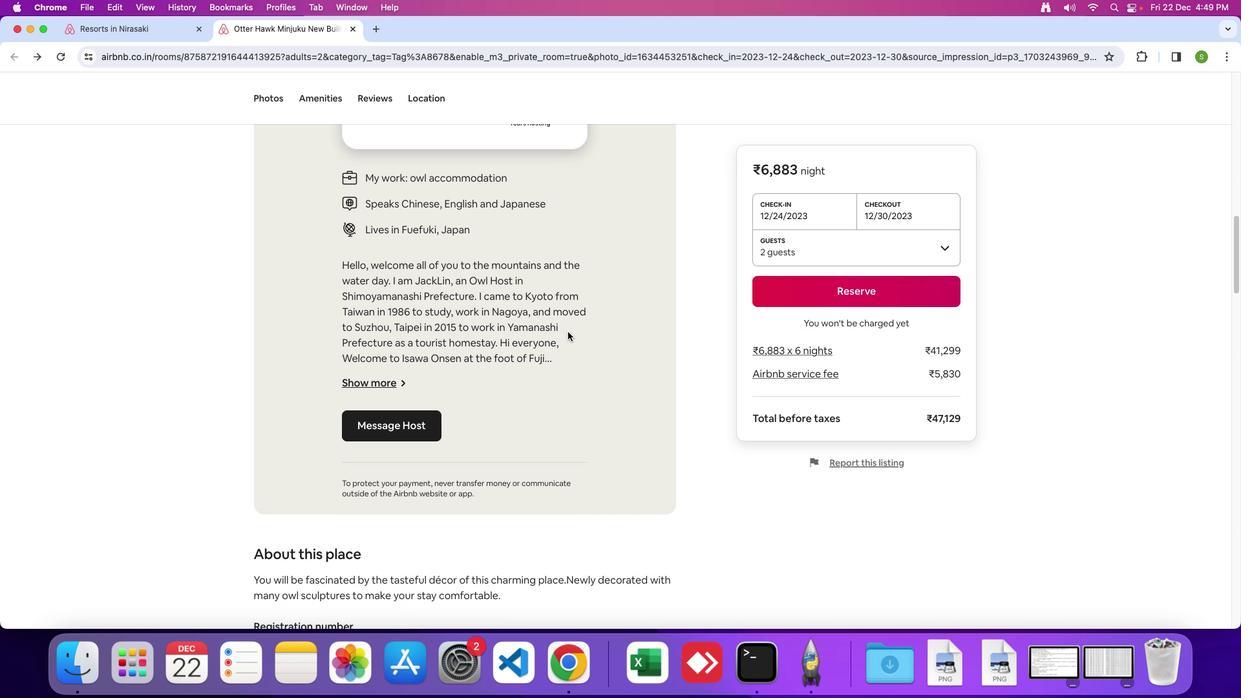 
Action: Mouse scrolled (568, 331) with delta (0, 0)
Screenshot: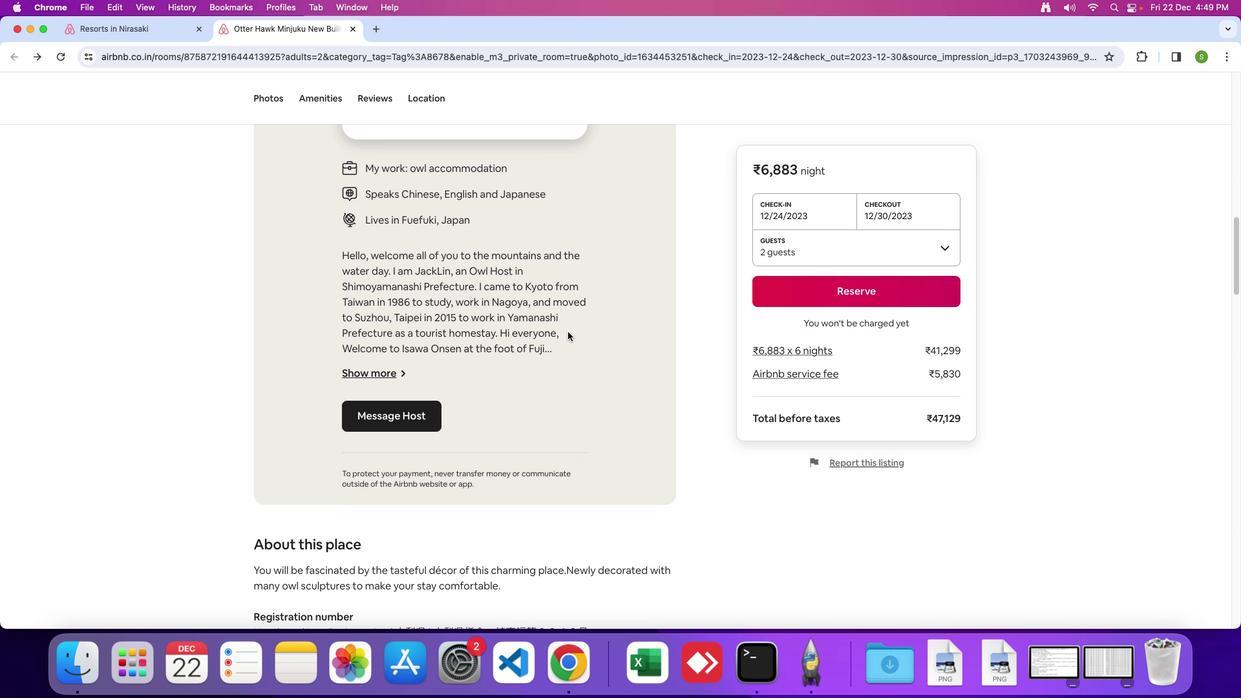 
Action: Mouse scrolled (568, 331) with delta (0, -1)
Screenshot: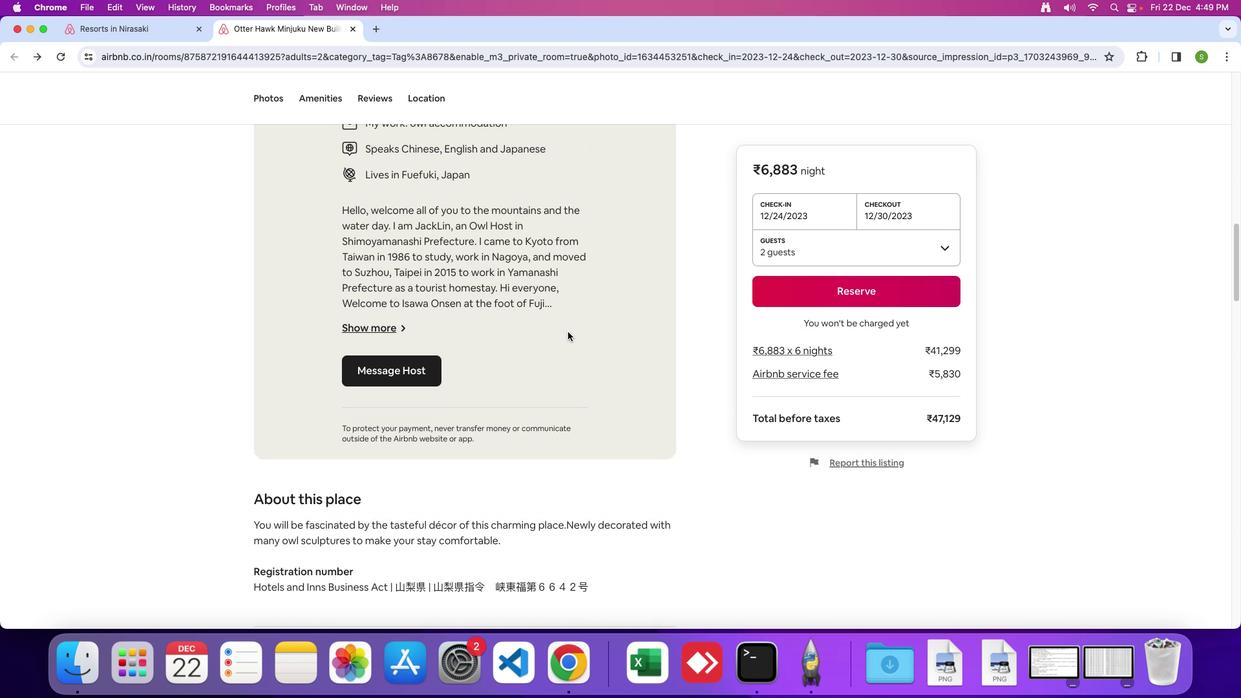 
Action: Mouse scrolled (568, 331) with delta (0, 0)
Screenshot: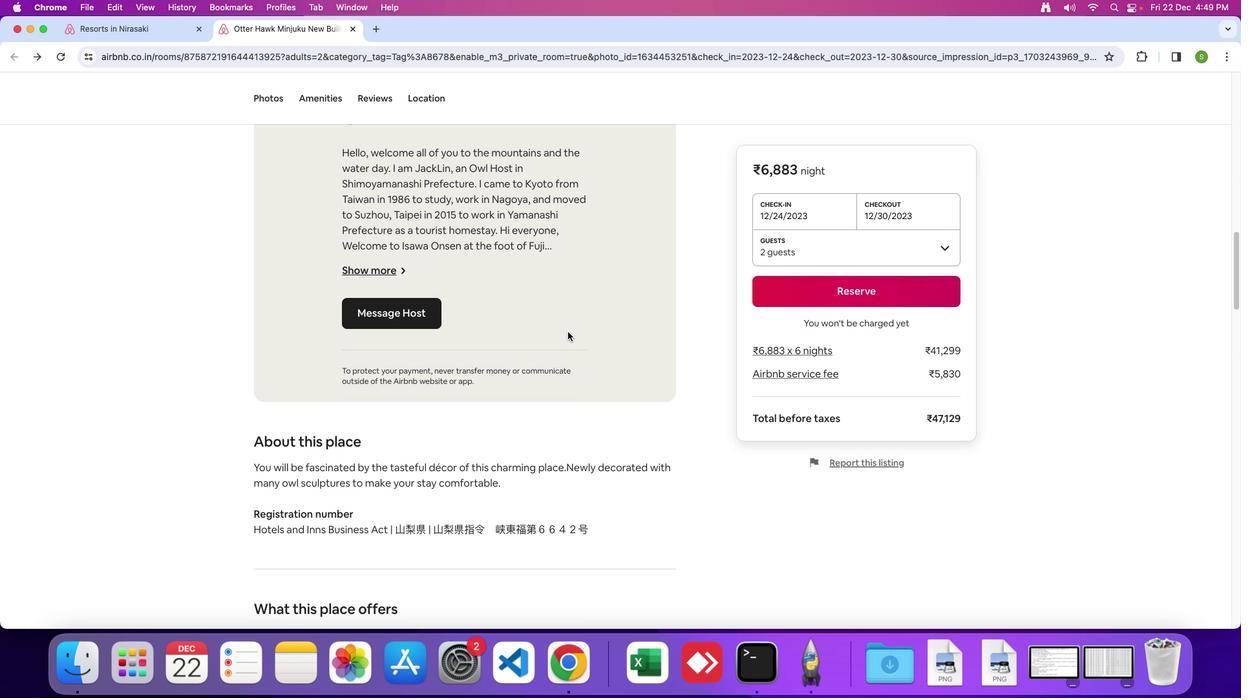 
Action: Mouse scrolled (568, 331) with delta (0, 0)
Screenshot: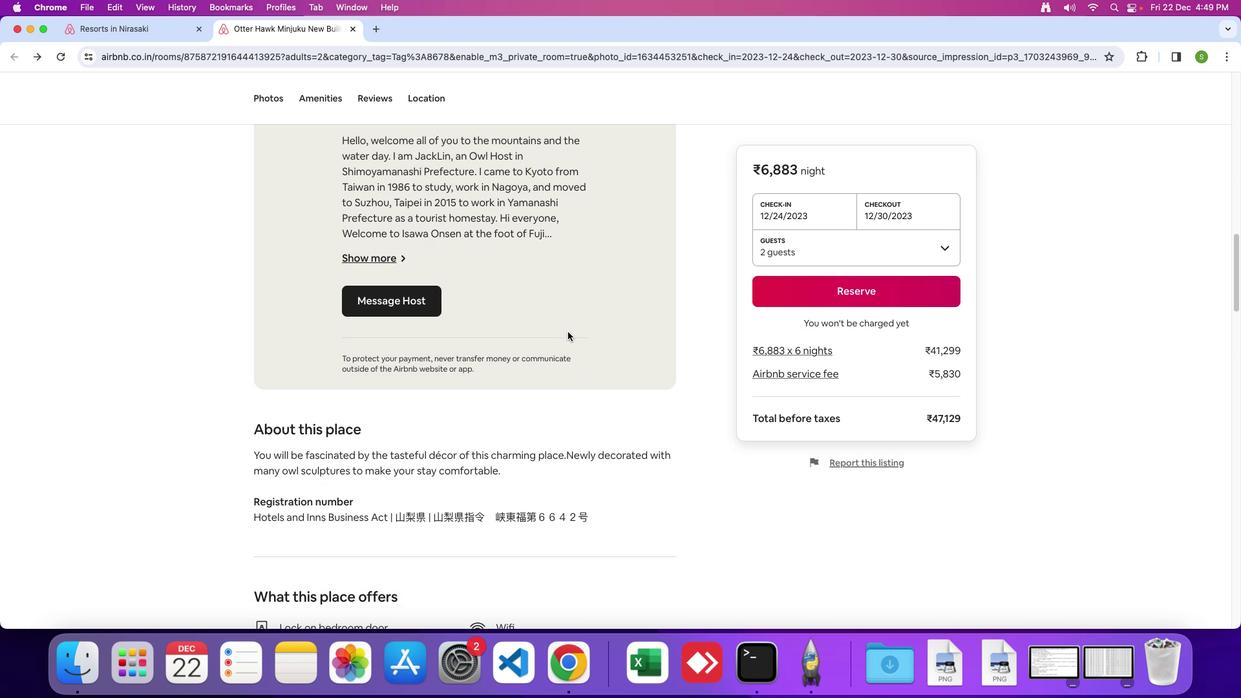 
Action: Mouse scrolled (568, 331) with delta (0, -1)
Screenshot: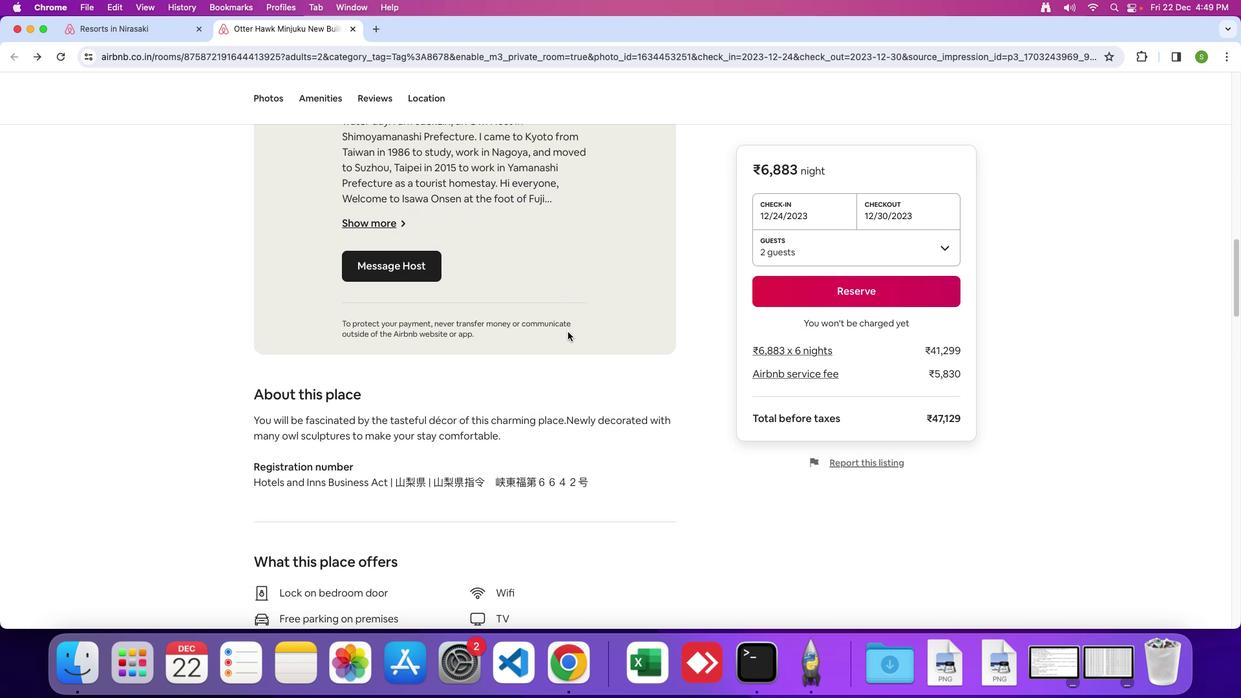 
Action: Mouse scrolled (568, 331) with delta (0, 0)
Screenshot: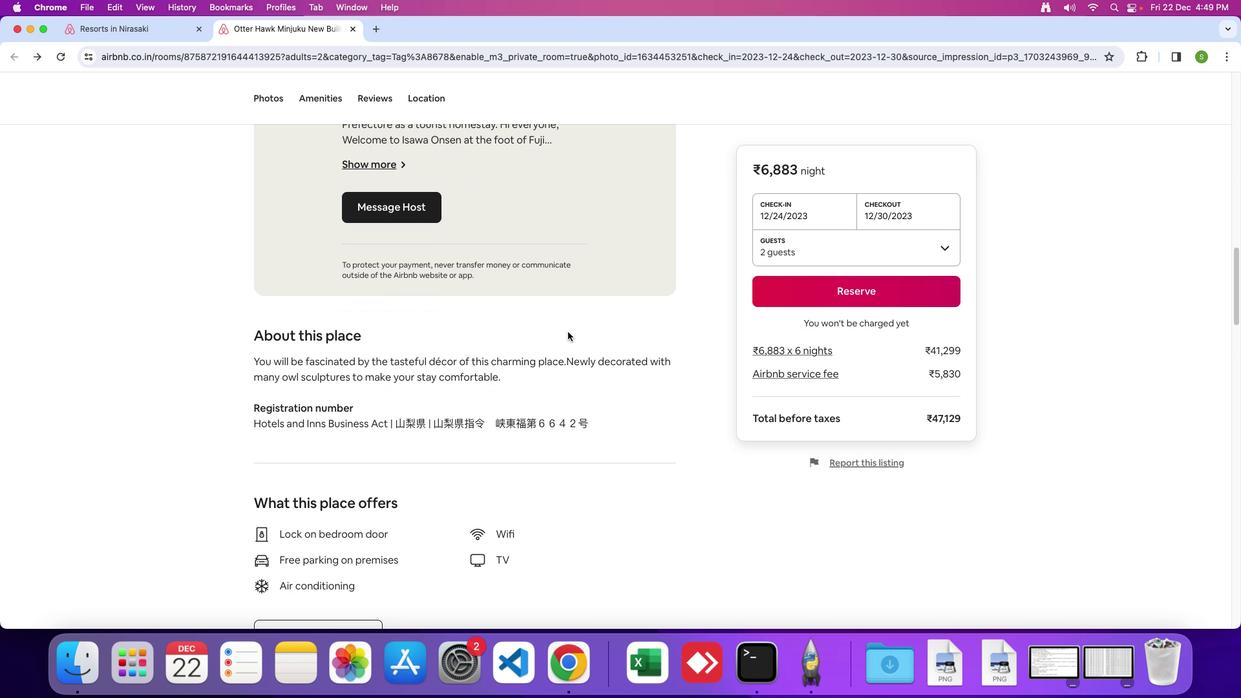 
Action: Mouse scrolled (568, 331) with delta (0, 0)
Screenshot: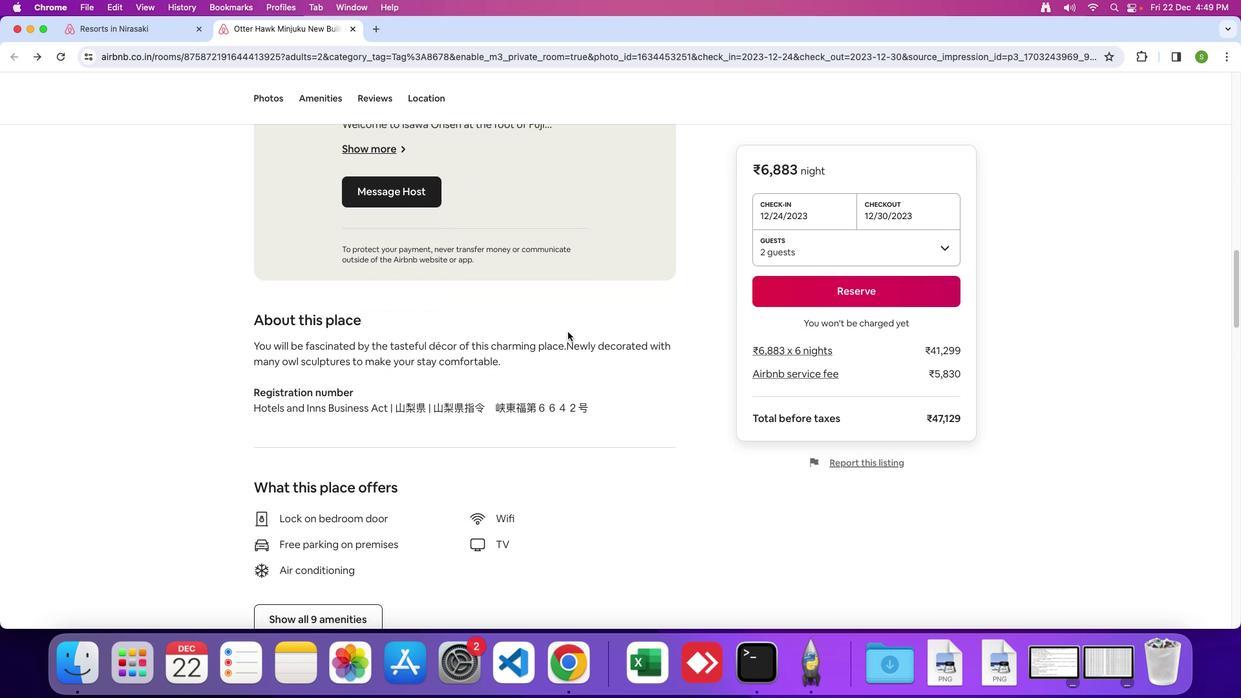 
Action: Mouse scrolled (568, 331) with delta (0, 0)
Screenshot: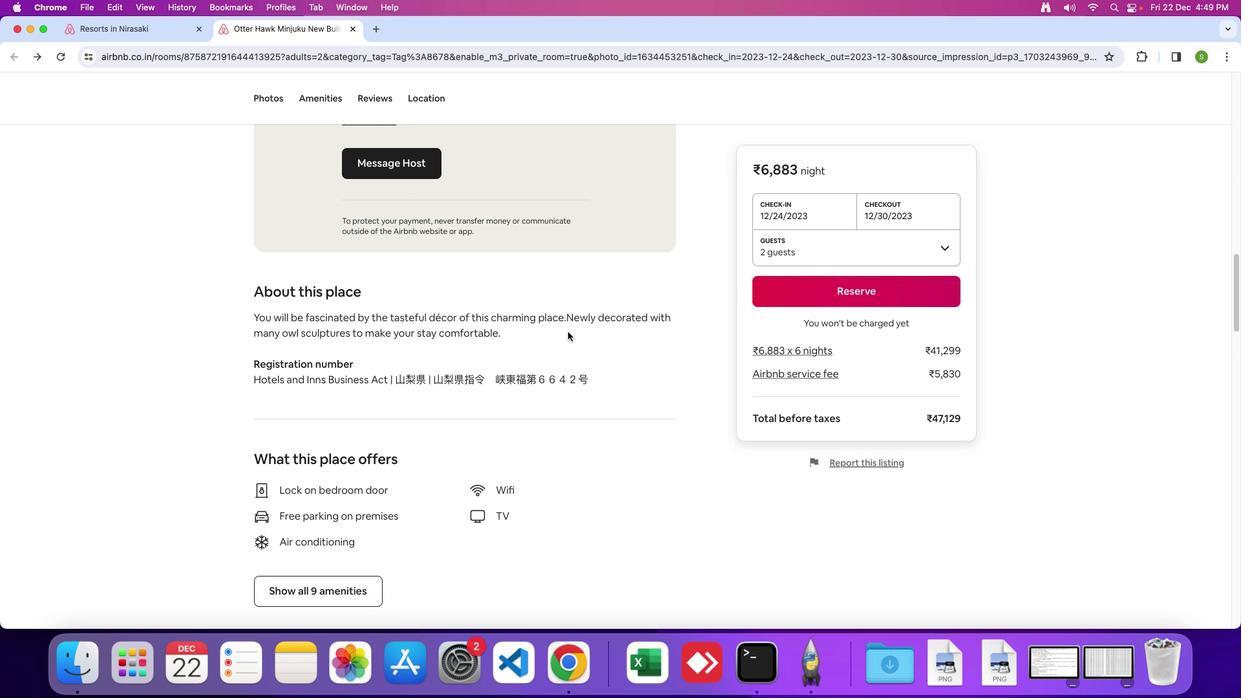 
Action: Mouse scrolled (568, 331) with delta (0, 0)
Screenshot: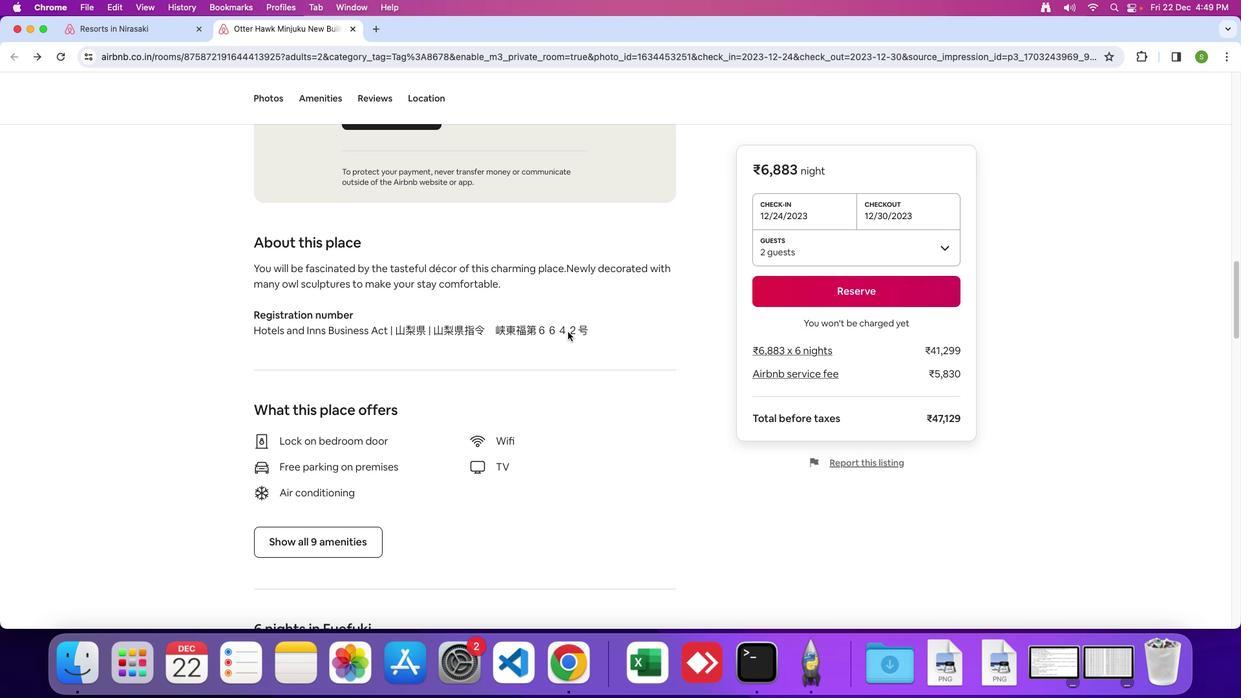 
Action: Mouse scrolled (568, 331) with delta (0, 0)
Screenshot: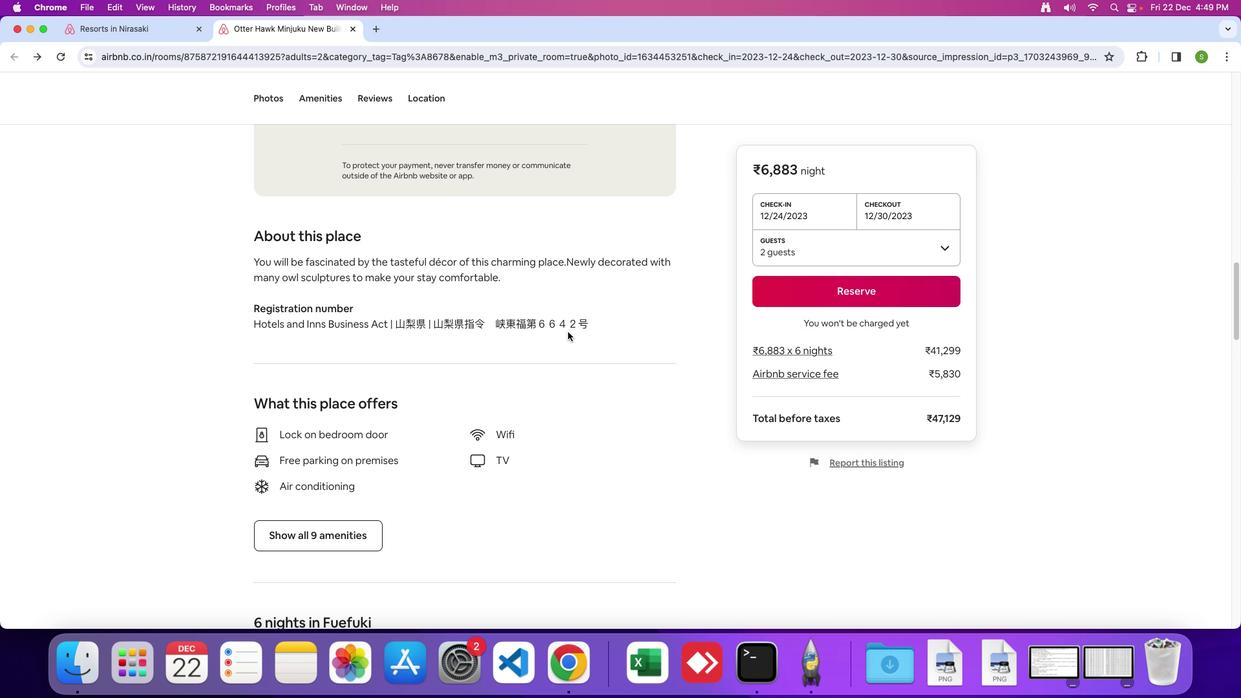 
Action: Mouse scrolled (568, 331) with delta (0, 0)
Screenshot: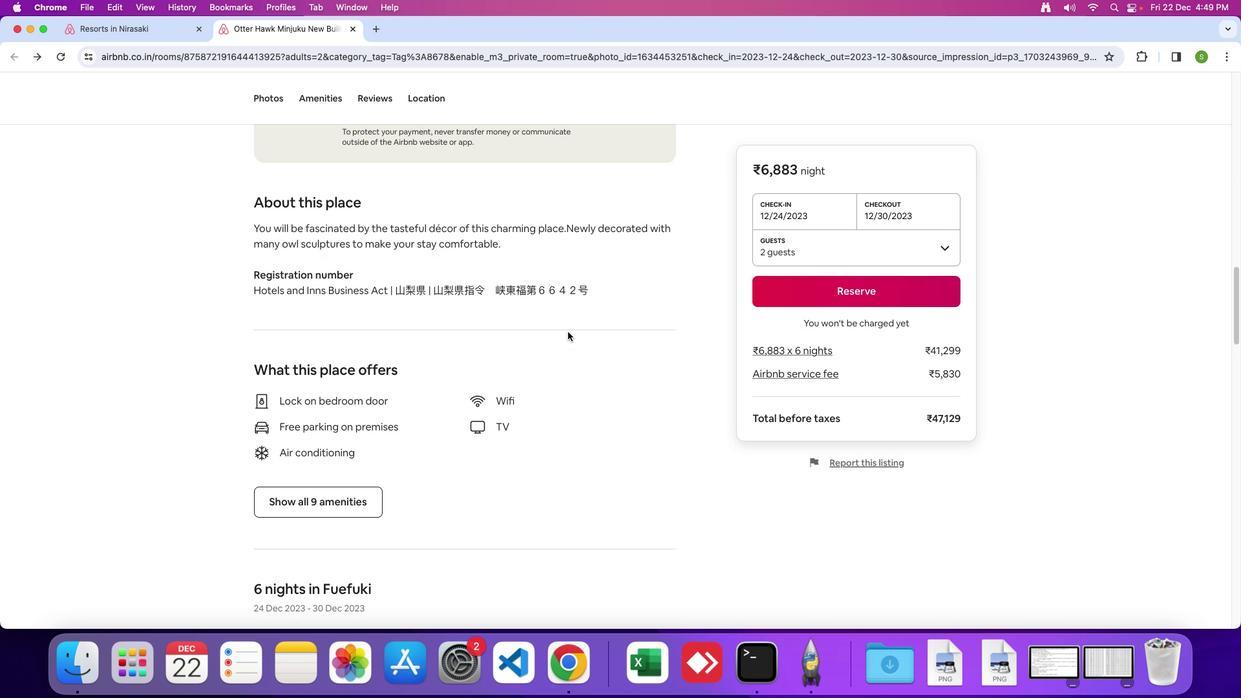 
Action: Mouse scrolled (568, 331) with delta (0, 0)
Screenshot: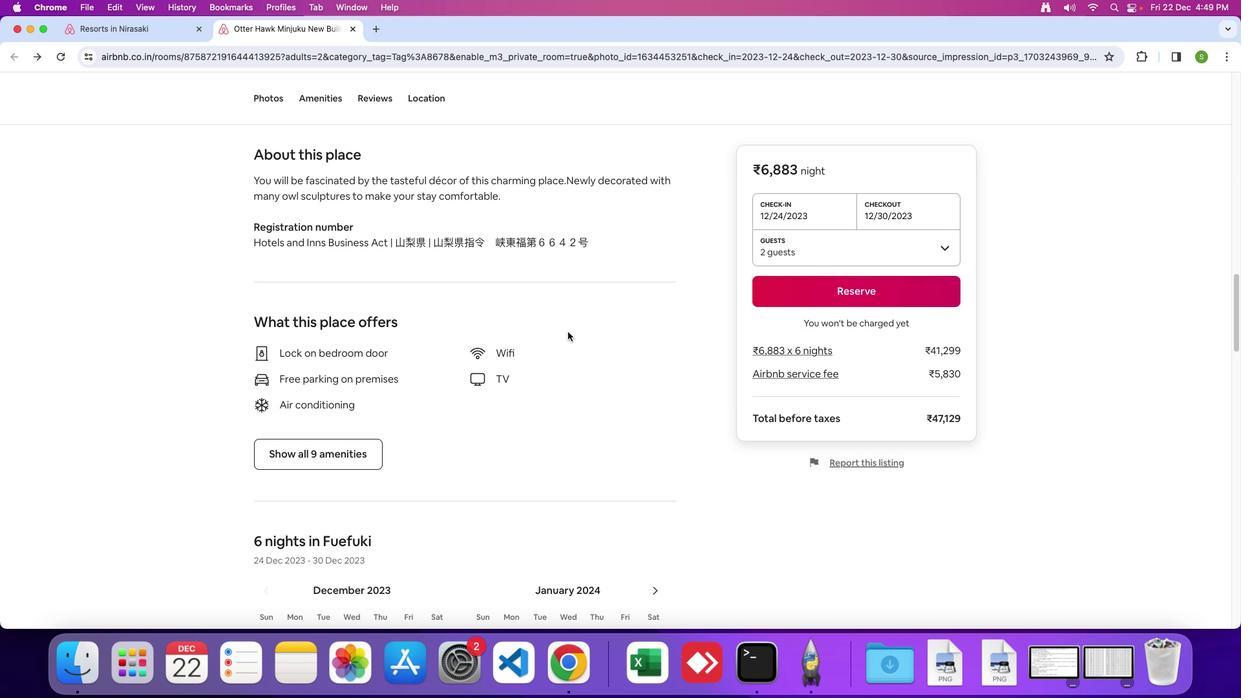 
Action: Mouse scrolled (568, 331) with delta (0, 0)
Screenshot: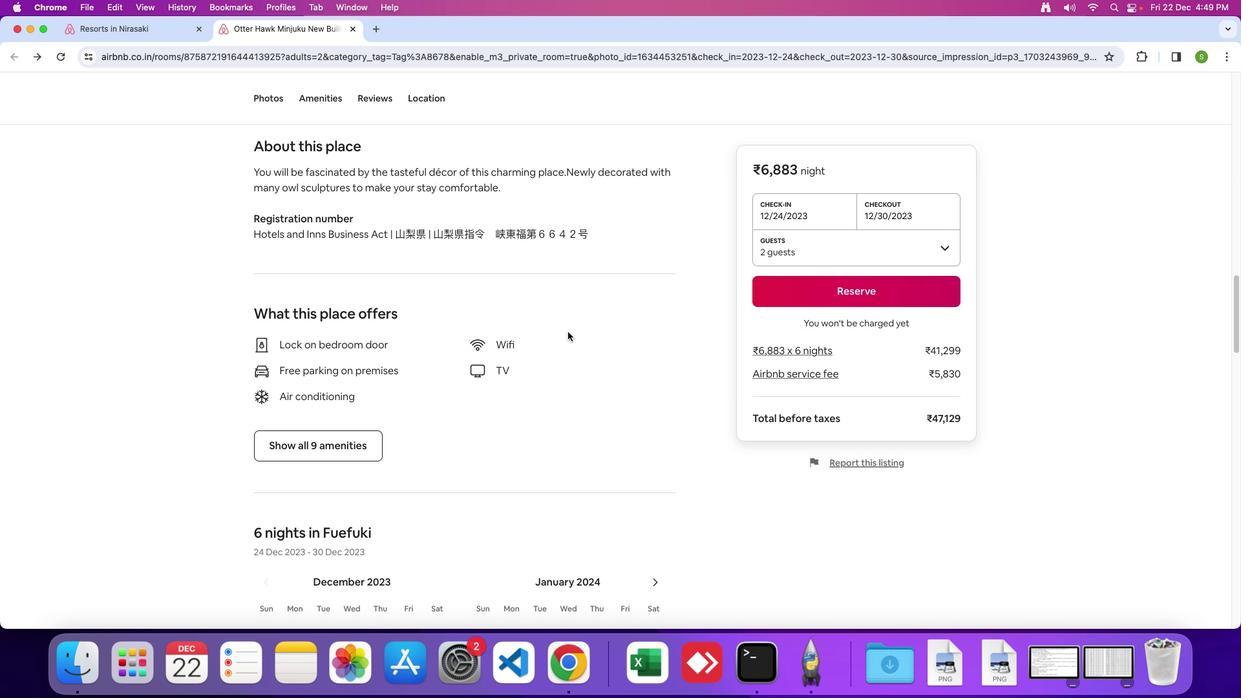 
Action: Mouse moved to (328, 427)
Screenshot: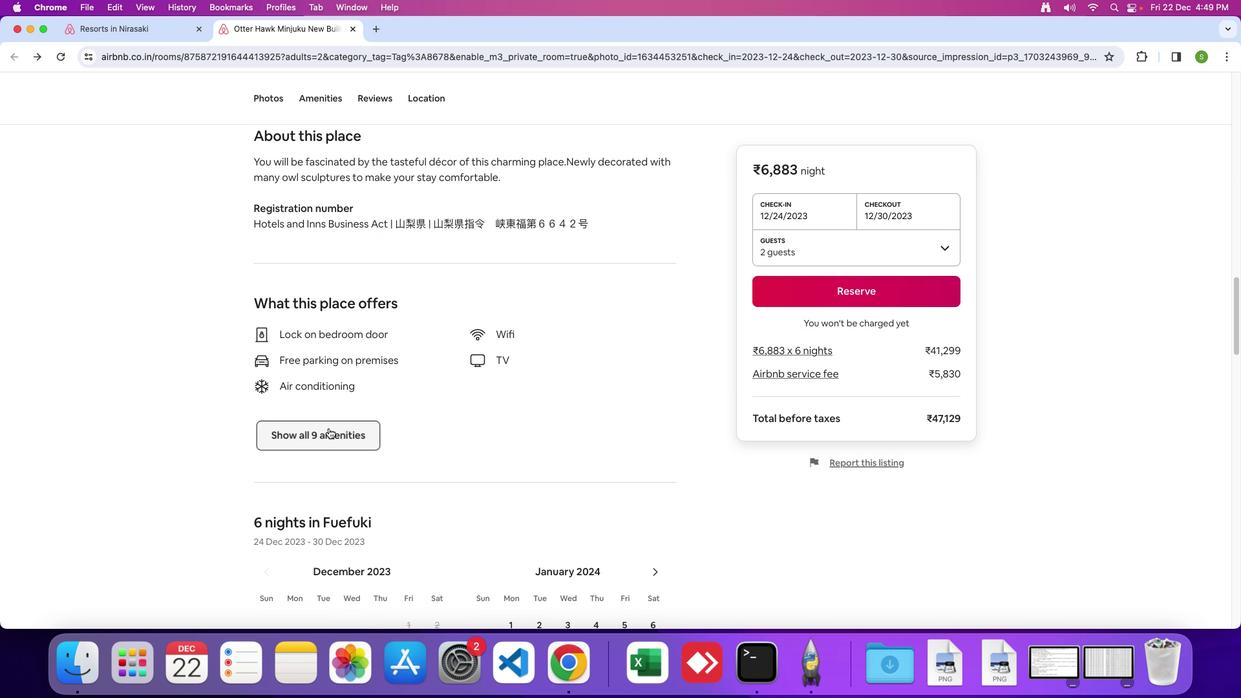 
Action: Mouse pressed left at (328, 427)
Screenshot: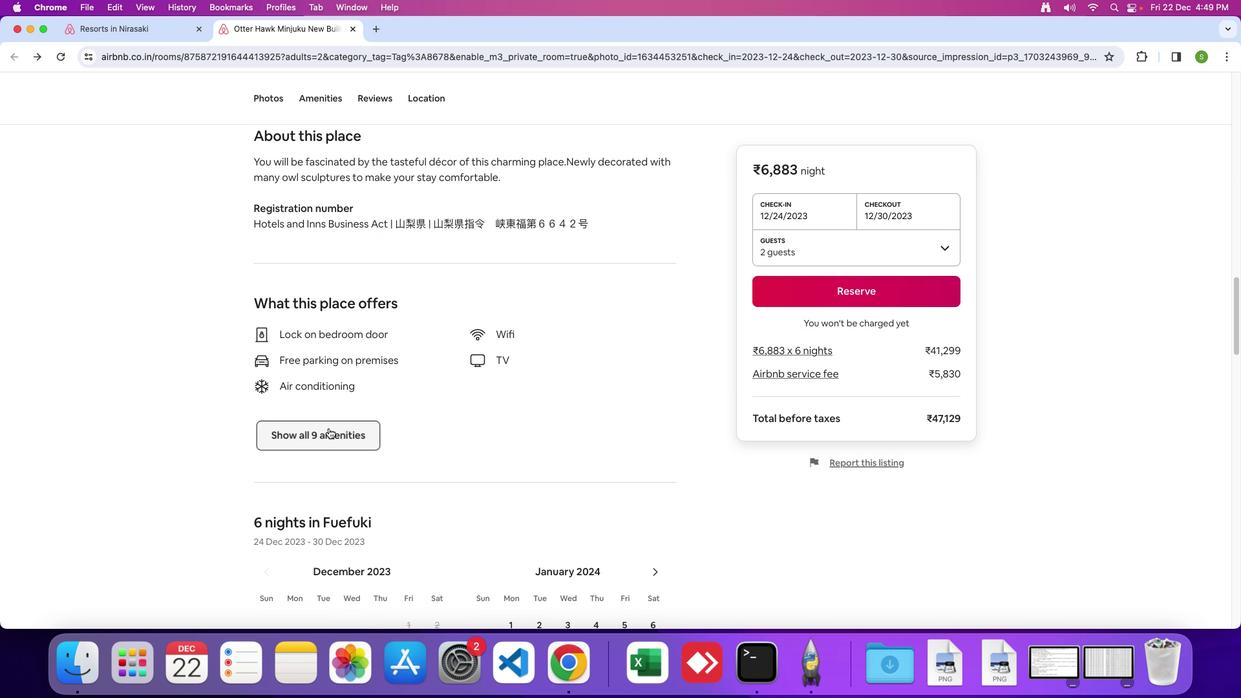 
Action: Mouse moved to (758, 315)
Screenshot: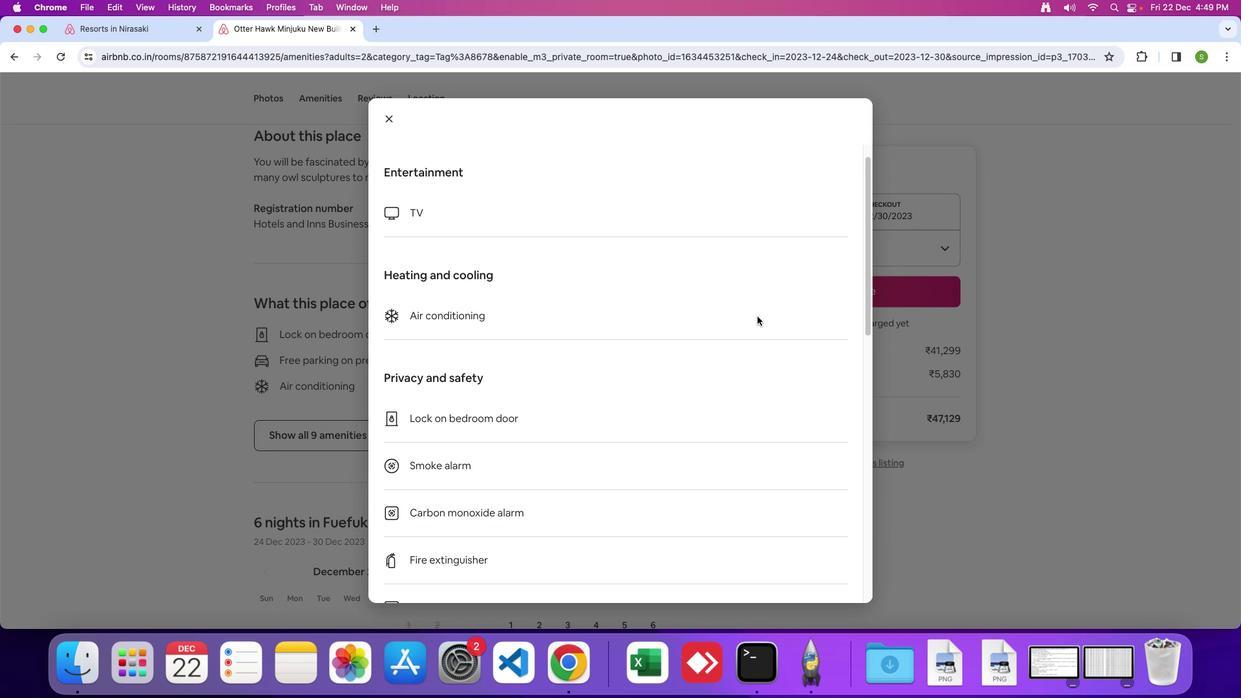 
Action: Mouse scrolled (758, 315) with delta (0, 0)
Screenshot: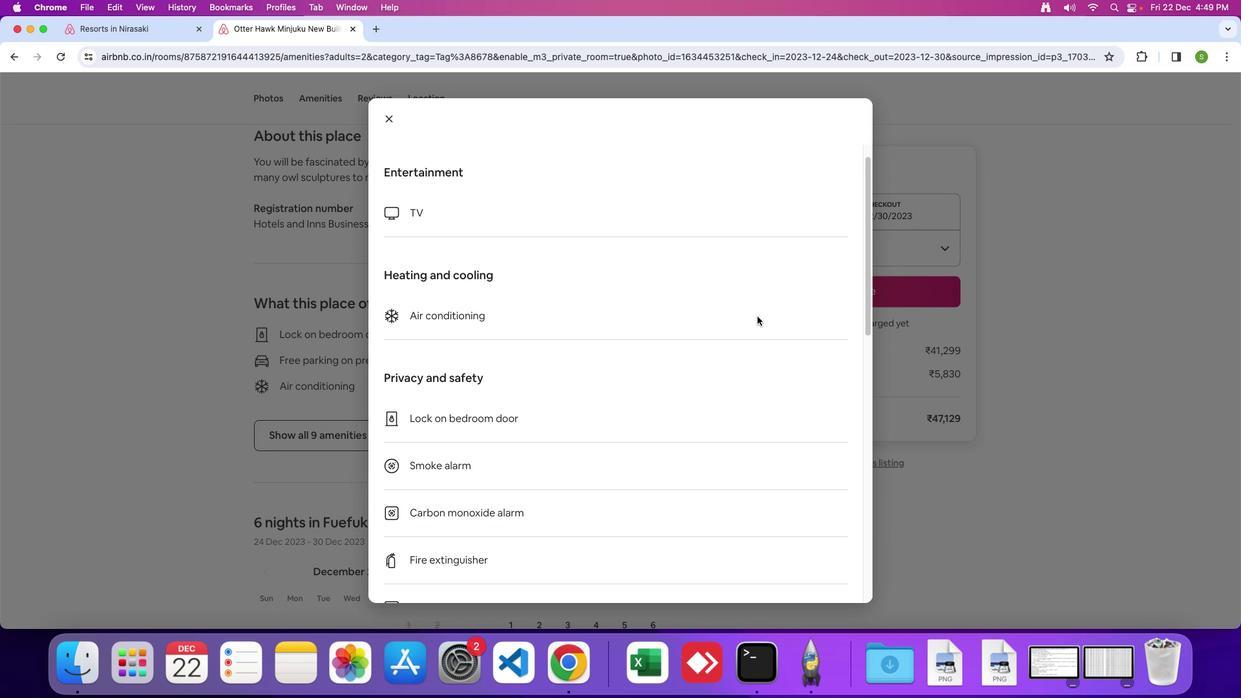 
Action: Mouse moved to (757, 316)
Screenshot: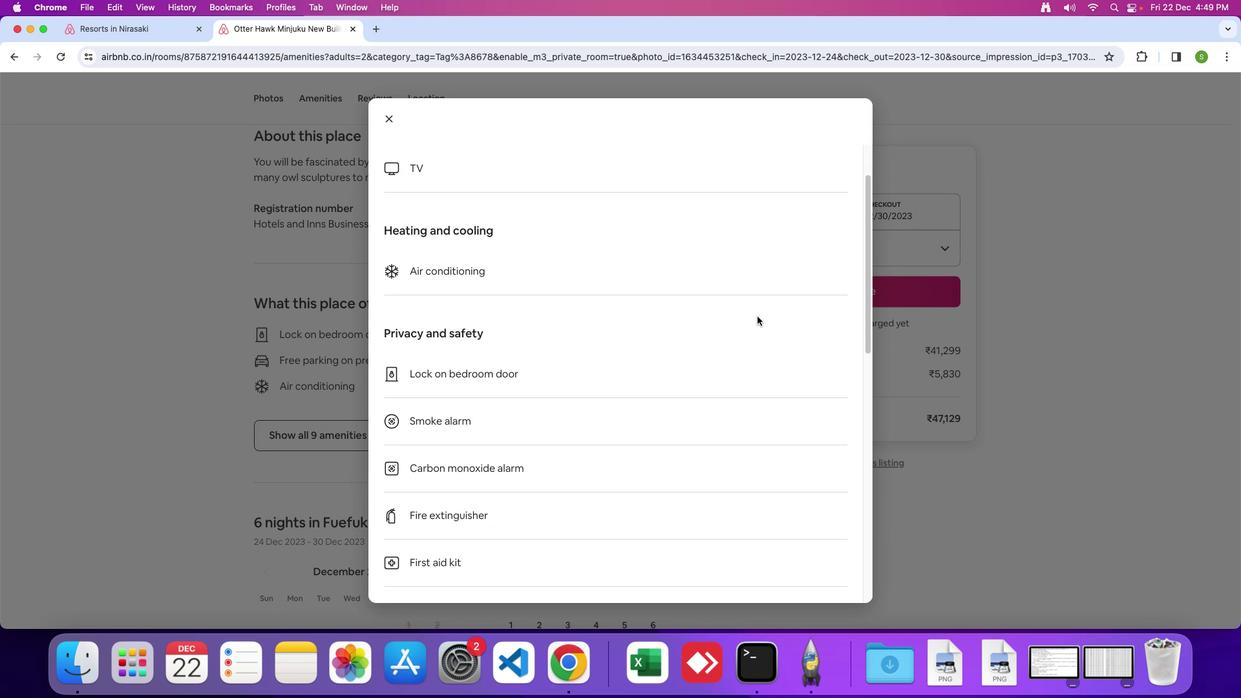 
Action: Mouse scrolled (757, 316) with delta (0, 0)
Screenshot: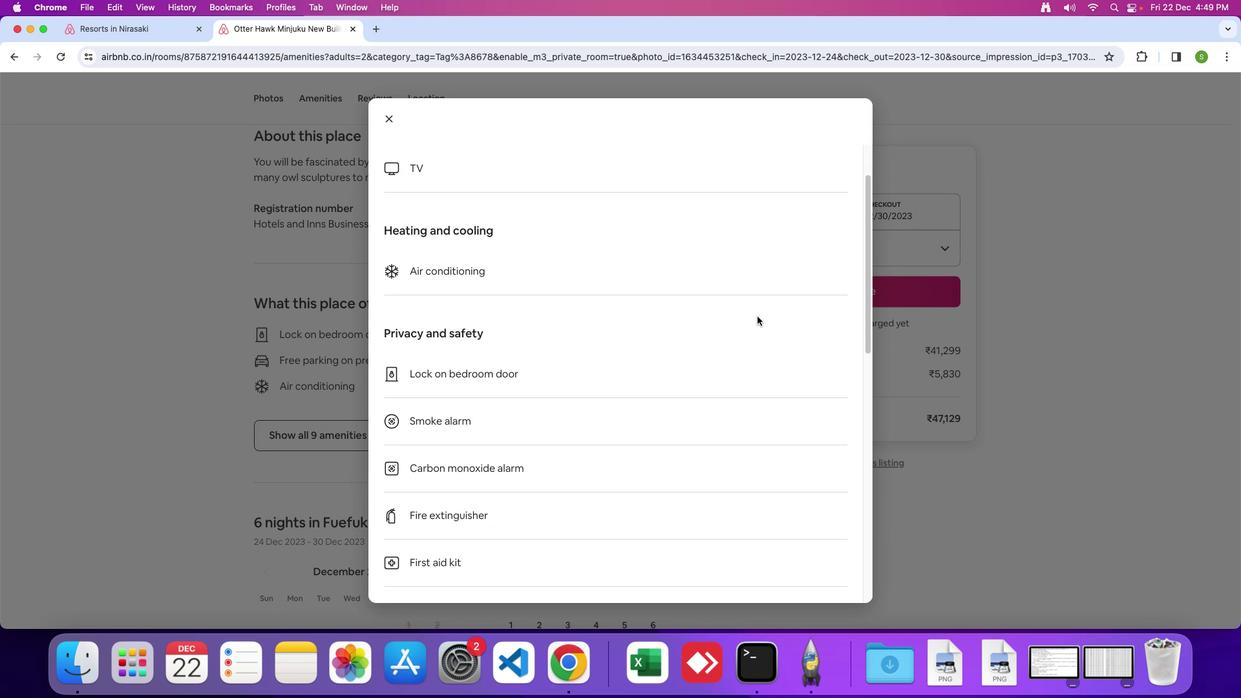 
Action: Mouse scrolled (757, 316) with delta (0, -1)
Screenshot: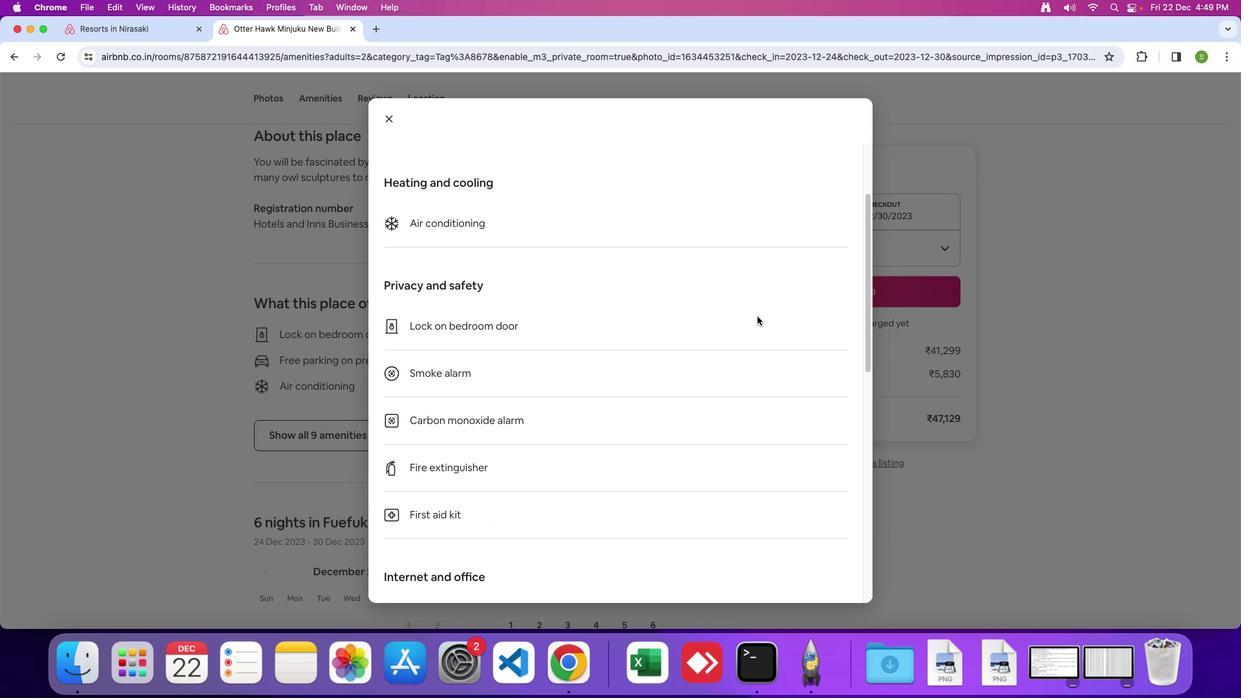 
Action: Mouse moved to (733, 336)
Screenshot: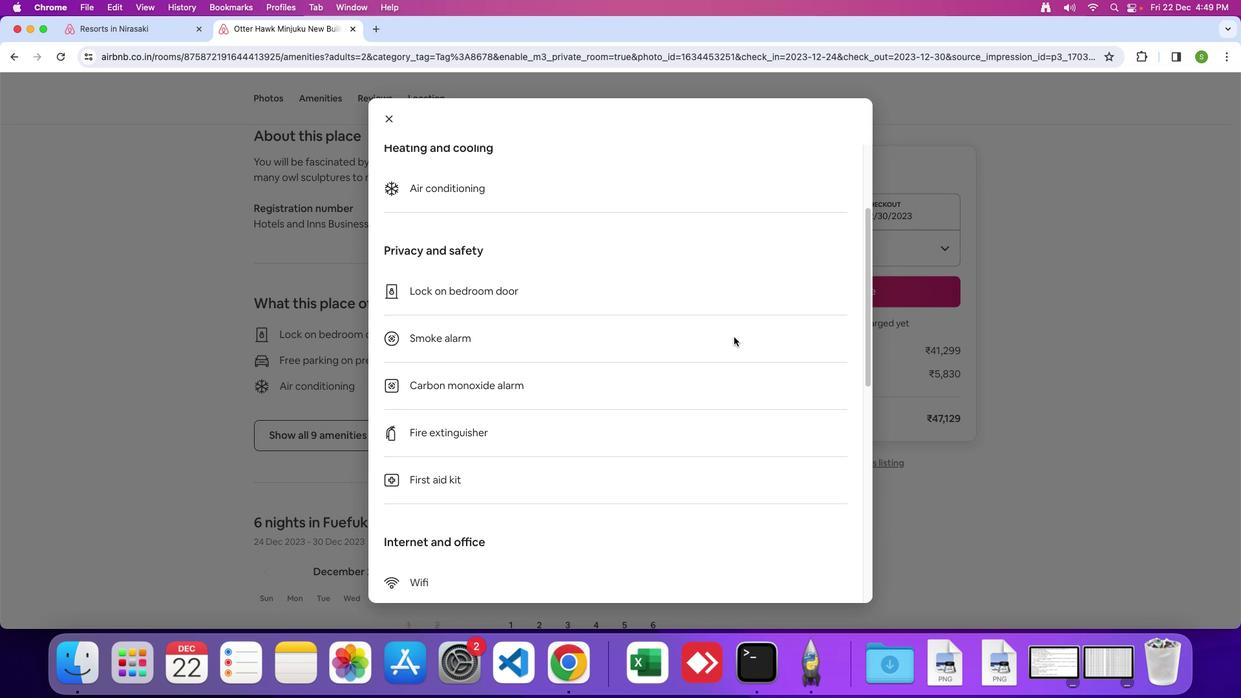 
Action: Mouse scrolled (733, 336) with delta (0, 0)
Screenshot: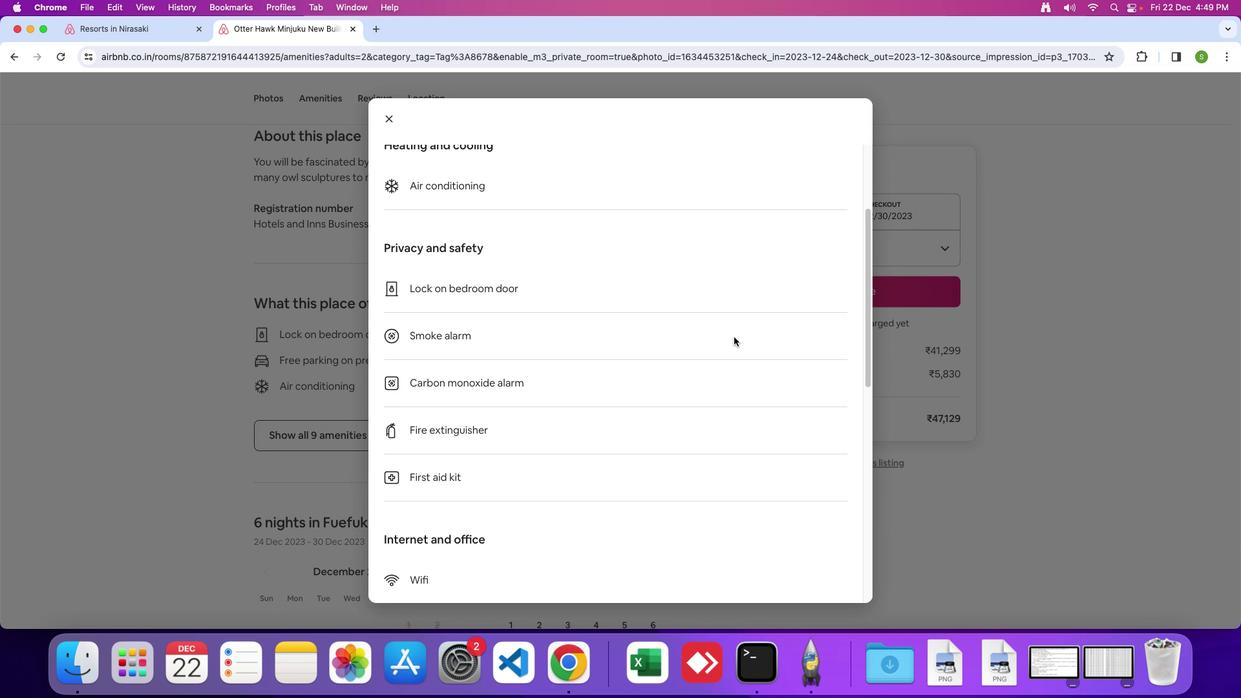 
Action: Mouse scrolled (733, 336) with delta (0, 0)
Screenshot: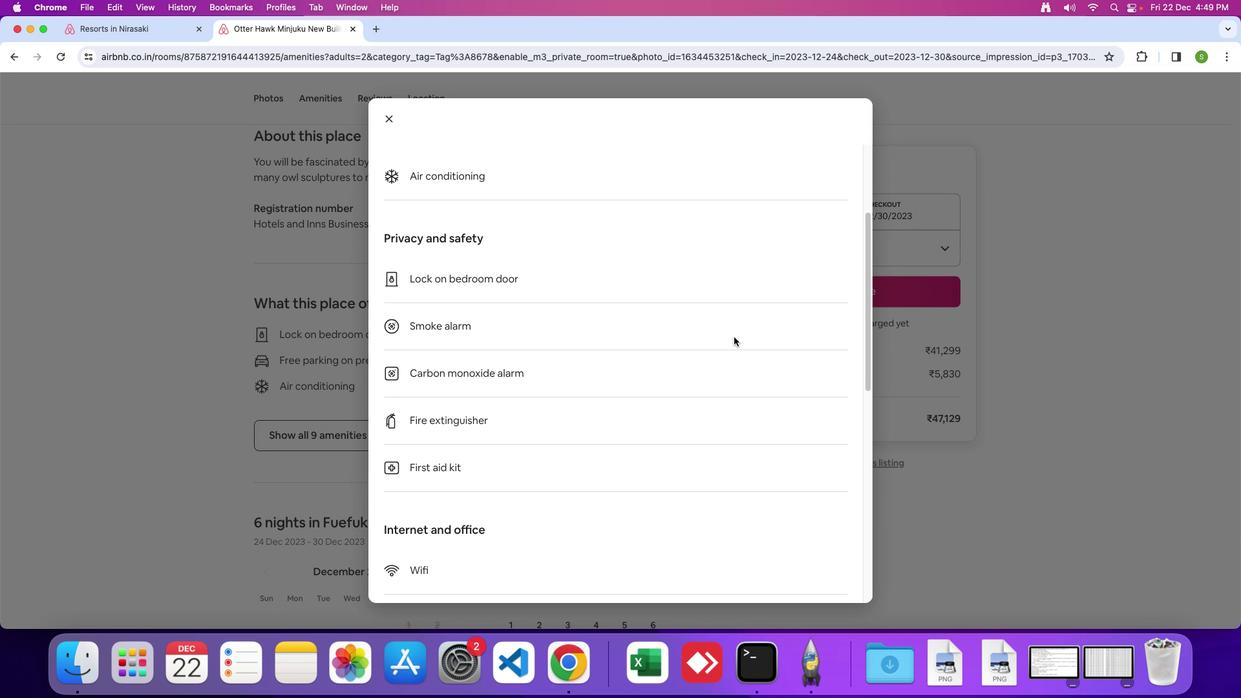
Action: Mouse scrolled (733, 336) with delta (0, 0)
Screenshot: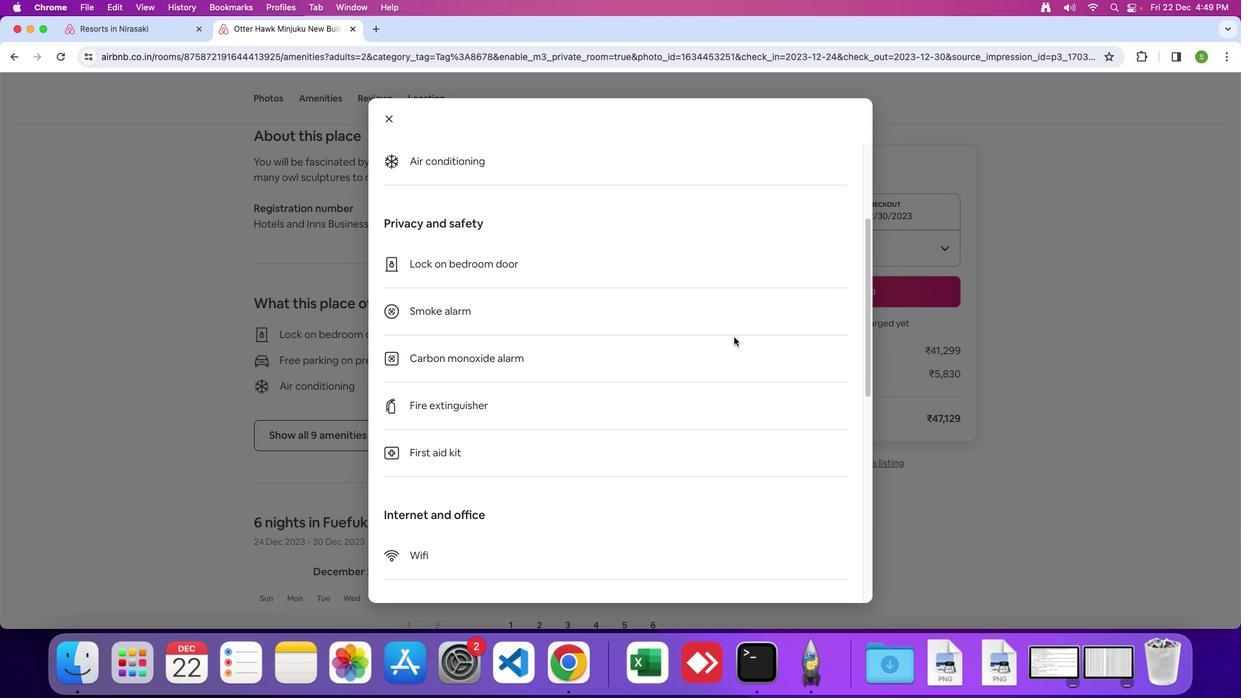 
Action: Mouse scrolled (733, 336) with delta (0, 0)
Screenshot: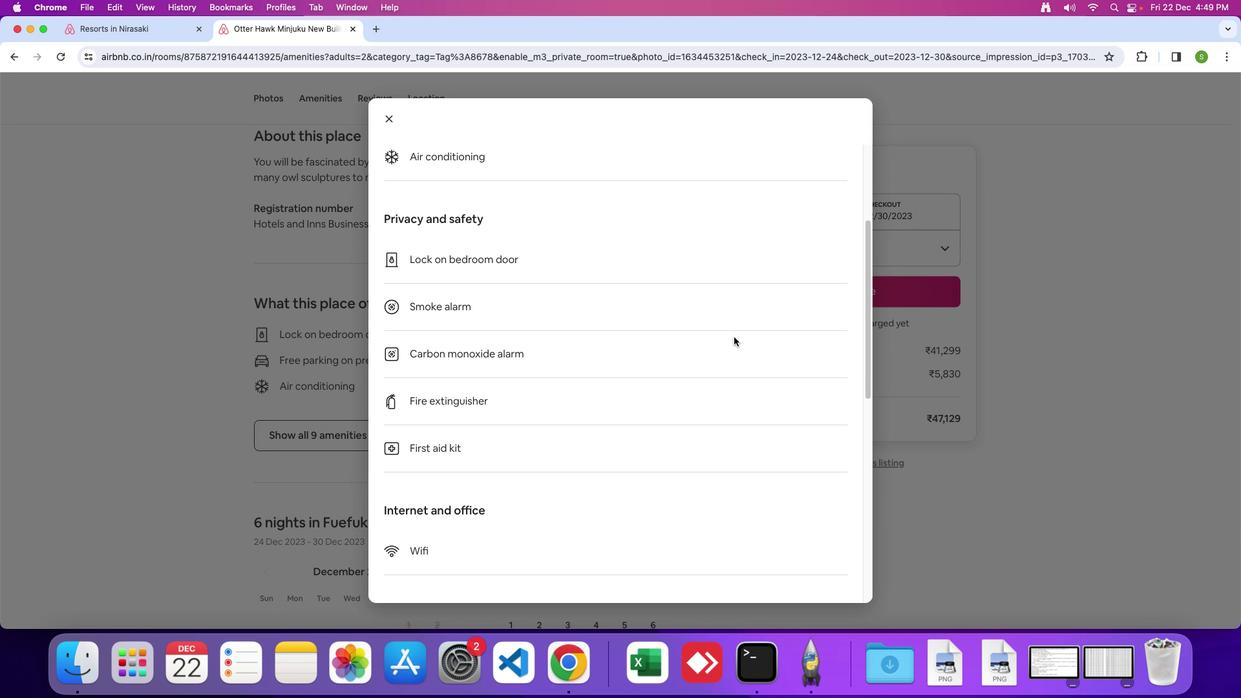 
Action: Mouse scrolled (733, 336) with delta (0, 0)
Screenshot: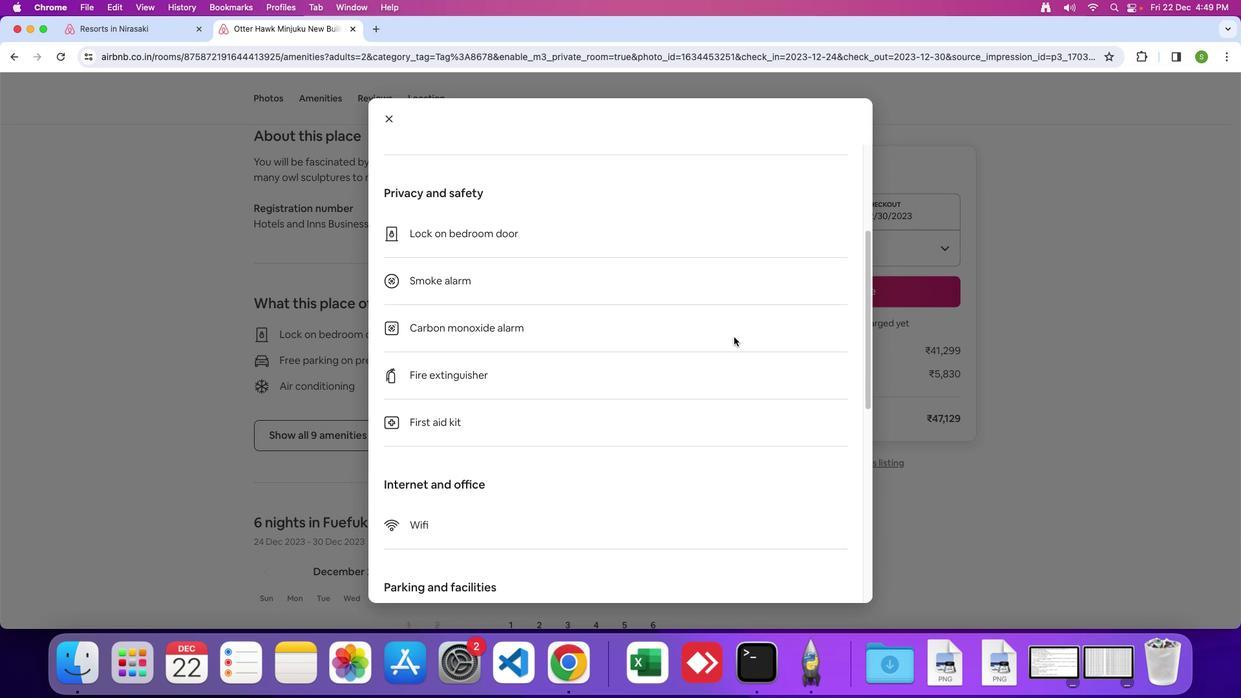 
Action: Mouse scrolled (733, 336) with delta (0, 0)
Screenshot: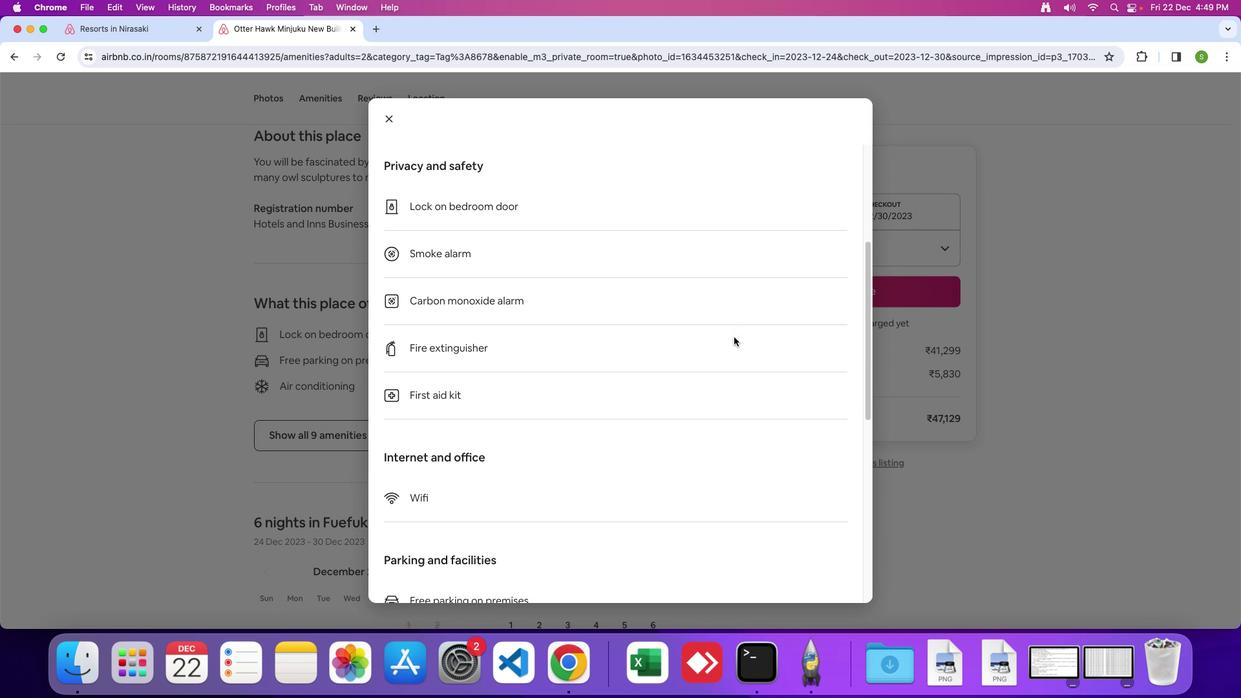 
Action: Mouse scrolled (733, 336) with delta (0, 0)
Screenshot: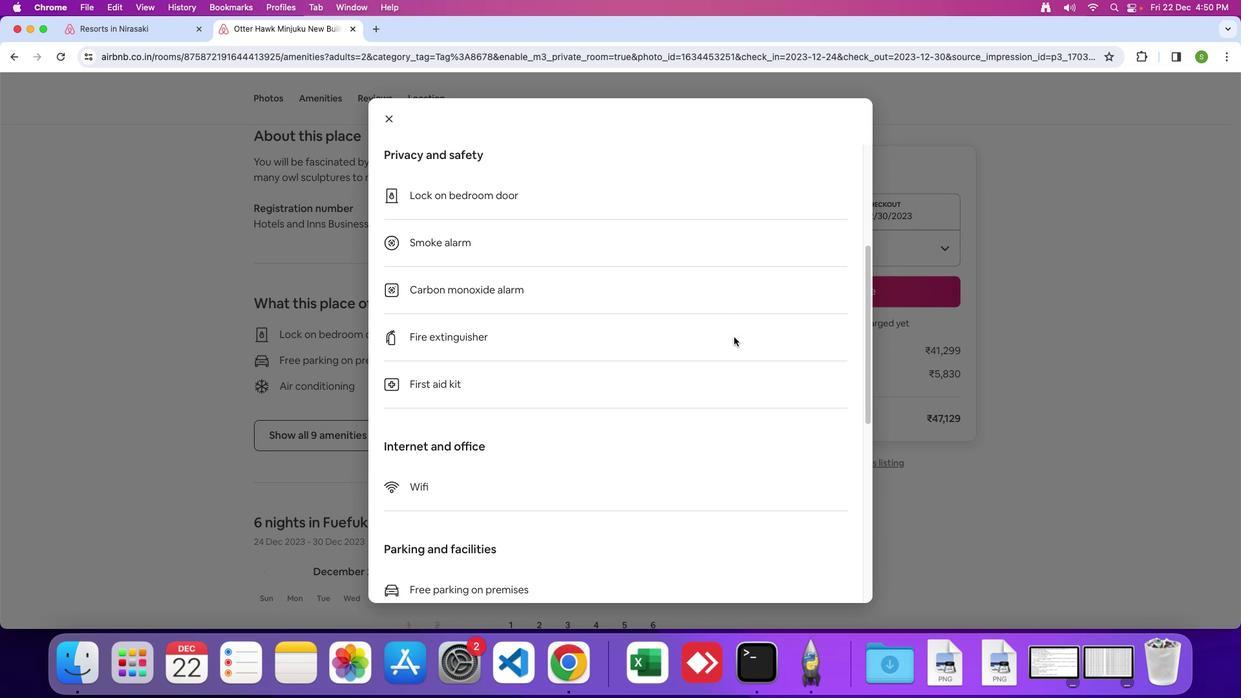 
Action: Mouse scrolled (733, 336) with delta (0, 0)
Screenshot: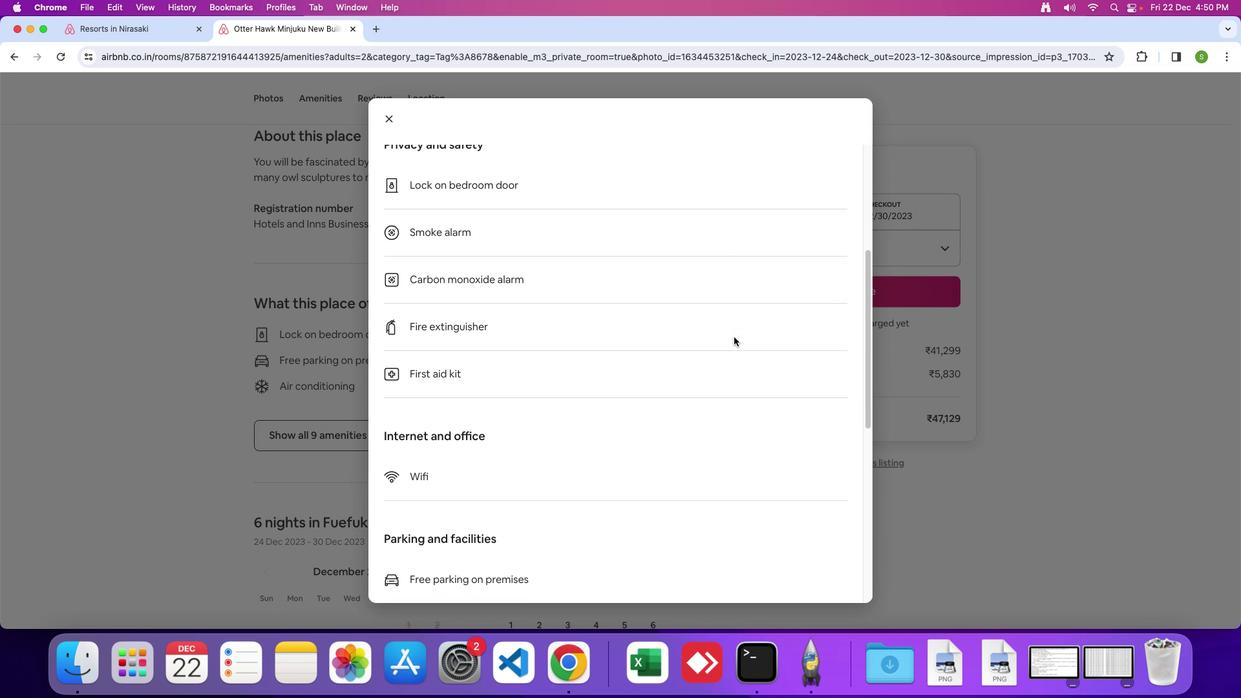 
Action: Mouse scrolled (733, 336) with delta (0, 0)
Screenshot: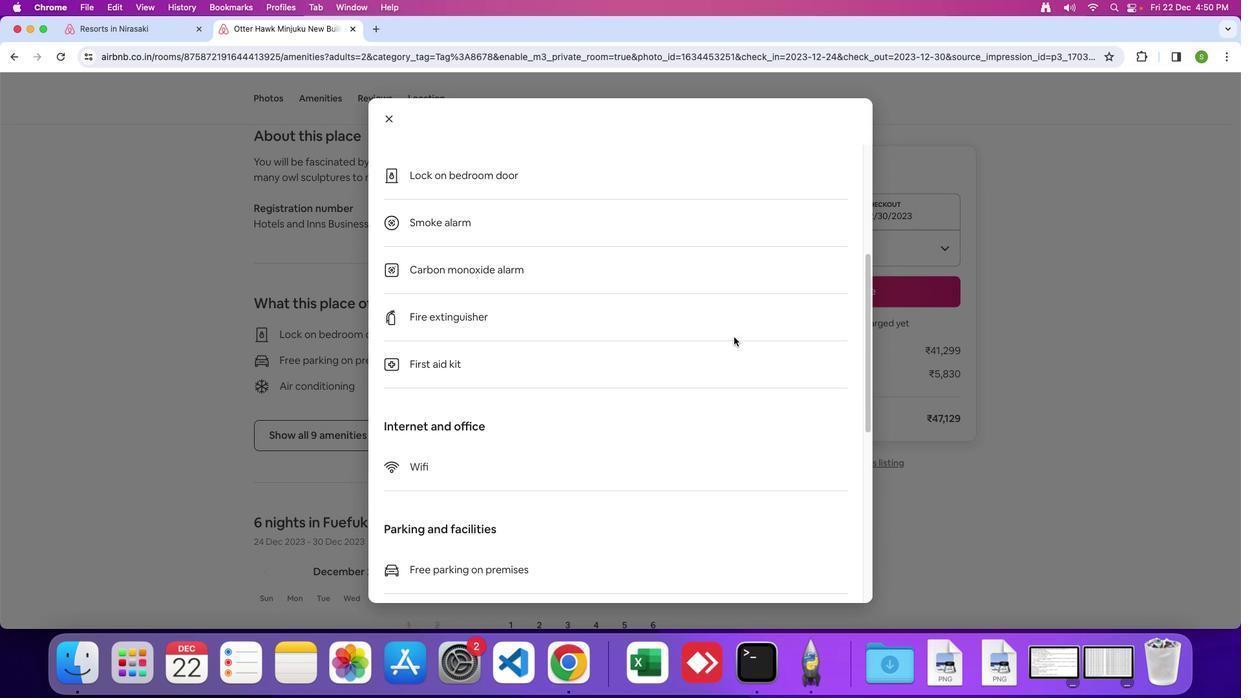 
Action: Mouse scrolled (733, 336) with delta (0, 0)
Screenshot: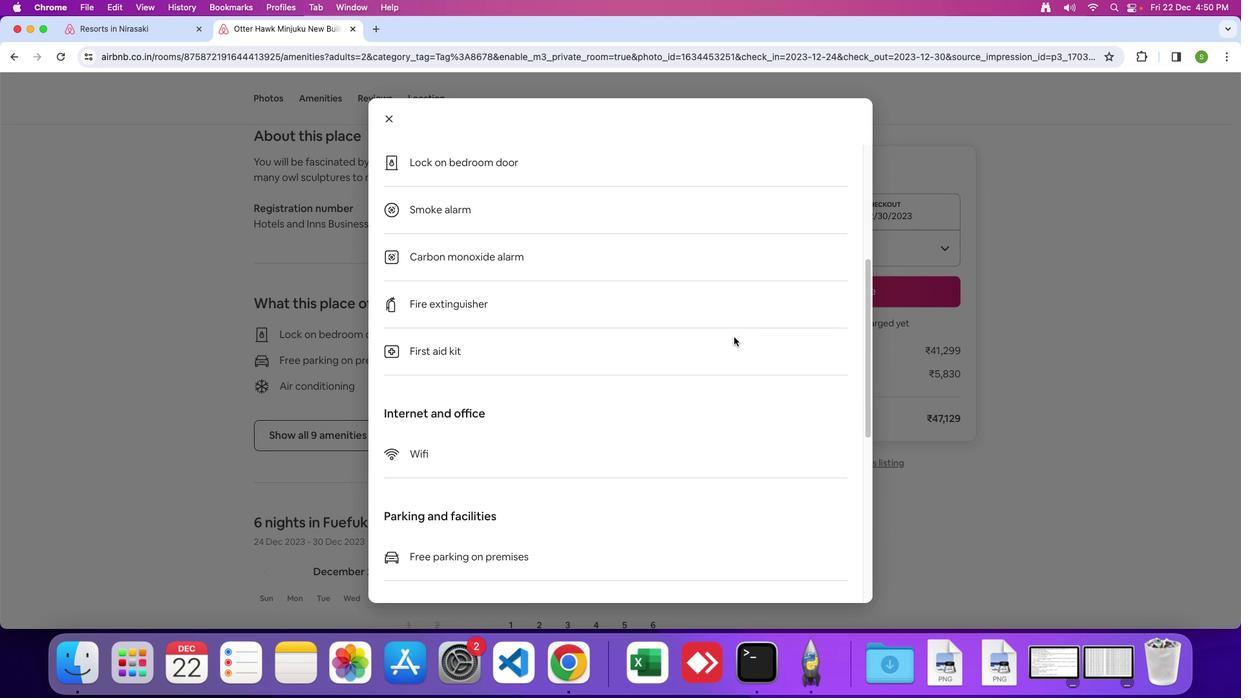 
Action: Mouse scrolled (733, 336) with delta (0, 0)
Screenshot: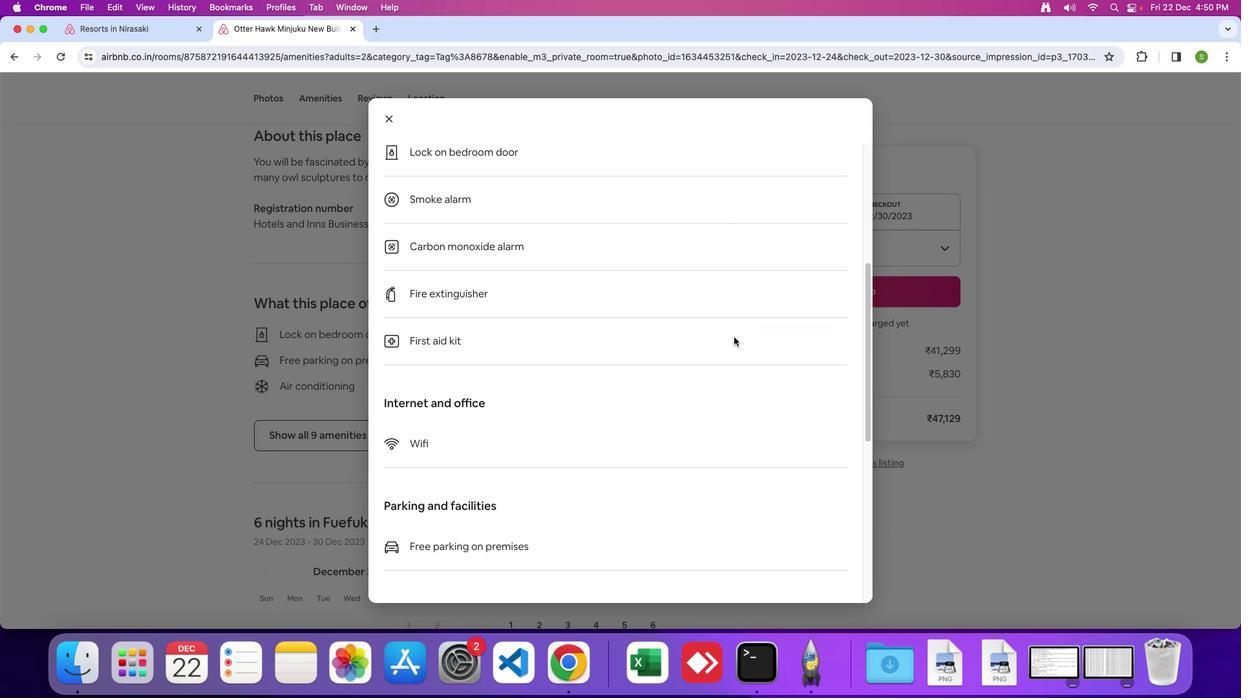 
Action: Mouse scrolled (733, 336) with delta (0, 0)
Screenshot: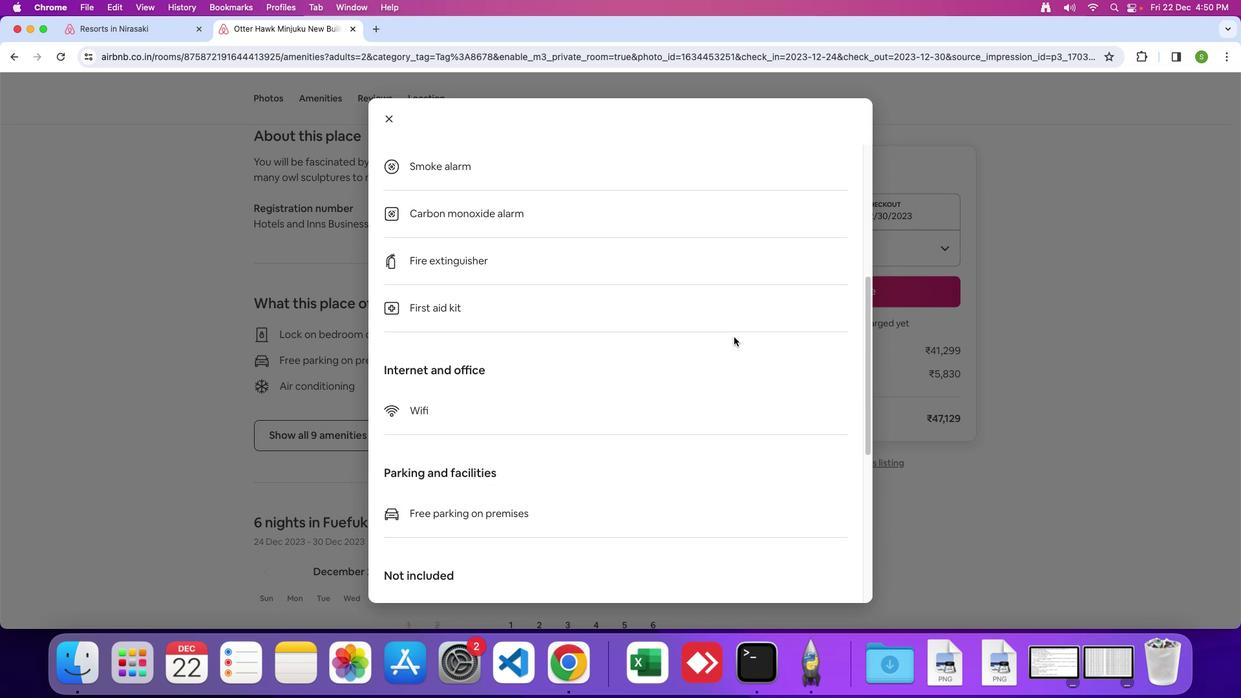 
Action: Mouse scrolled (733, 336) with delta (0, 0)
Screenshot: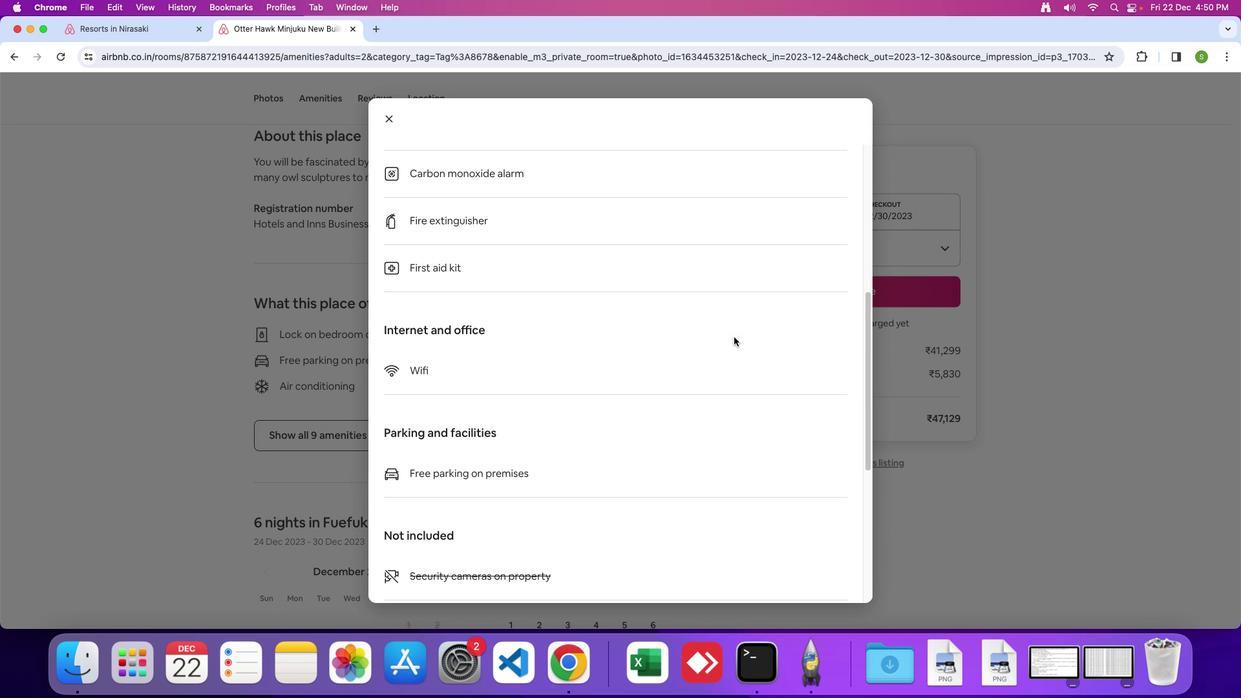 
Action: Mouse scrolled (733, 336) with delta (0, 0)
Screenshot: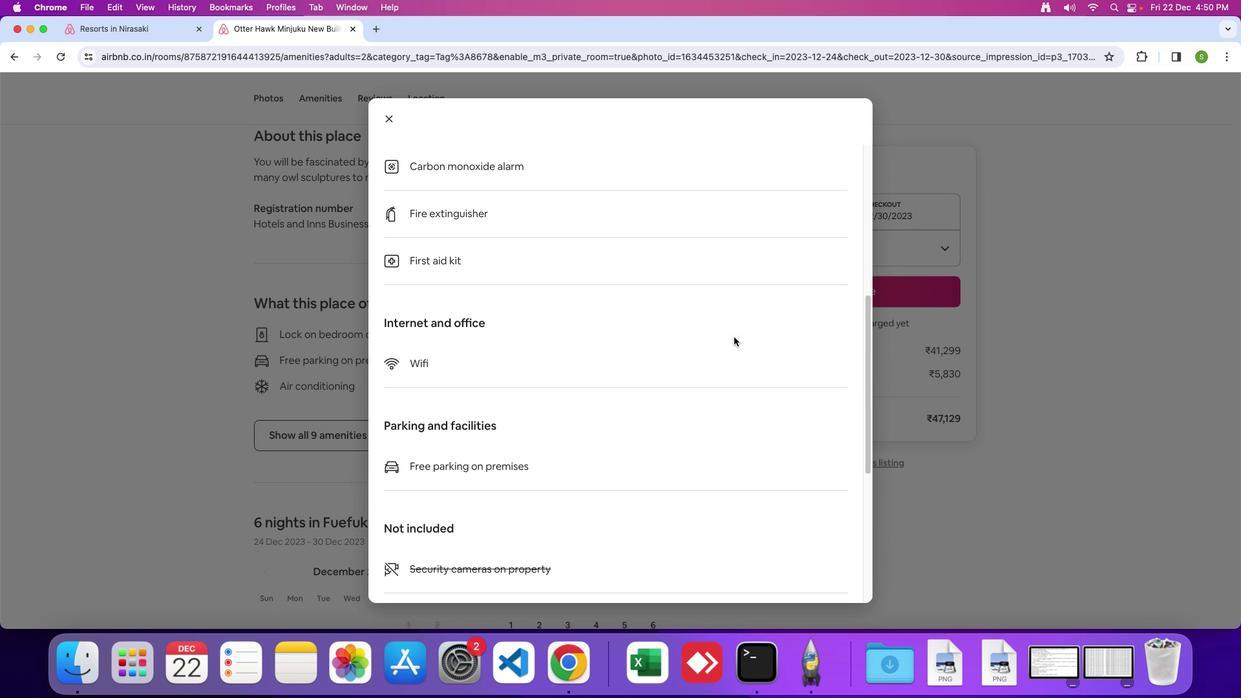 
Action: Mouse scrolled (733, 336) with delta (0, 0)
Screenshot: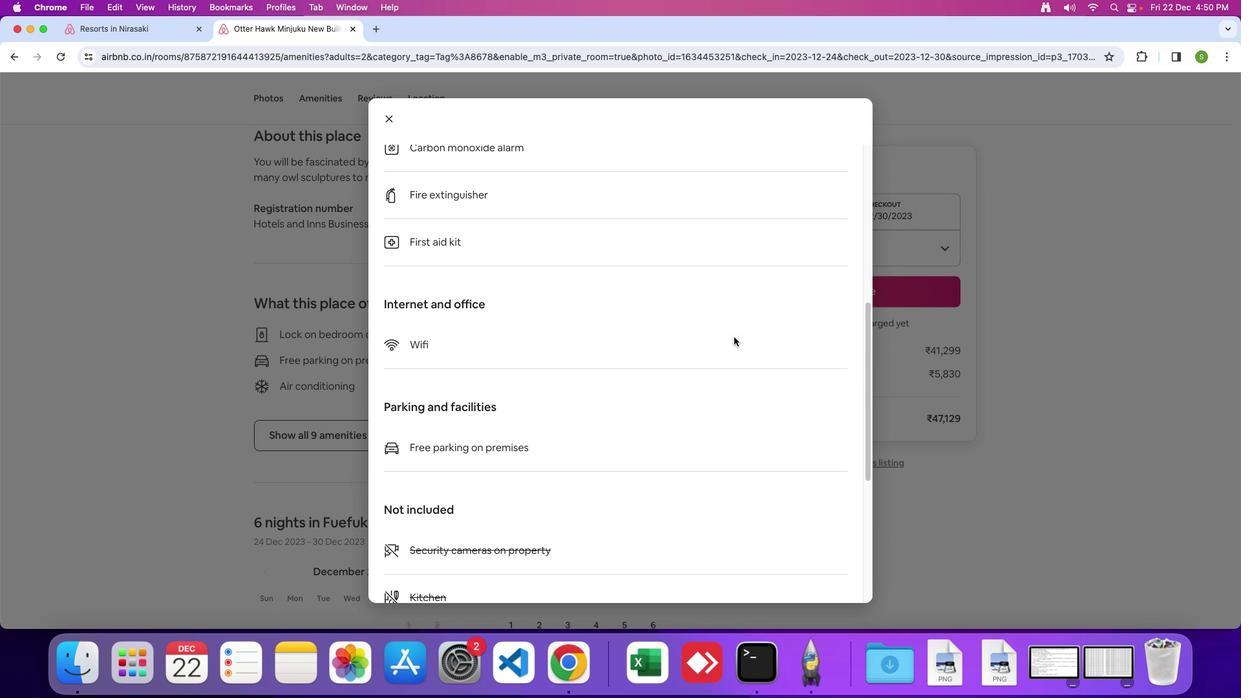 
Action: Mouse scrolled (733, 336) with delta (0, 0)
Screenshot: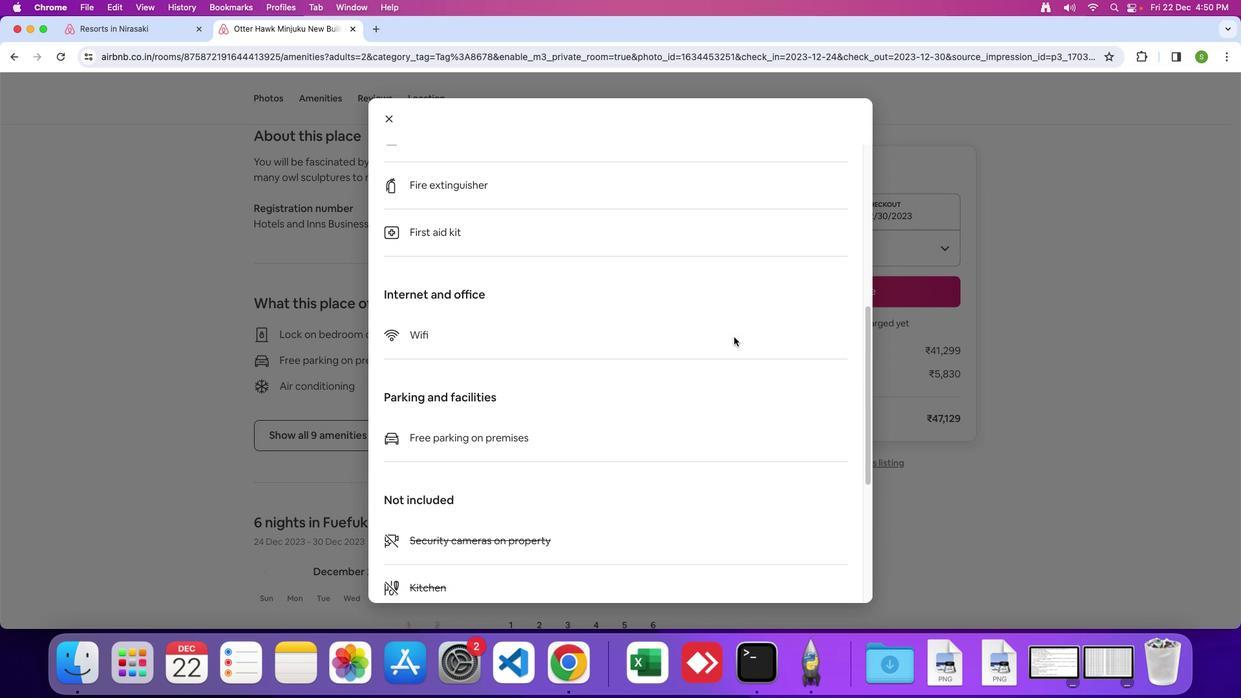 
Action: Mouse scrolled (733, 336) with delta (0, 0)
Screenshot: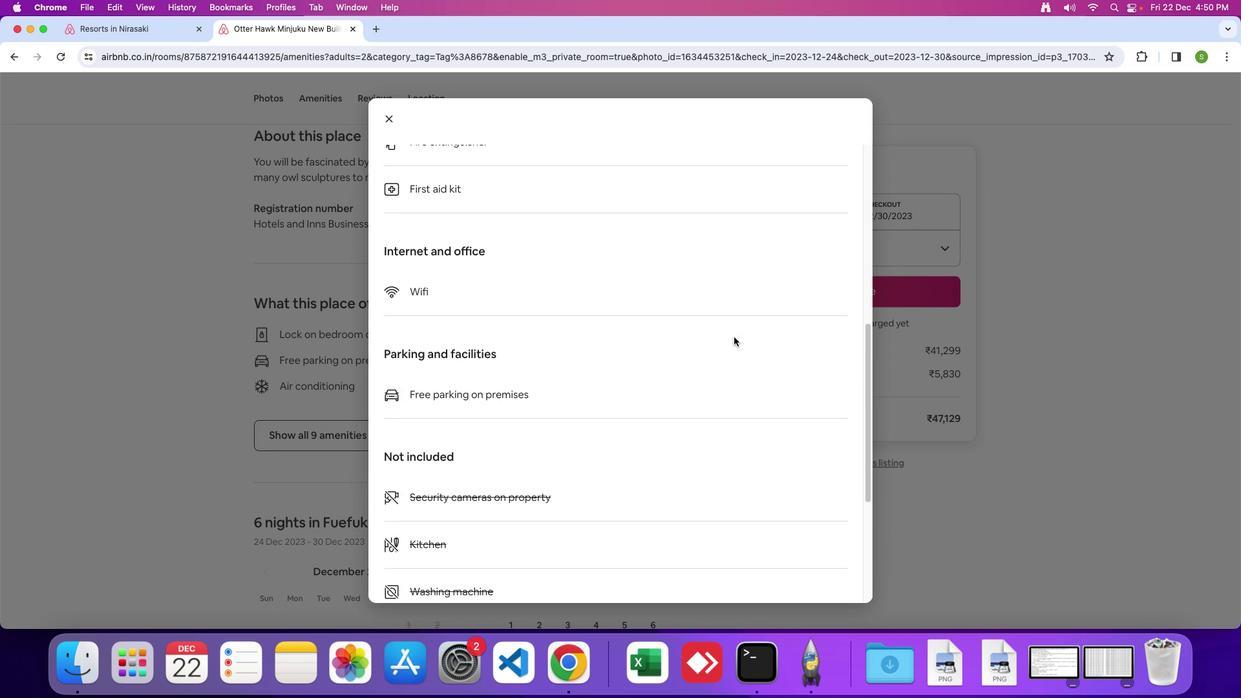 
Action: Mouse scrolled (733, 336) with delta (0, 0)
Screenshot: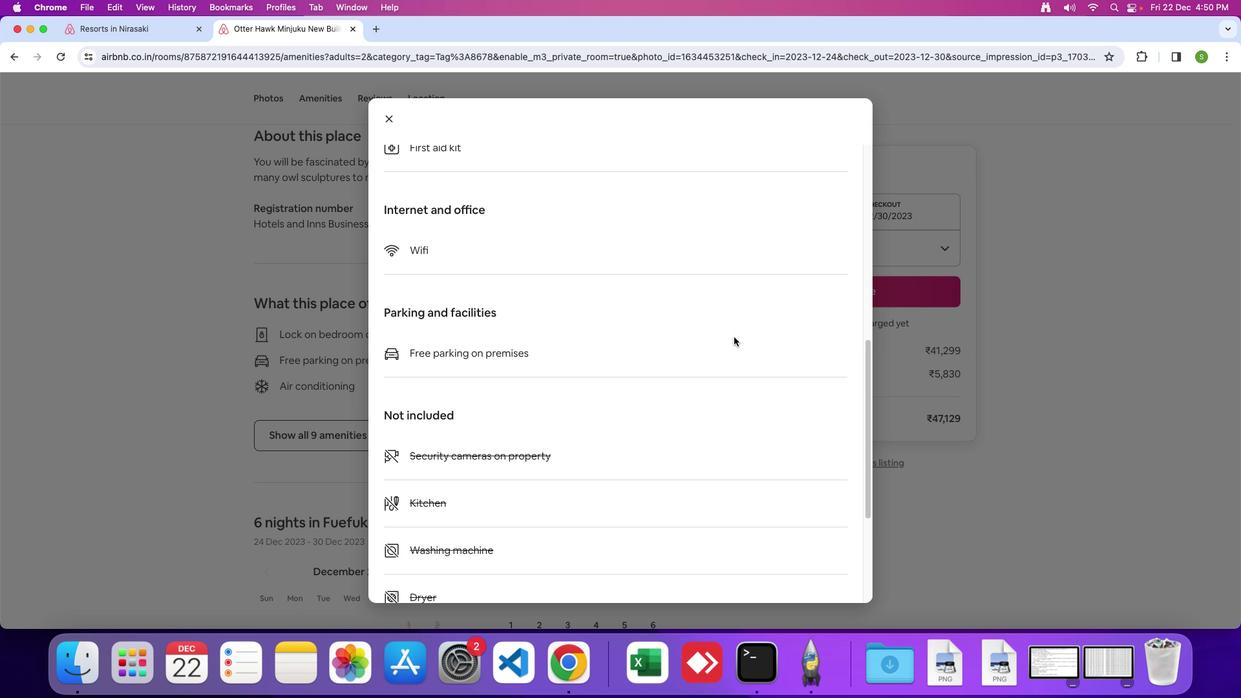 
Action: Mouse scrolled (733, 336) with delta (0, 0)
Screenshot: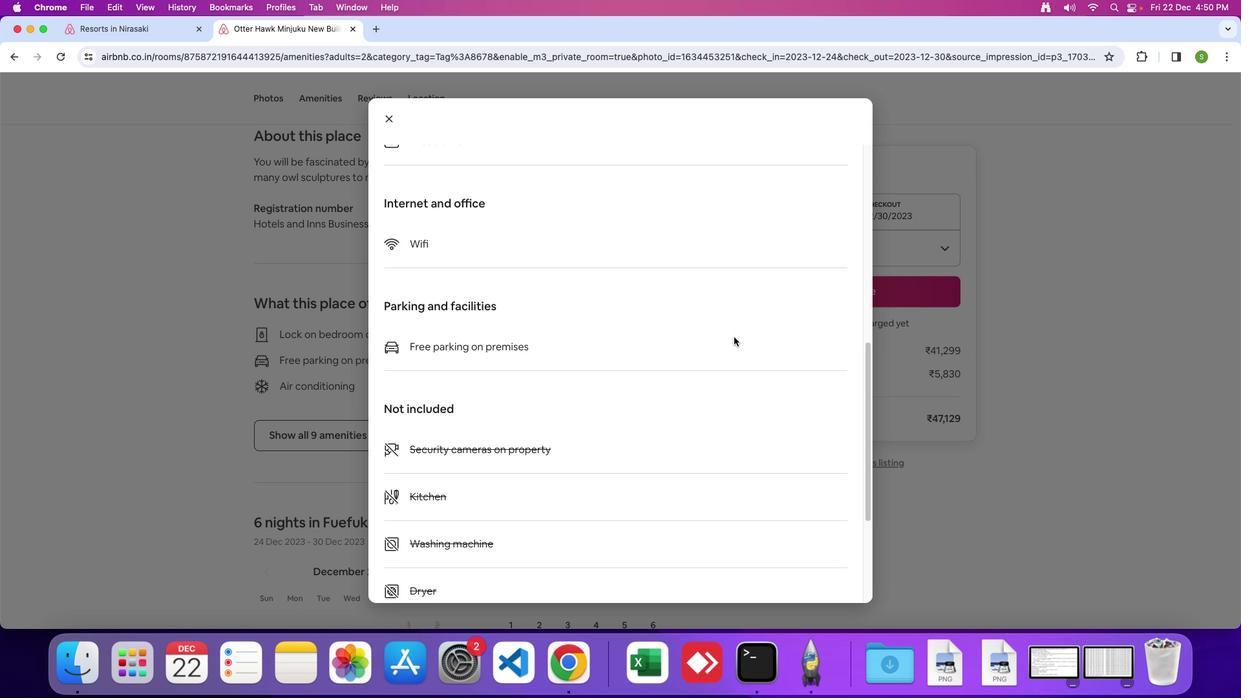 
Action: Mouse scrolled (733, 336) with delta (0, 0)
Screenshot: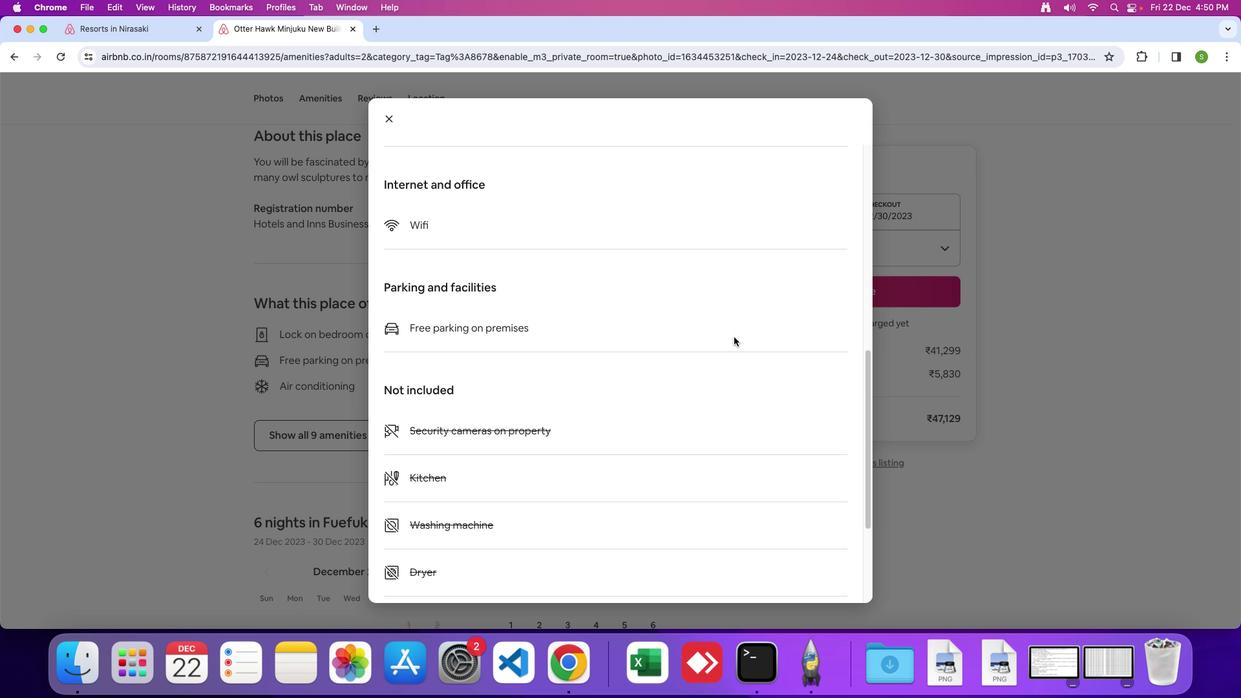 
Action: Mouse scrolled (733, 336) with delta (0, 0)
Screenshot: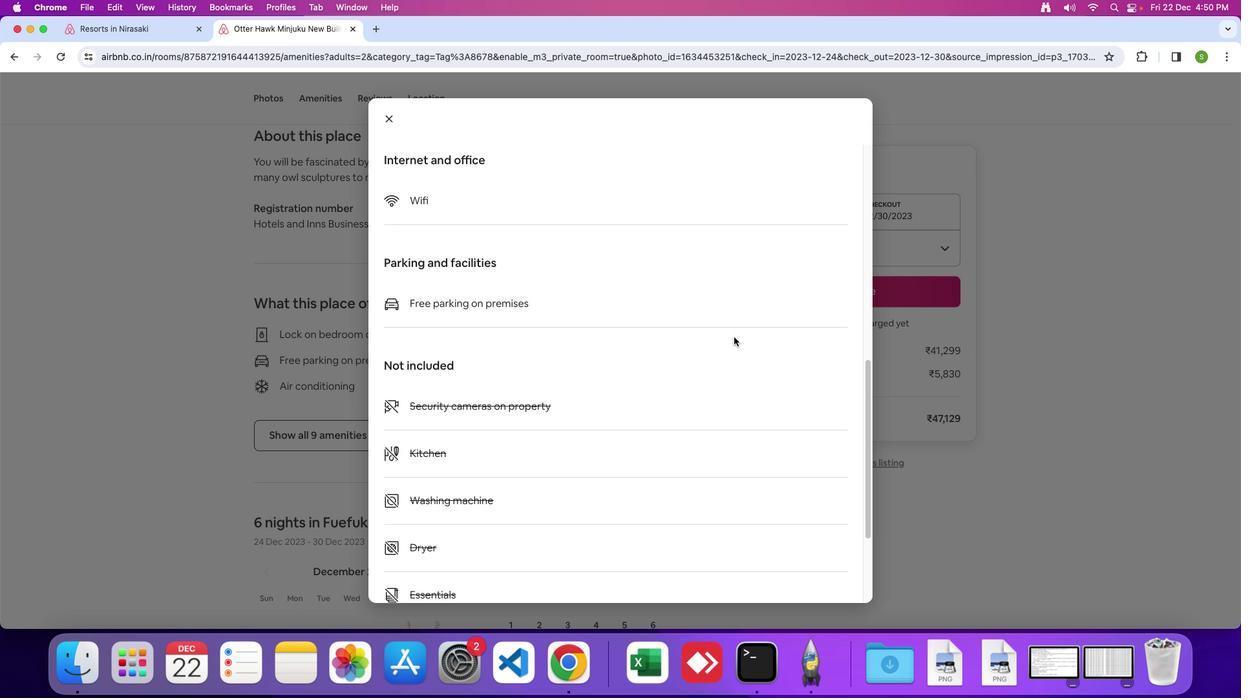 
Action: Mouse scrolled (733, 336) with delta (0, 0)
Screenshot: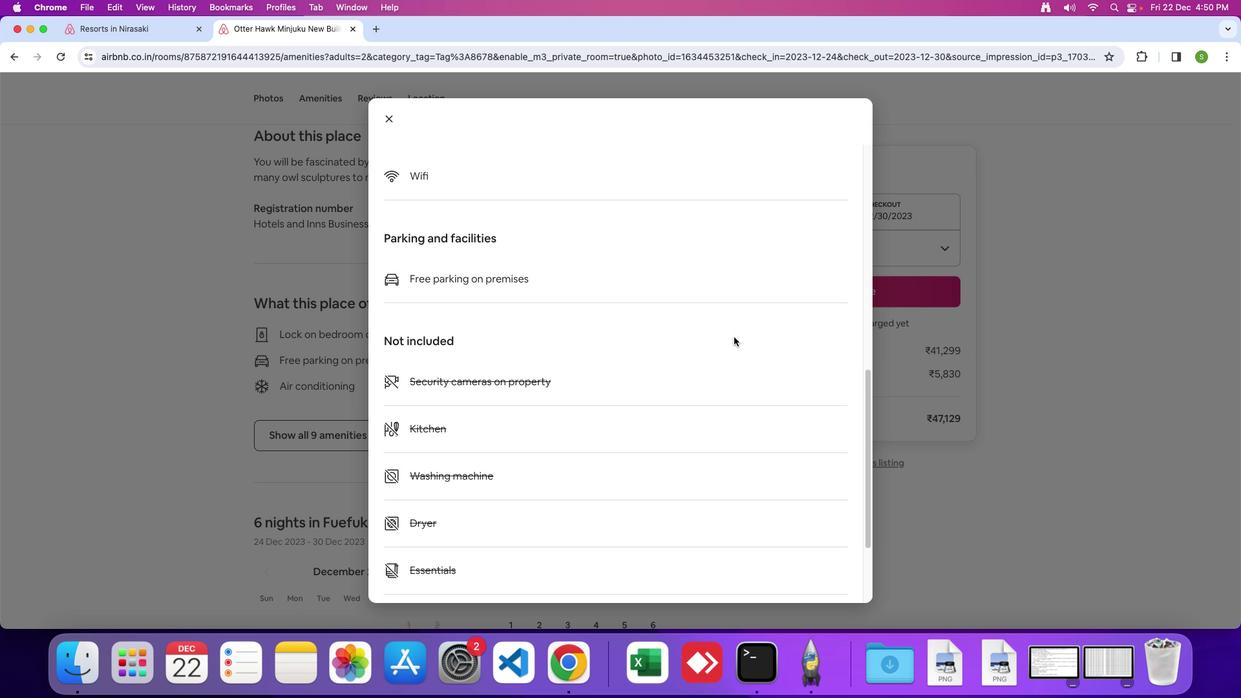 
Action: Mouse scrolled (733, 336) with delta (0, 0)
Screenshot: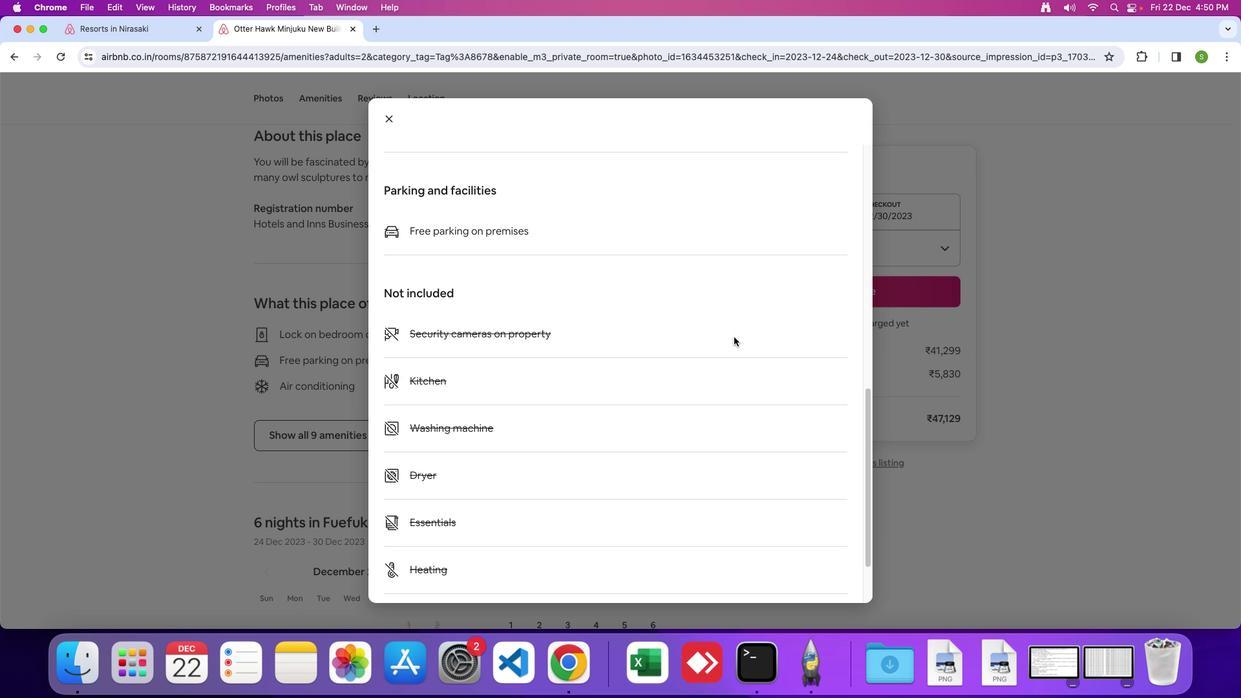 
Action: Mouse scrolled (733, 336) with delta (0, 0)
Screenshot: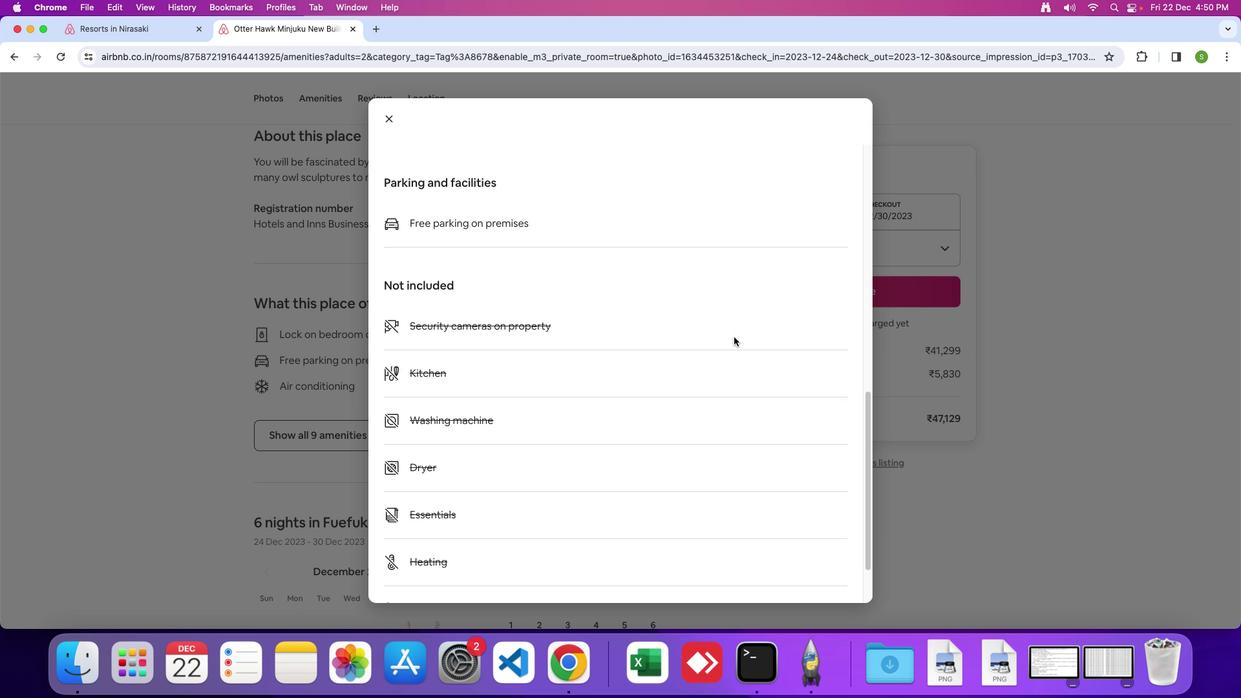 
Action: Mouse scrolled (733, 336) with delta (0, 0)
Screenshot: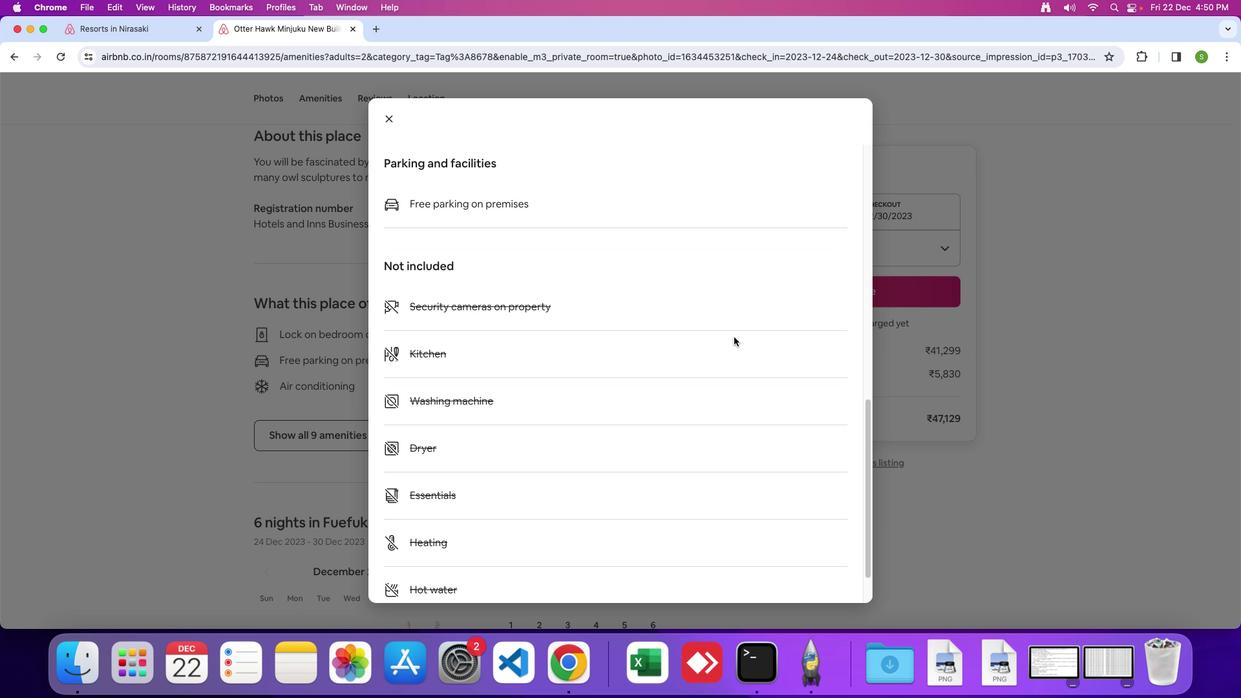 
Action: Mouse scrolled (733, 336) with delta (0, 0)
Screenshot: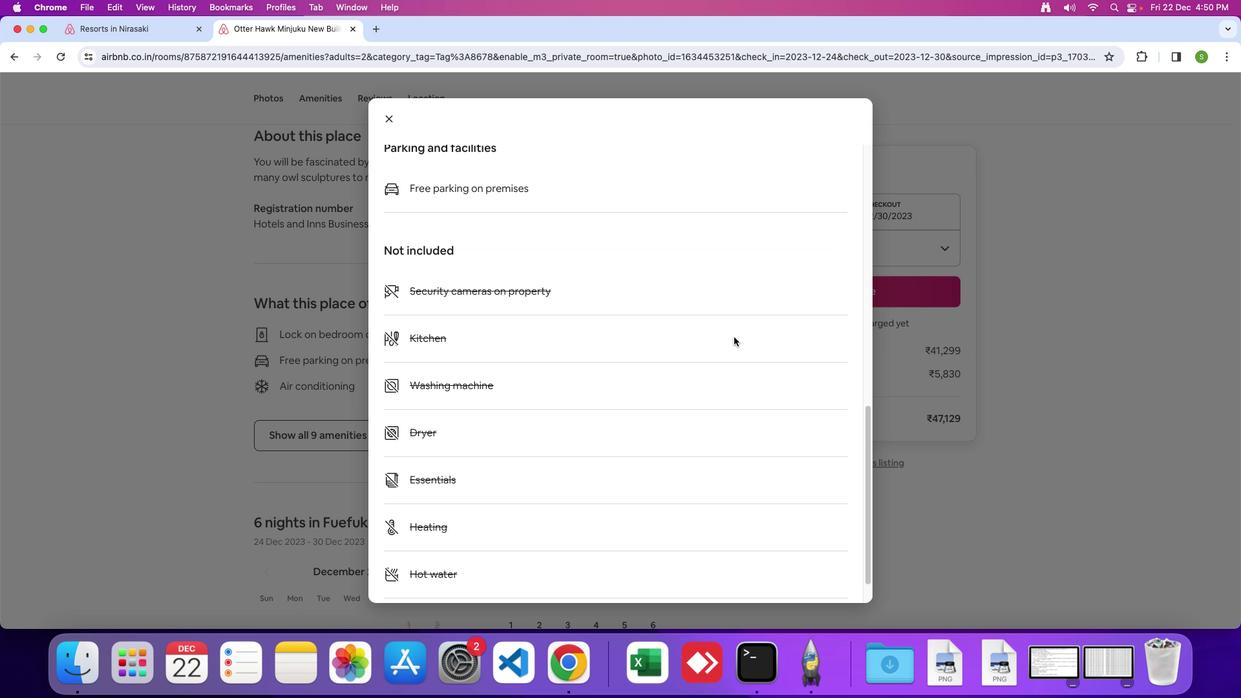 
Action: Mouse scrolled (733, 336) with delta (0, 0)
Screenshot: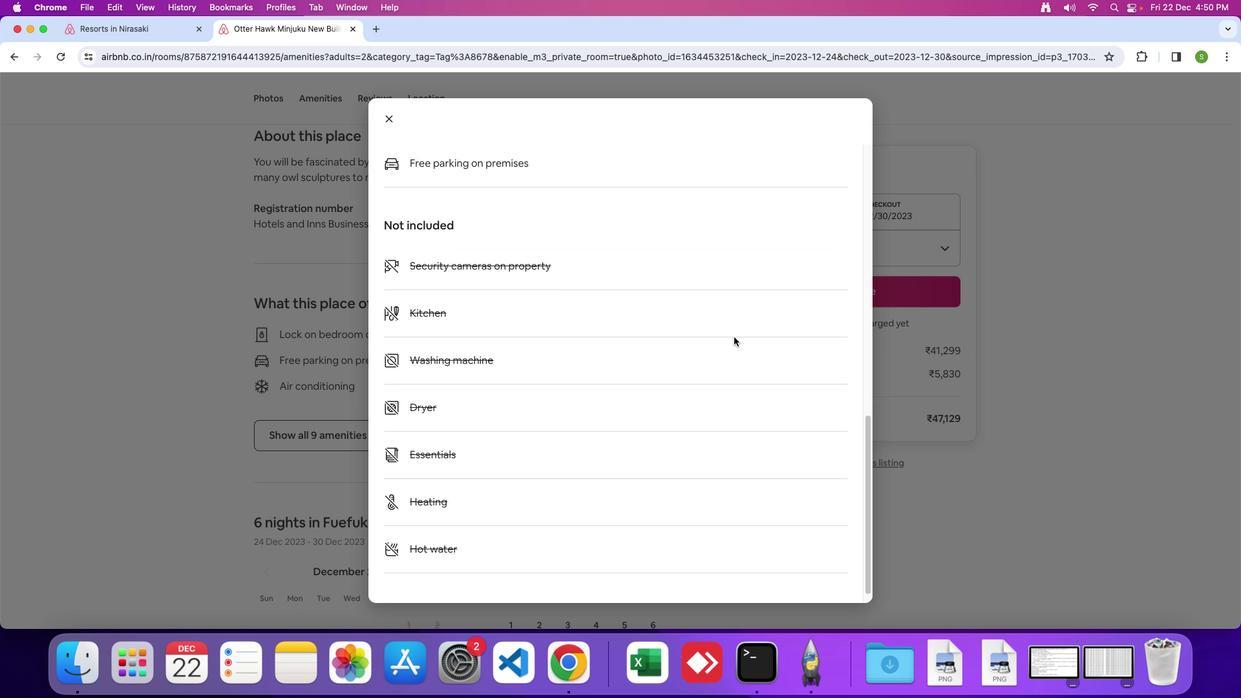
Action: Mouse scrolled (733, 336) with delta (0, 0)
Screenshot: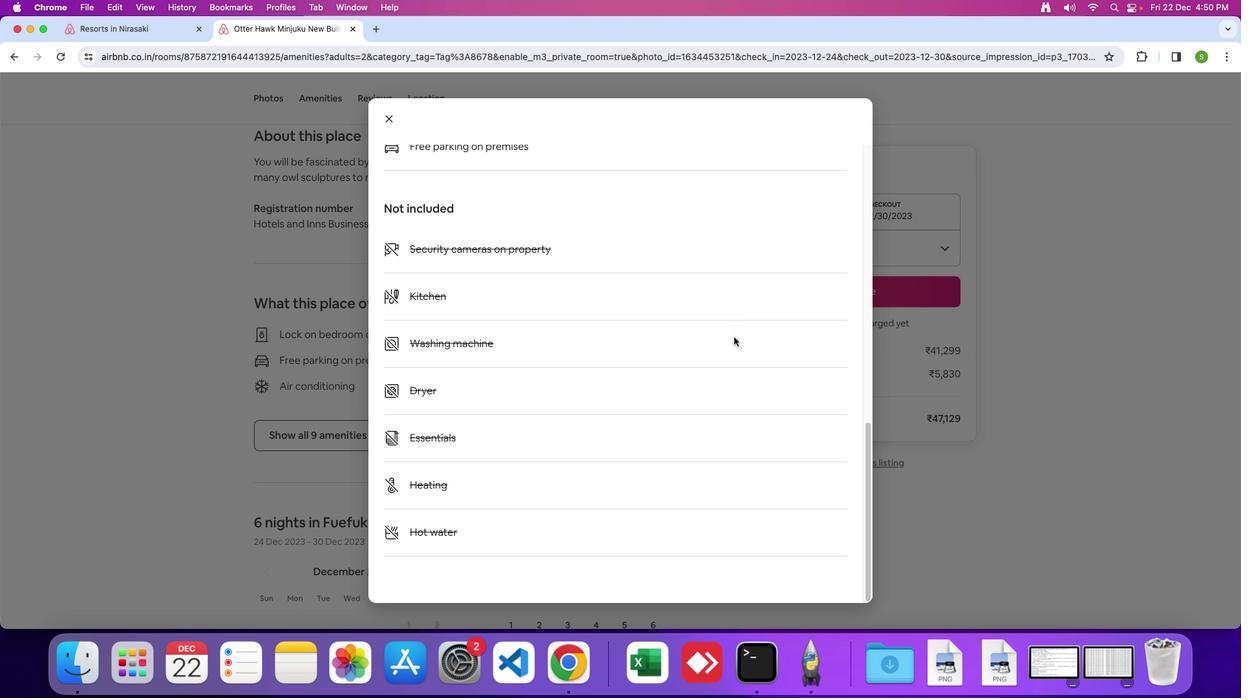 
Action: Mouse scrolled (733, 336) with delta (0, 0)
Screenshot: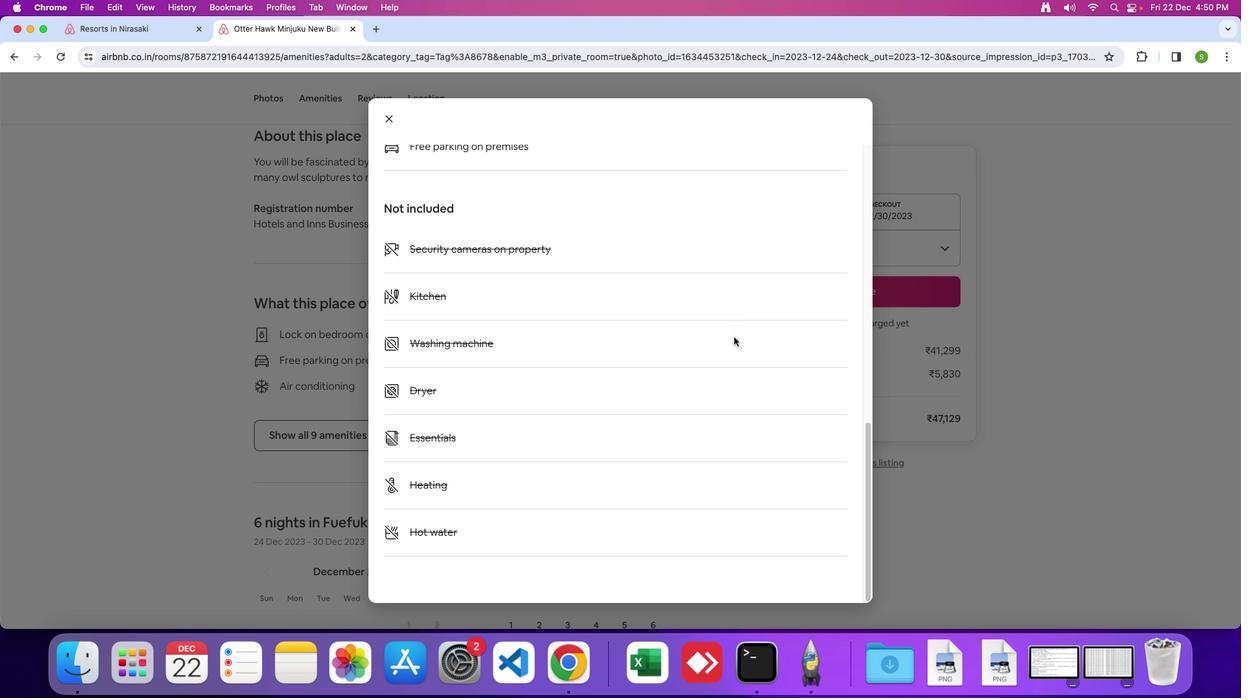 
Action: Mouse moved to (391, 122)
Screenshot: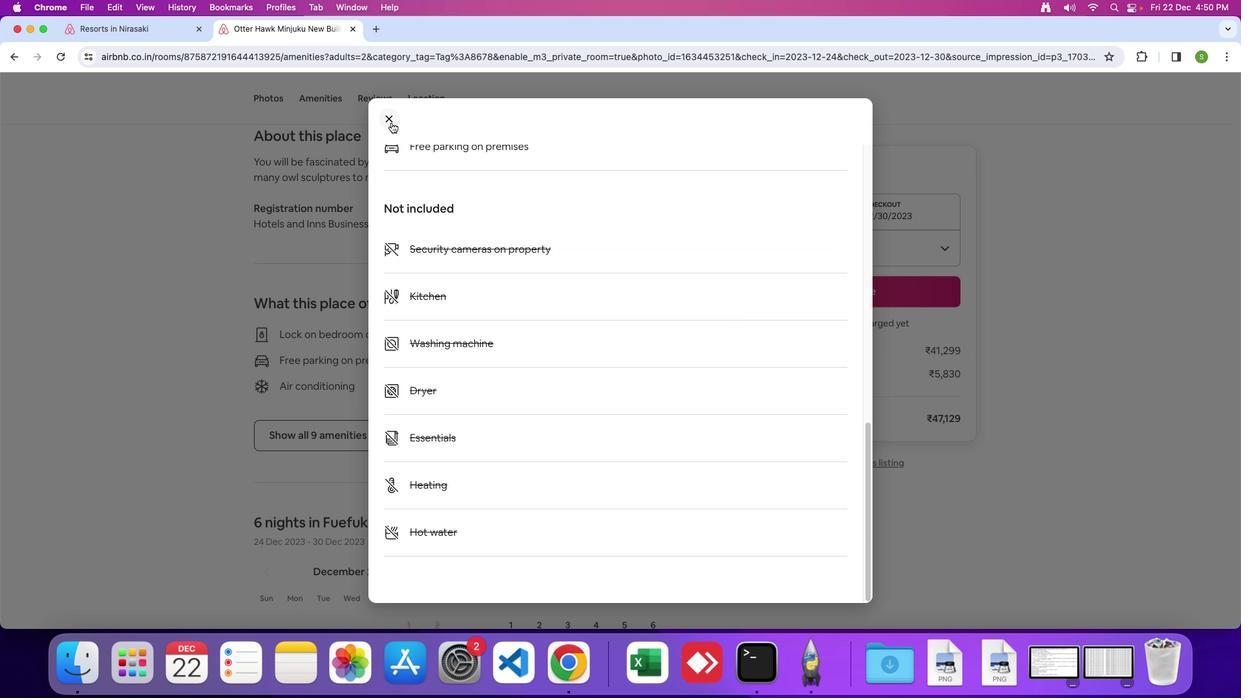 
Action: Mouse pressed left at (391, 122)
Screenshot: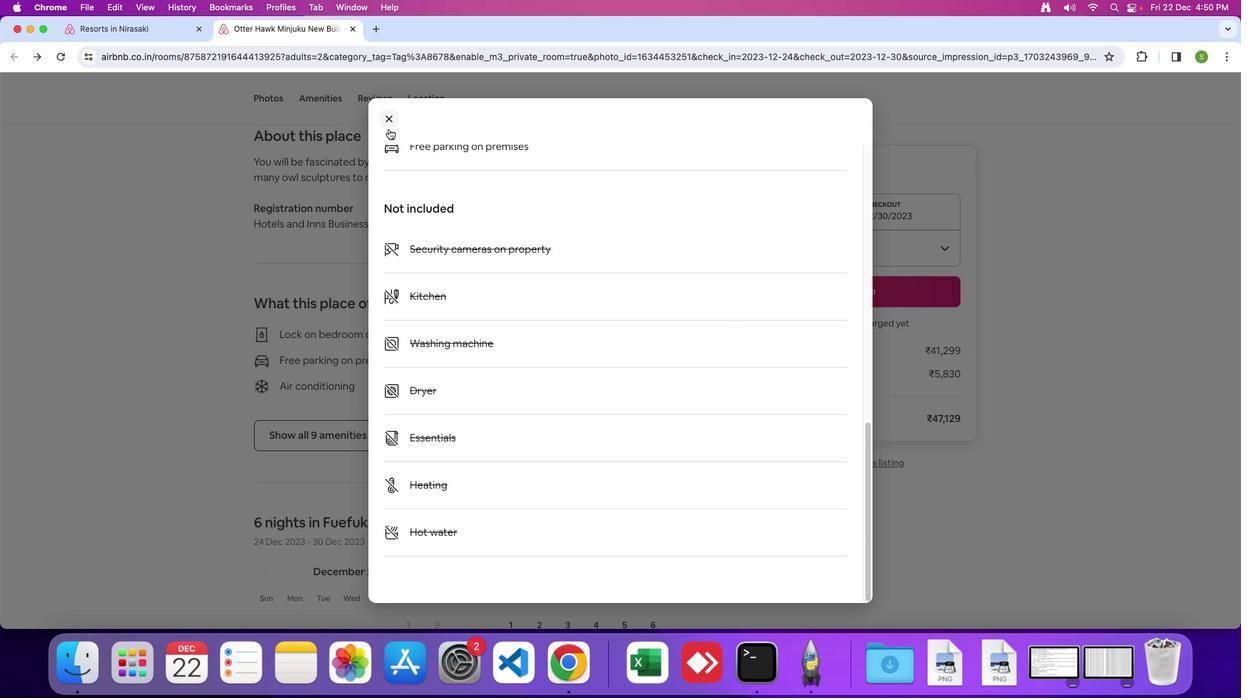 
Action: Mouse moved to (600, 359)
Screenshot: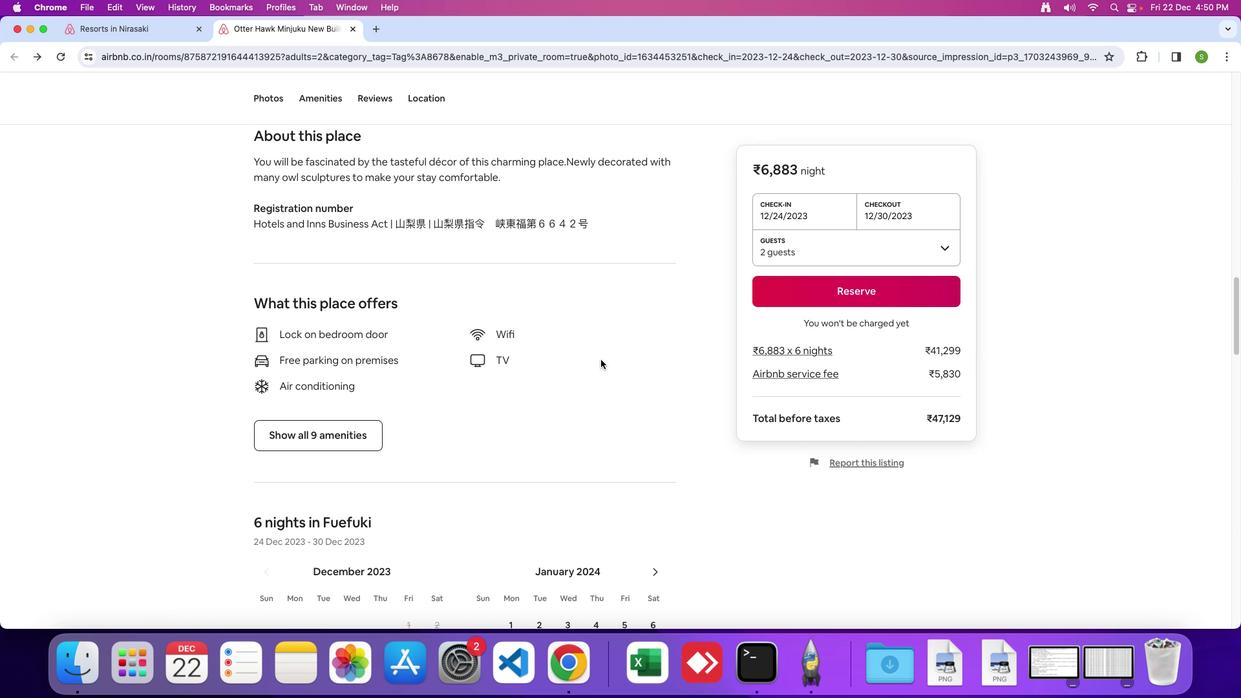 
Action: Mouse scrolled (600, 359) with delta (0, 0)
Screenshot: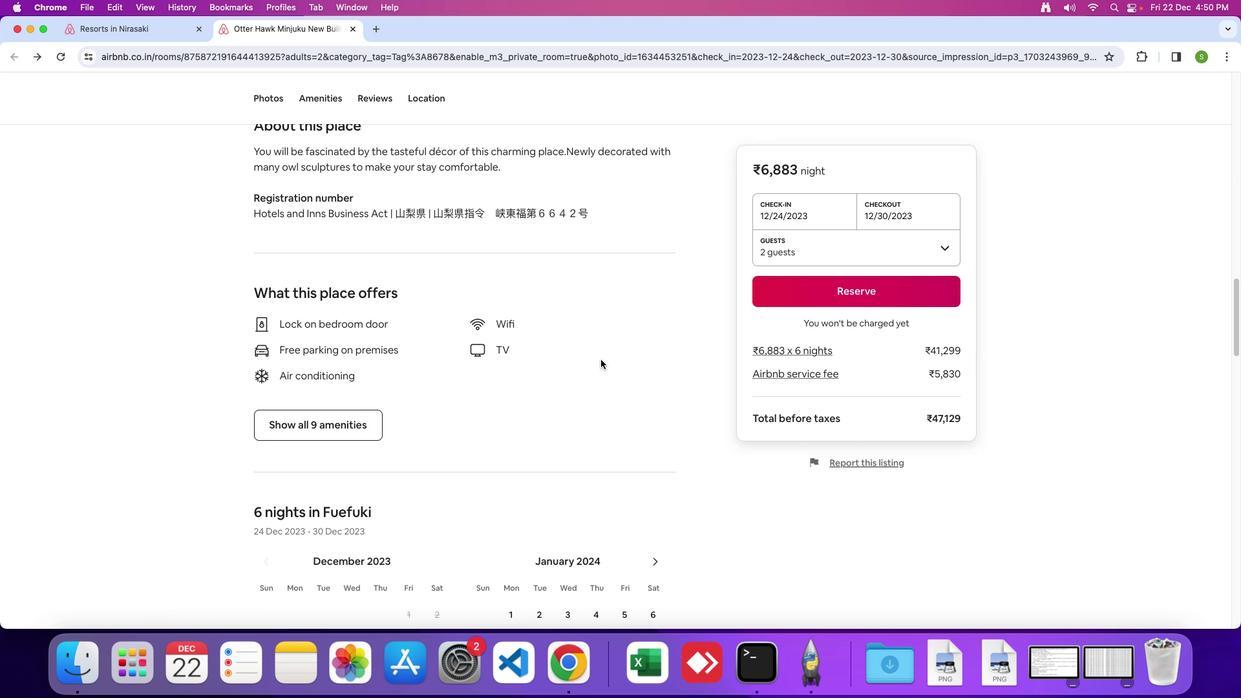 
Action: Mouse scrolled (600, 359) with delta (0, 0)
Screenshot: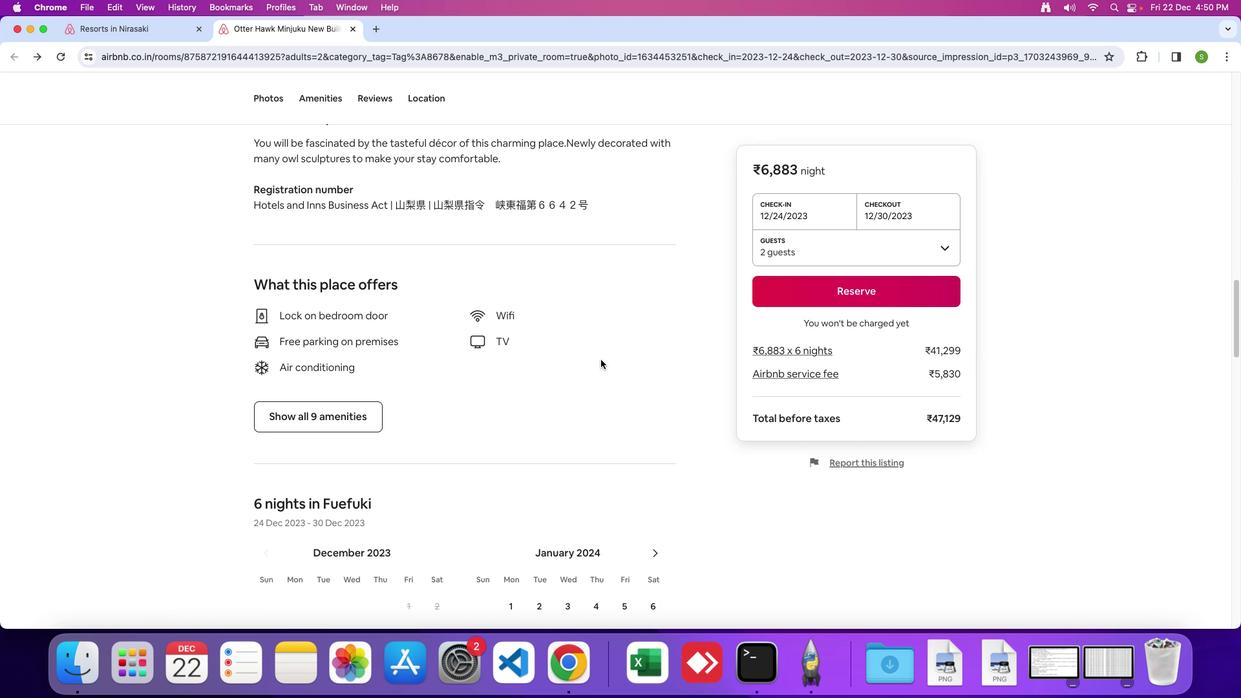 
Action: Mouse scrolled (600, 359) with delta (0, 0)
Screenshot: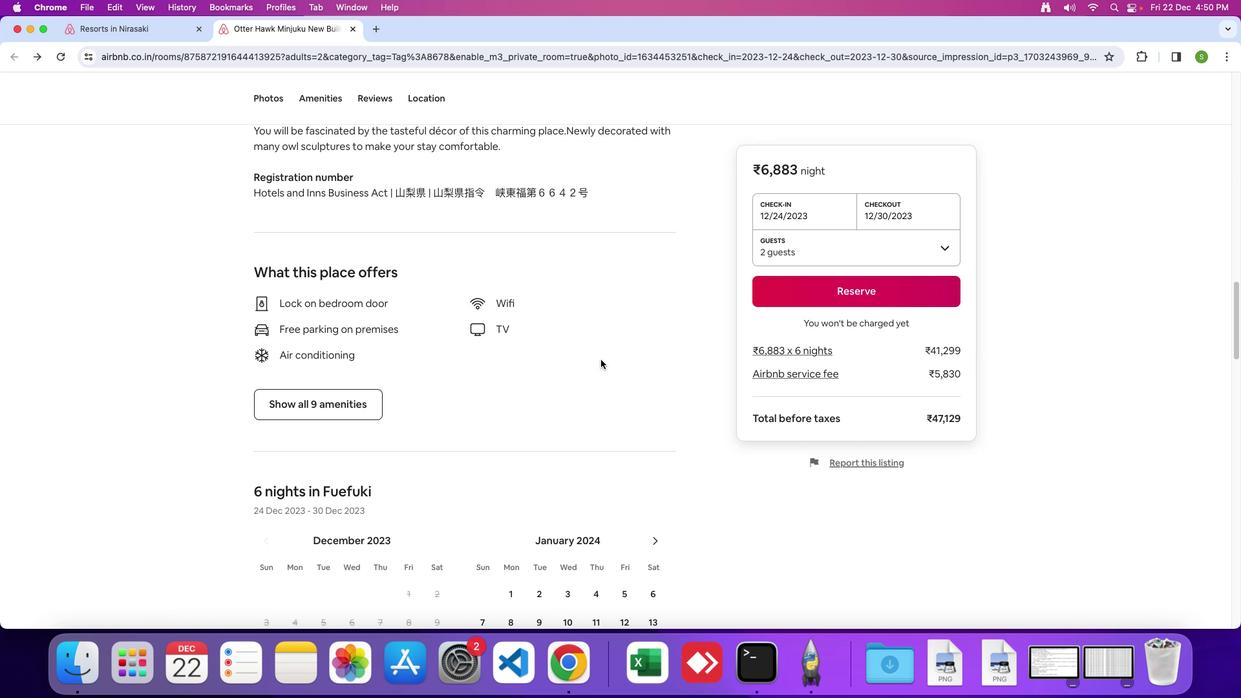 
Action: Mouse scrolled (600, 359) with delta (0, 0)
Screenshot: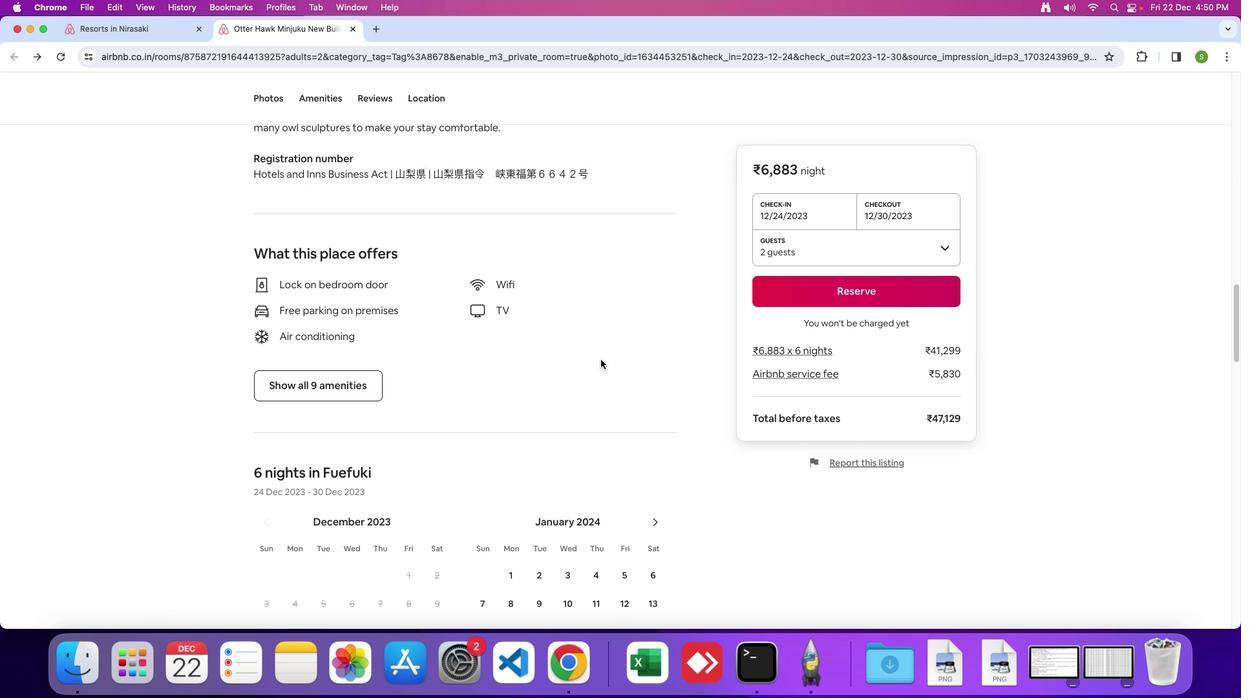 
Action: Mouse scrolled (600, 359) with delta (0, -1)
Screenshot: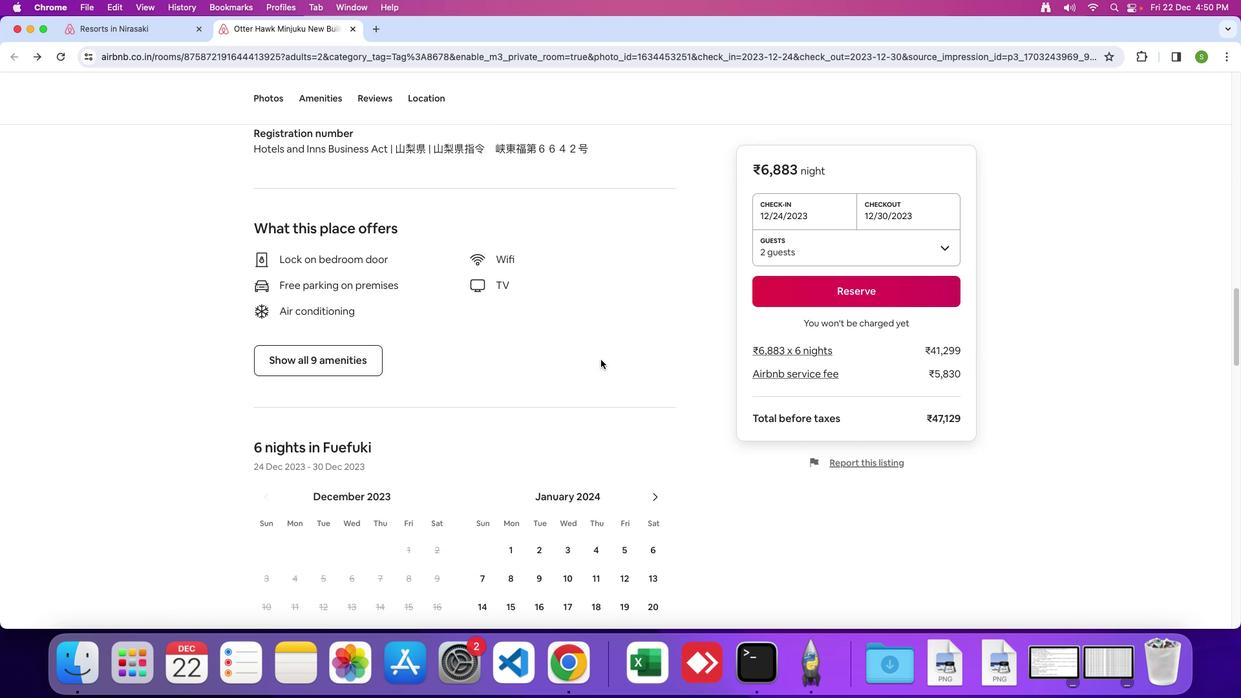 
Action: Mouse scrolled (600, 359) with delta (0, 0)
Screenshot: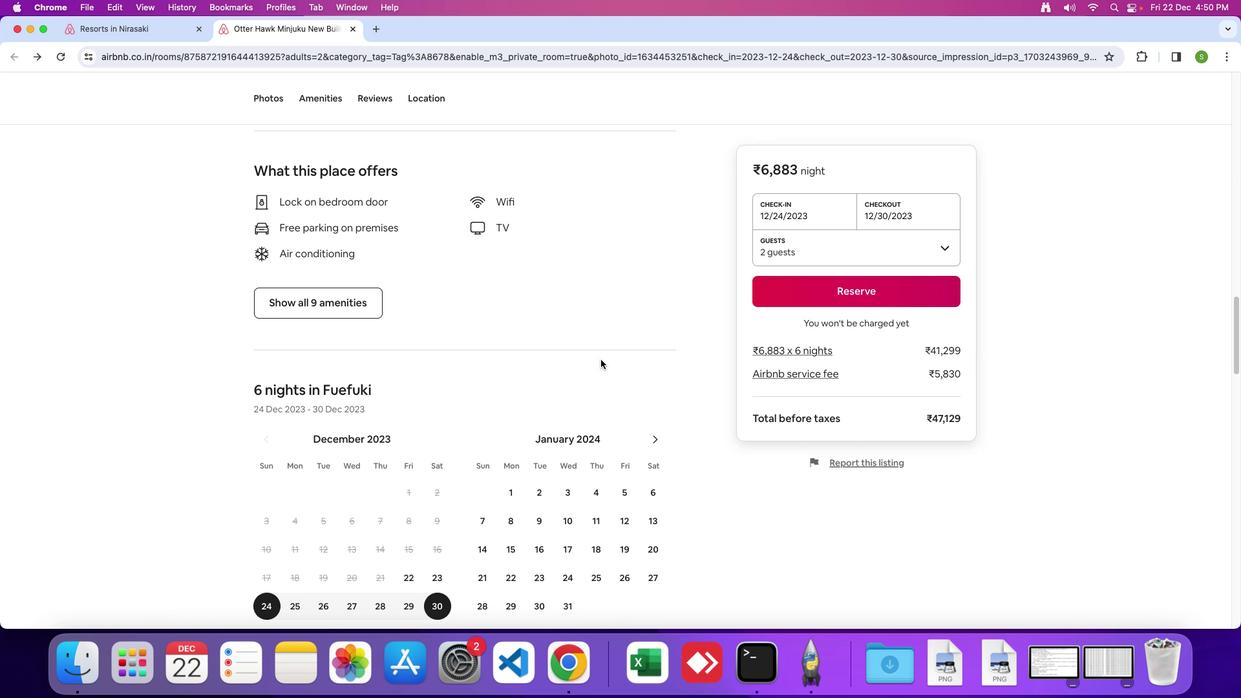 
Action: Mouse scrolled (600, 359) with delta (0, 0)
Screenshot: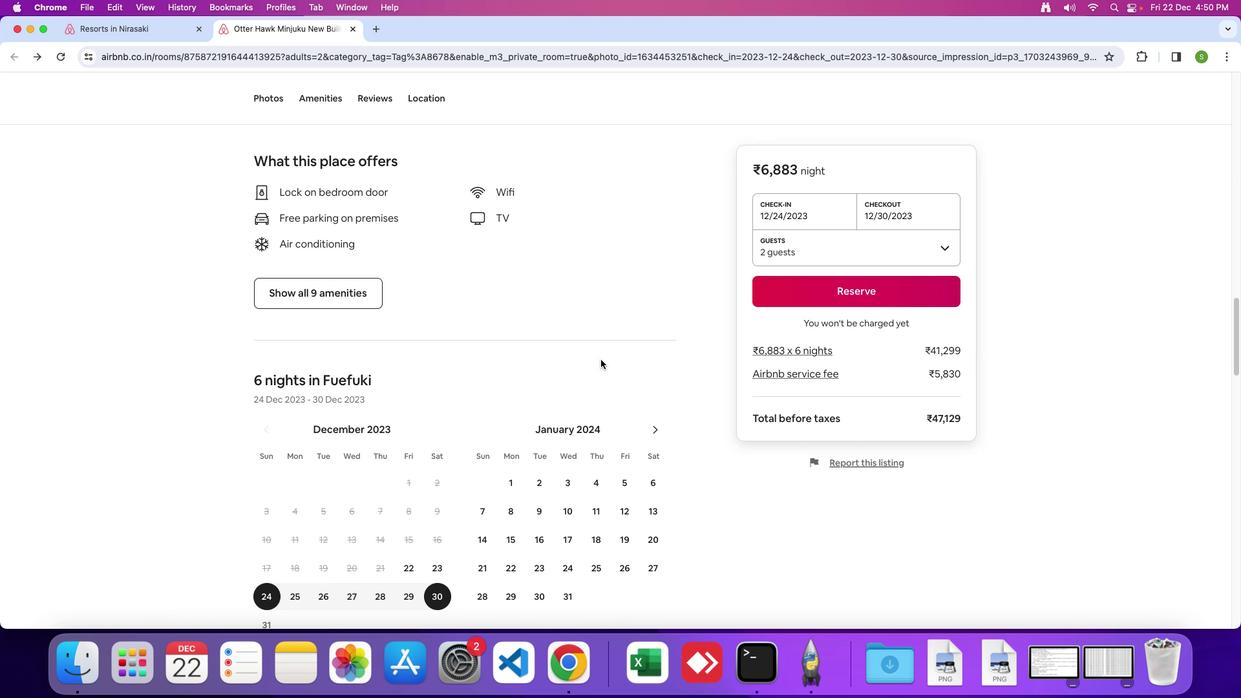 
Action: Mouse scrolled (600, 359) with delta (0, 0)
Screenshot: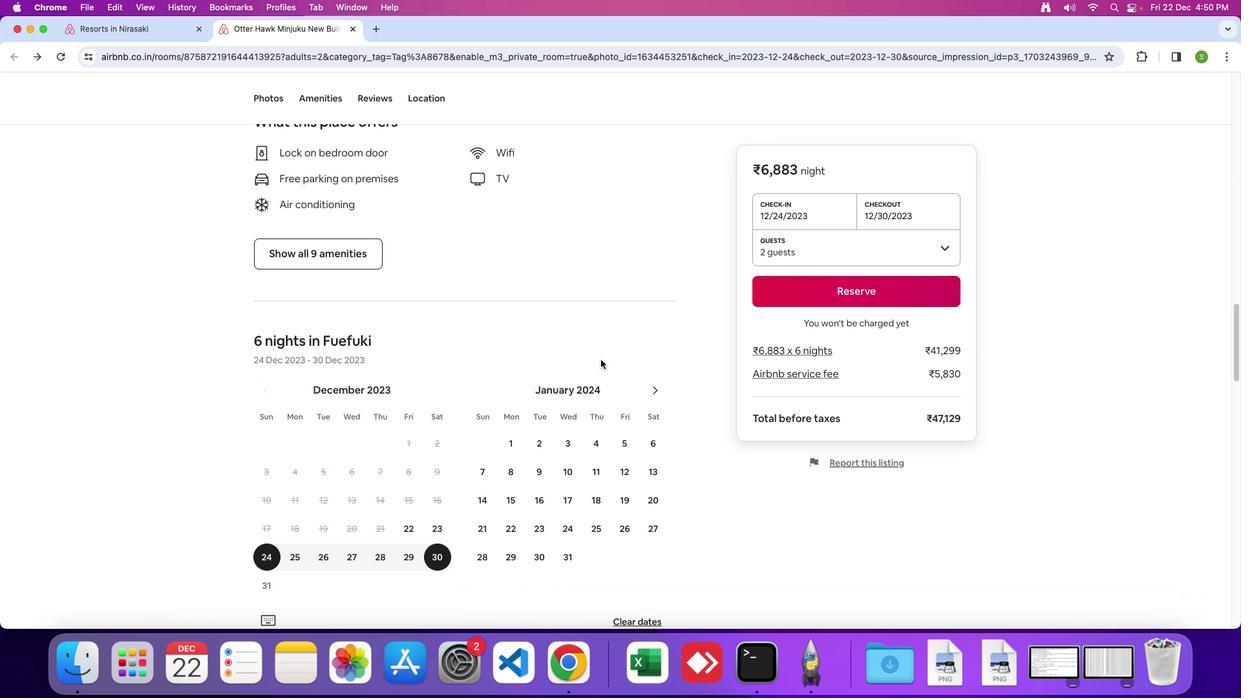 
Action: Mouse scrolled (600, 359) with delta (0, 0)
Screenshot: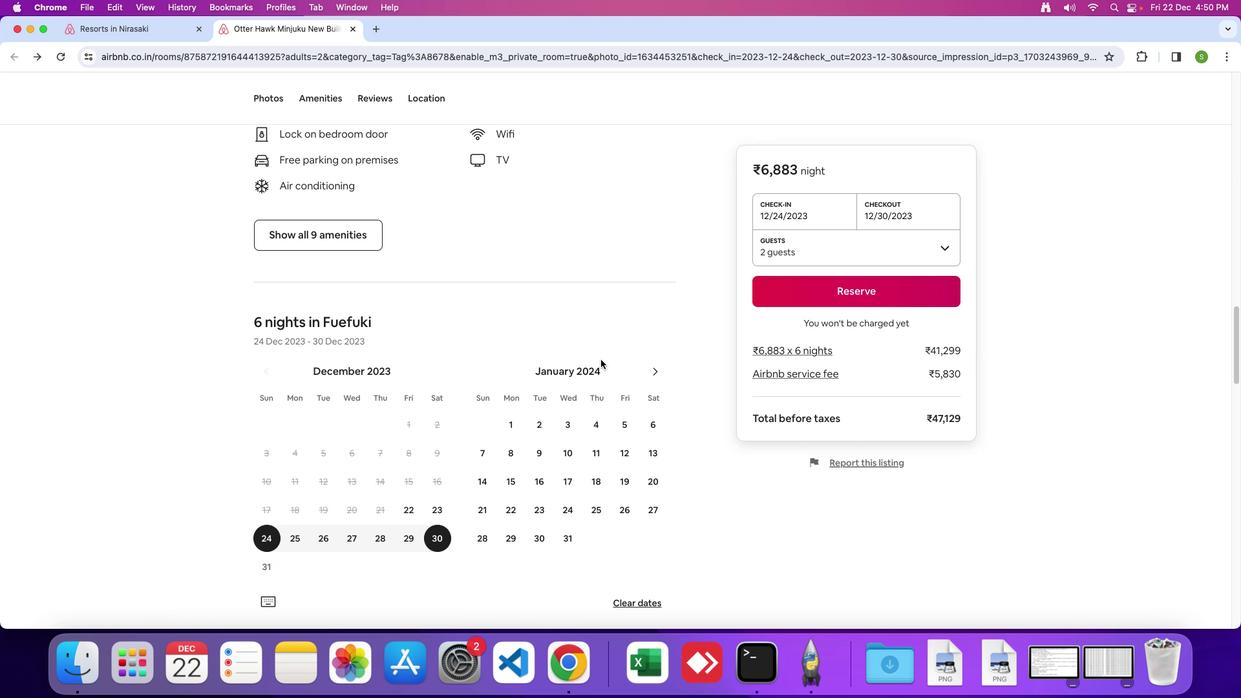 
Action: Mouse scrolled (600, 359) with delta (0, 0)
Screenshot: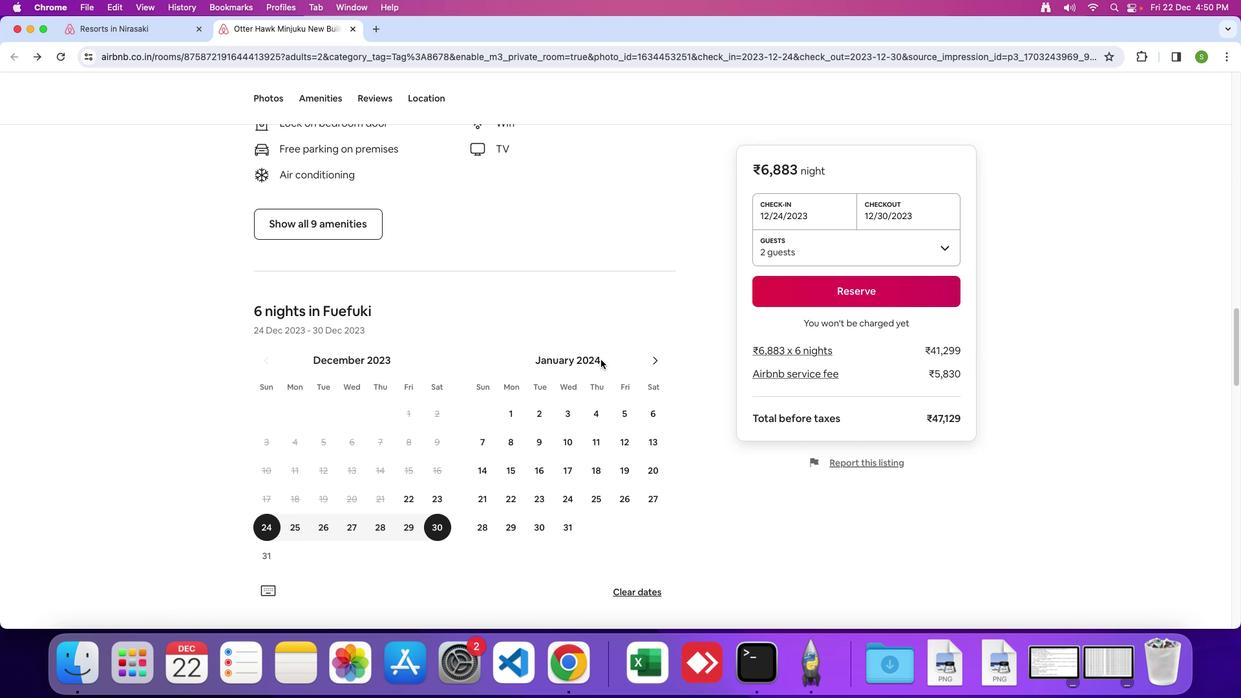
Action: Mouse scrolled (600, 359) with delta (0, 0)
Screenshot: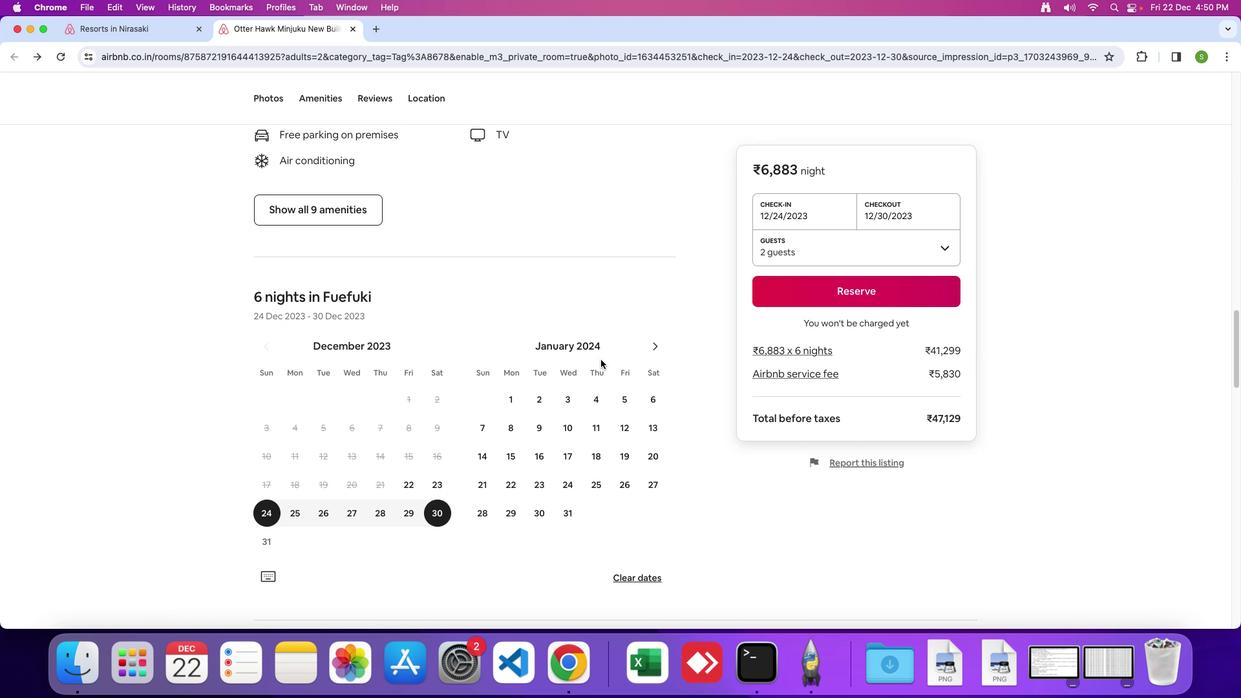 
Action: Mouse scrolled (600, 359) with delta (0, 0)
Screenshot: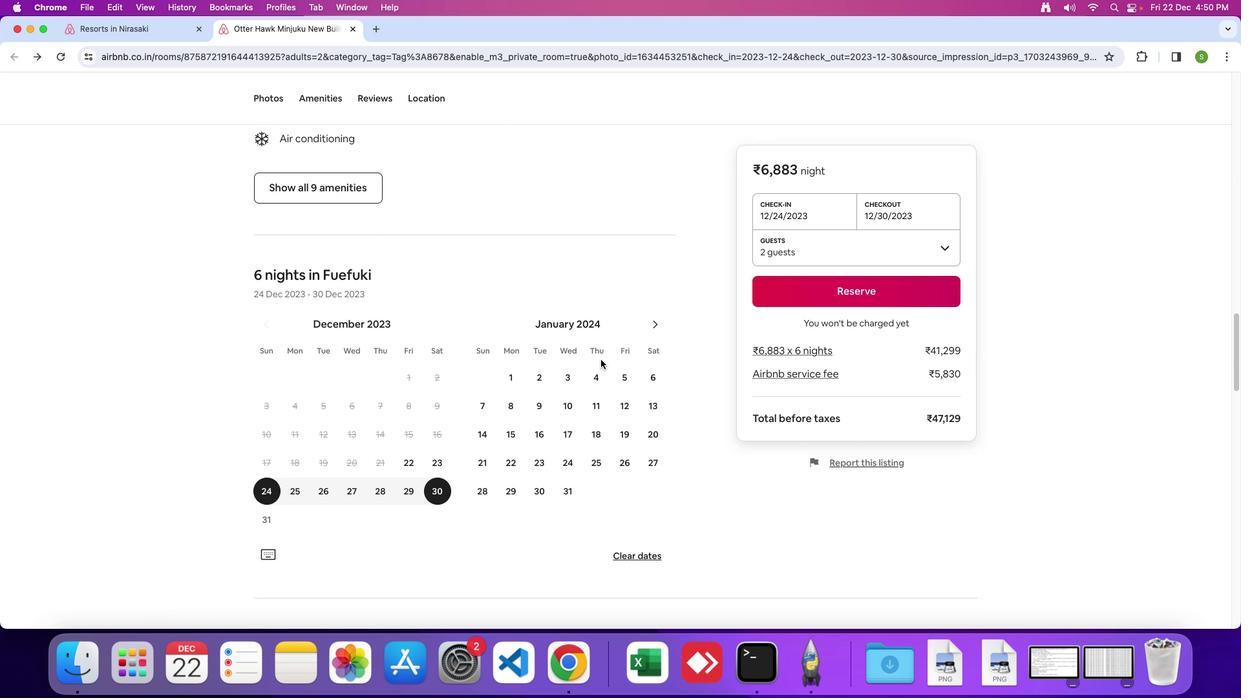 
Action: Mouse scrolled (600, 359) with delta (0, -1)
Screenshot: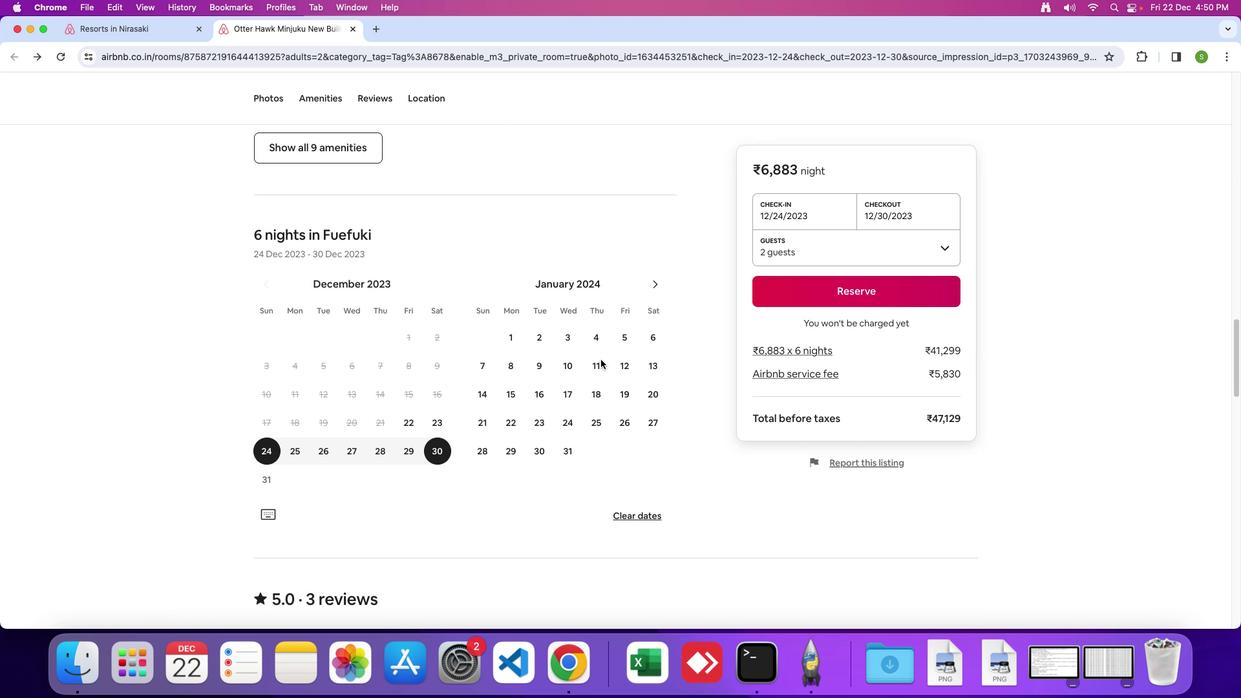 
Action: Mouse scrolled (600, 359) with delta (0, 0)
Screenshot: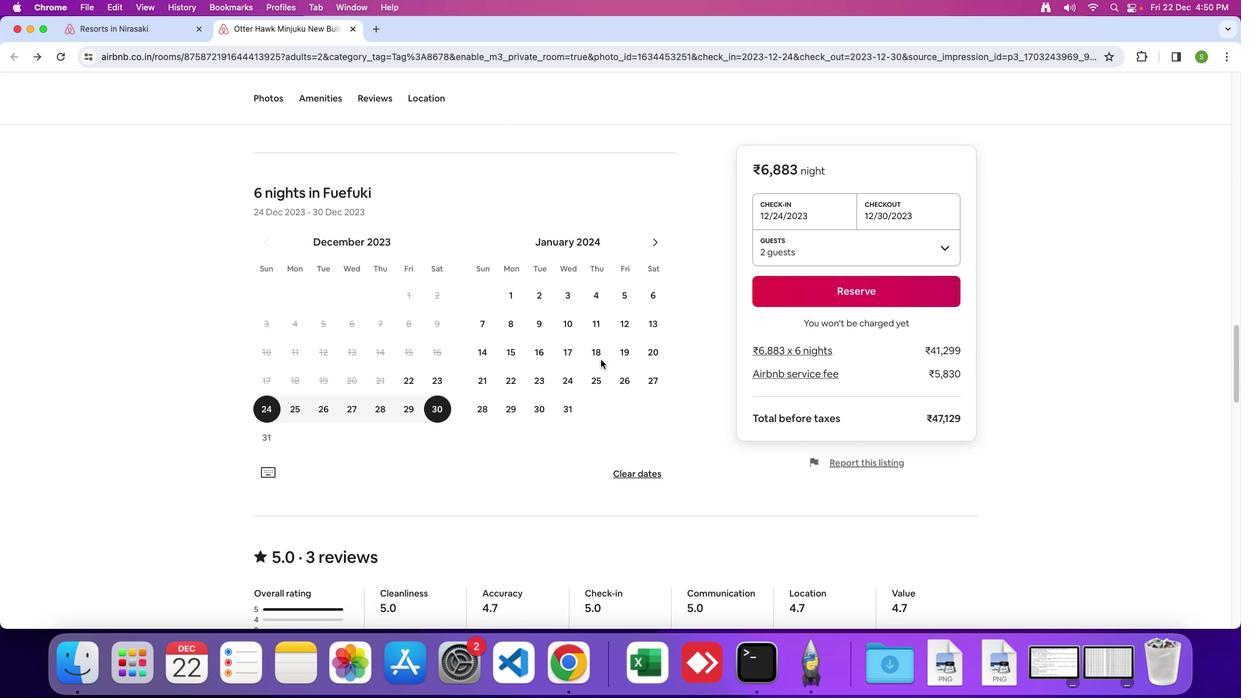 
Action: Mouse scrolled (600, 359) with delta (0, 0)
Screenshot: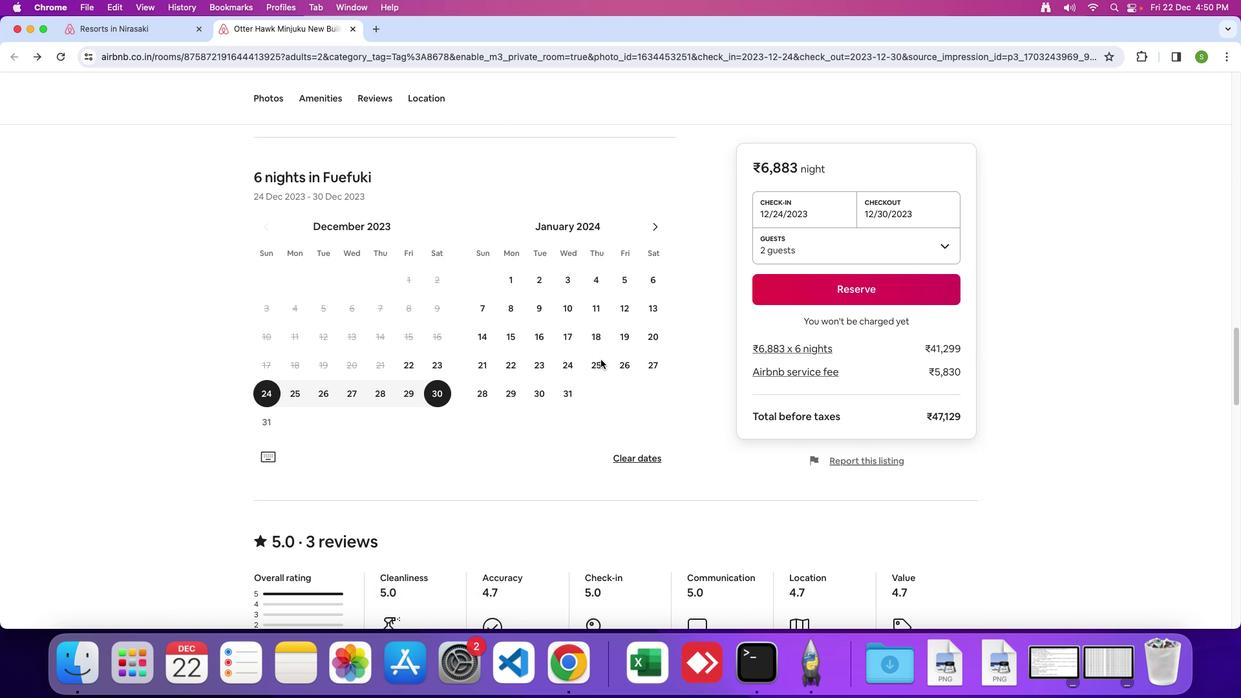 
Action: Mouse scrolled (600, 359) with delta (0, 0)
Screenshot: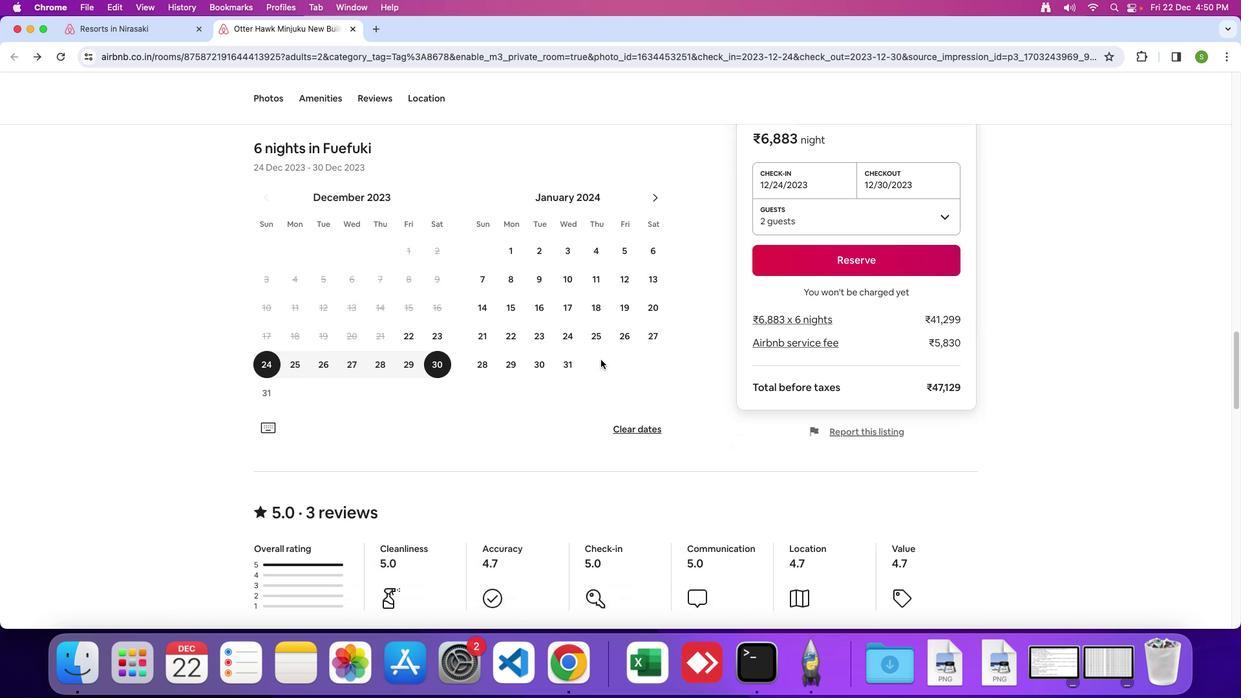 
Action: Mouse moved to (598, 365)
Screenshot: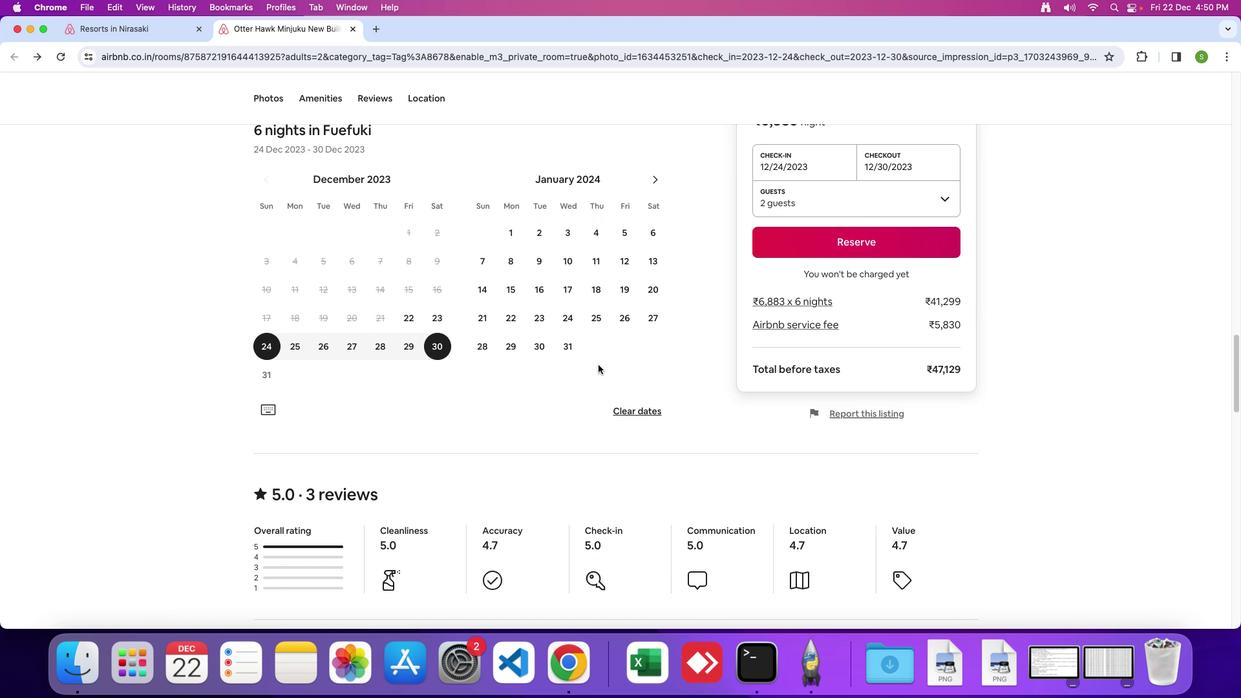 
Action: Mouse scrolled (598, 365) with delta (0, 0)
Screenshot: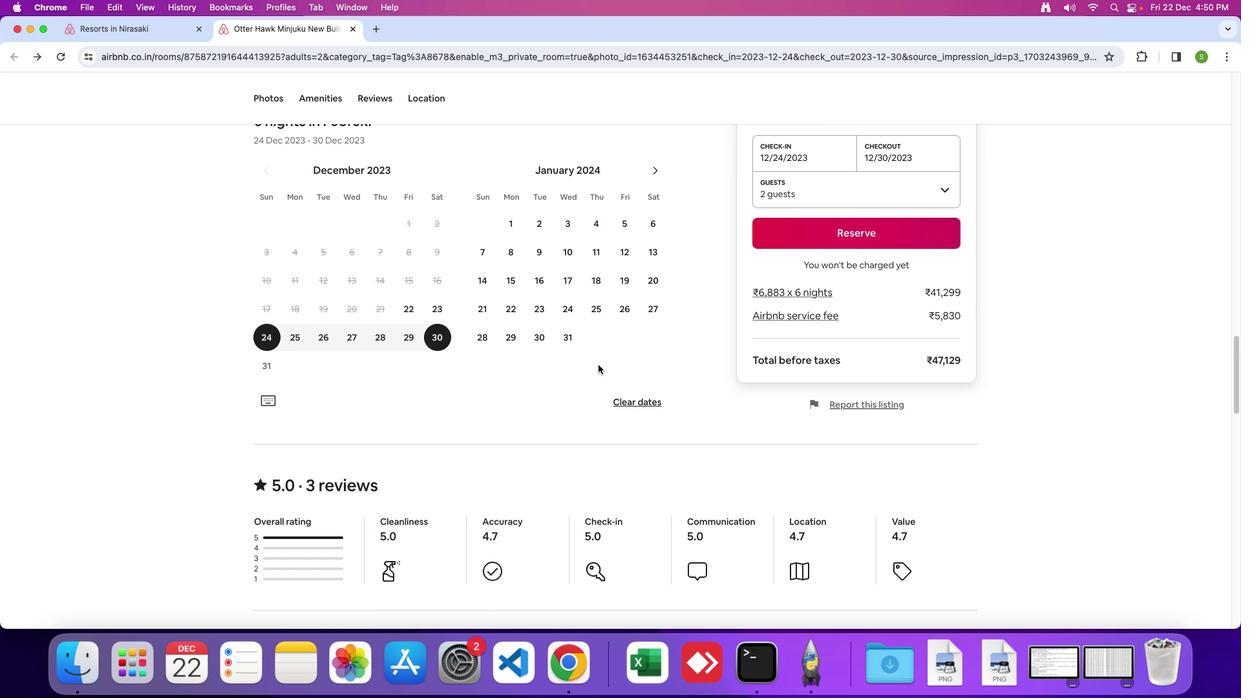 
Action: Mouse scrolled (598, 365) with delta (0, 0)
Screenshot: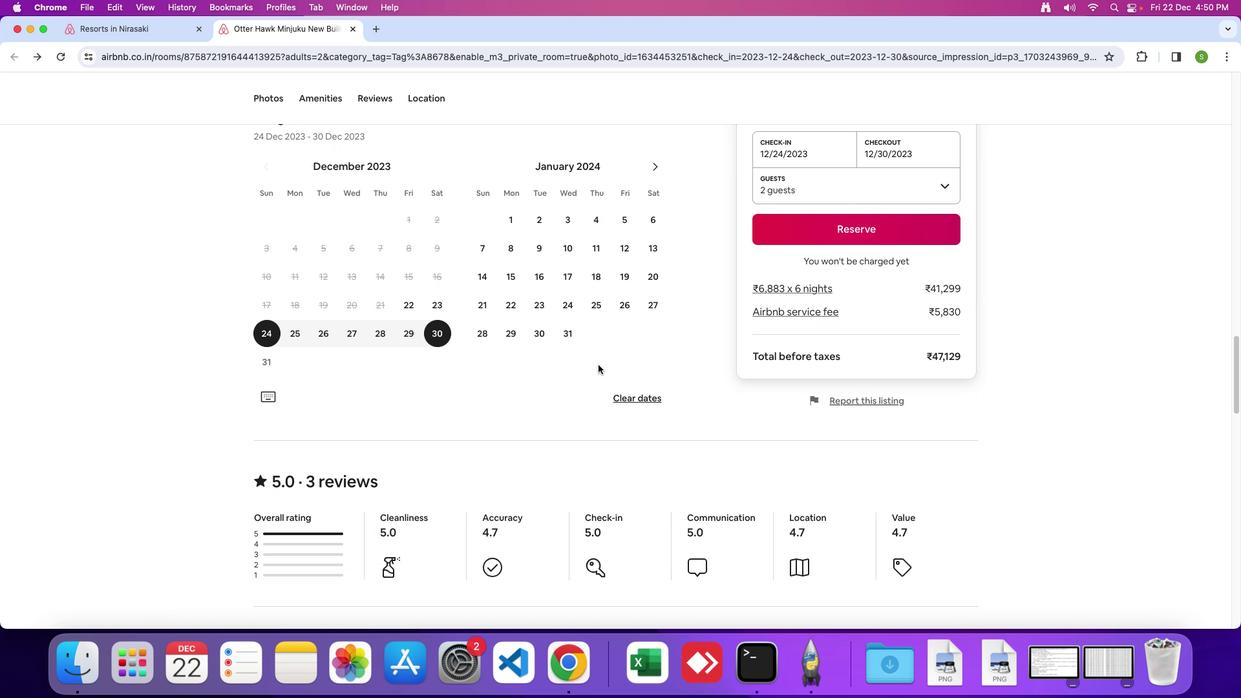 
Action: Mouse moved to (597, 365)
Screenshot: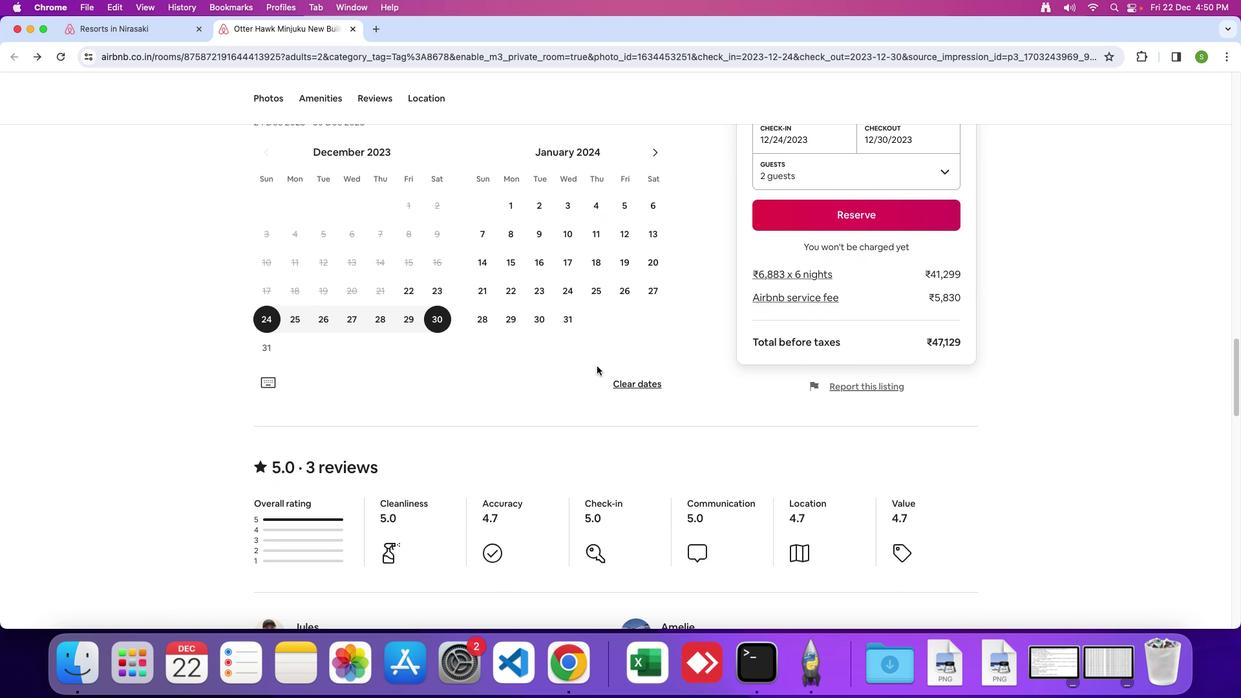 
Action: Mouse scrolled (597, 365) with delta (0, 0)
Screenshot: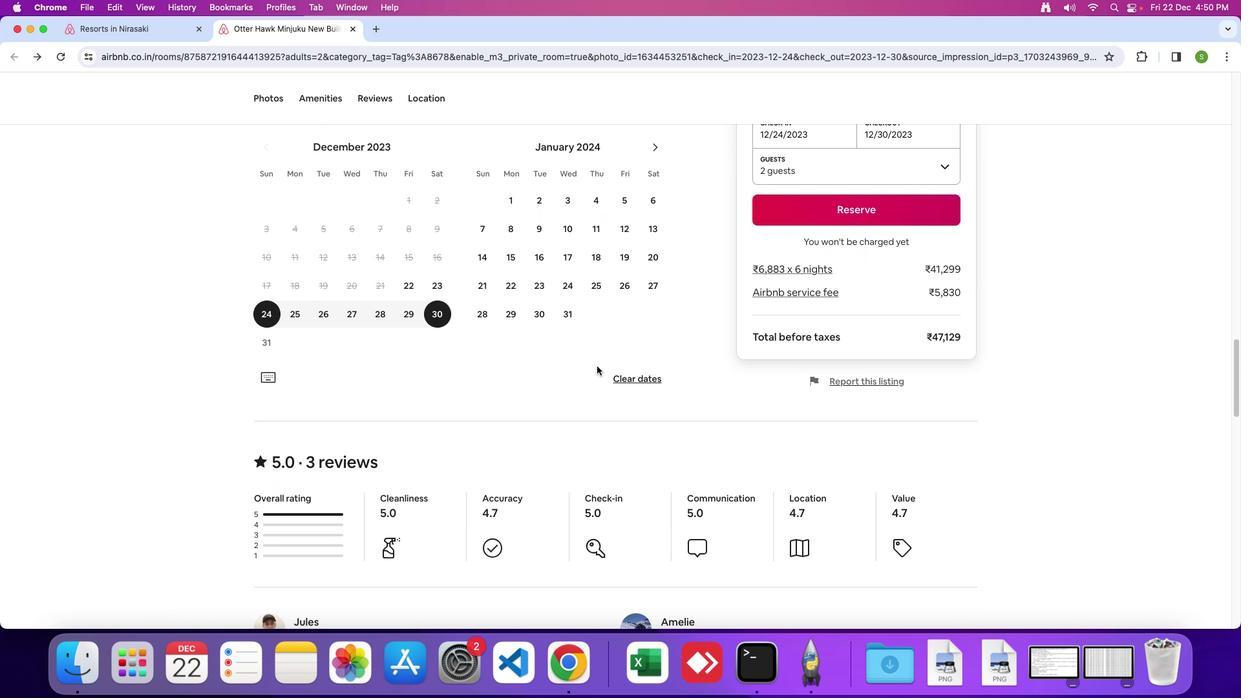 
Action: Mouse scrolled (597, 365) with delta (0, 0)
Screenshot: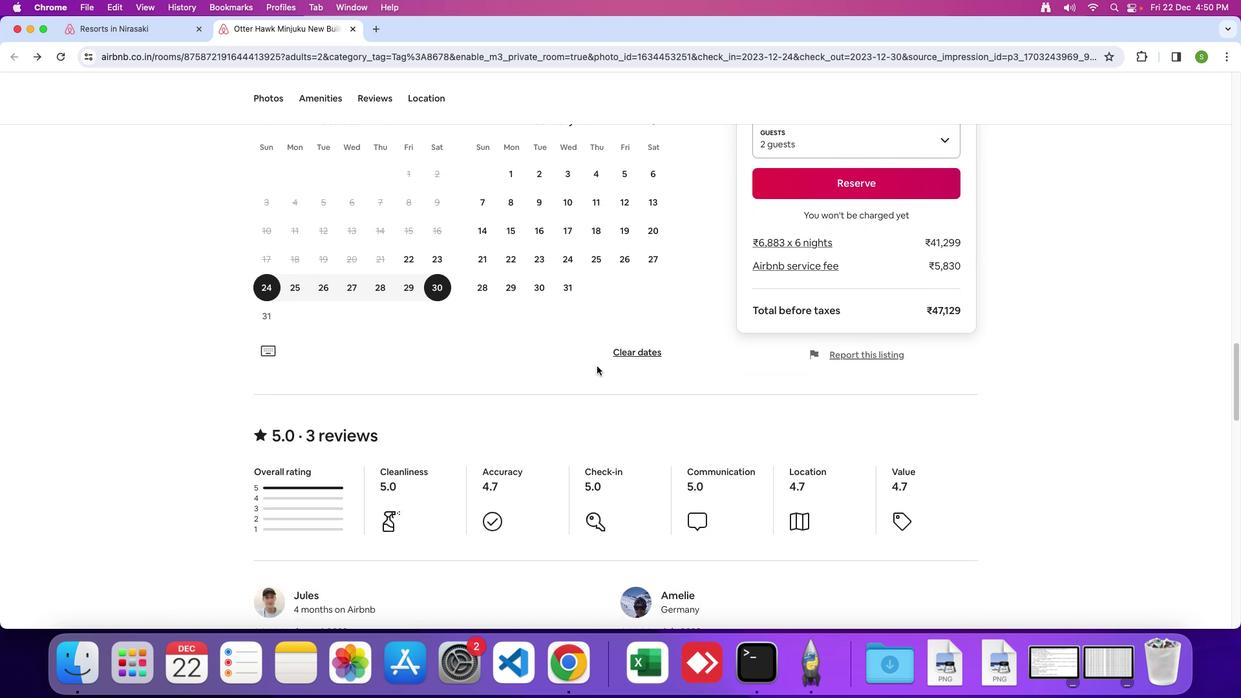 
Action: Mouse scrolled (597, 365) with delta (0, -1)
Screenshot: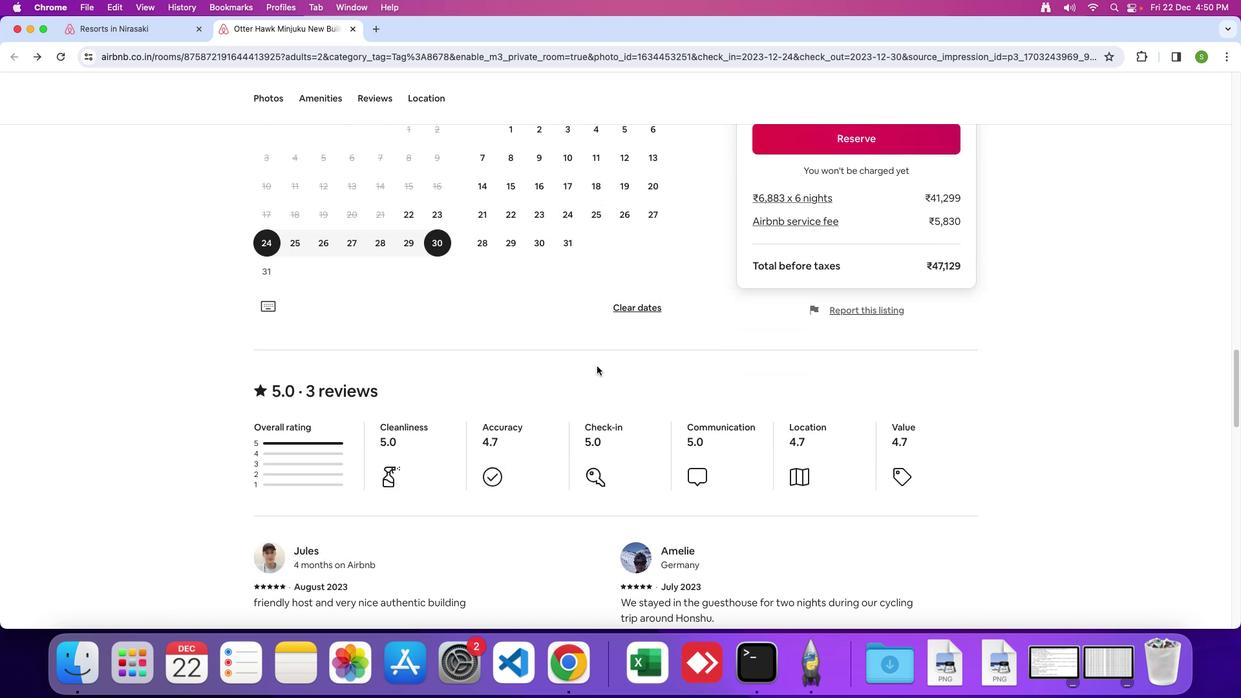 
Action: Mouse scrolled (597, 365) with delta (0, 0)
Screenshot: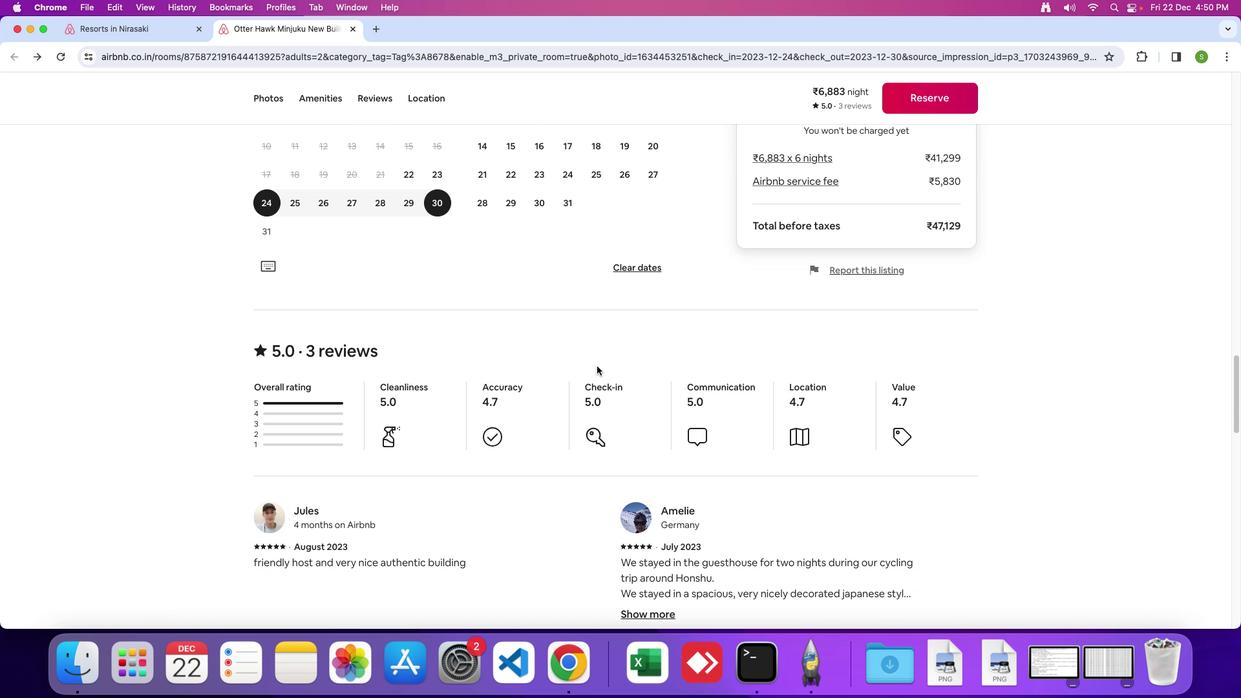 
Action: Mouse scrolled (597, 365) with delta (0, 0)
Screenshot: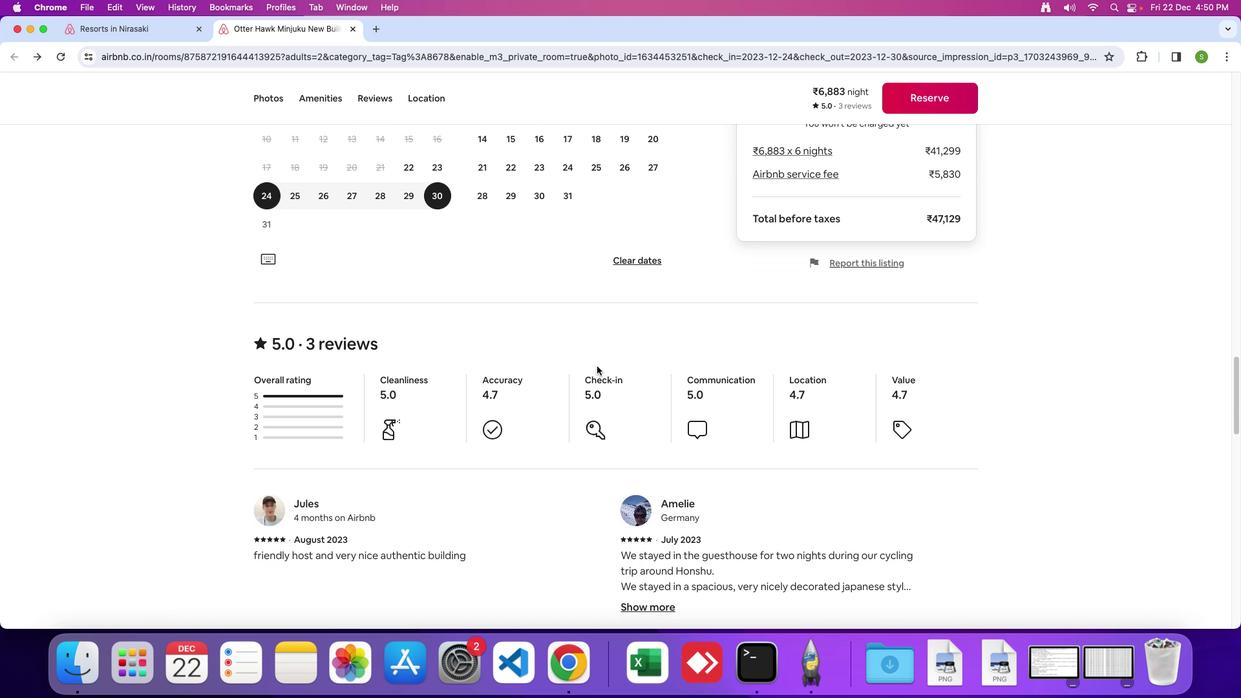 
Action: Mouse scrolled (597, 365) with delta (0, 0)
Screenshot: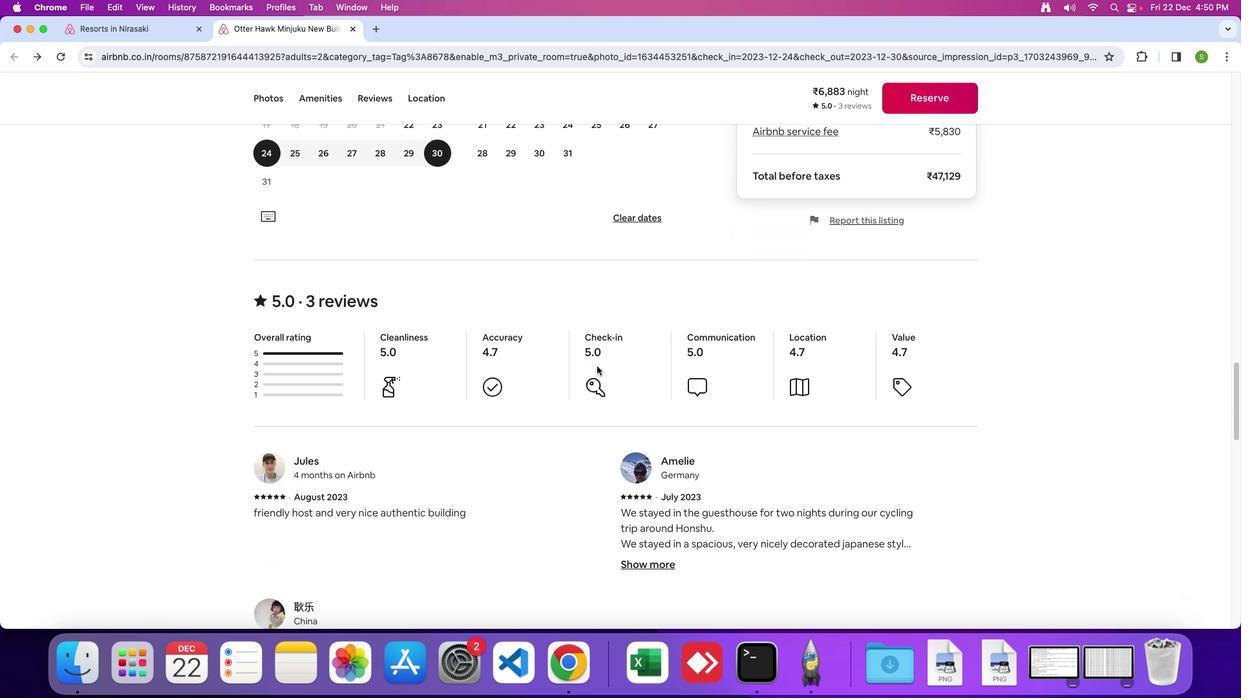 
Action: Mouse scrolled (597, 365) with delta (0, 0)
Screenshot: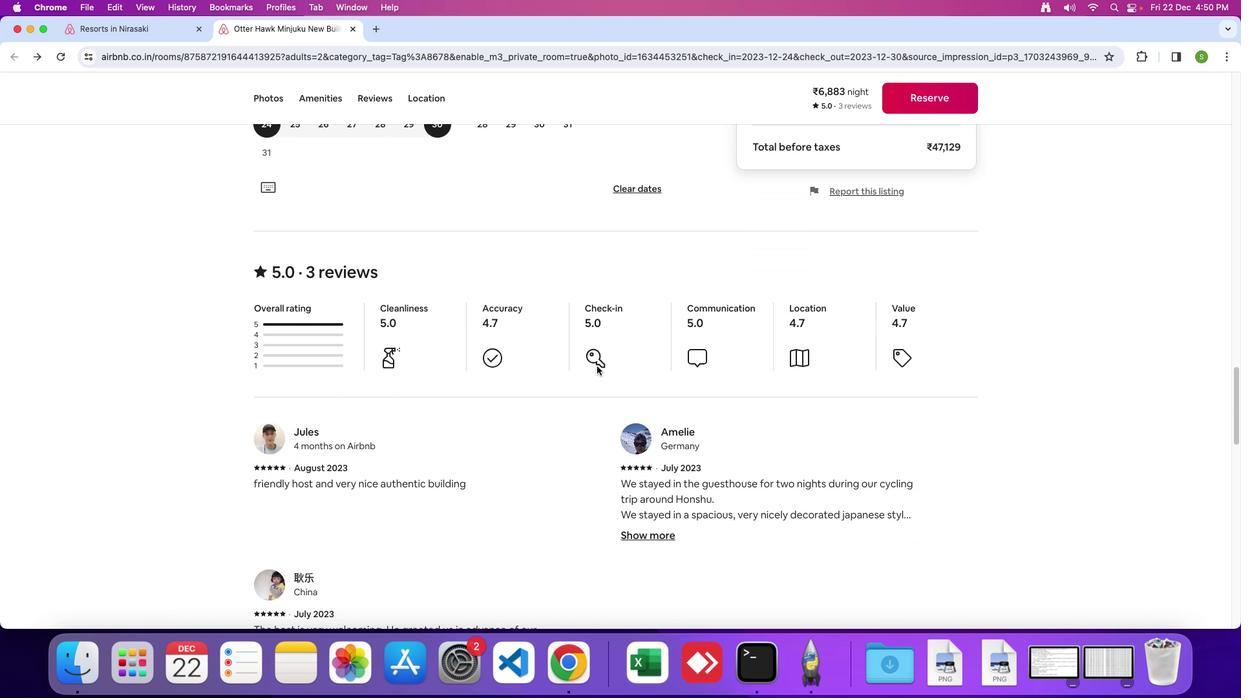 
Action: Mouse scrolled (597, 365) with delta (0, 0)
Screenshot: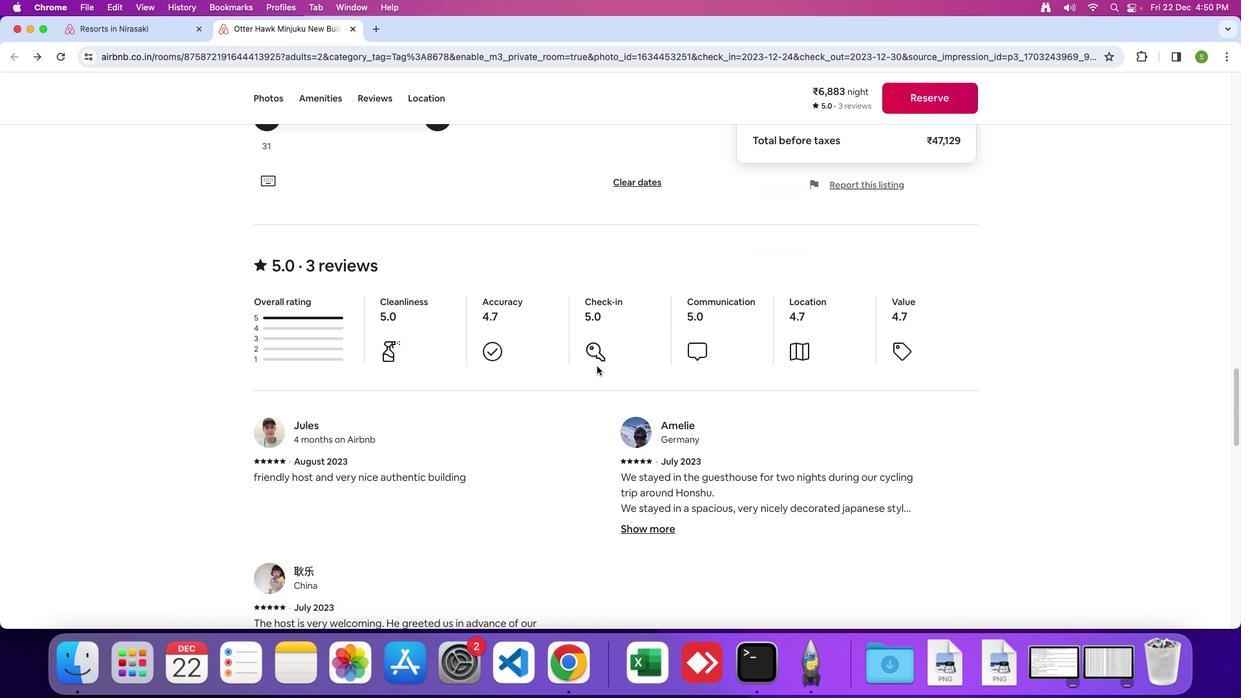 
Action: Mouse scrolled (597, 365) with delta (0, 0)
Screenshot: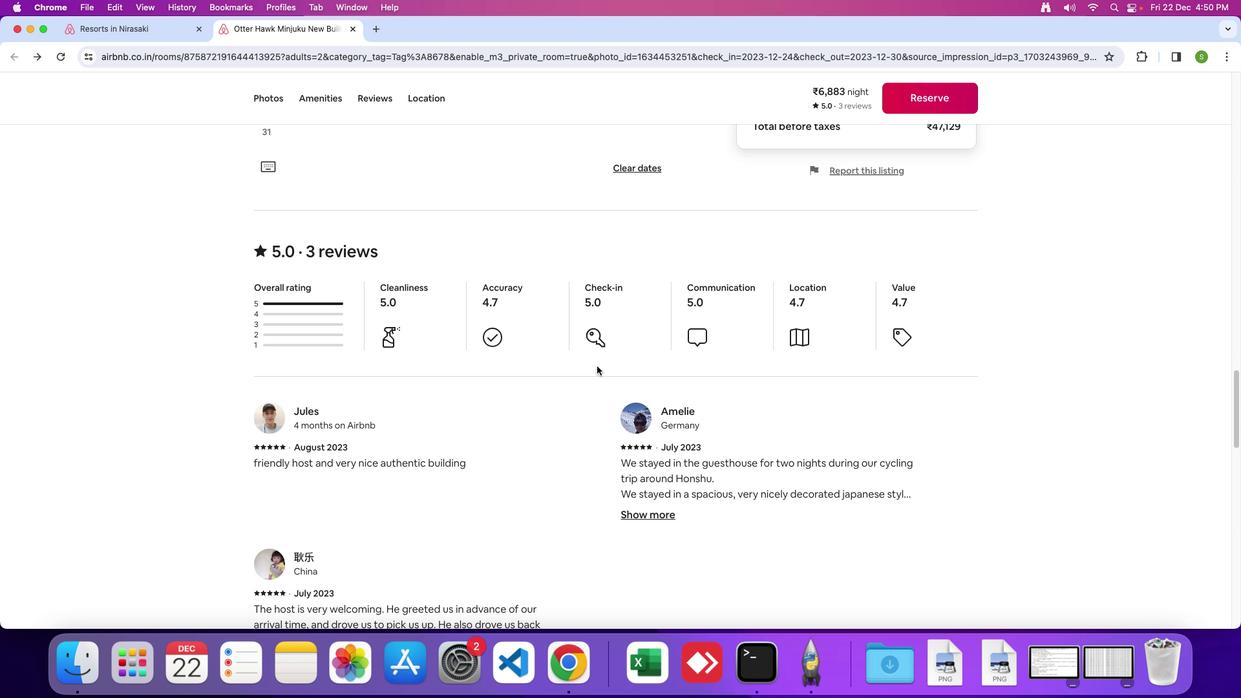 
Action: Mouse scrolled (597, 365) with delta (0, 0)
Screenshot: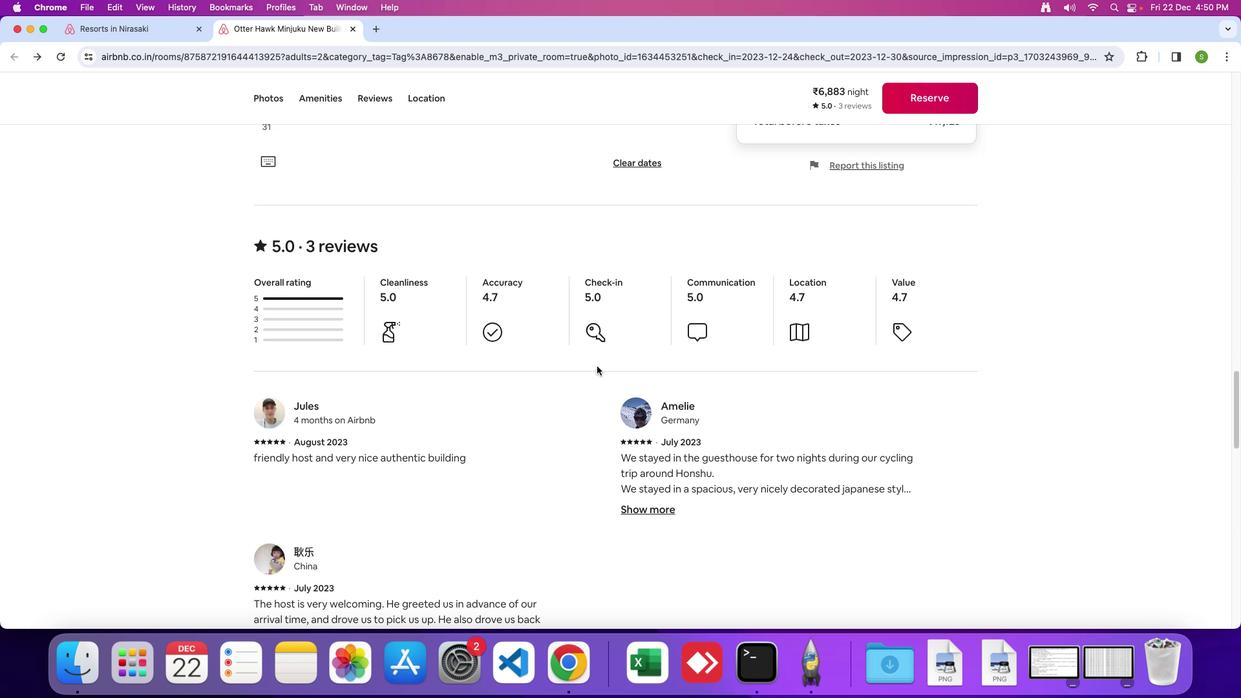 
Action: Mouse scrolled (597, 365) with delta (0, -1)
Screenshot: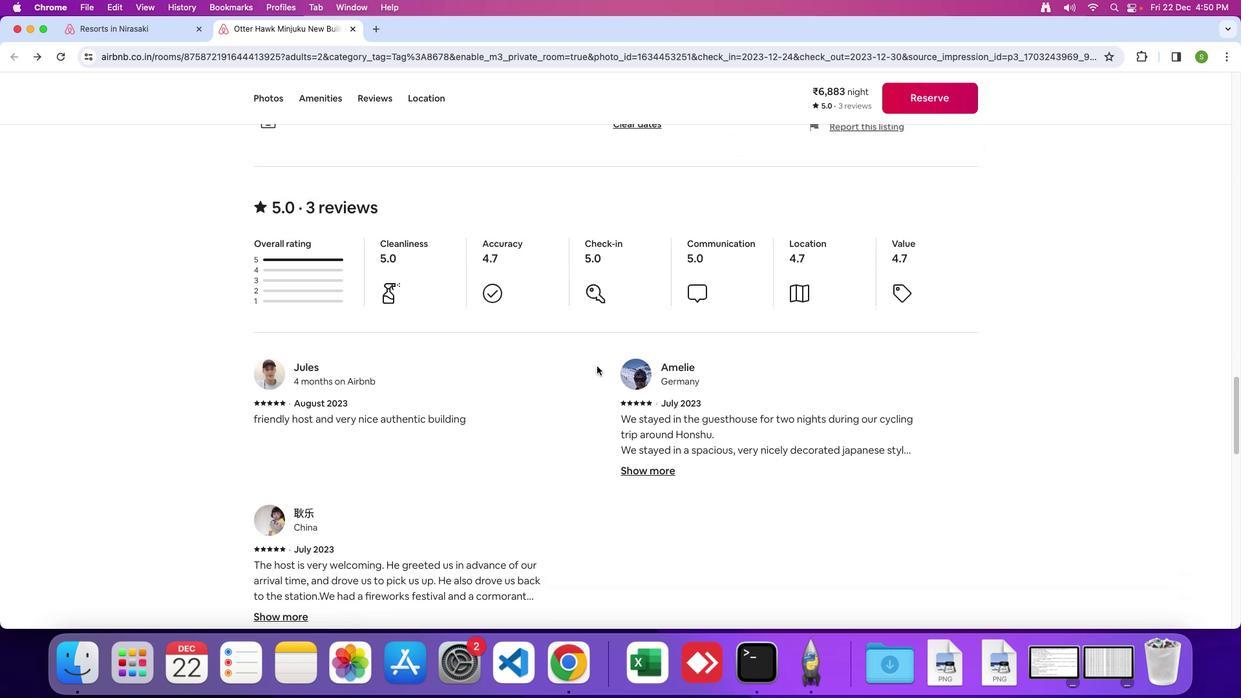 
Action: Mouse scrolled (597, 365) with delta (0, 0)
Screenshot: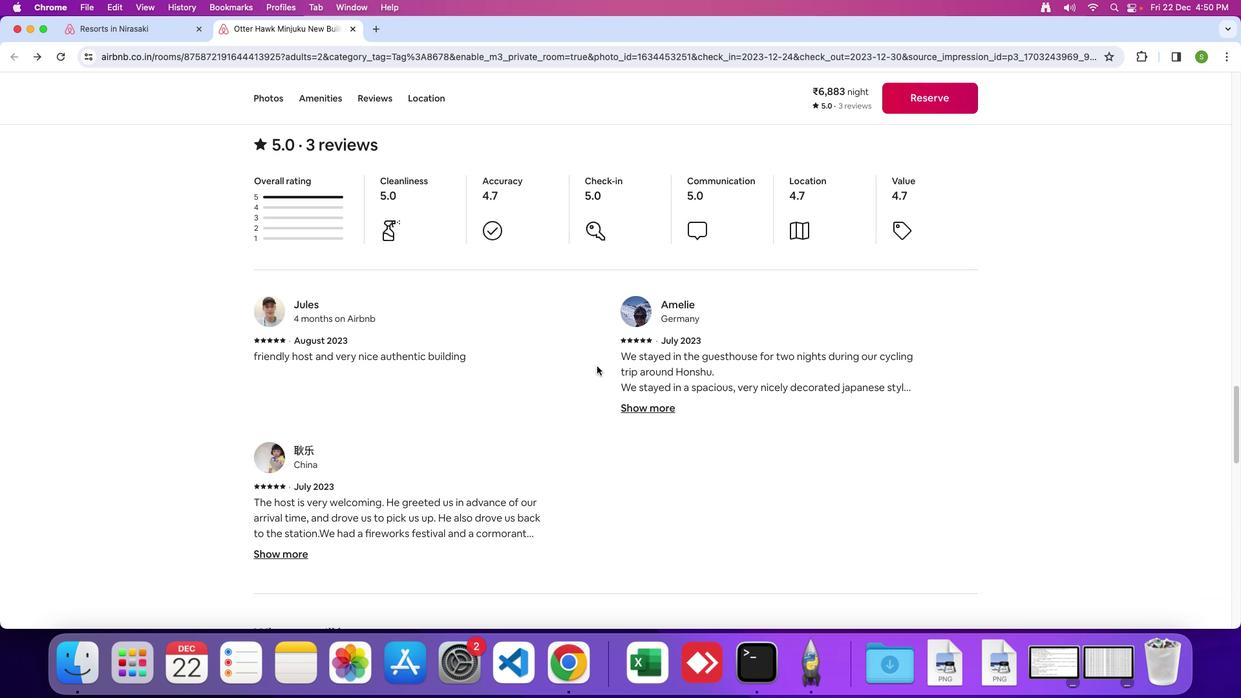 
Action: Mouse scrolled (597, 365) with delta (0, 0)
